 Task: Create a new GitHub repository, clone it locally, and add a 'Hello, world!' program.
Action: Mouse moved to (224, 0)
Screenshot: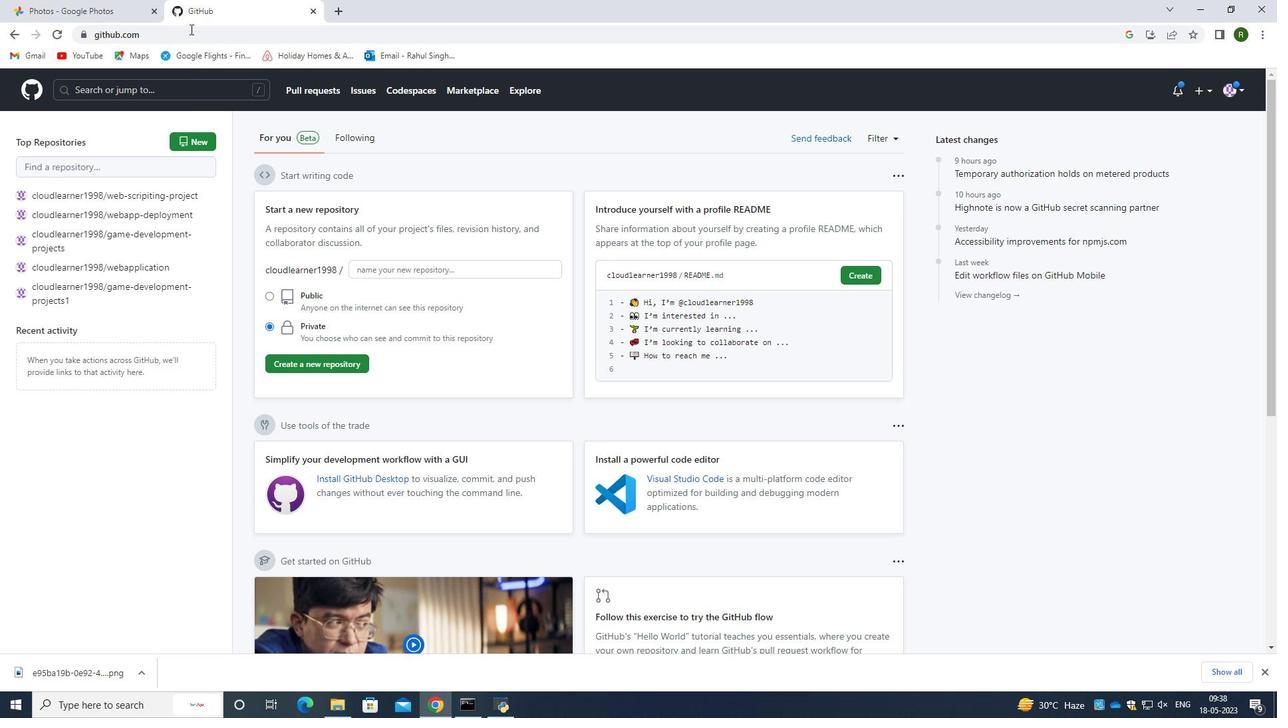 
Action: Mouse pressed left at (224, 0)
Screenshot: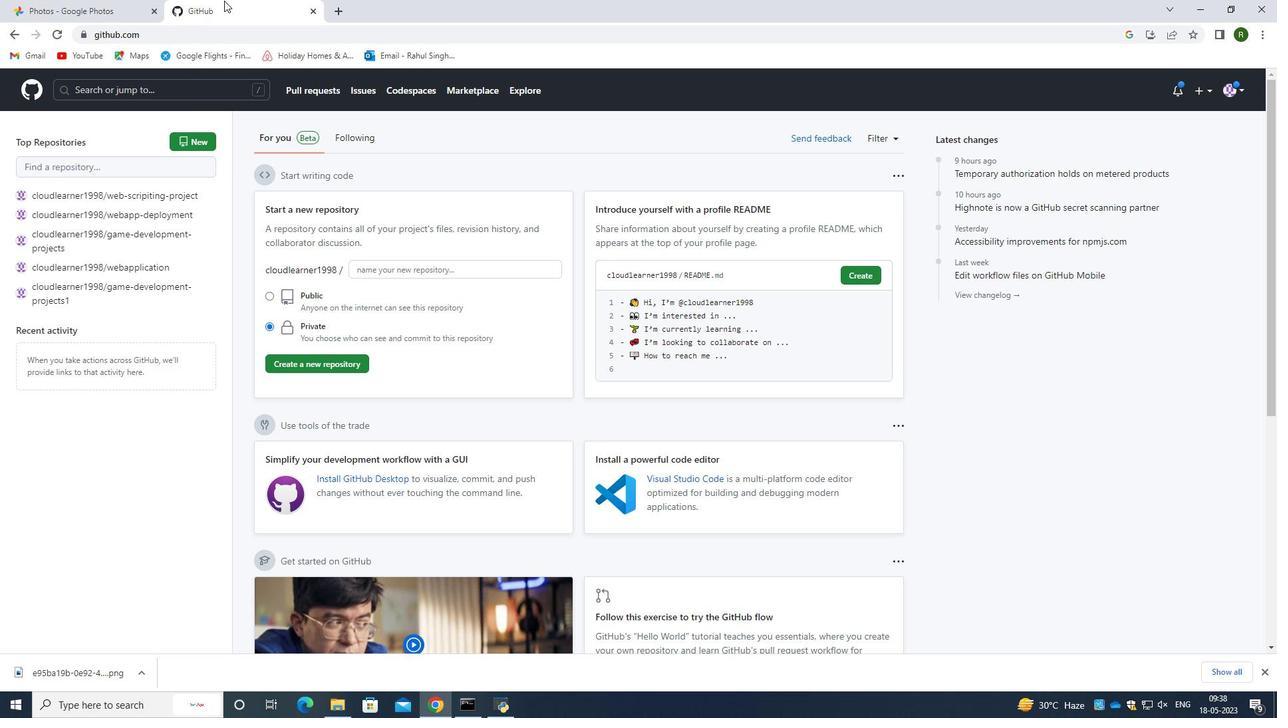 
Action: Mouse moved to (190, 135)
Screenshot: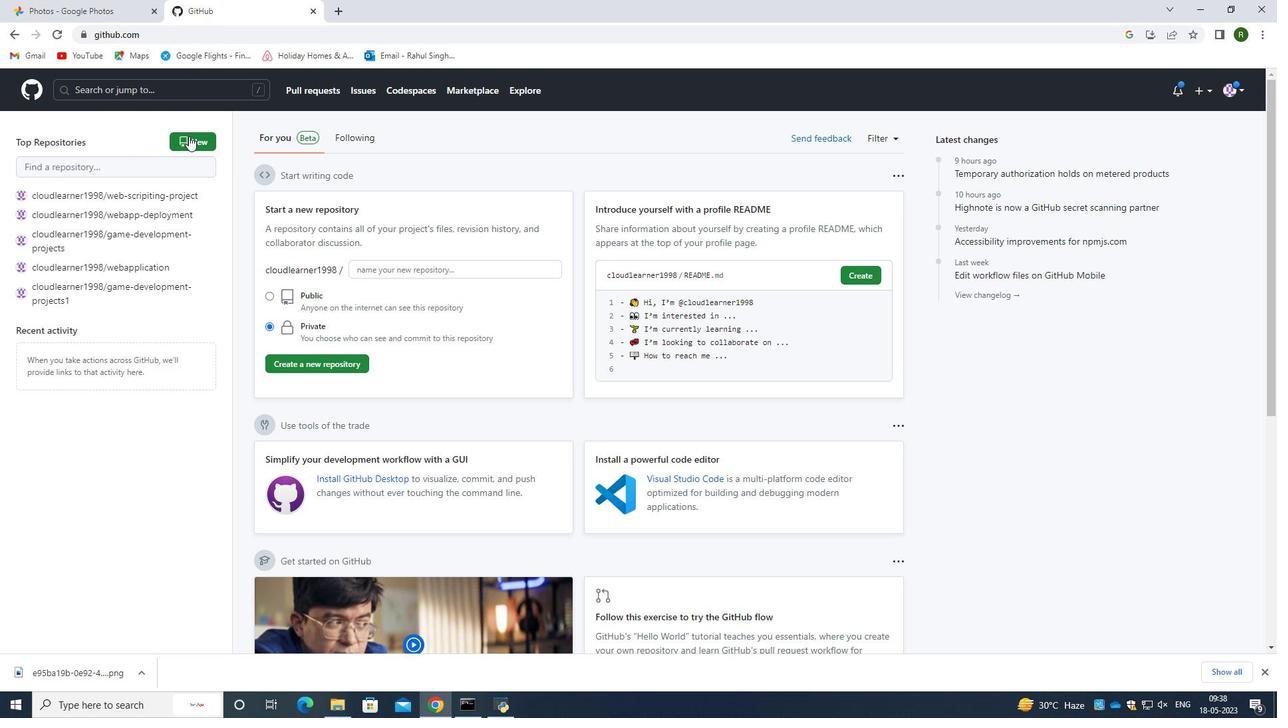 
Action: Mouse pressed left at (190, 135)
Screenshot: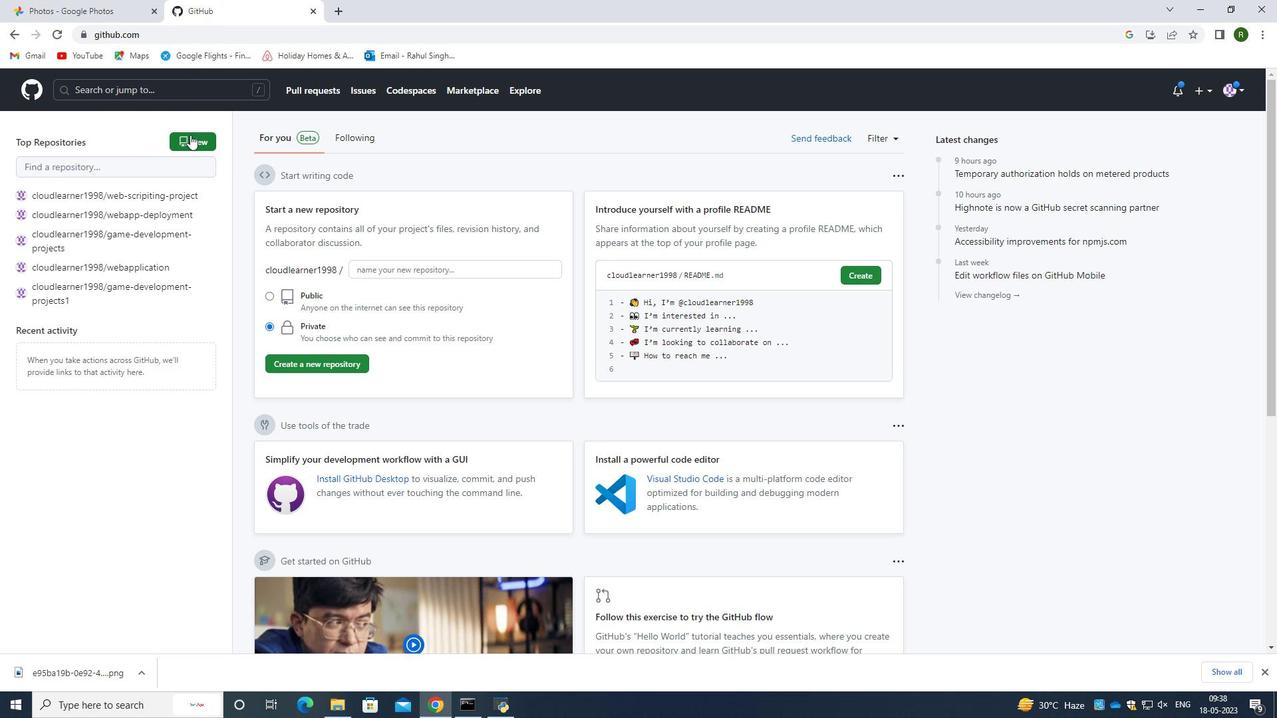 
Action: Mouse moved to (579, 236)
Screenshot: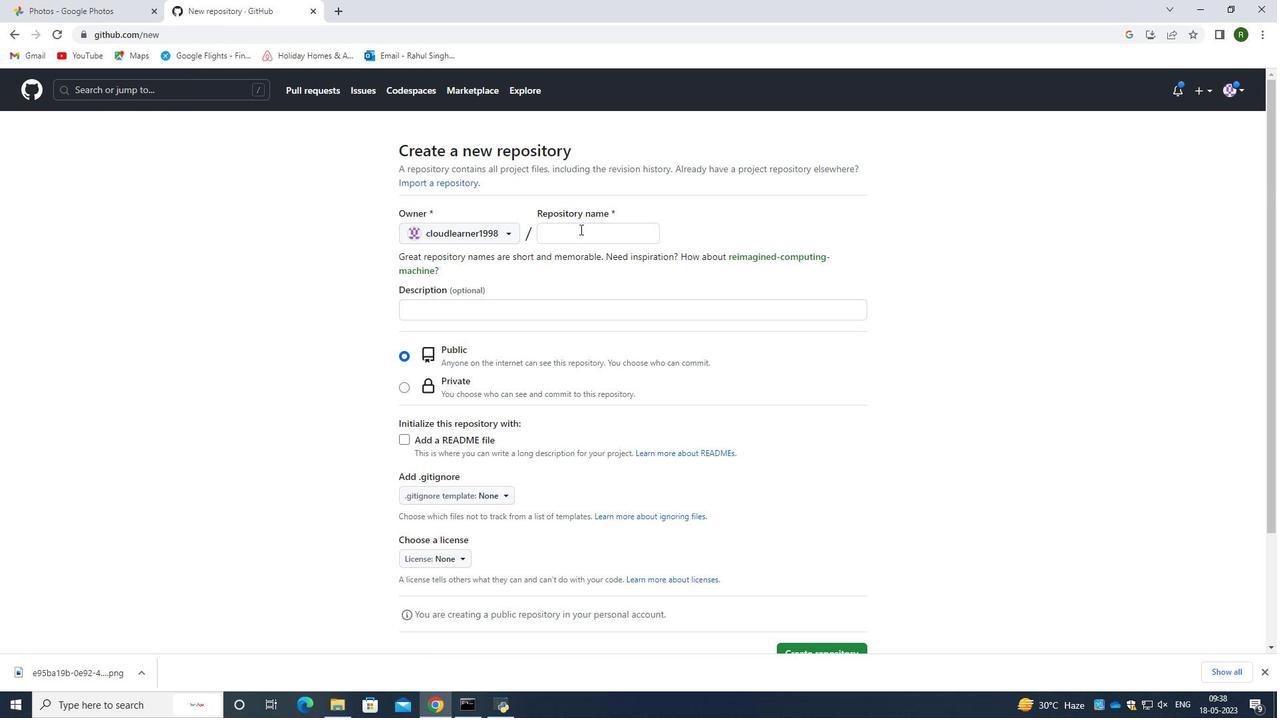 
Action: Mouse pressed left at (579, 236)
Screenshot: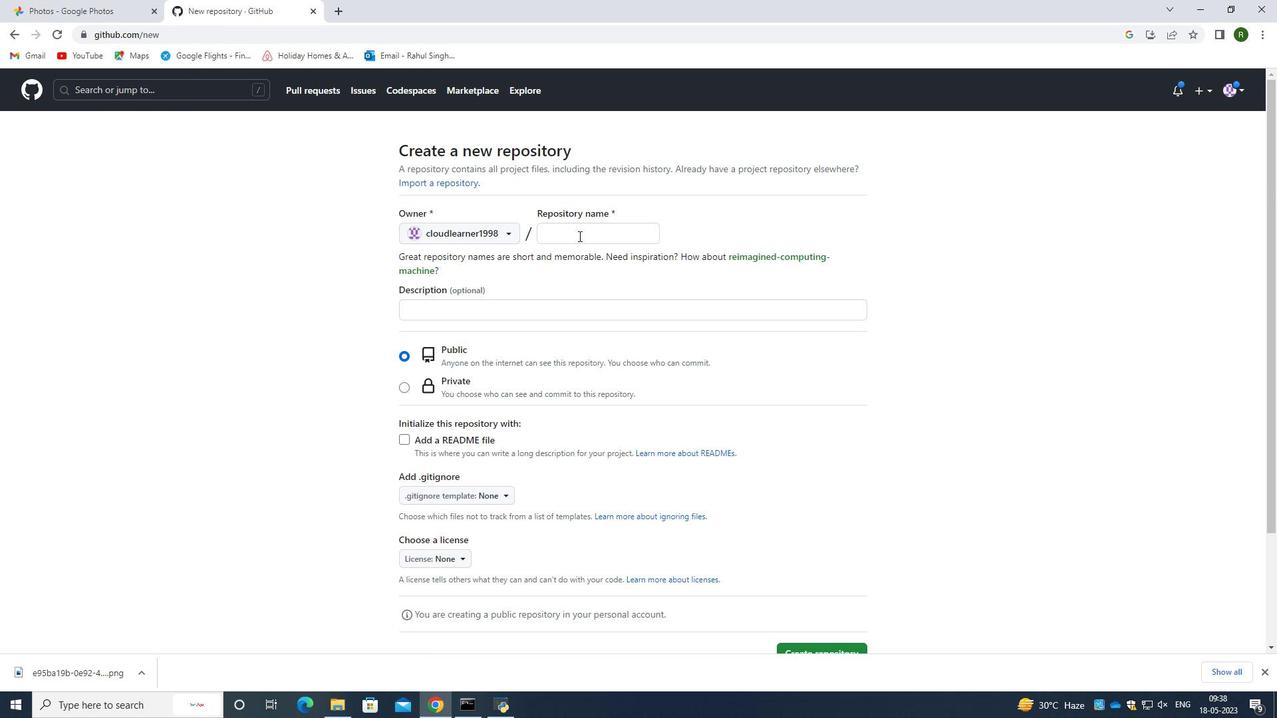 
Action: Mouse moved to (579, 236)
Screenshot: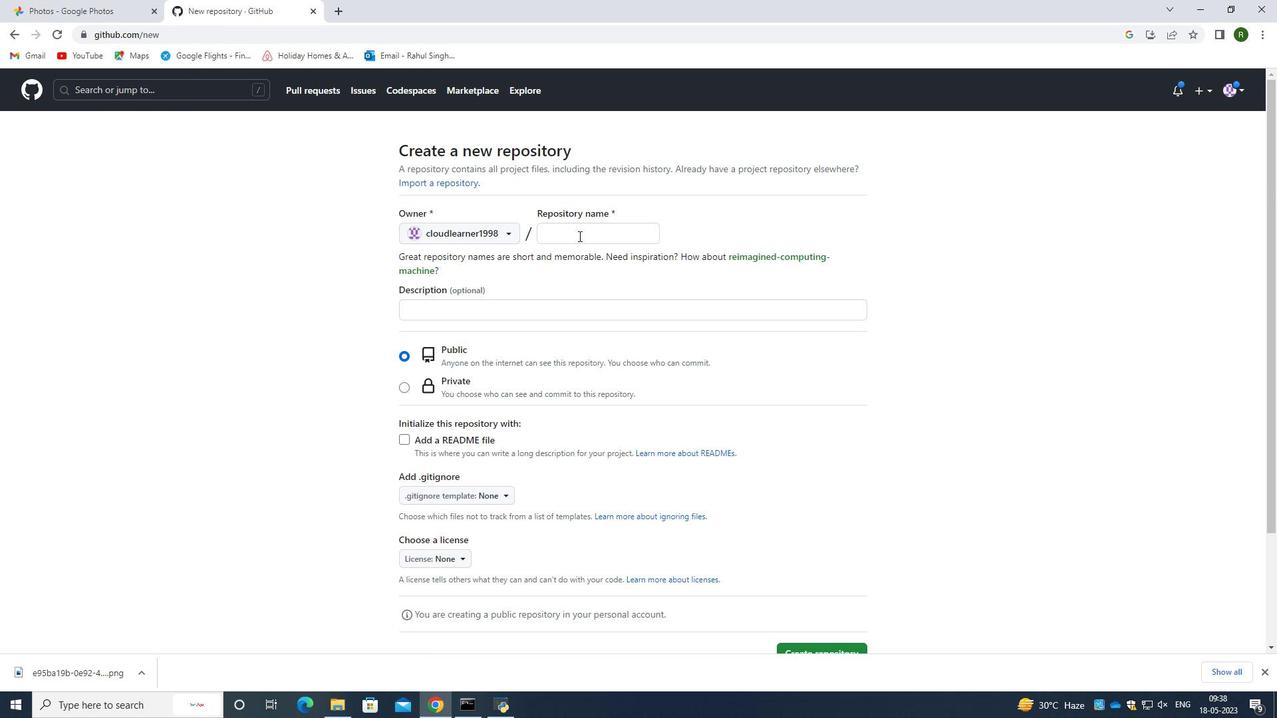 
Action: Key pressed <Key.caps_lock>M<Key.caps_lock>y<Key.space>demo<Key.space><Key.caps_lock>R<Key.caps_lock>epo<Key.space>
Screenshot: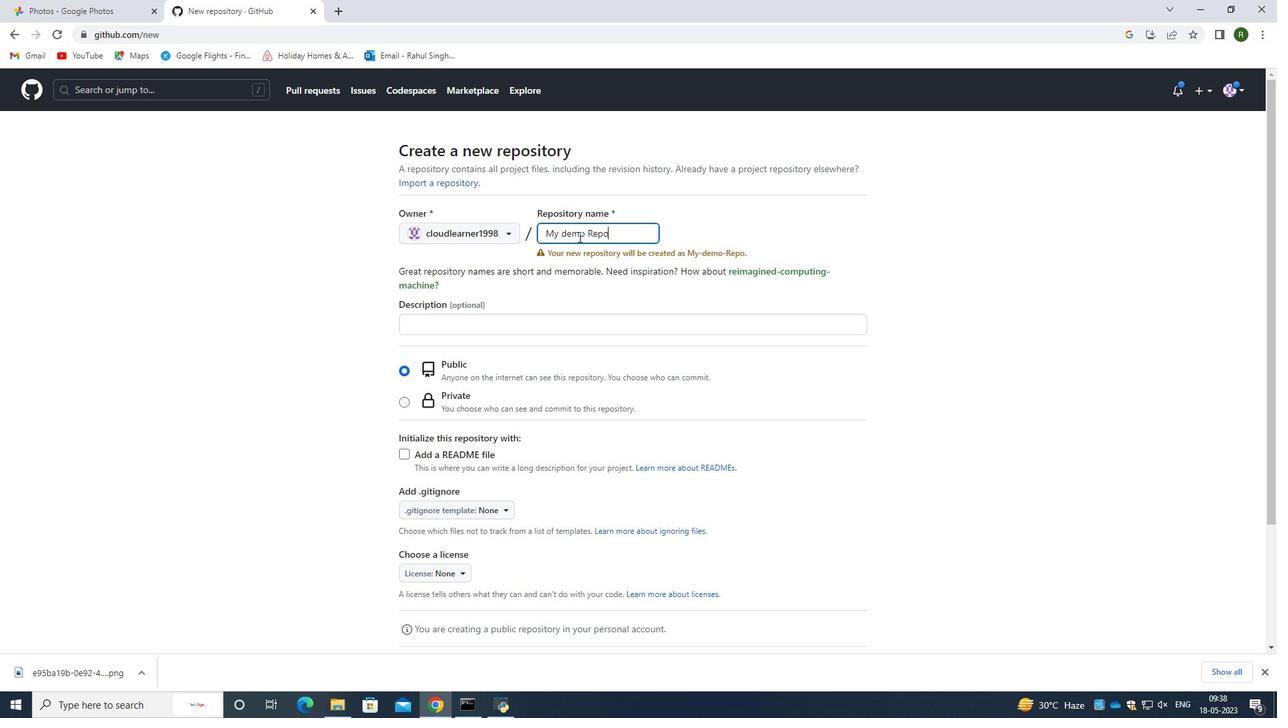 
Action: Mouse moved to (473, 324)
Screenshot: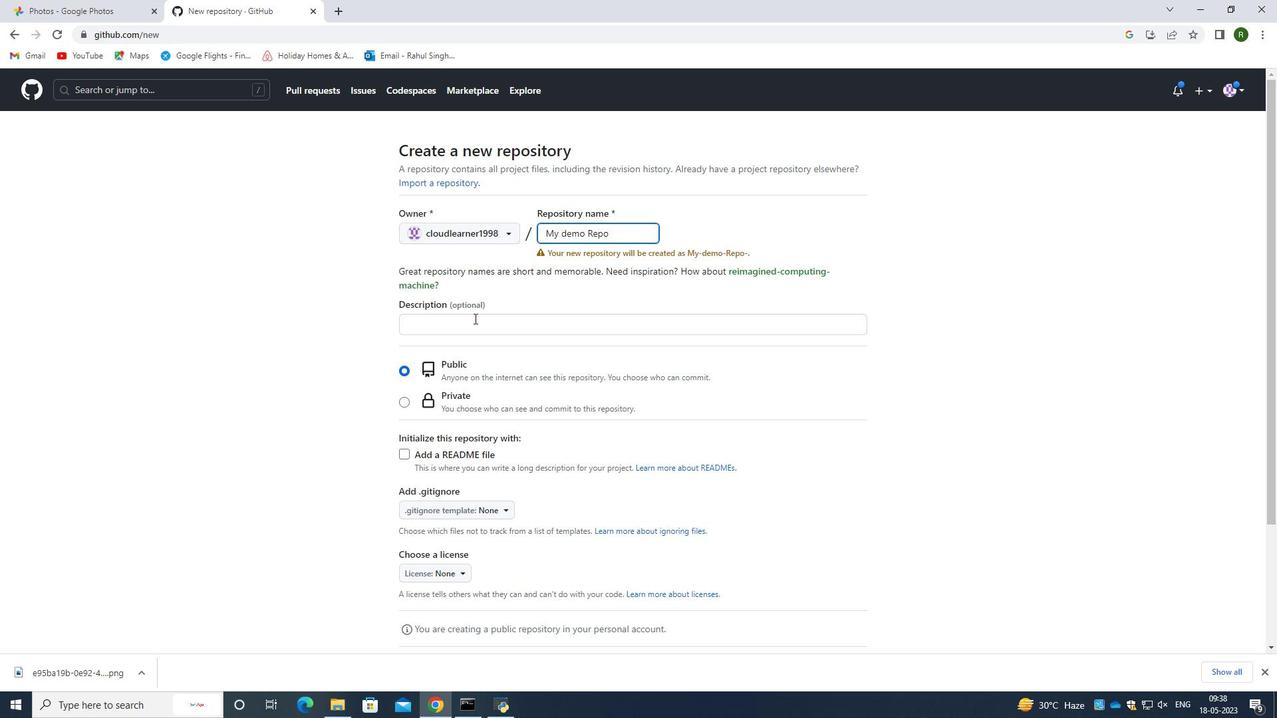 
Action: Mouse pressed left at (473, 324)
Screenshot: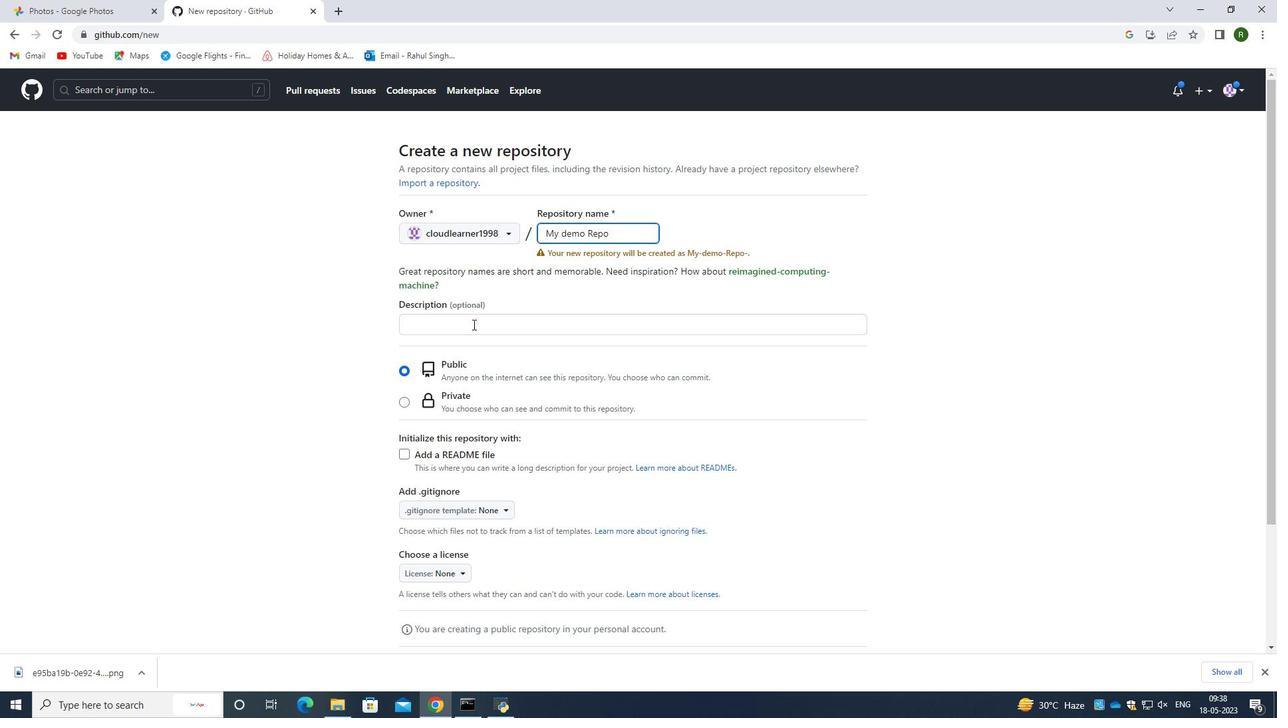 
Action: Key pressed dm<Key.backspace><Key.backspace>
Screenshot: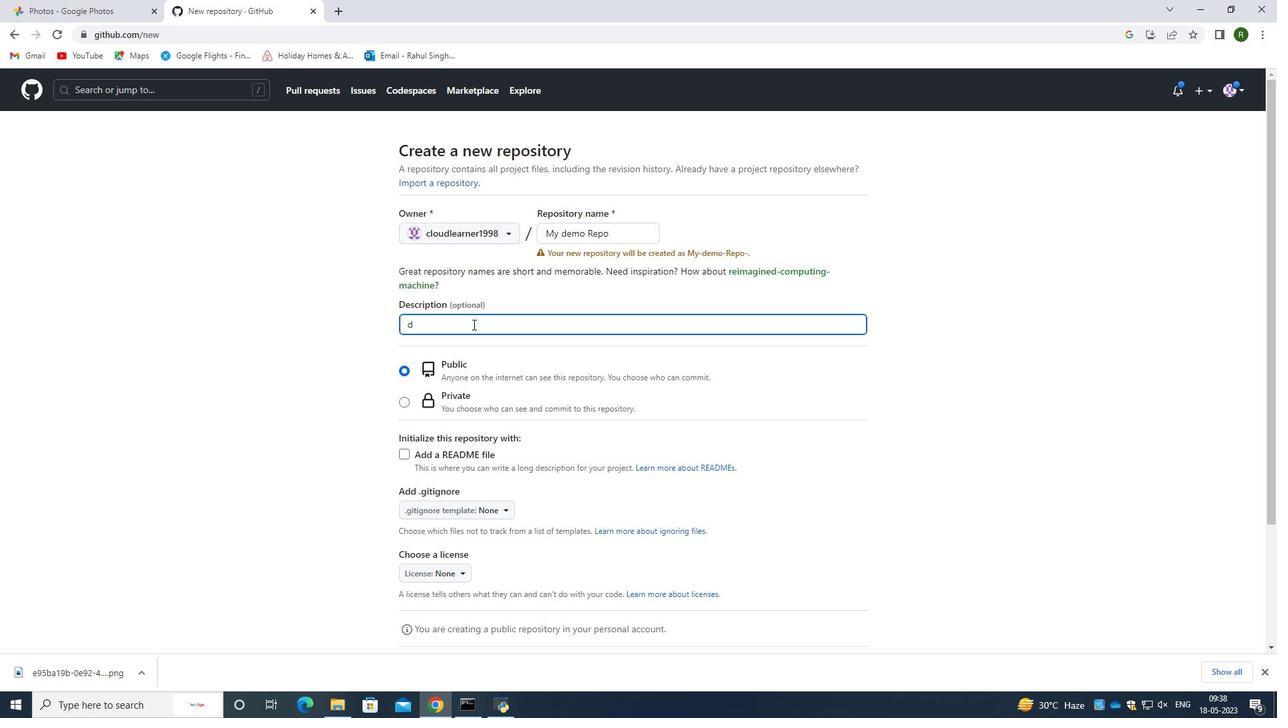 
Action: Mouse moved to (612, 233)
Screenshot: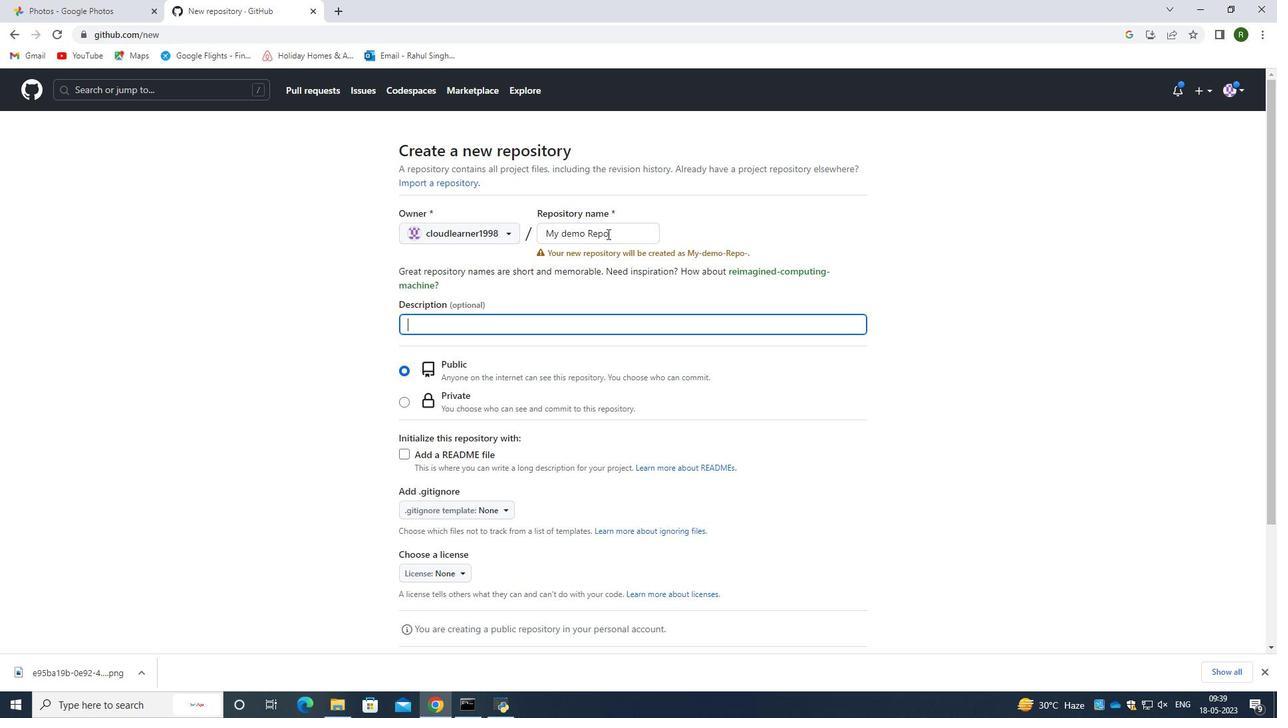 
Action: Mouse pressed left at (612, 233)
Screenshot: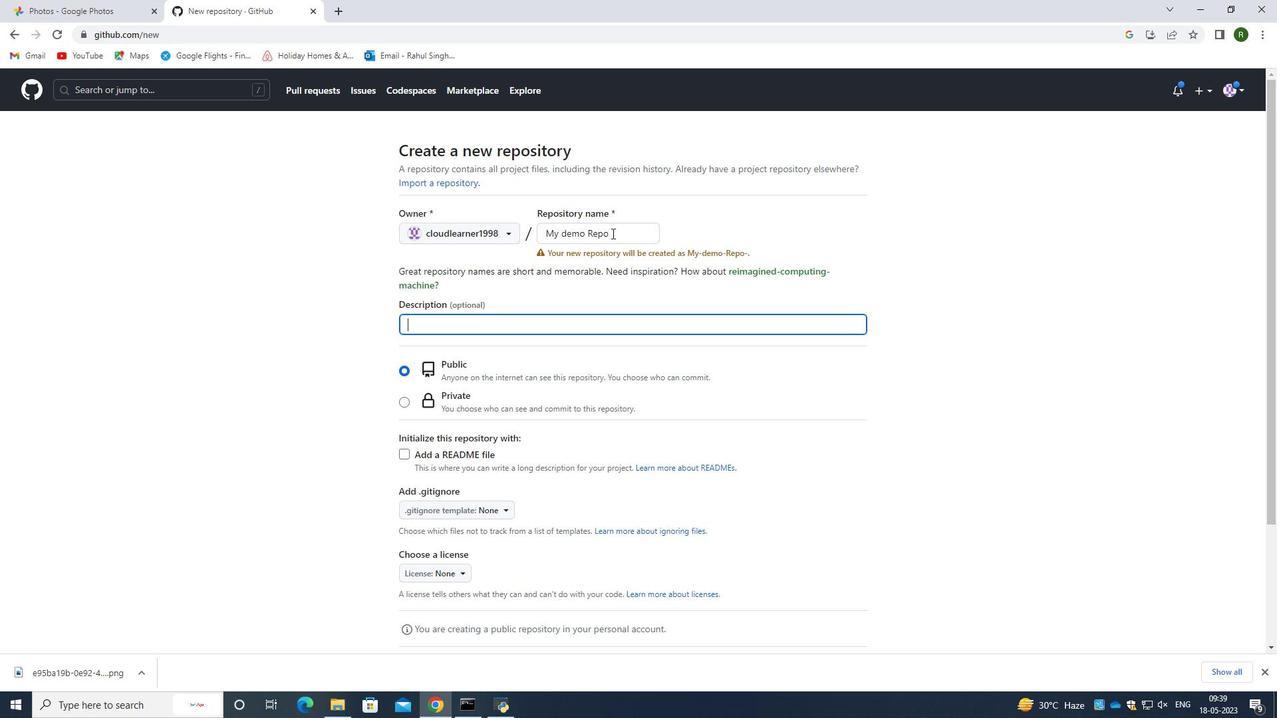 
Action: Mouse moved to (539, 233)
Screenshot: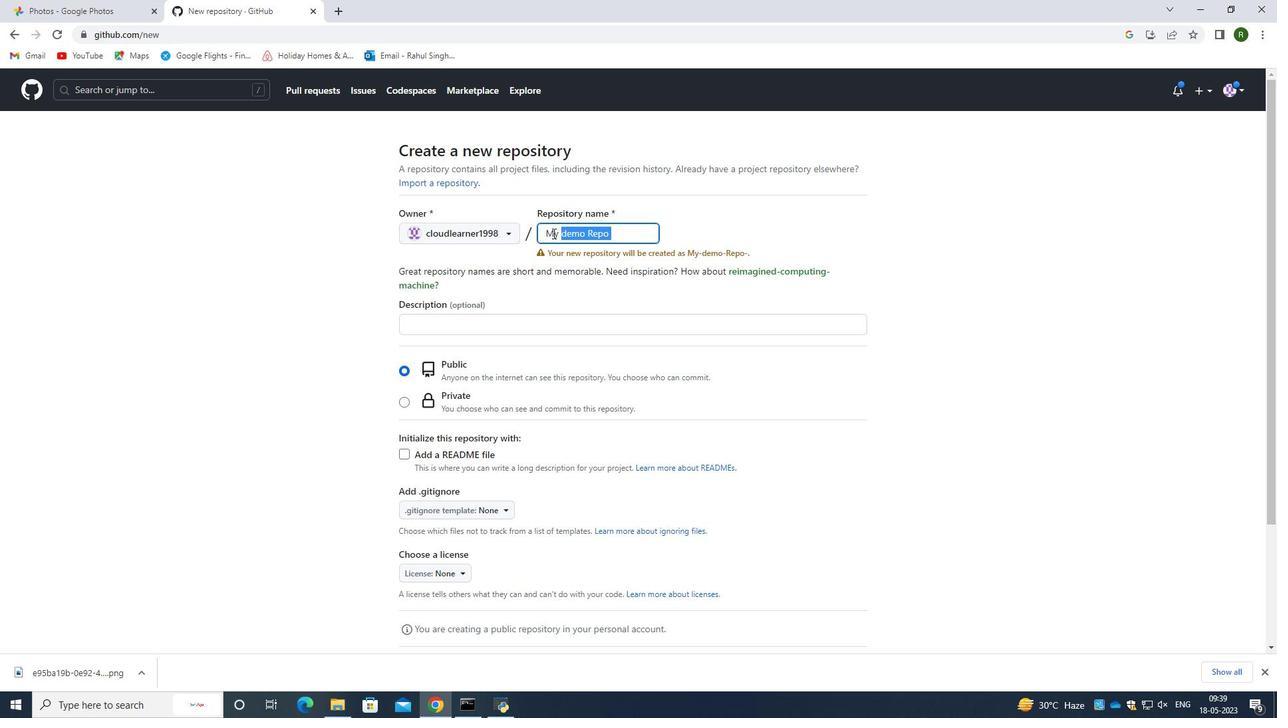 
Action: Key pressed <Key.backspace>mydemorepo<Key.space>for<Key.backspace><Key.backspace><Key.backspace><Key.backspace>001
Screenshot: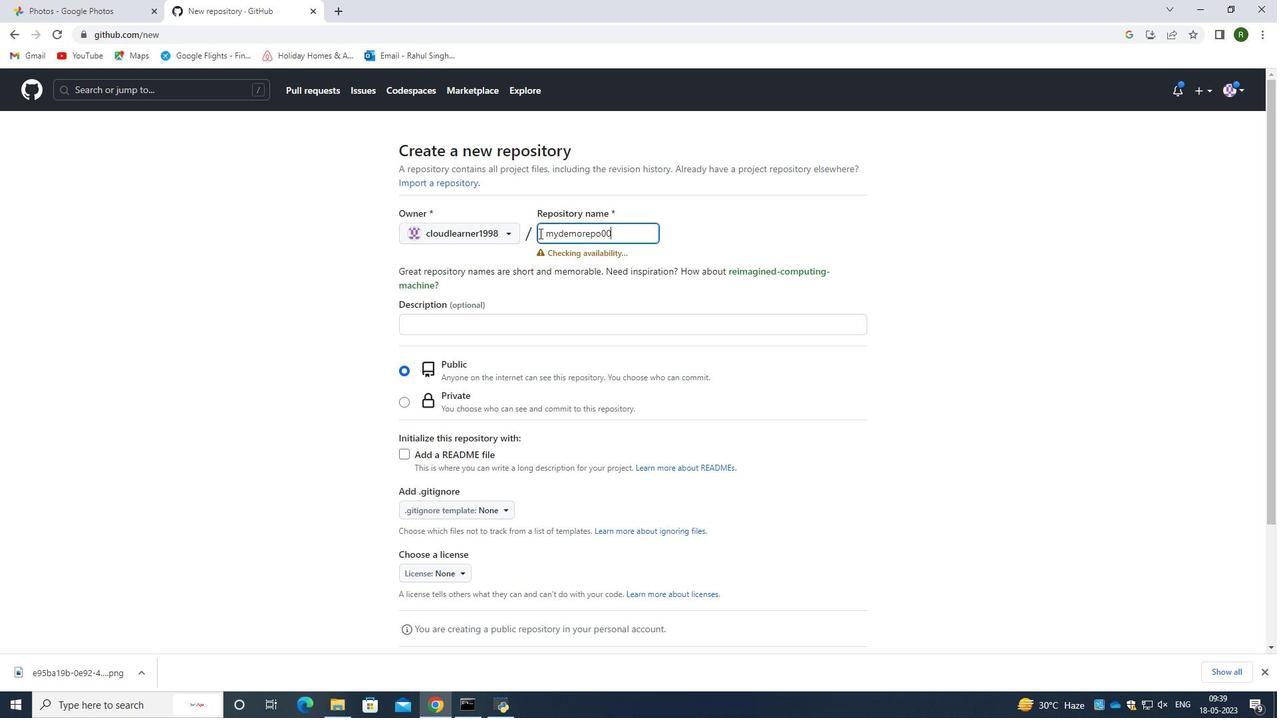 
Action: Mouse moved to (471, 327)
Screenshot: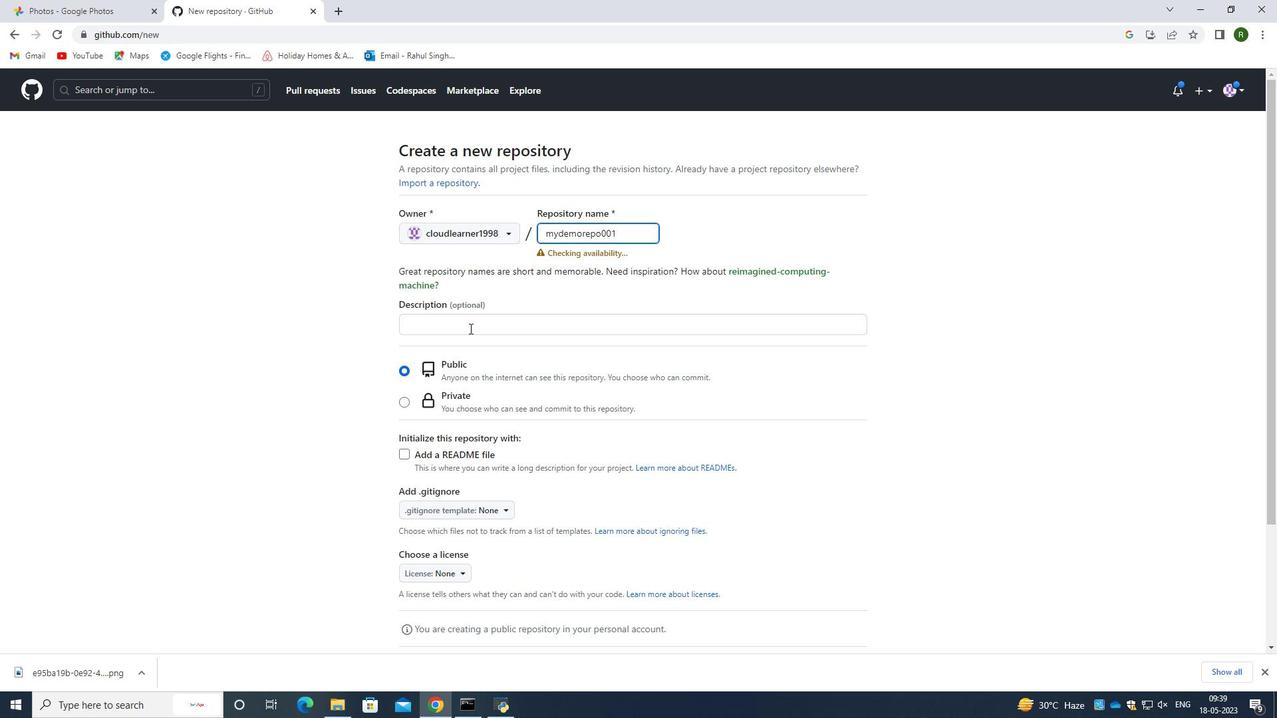 
Action: Mouse pressed left at (471, 327)
Screenshot: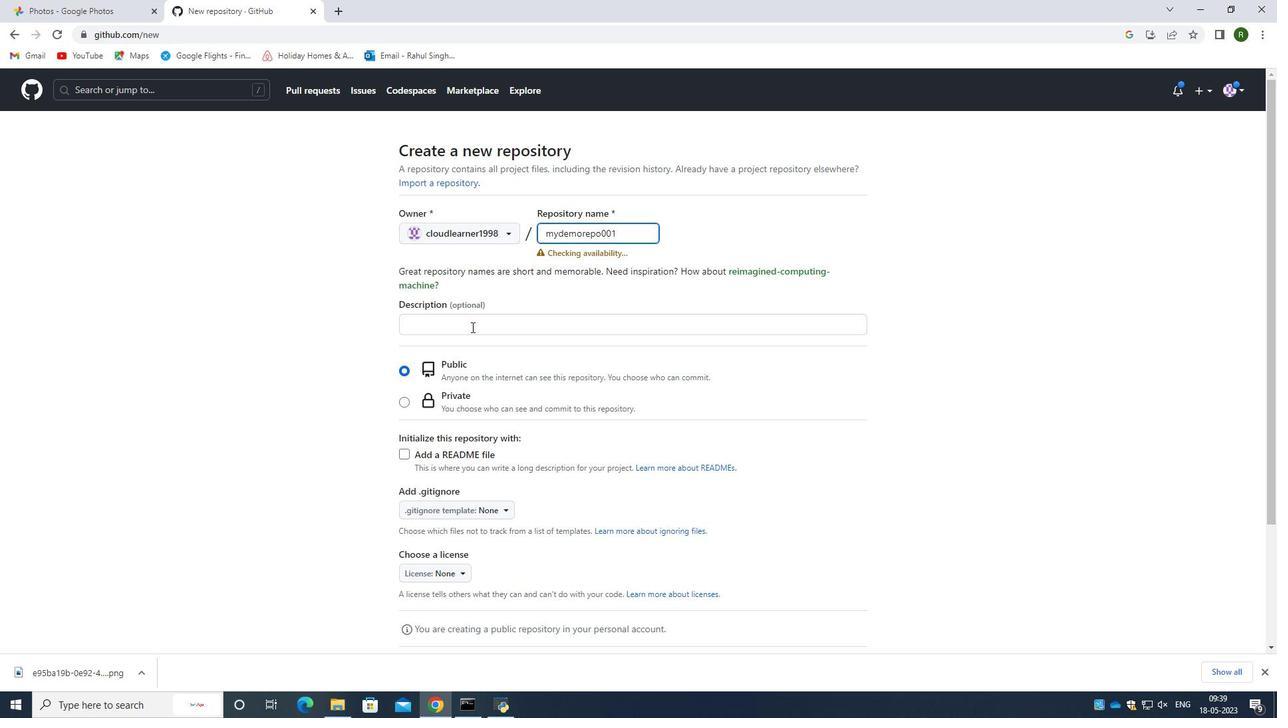 
Action: Key pressed this<Key.space>repo<Key.space>for<Key.space>a<Key.space>testing<Key.space>purop<Key.backspace><Key.backspace>pose<Key.space>
Screenshot: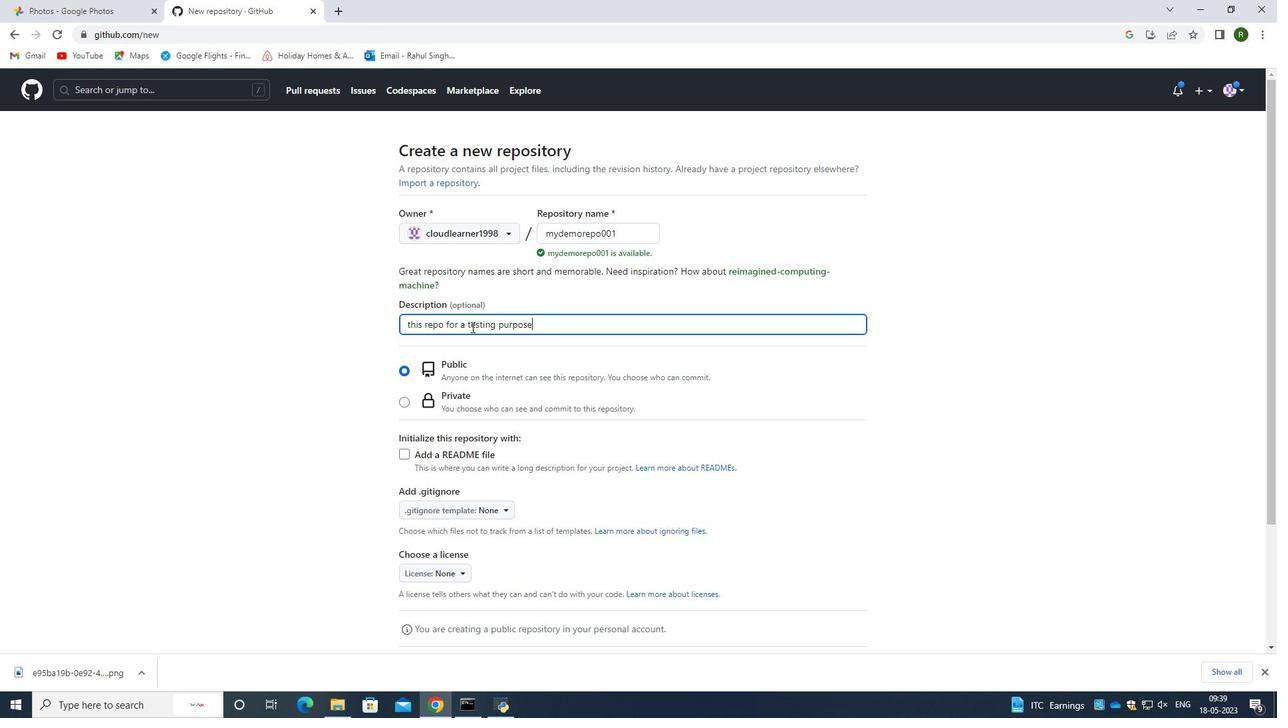 
Action: Mouse moved to (473, 324)
Screenshot: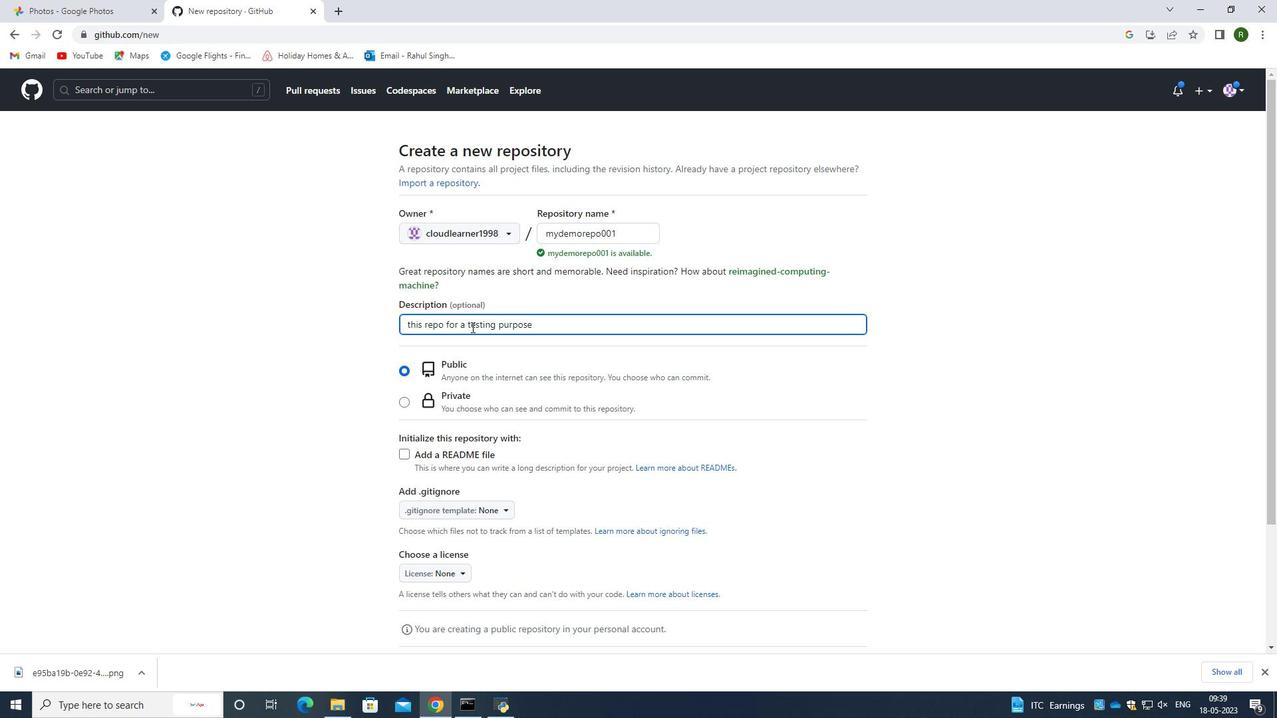 
Action: Mouse scrolled (473, 325) with delta (0, 0)
Screenshot: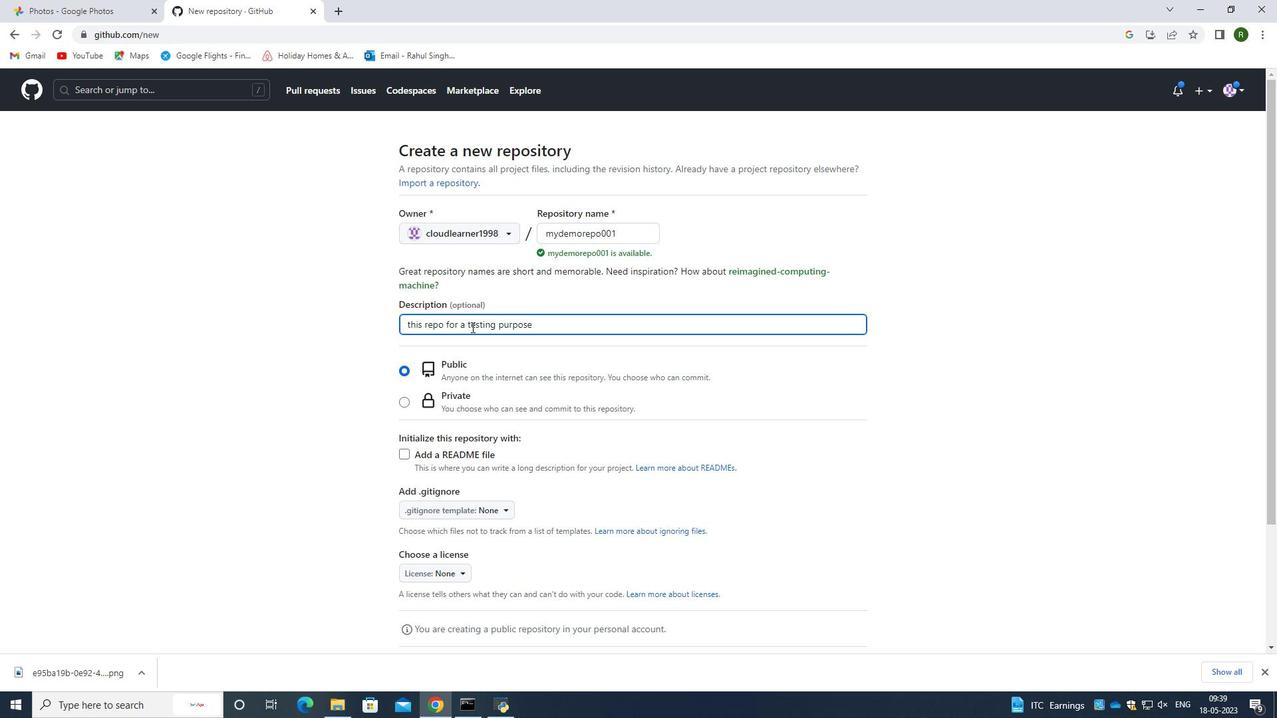 
Action: Mouse moved to (452, 425)
Screenshot: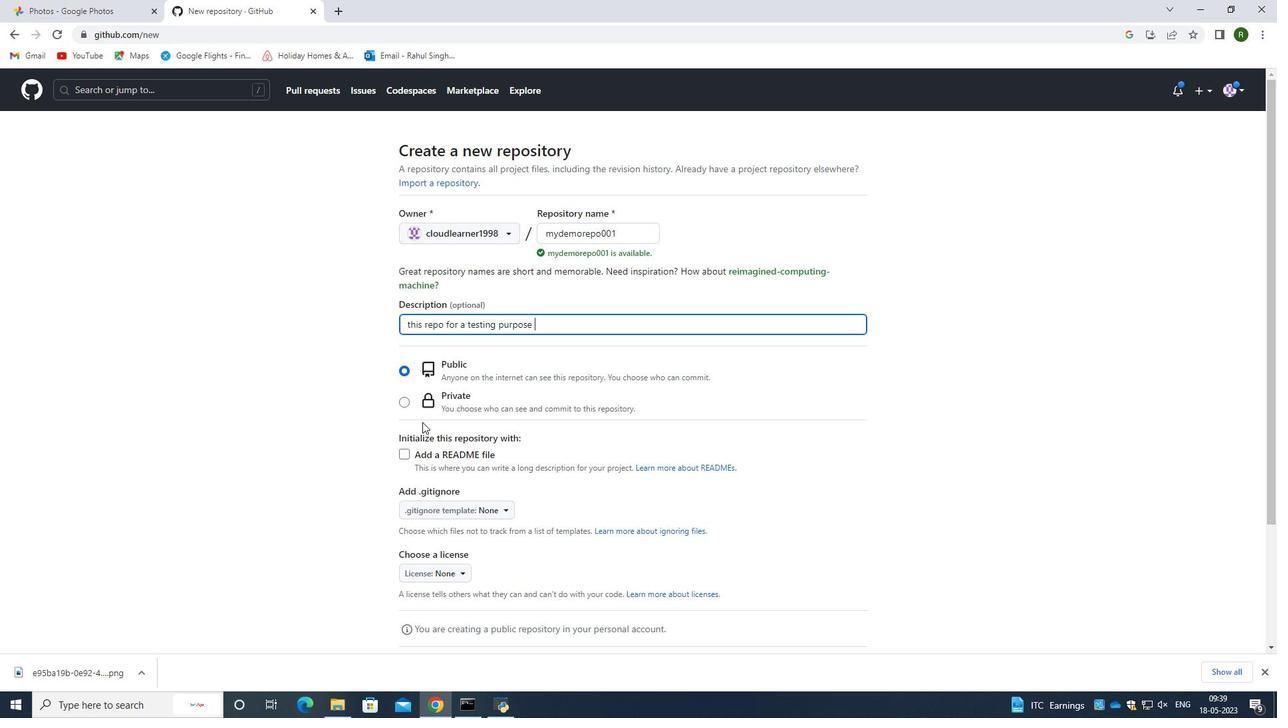 
Action: Mouse scrolled (452, 424) with delta (0, 0)
Screenshot: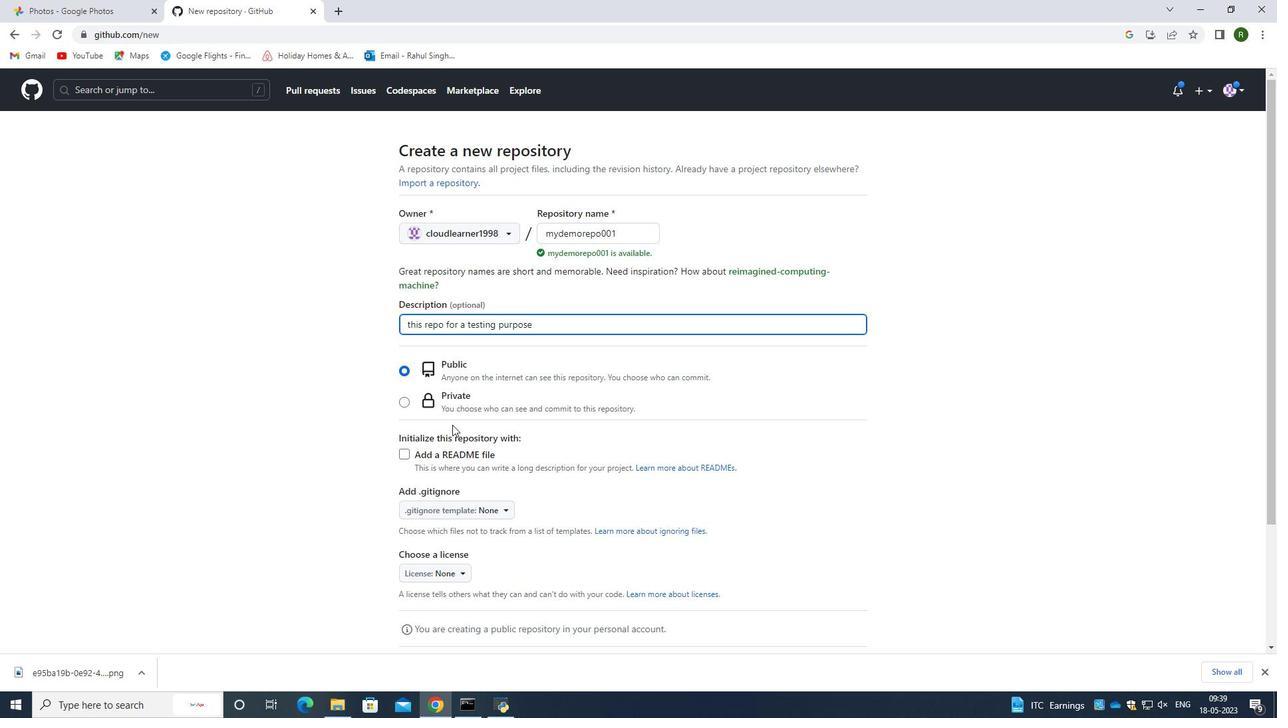 
Action: Mouse scrolled (452, 424) with delta (0, 0)
Screenshot: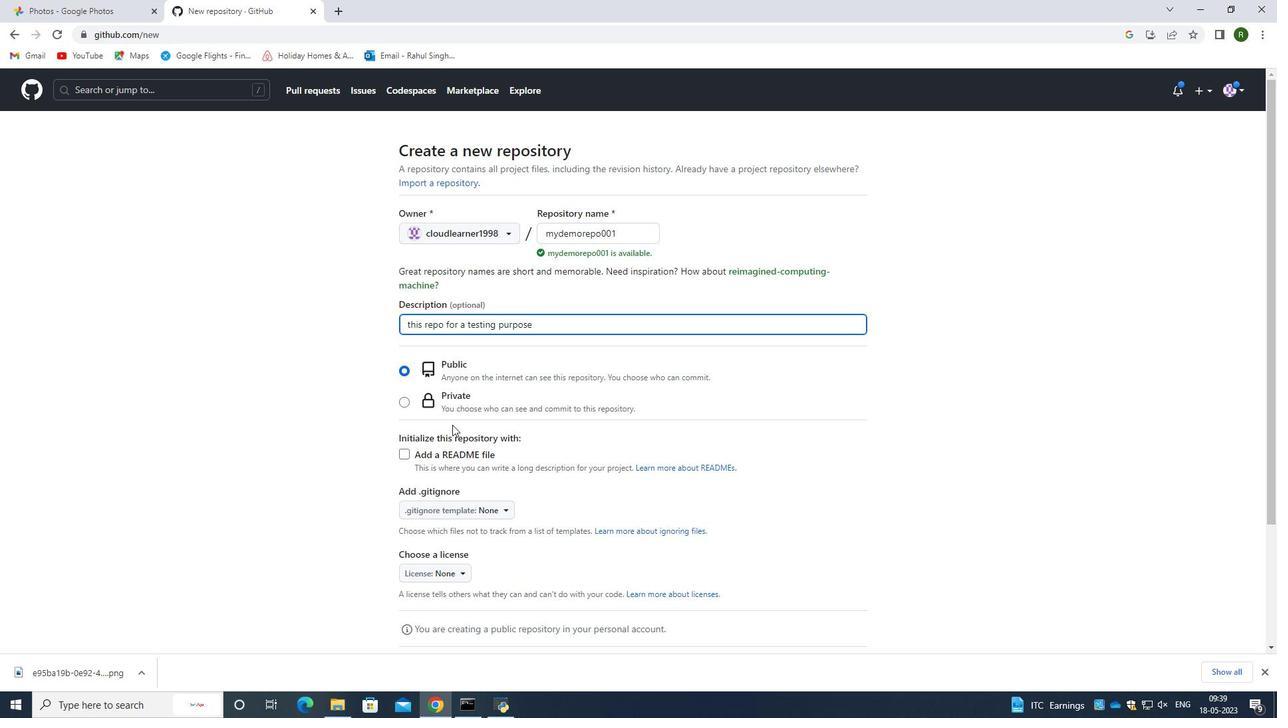 
Action: Mouse moved to (406, 320)
Screenshot: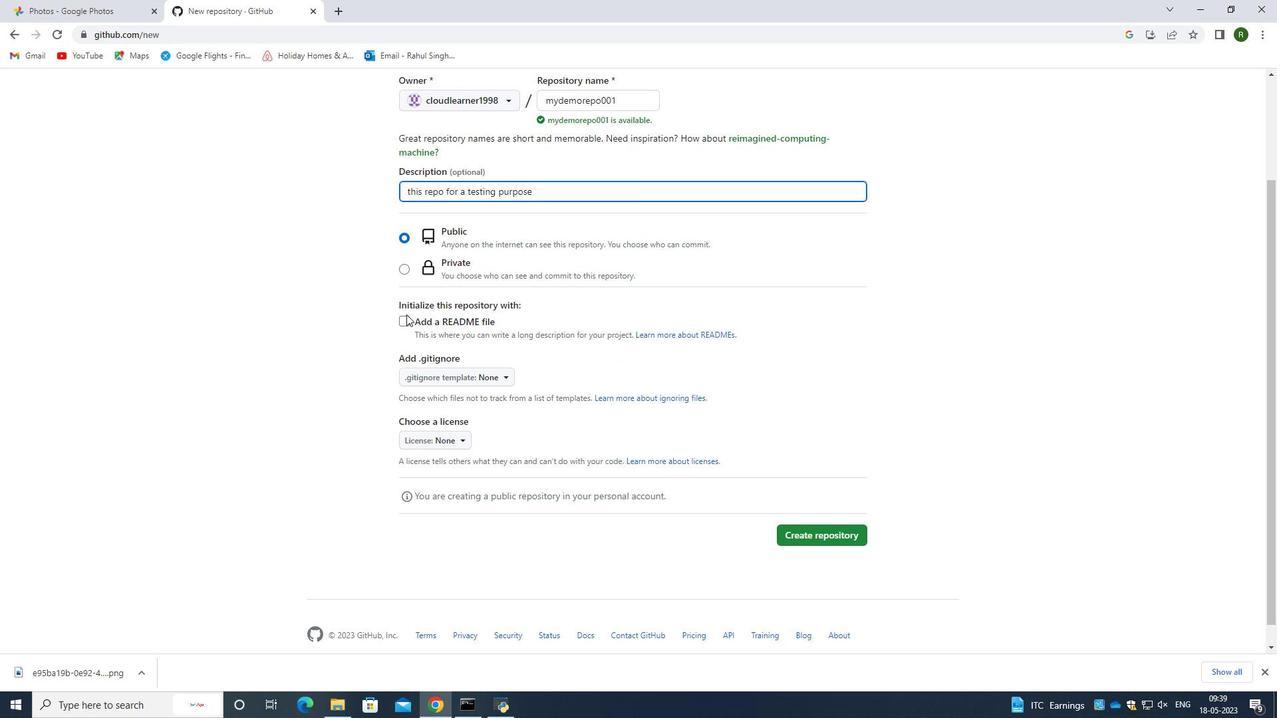 
Action: Mouse pressed left at (406, 320)
Screenshot: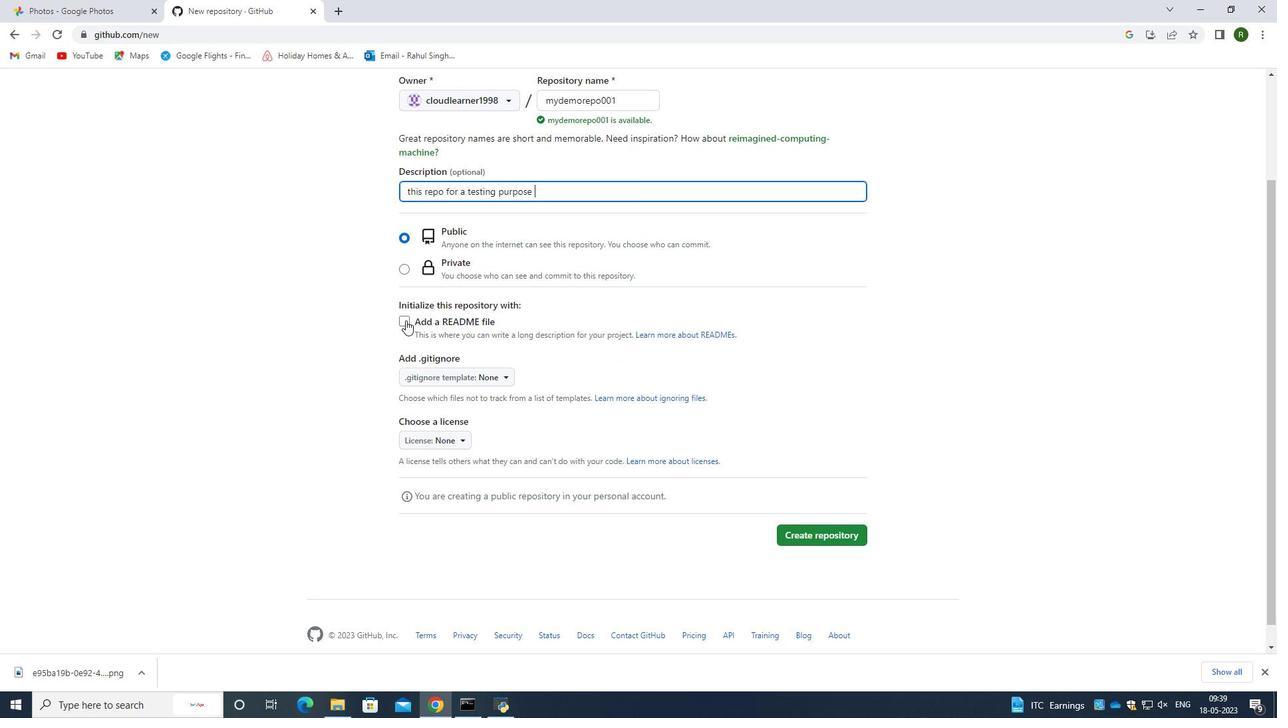 
Action: Mouse moved to (821, 551)
Screenshot: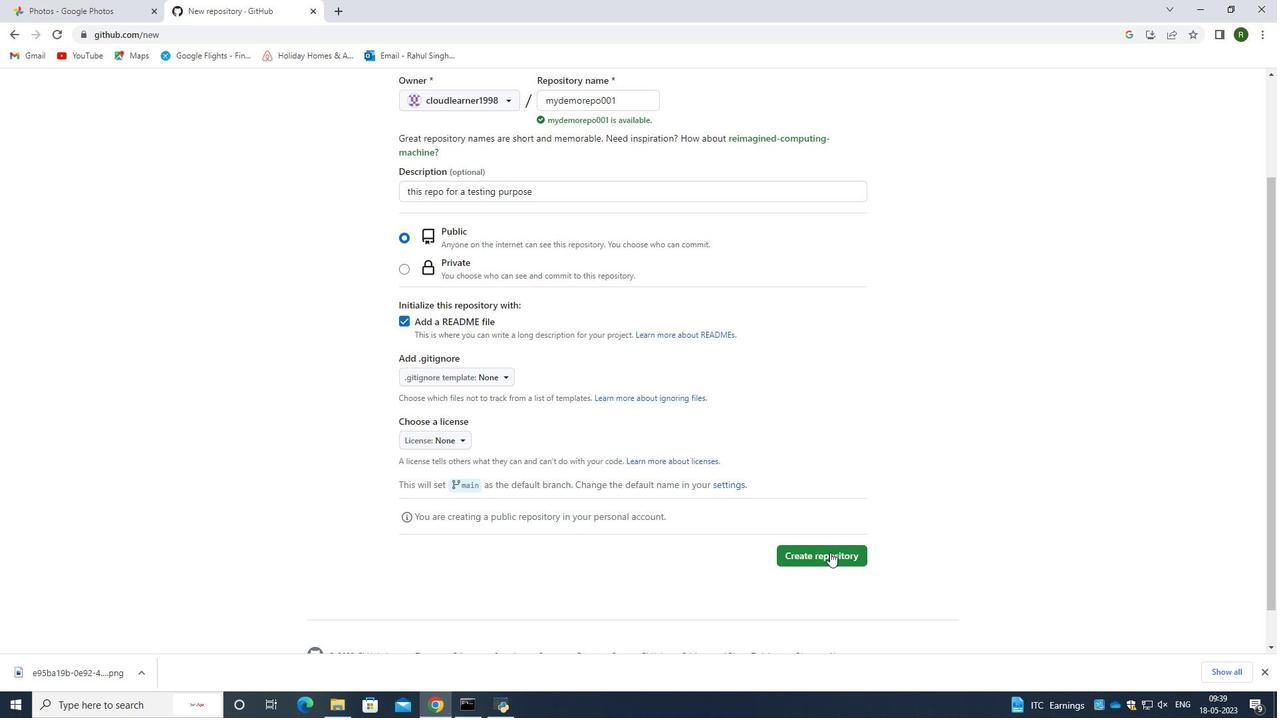 
Action: Mouse pressed left at (821, 551)
Screenshot: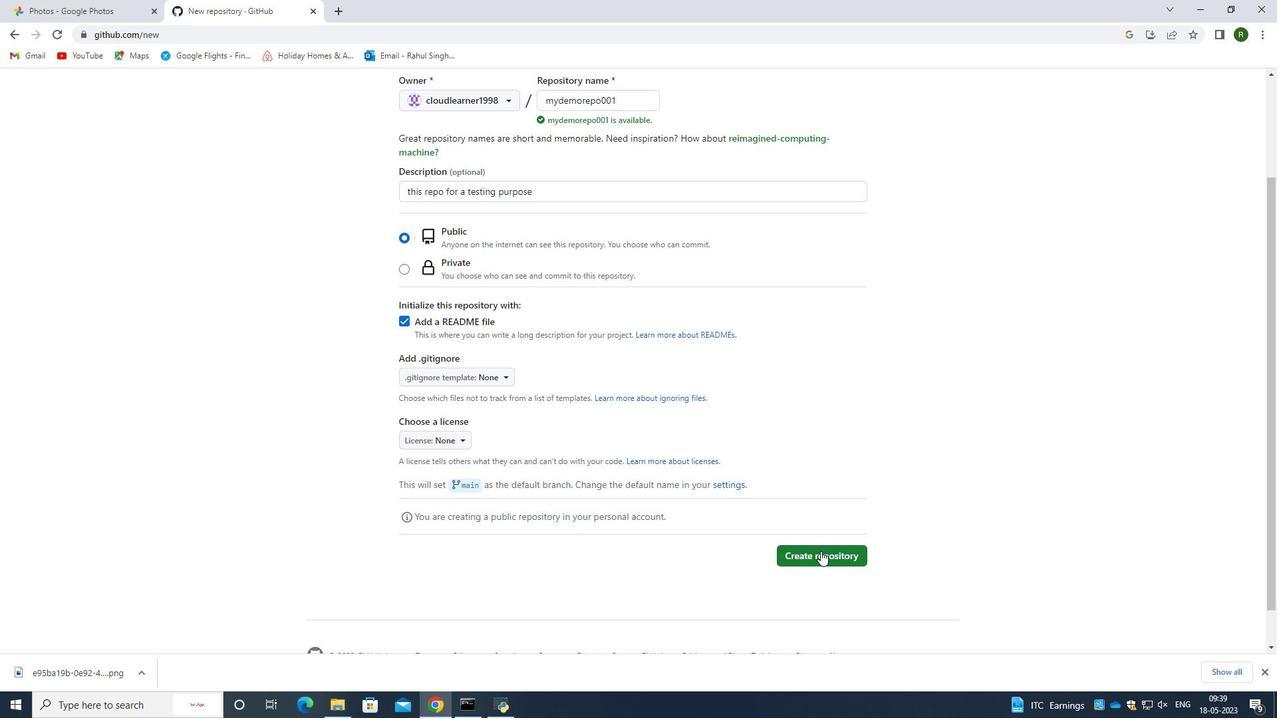 
Action: Mouse moved to (533, 361)
Screenshot: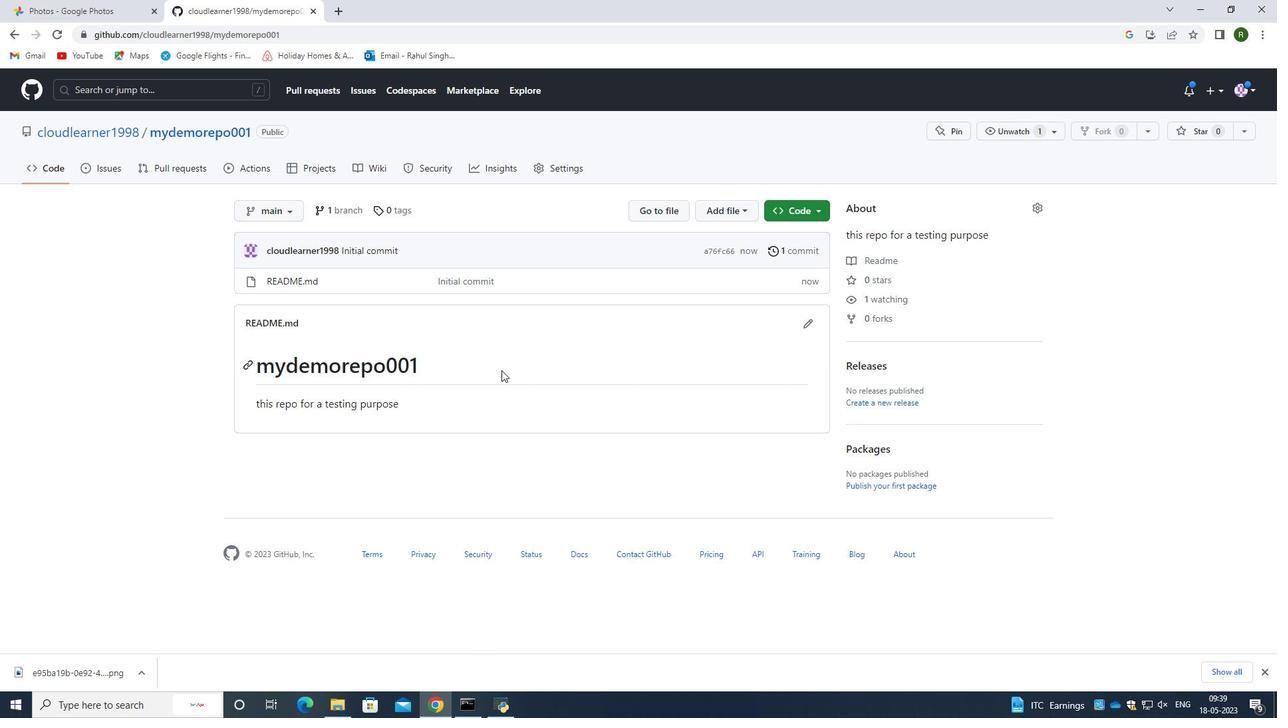 
Action: Mouse scrolled (533, 362) with delta (0, 0)
Screenshot: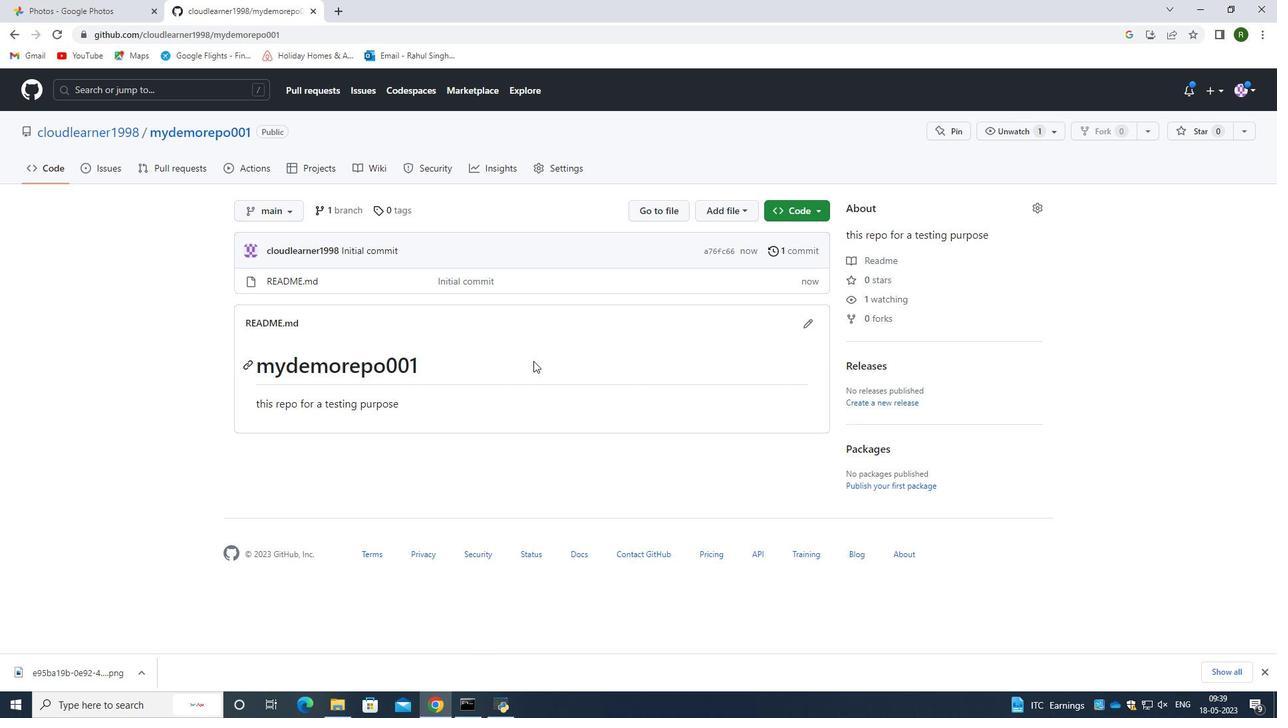 
Action: Mouse scrolled (533, 362) with delta (0, 0)
Screenshot: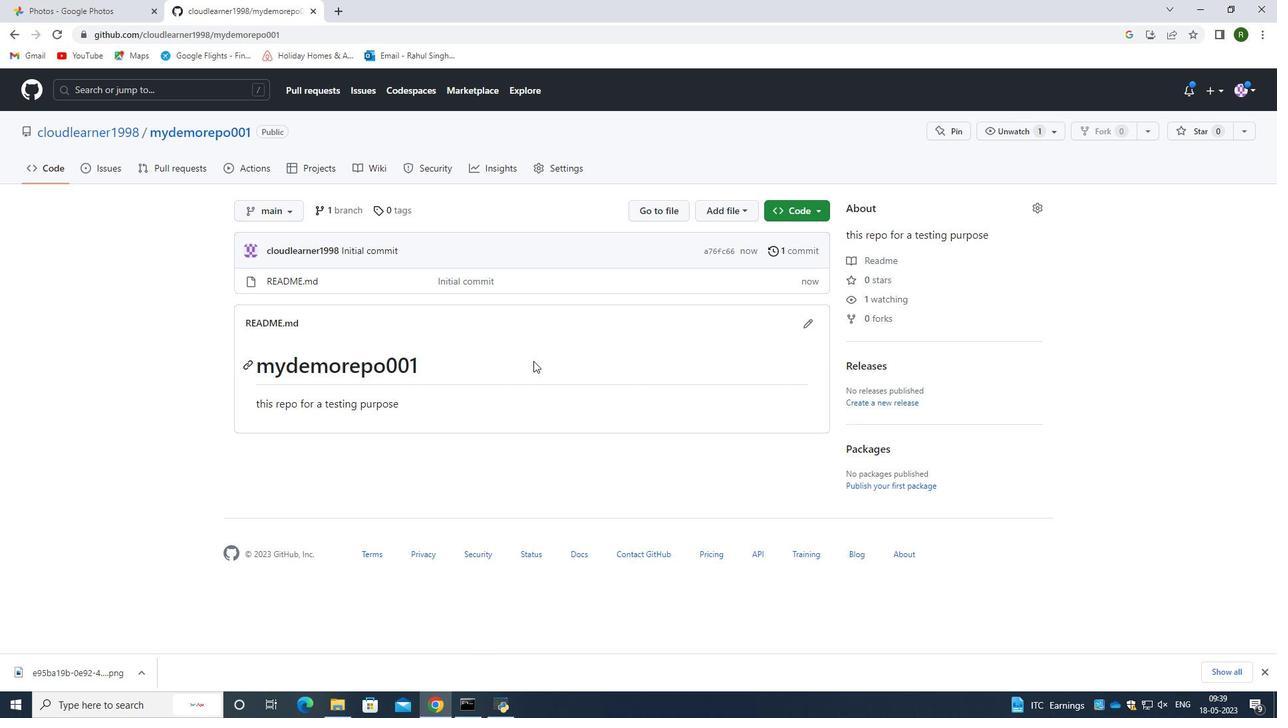 
Action: Mouse moved to (694, 119)
Screenshot: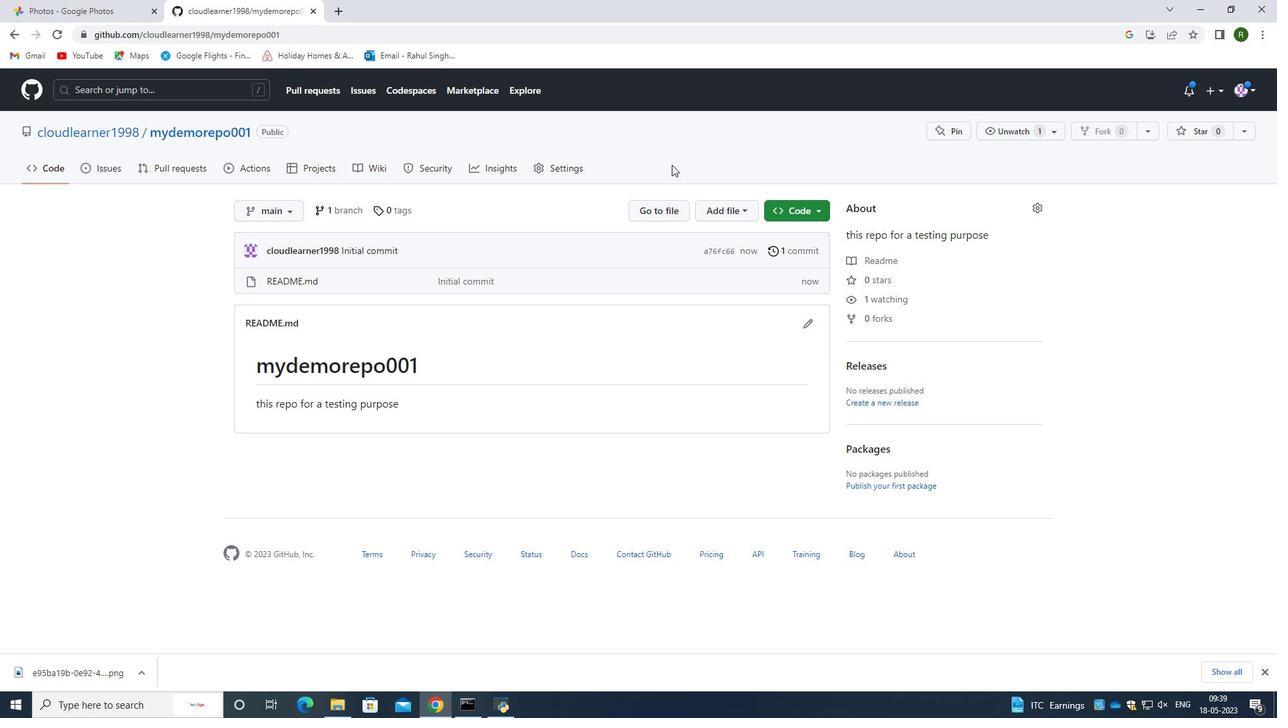 
Action: Key pressed <Key.cmd>r
Screenshot: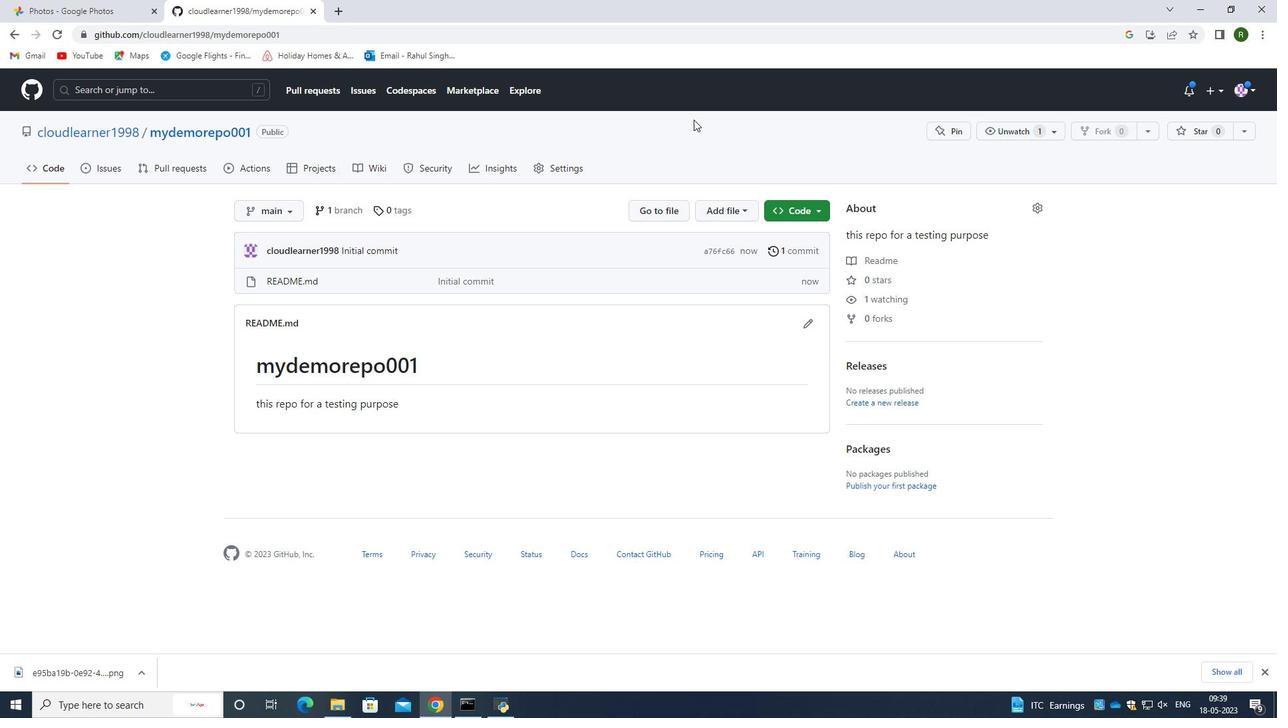 
Action: Mouse moved to (525, 376)
Screenshot: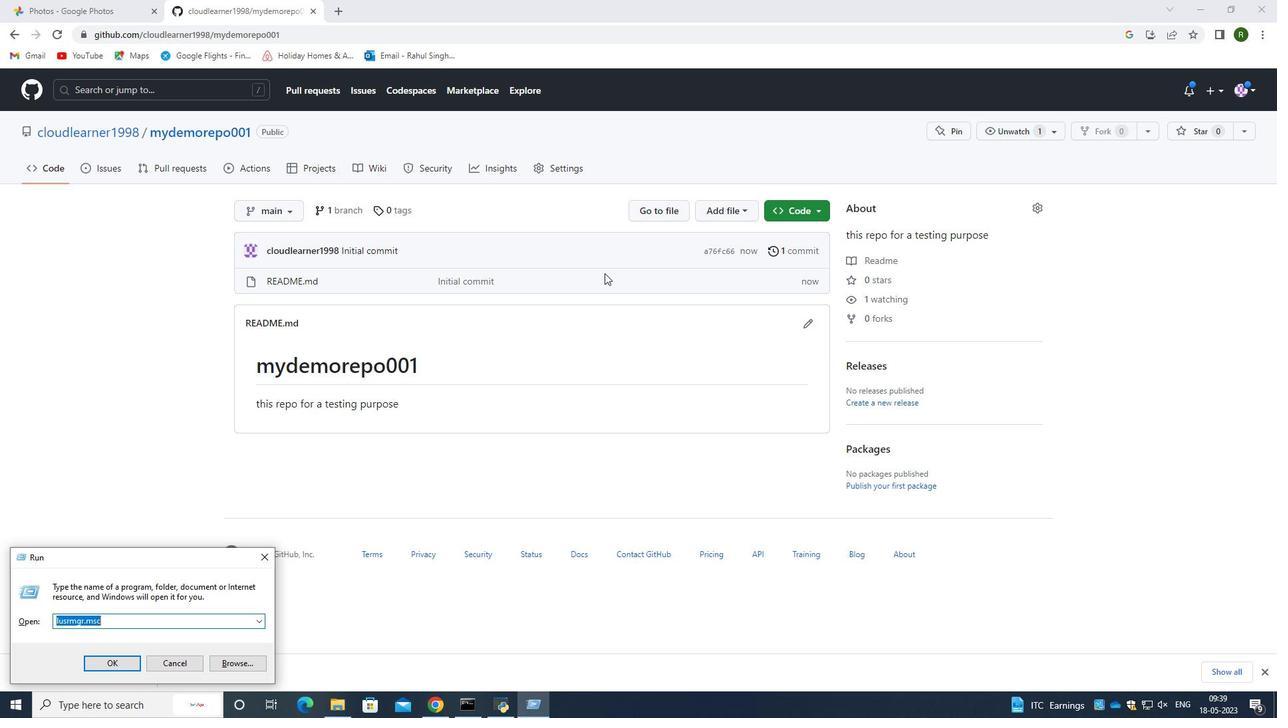 
Action: Key pressed cmd<Key.enter>git<Key.space><Key.backspace><Key.backspace><Key.backspace><Key.backspace><Key.backspace>
Screenshot: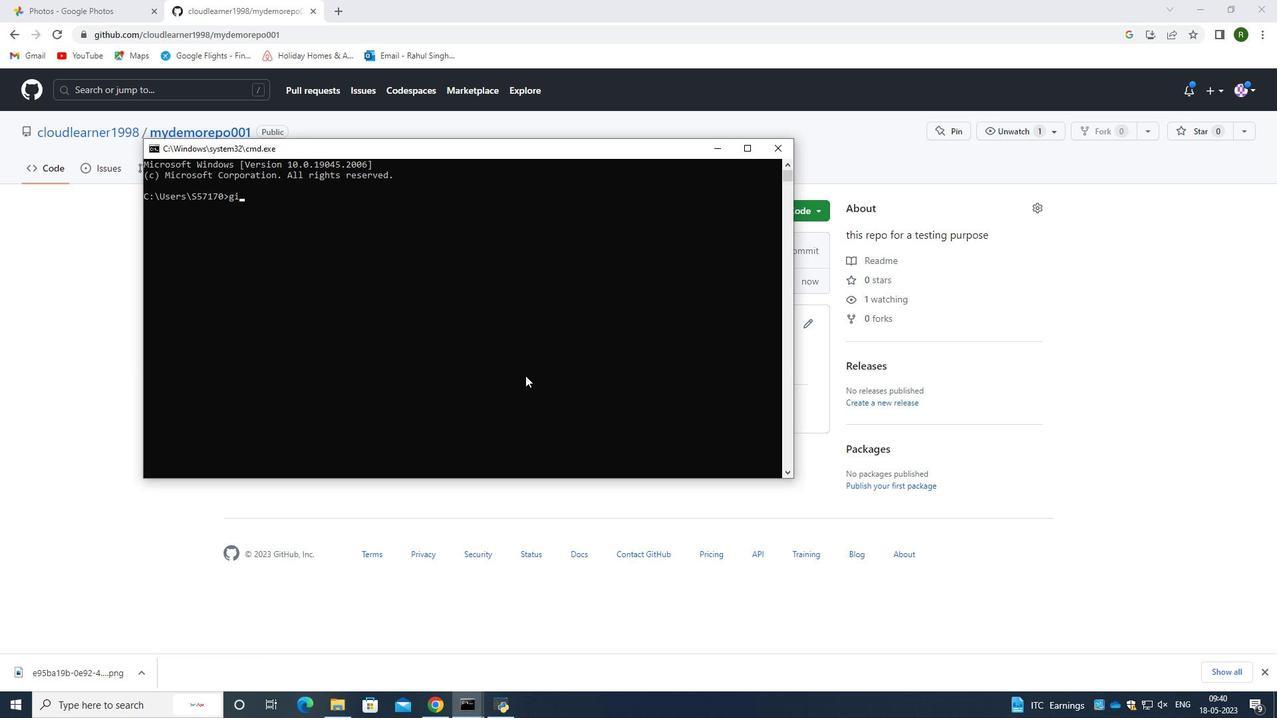
Action: Mouse moved to (338, 707)
Screenshot: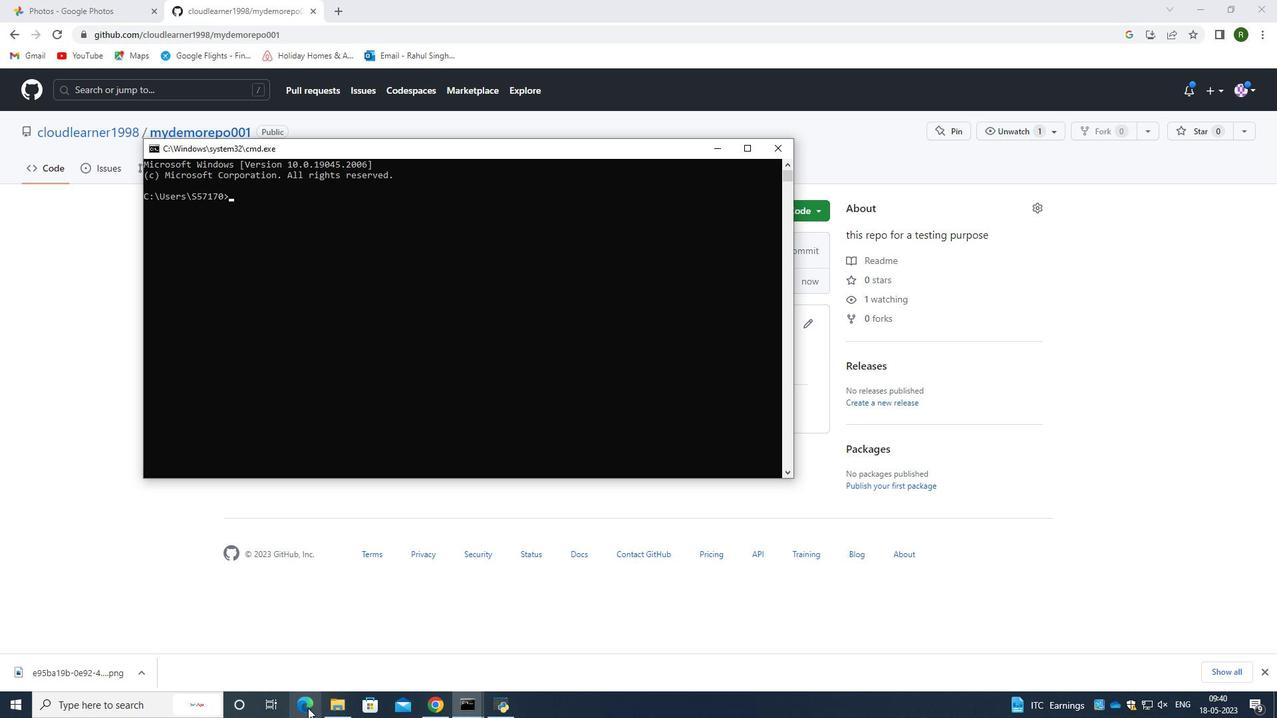 
Action: Mouse pressed left at (338, 707)
Screenshot: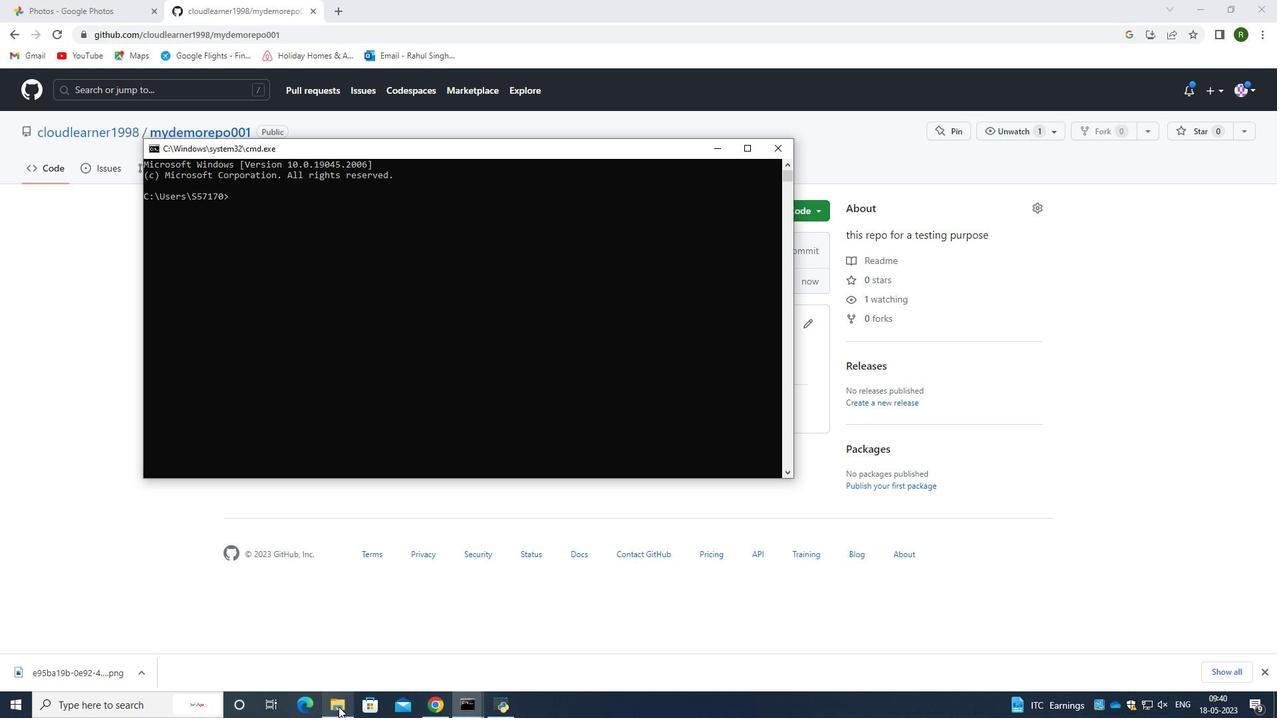 
Action: Mouse moved to (59, 458)
Screenshot: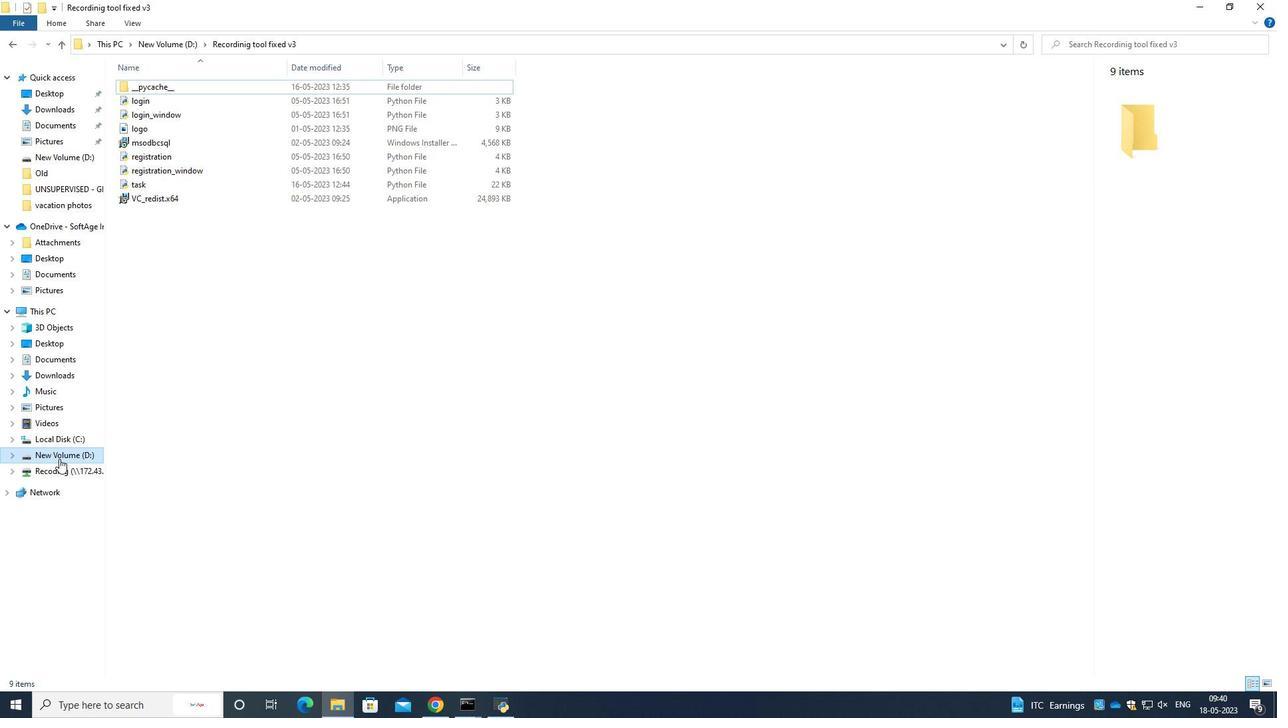 
Action: Mouse pressed left at (59, 458)
Screenshot: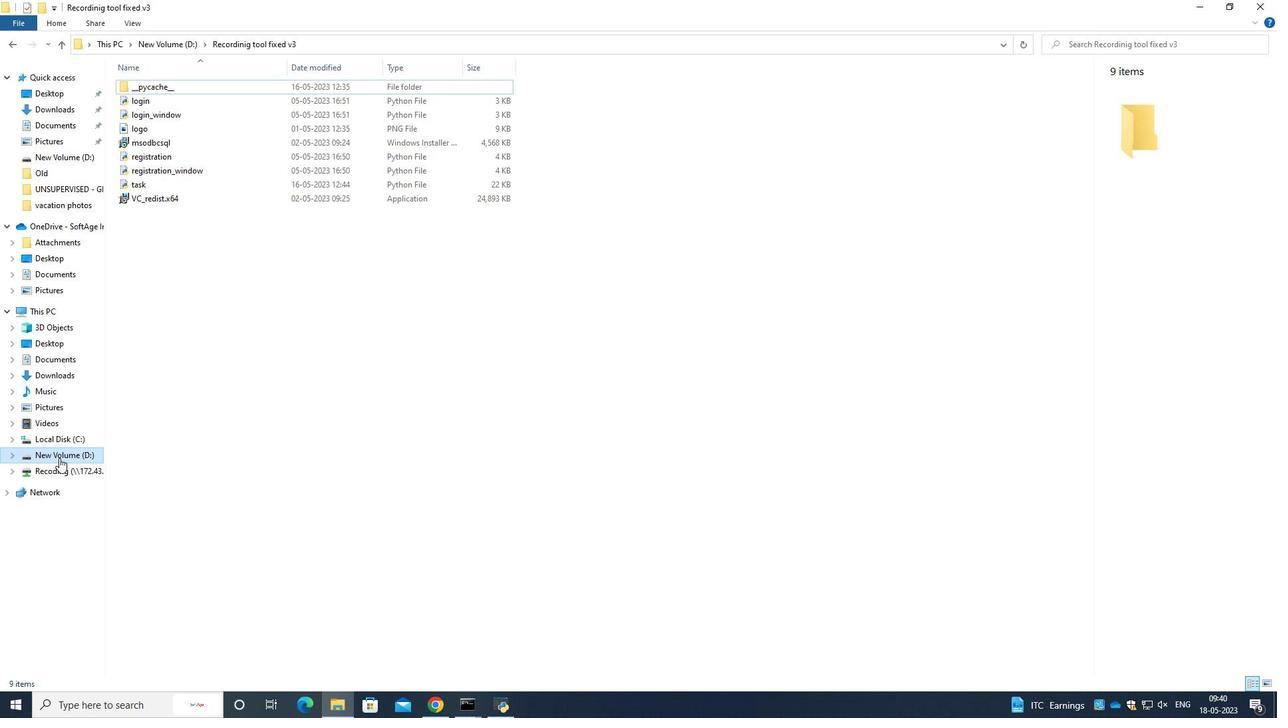 
Action: Mouse moved to (195, 238)
Screenshot: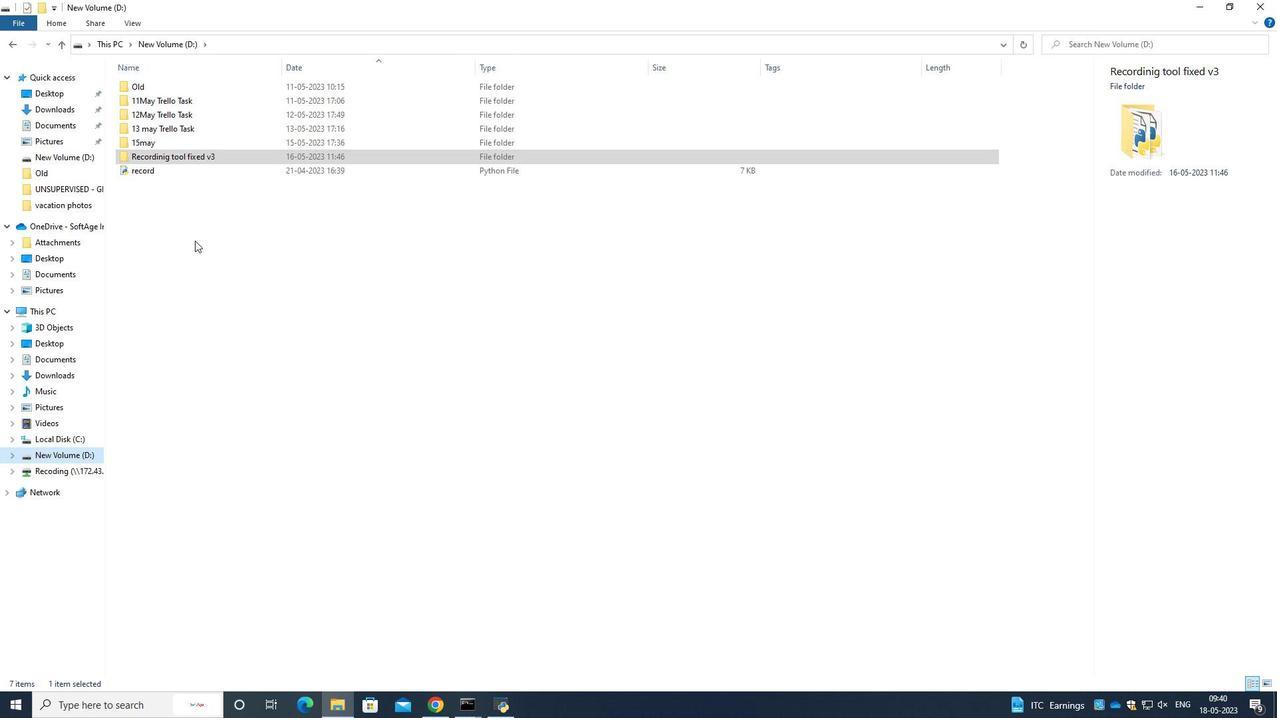 
Action: Mouse pressed right at (195, 238)
Screenshot: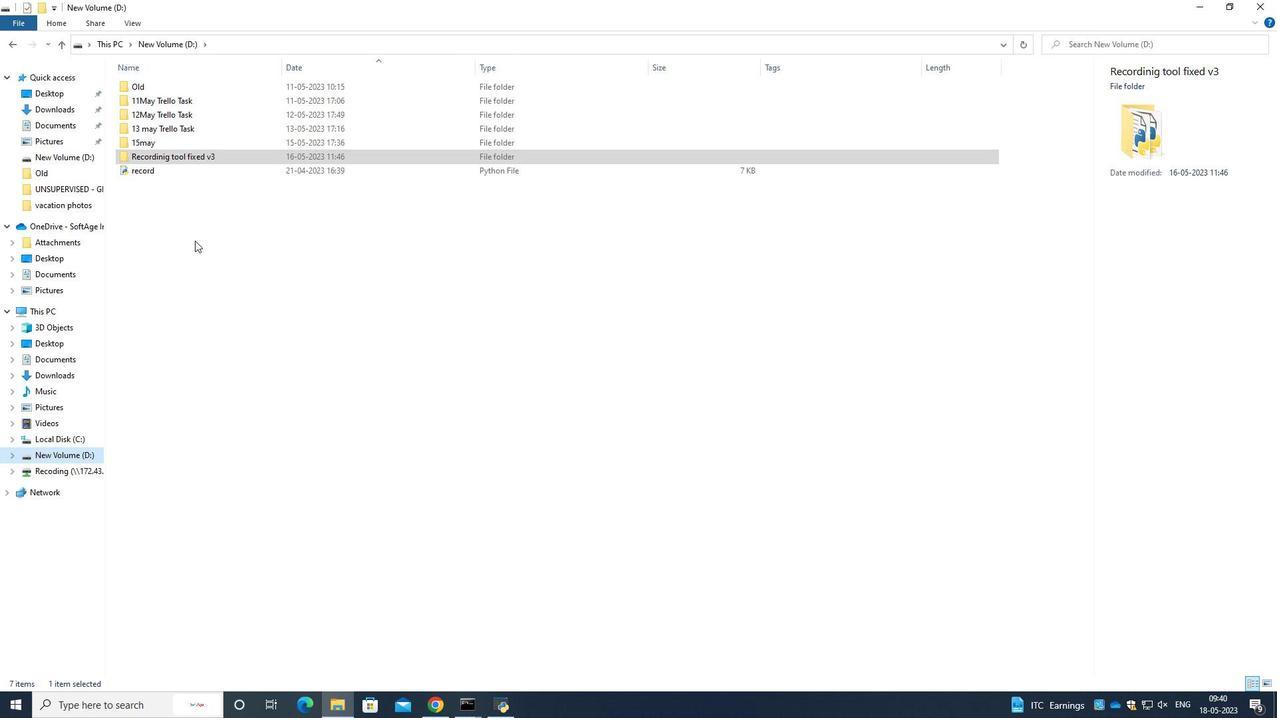 
Action: Mouse moved to (244, 401)
Screenshot: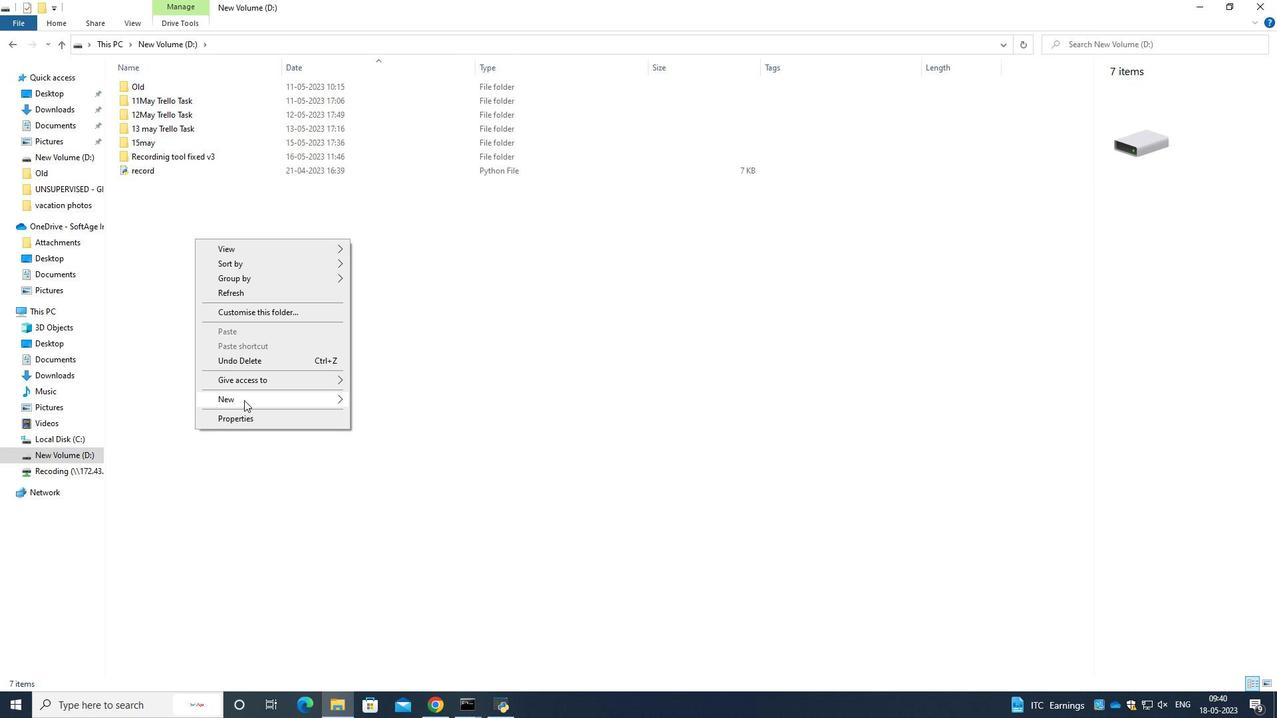 
Action: Mouse pressed left at (244, 401)
Screenshot: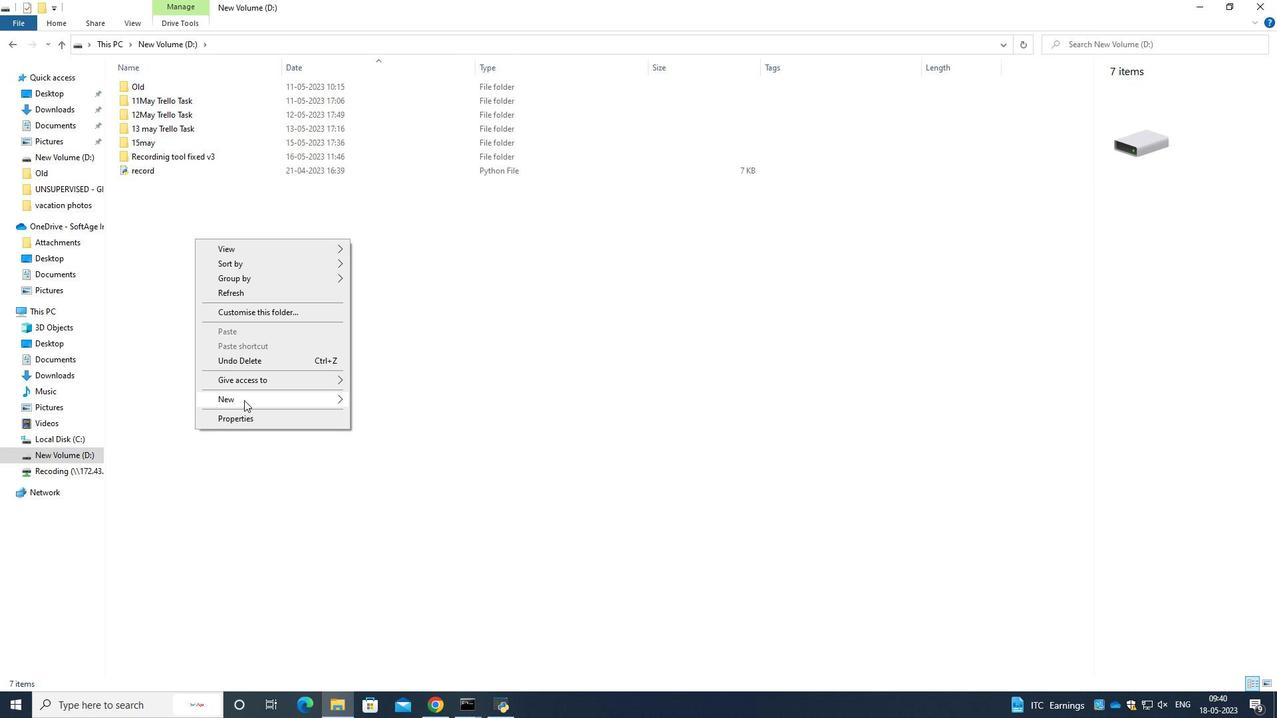 
Action: Mouse moved to (392, 402)
Screenshot: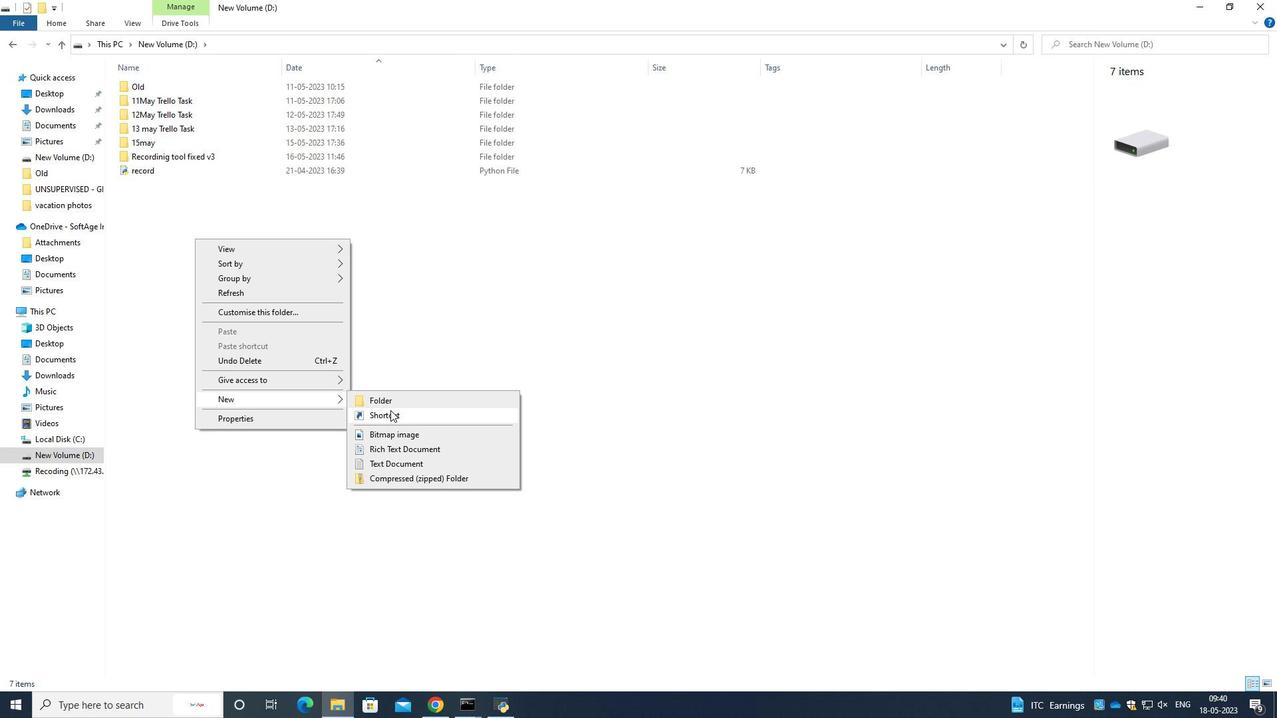 
Action: Mouse pressed left at (392, 402)
Screenshot: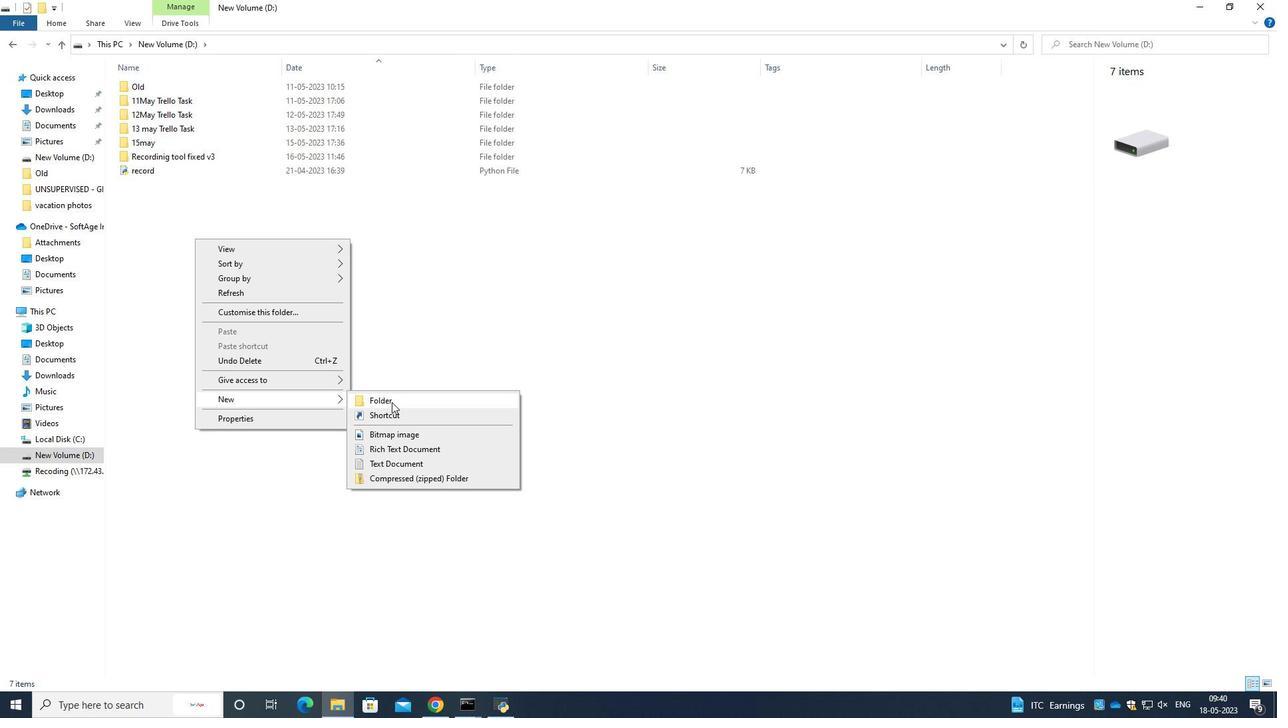 
Action: Mouse moved to (392, 402)
Screenshot: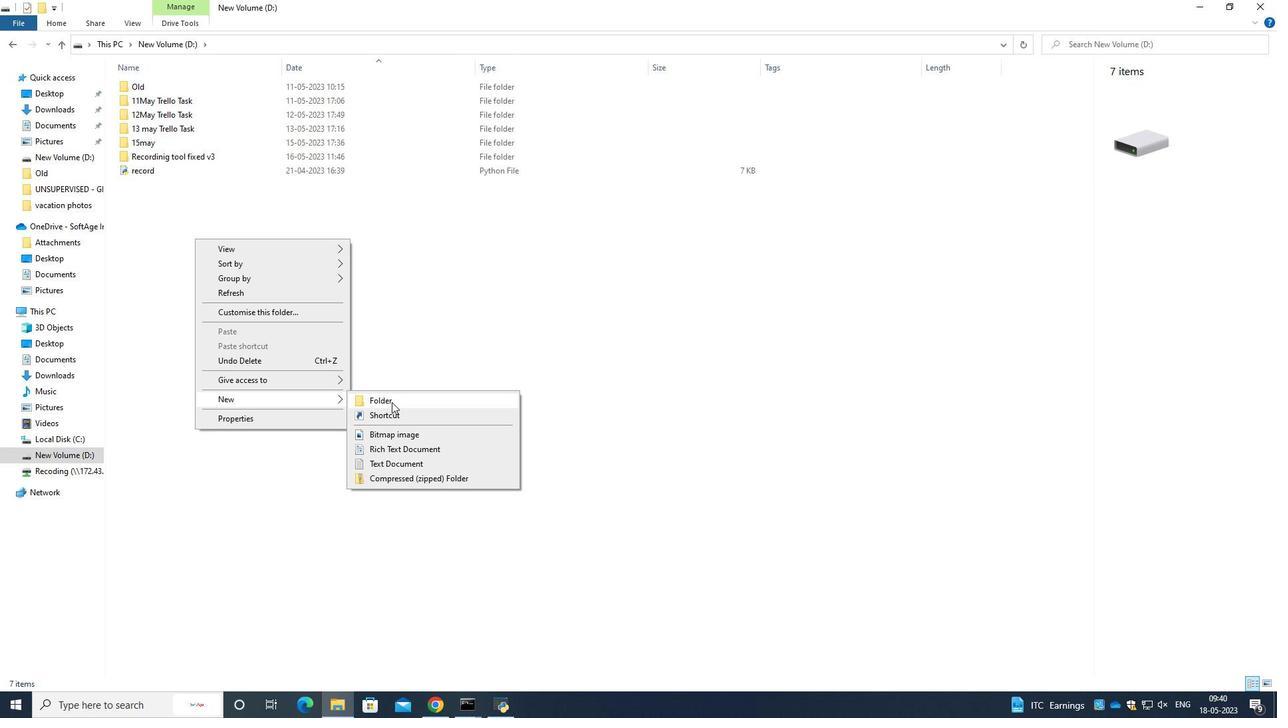 
Action: Key pressed myrepo<Key.enter>
Screenshot: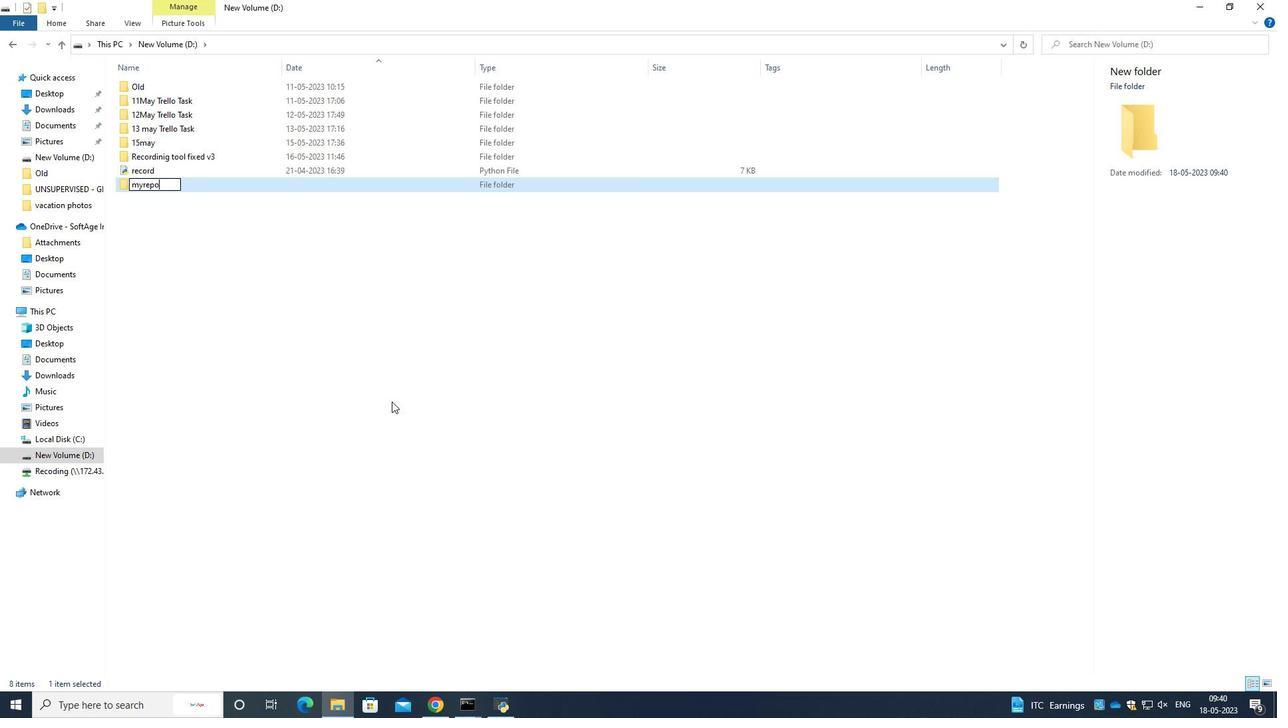 
Action: Mouse moved to (323, 186)
Screenshot: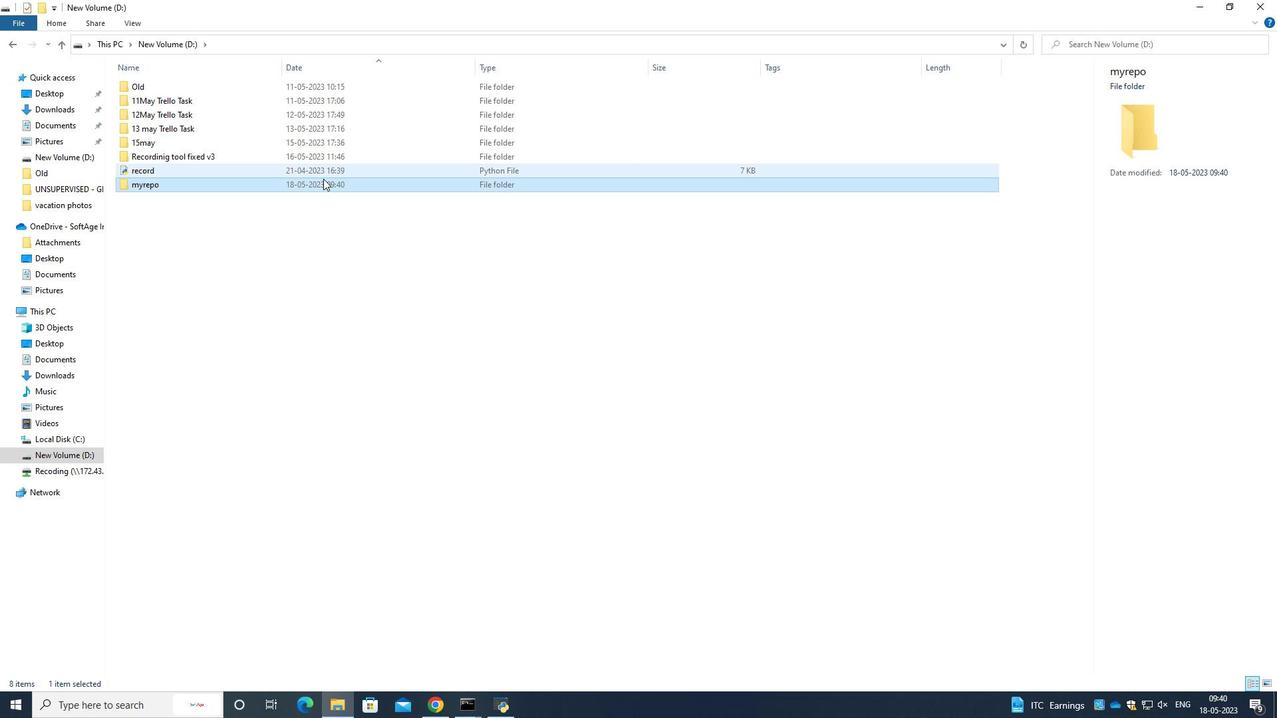 
Action: Mouse pressed left at (323, 186)
Screenshot: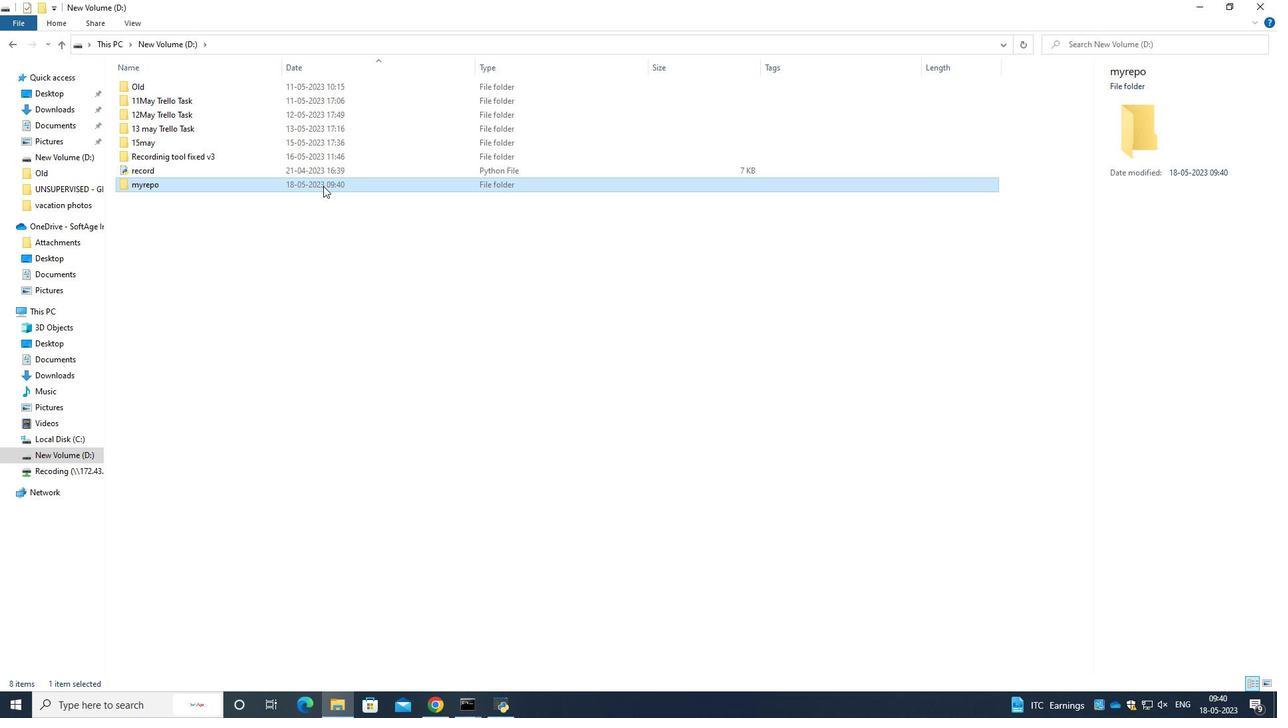 
Action: Mouse pressed left at (323, 186)
Screenshot: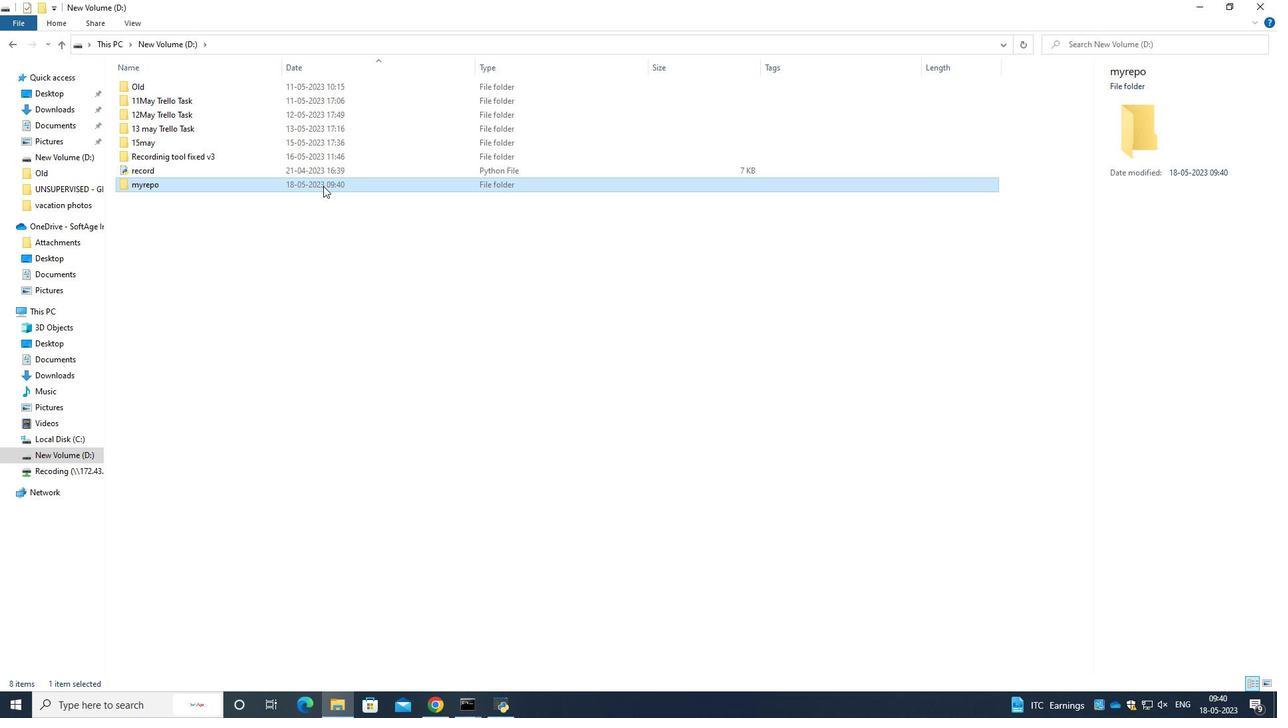 
Action: Mouse moved to (274, 47)
Screenshot: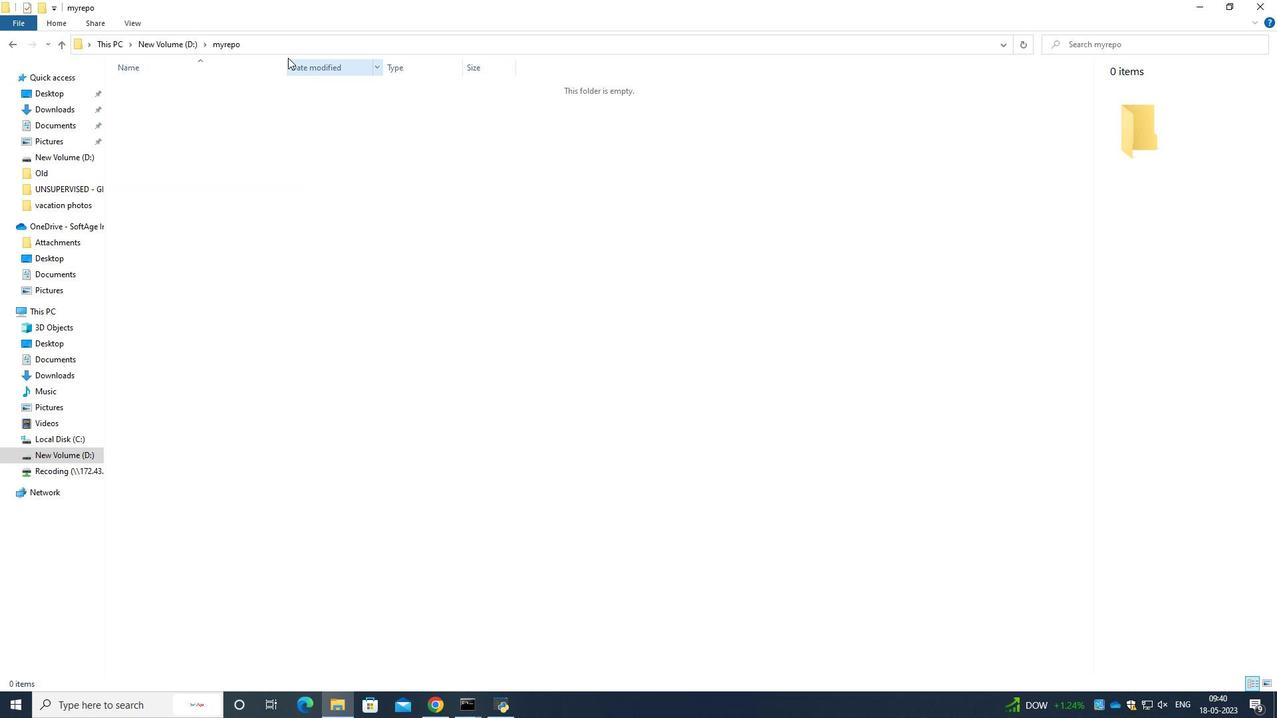 
Action: Mouse pressed left at (274, 47)
Screenshot: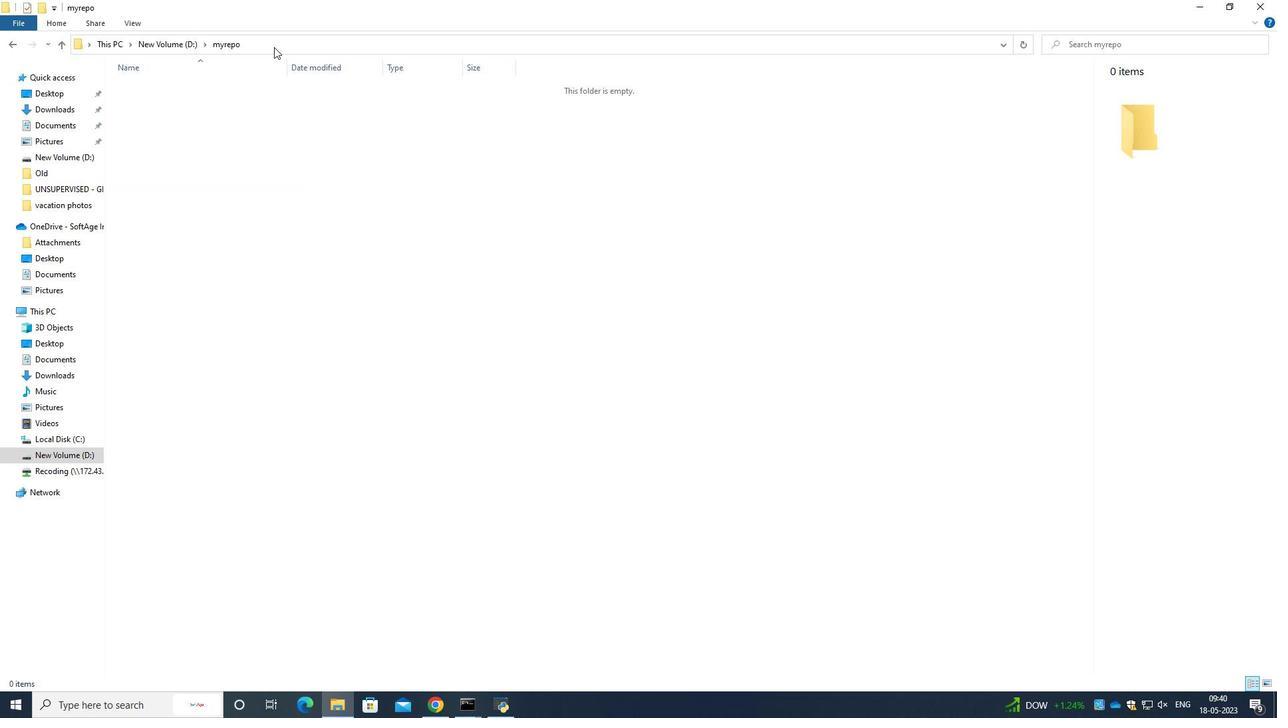 
Action: Key pressed cmd<Key.enter>git<Key.space>init<Key.enter>
Screenshot: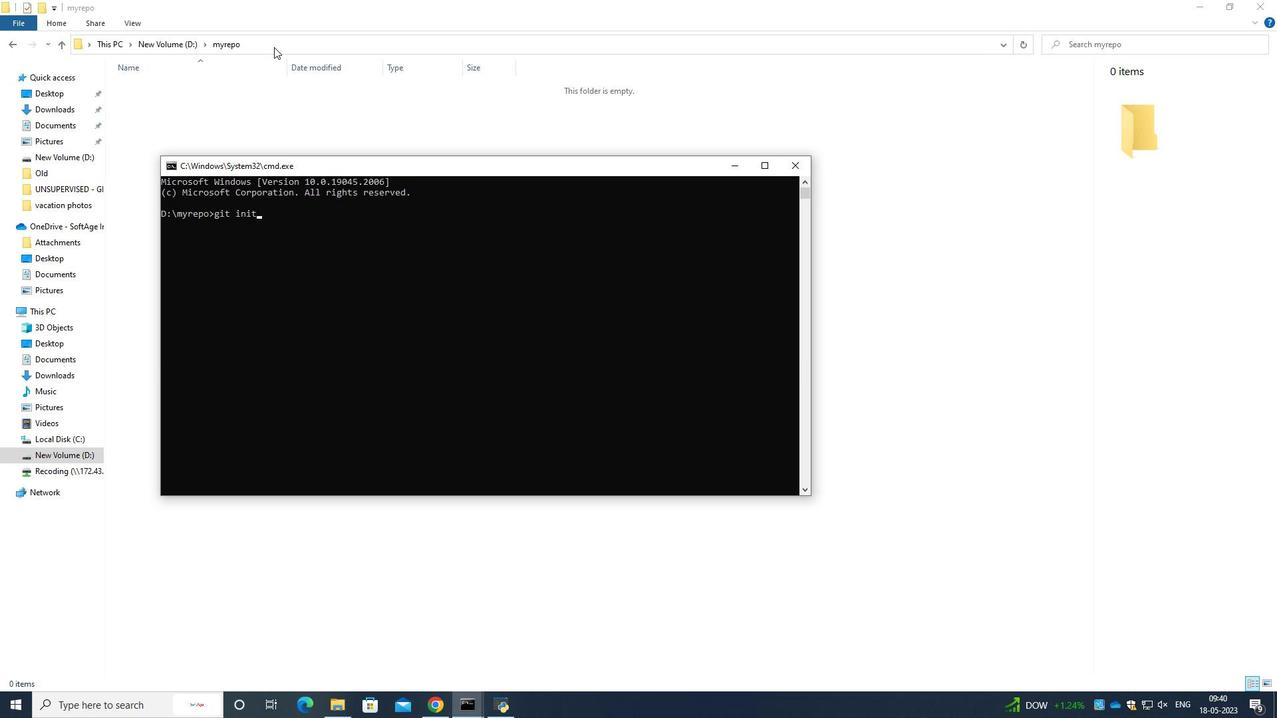 
Action: Mouse moved to (788, 159)
Screenshot: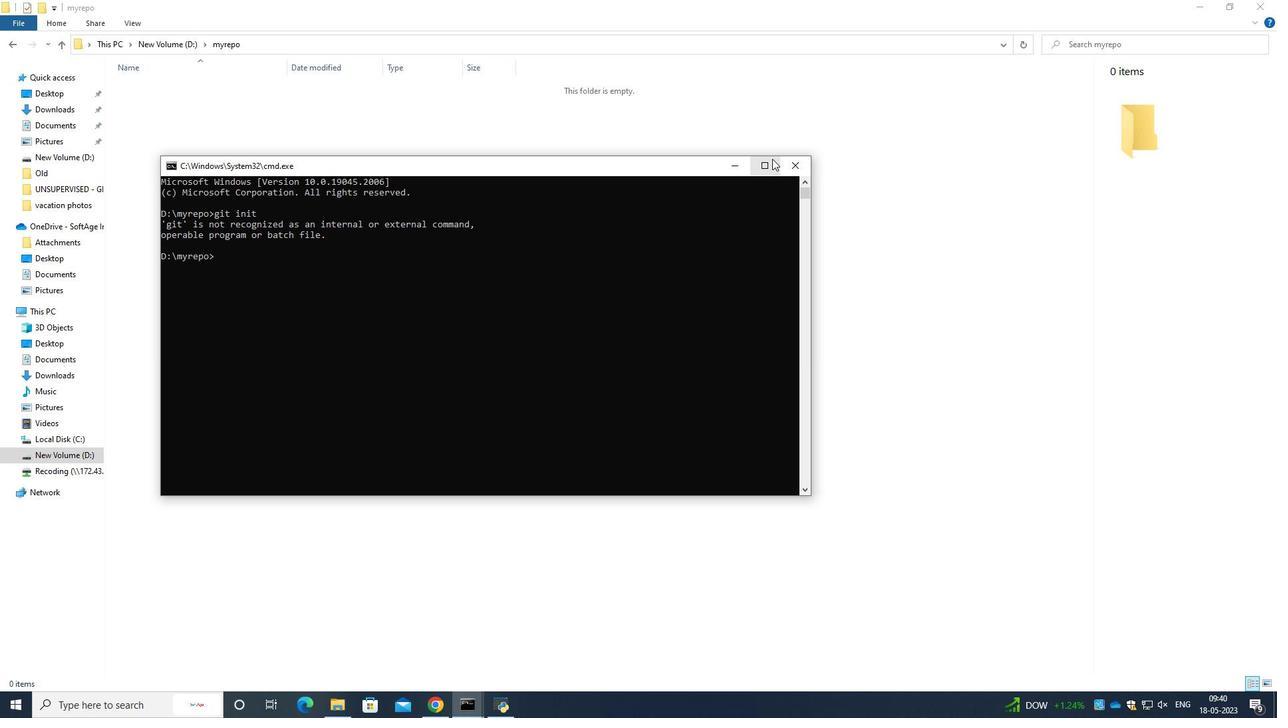 
Action: Mouse pressed left at (788, 159)
Screenshot: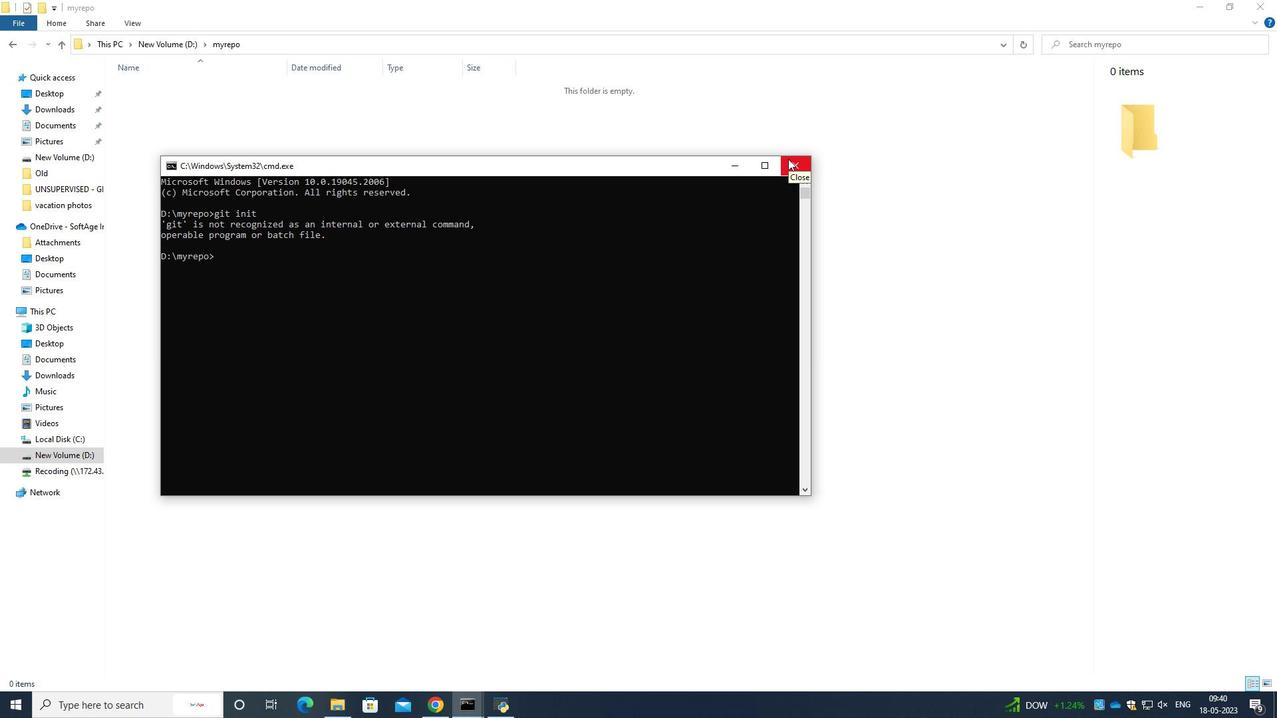 
Action: Mouse moved to (1258, 7)
Screenshot: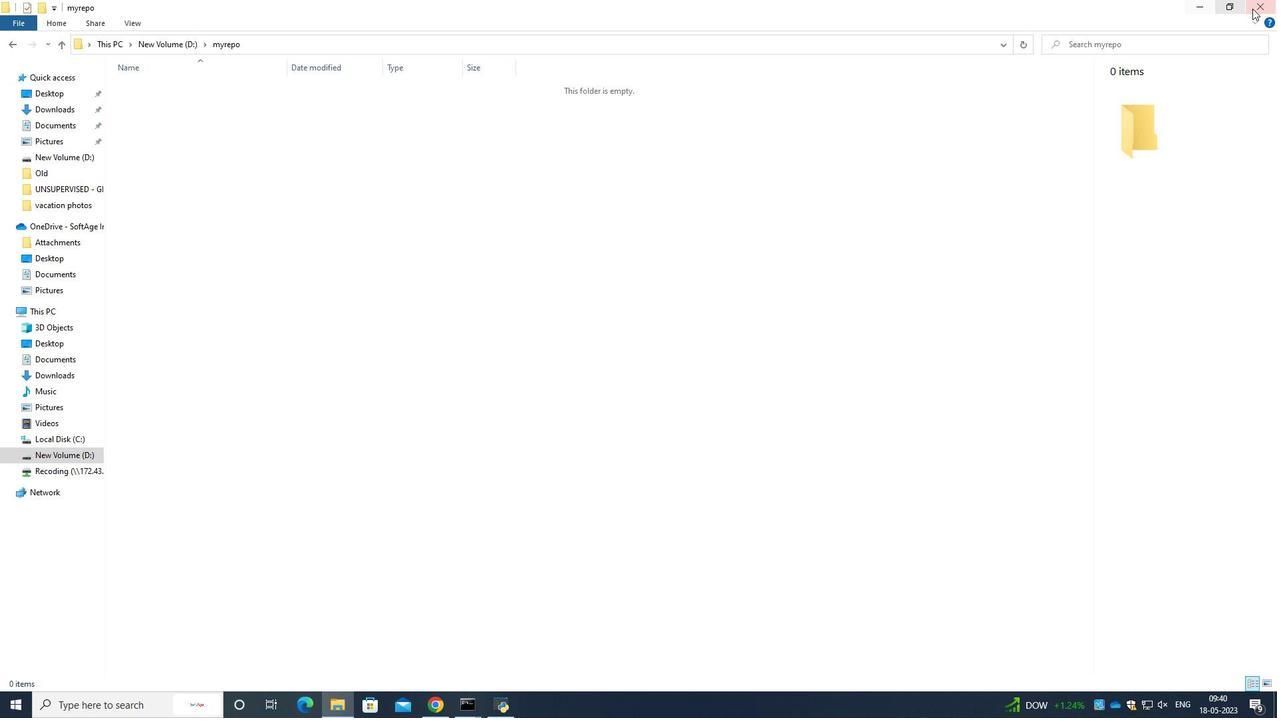 
Action: Mouse pressed left at (1258, 7)
Screenshot: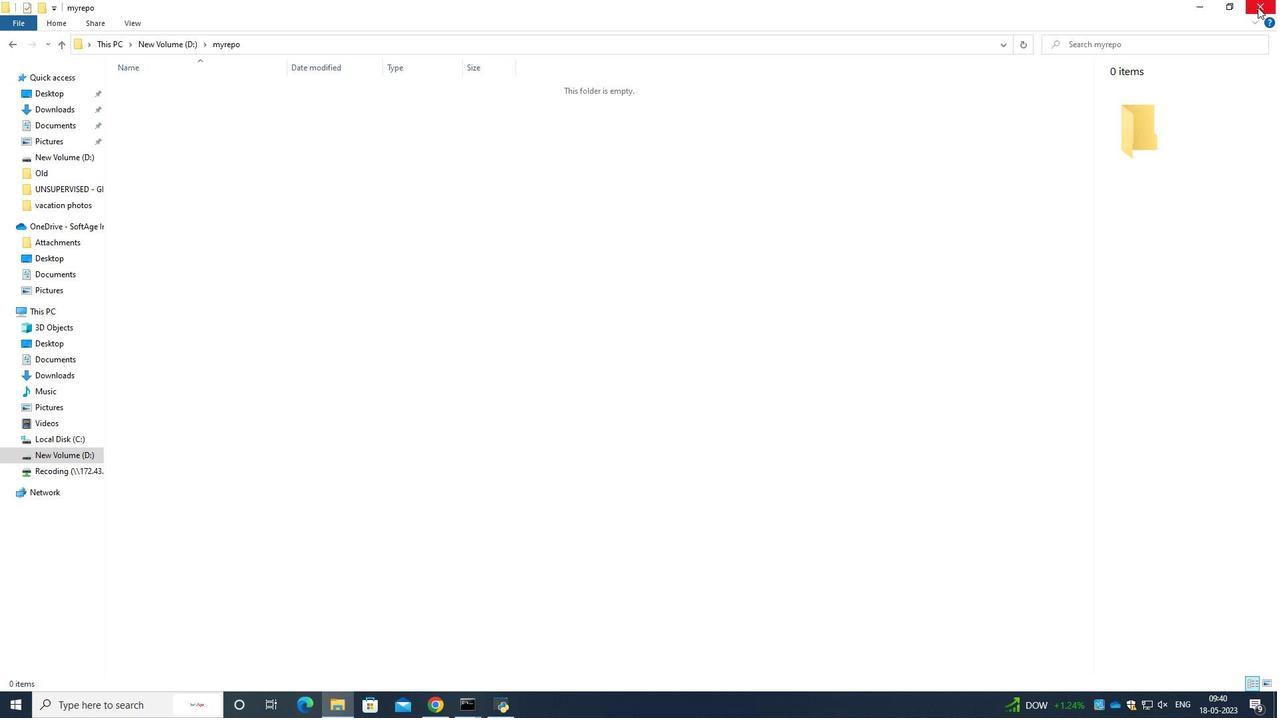 
Action: Mouse moved to (431, 706)
Screenshot: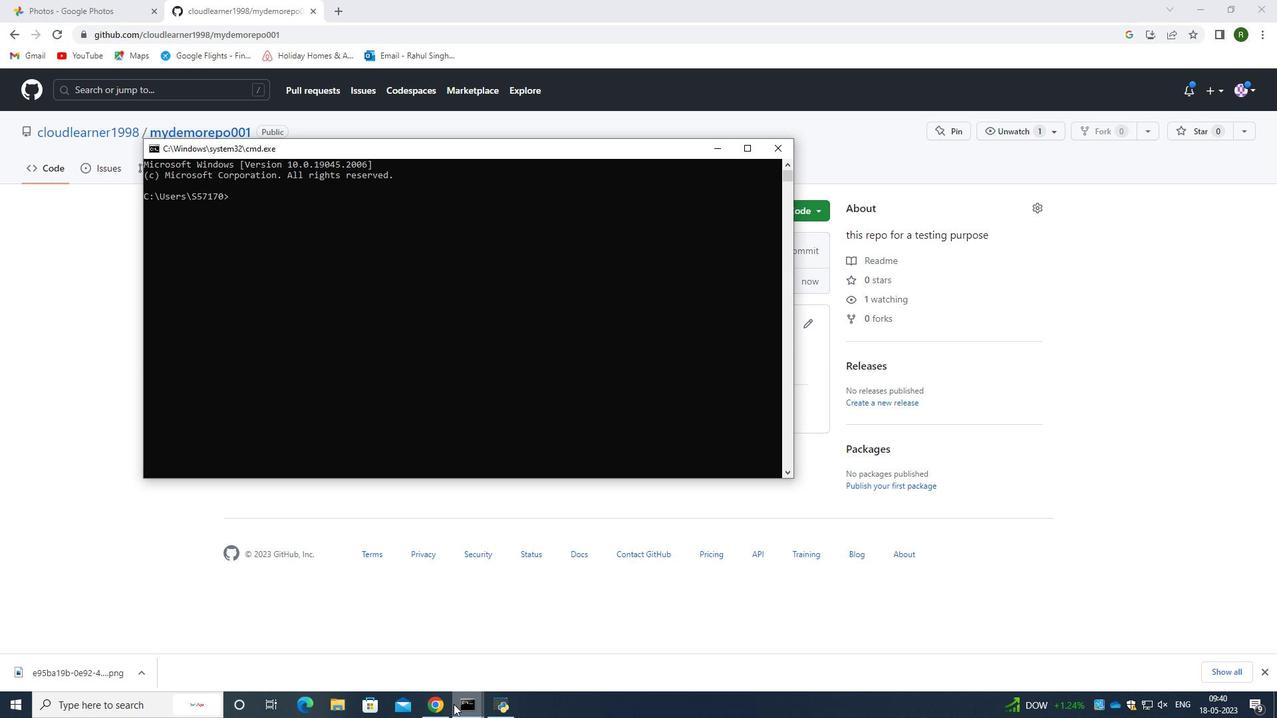 
Action: Mouse pressed left at (431, 706)
Screenshot: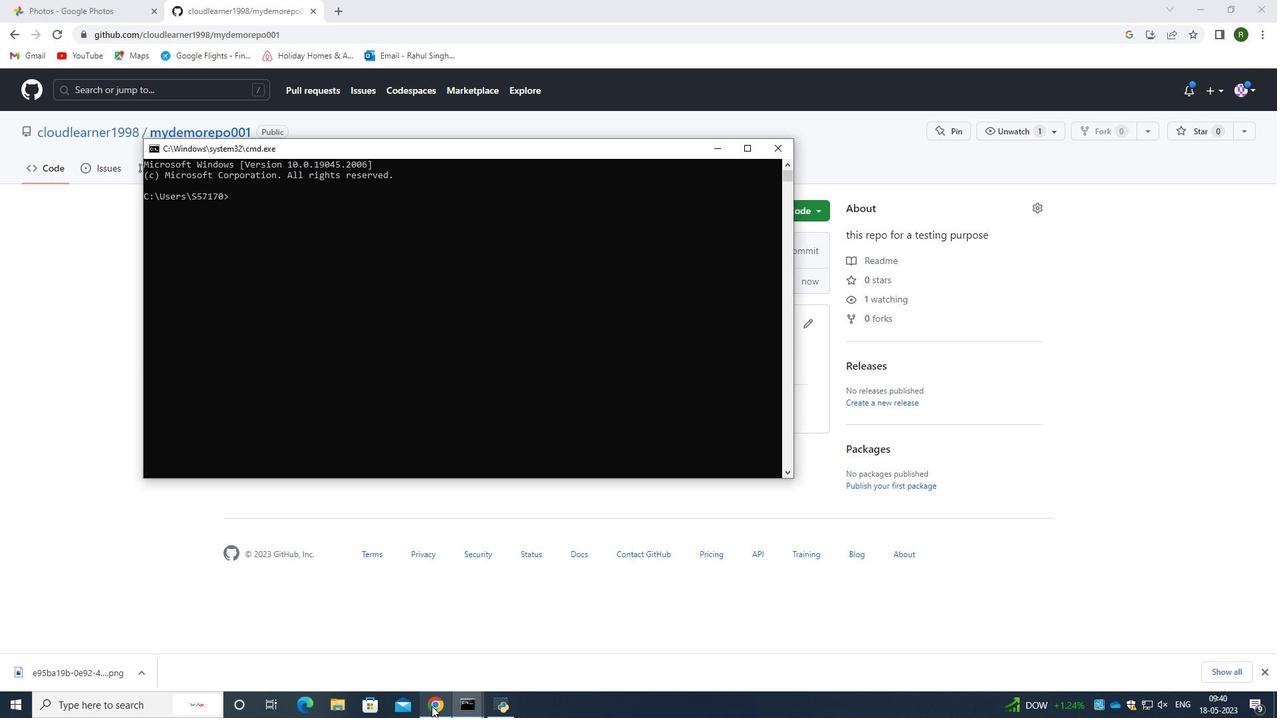 
Action: Mouse moved to (332, 1)
Screenshot: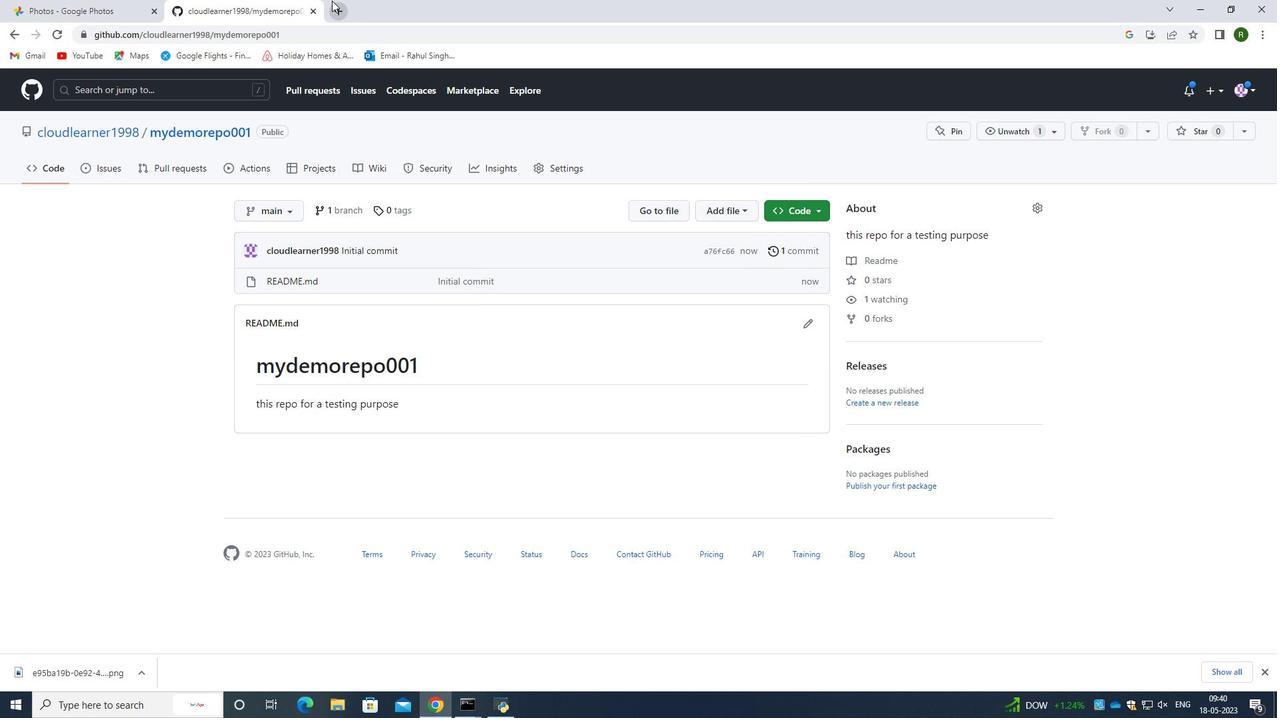 
Action: Mouse pressed left at (332, 1)
Screenshot: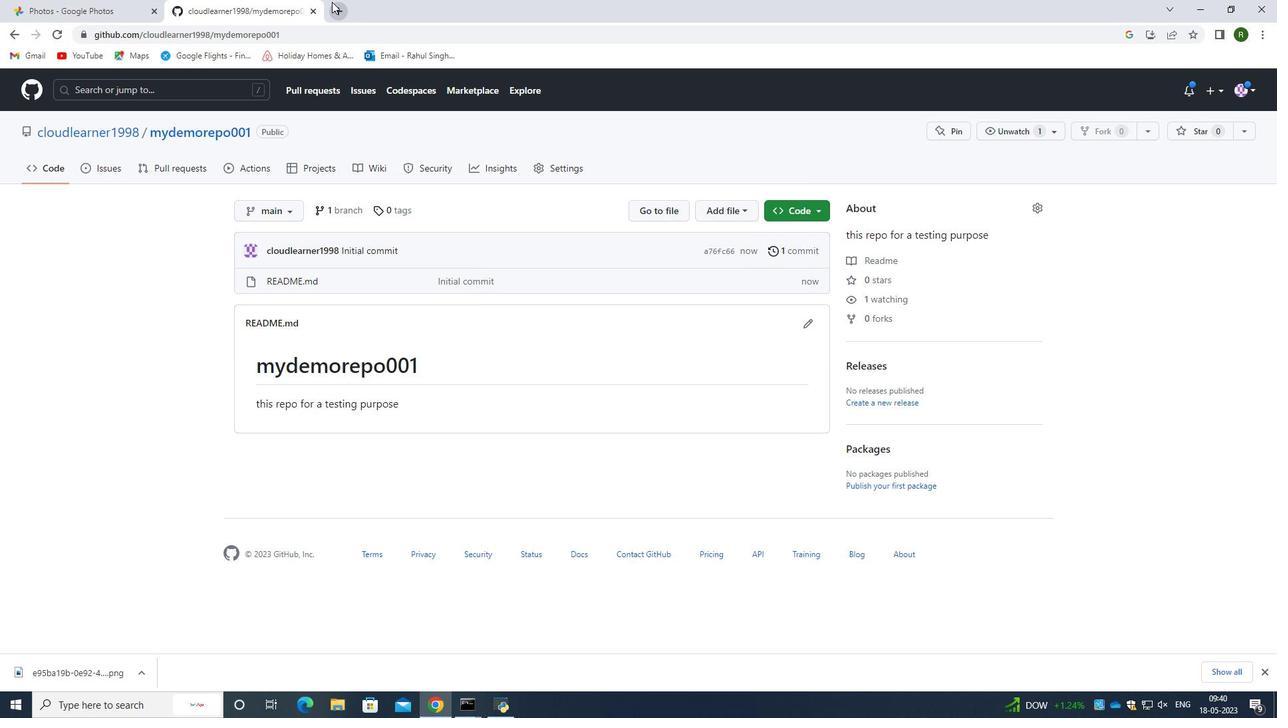 
Action: Mouse moved to (284, 38)
Screenshot: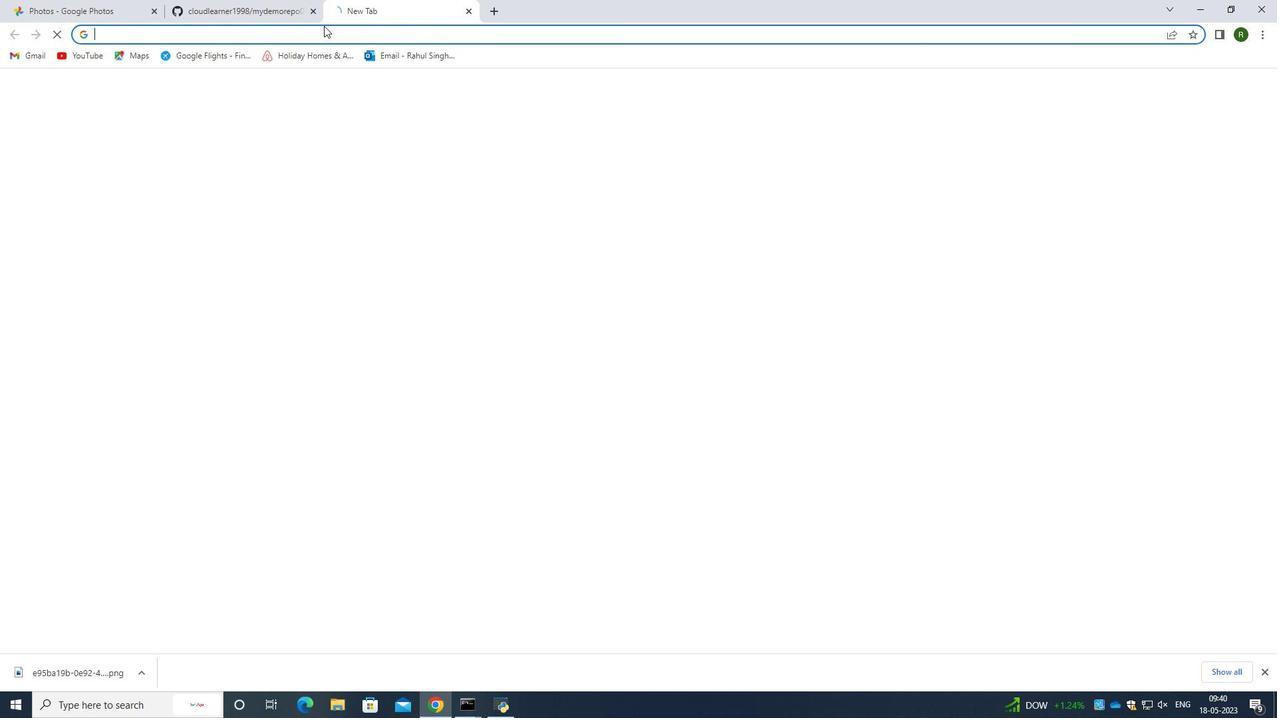 
Action: Key pressed git<Key.space>downnloa<Key.down><Key.enter>
Screenshot: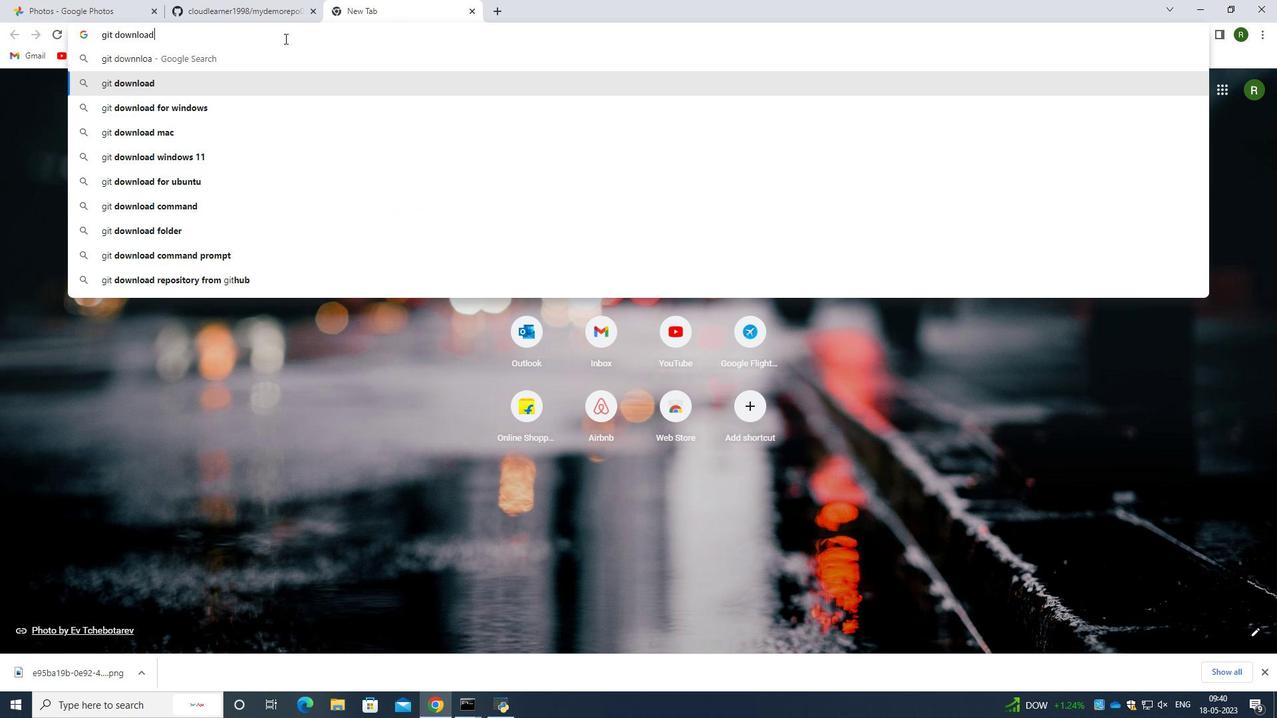 
Action: Mouse moved to (165, 233)
Screenshot: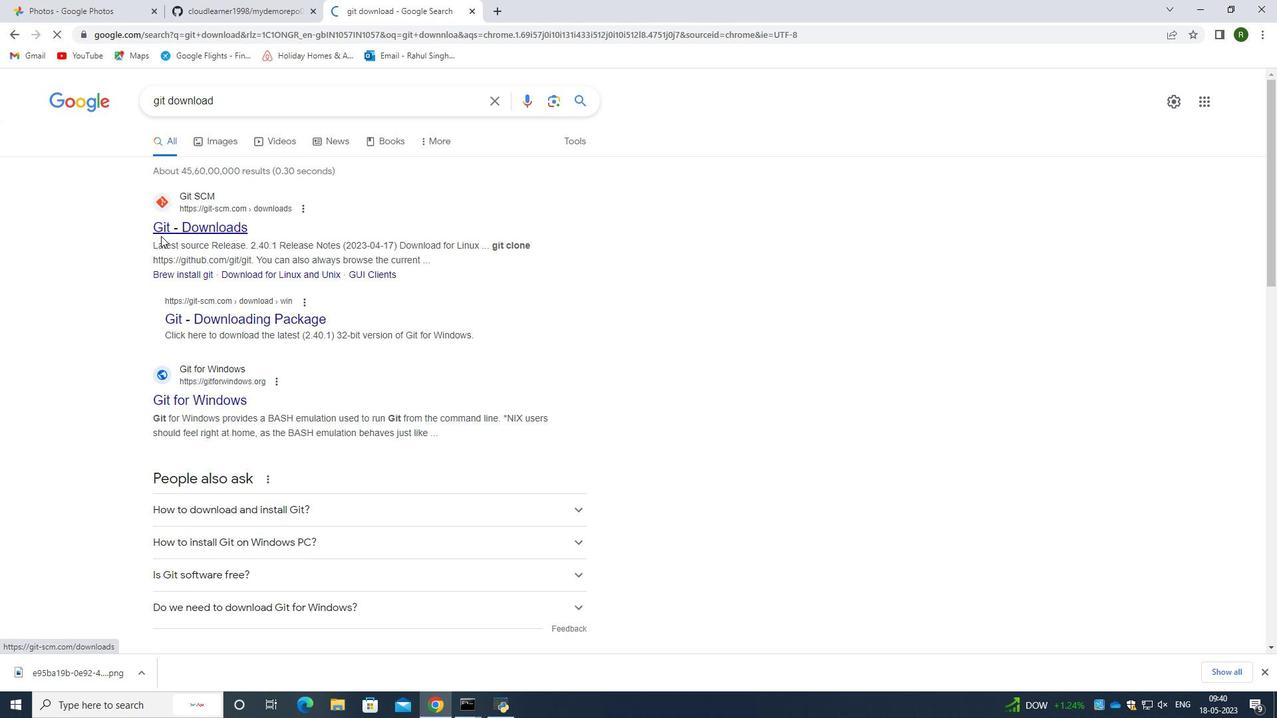 
Action: Mouse pressed left at (165, 233)
Screenshot: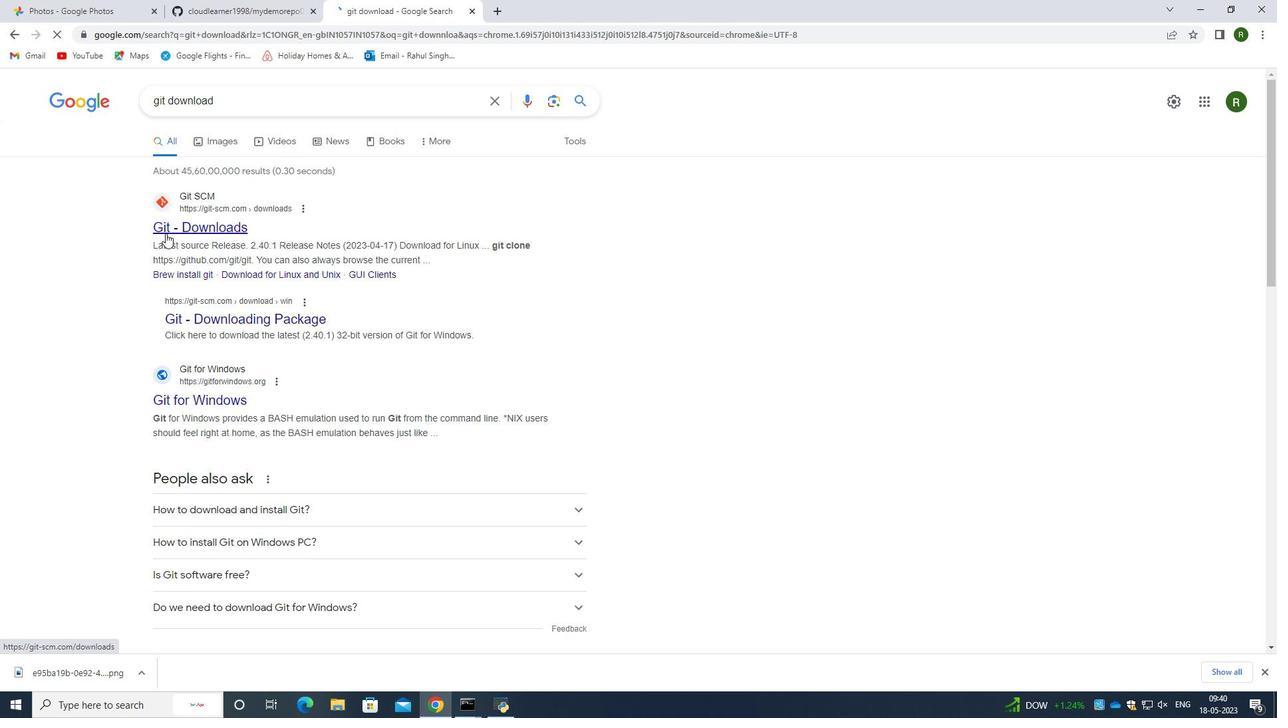 
Action: Mouse moved to (652, 205)
Screenshot: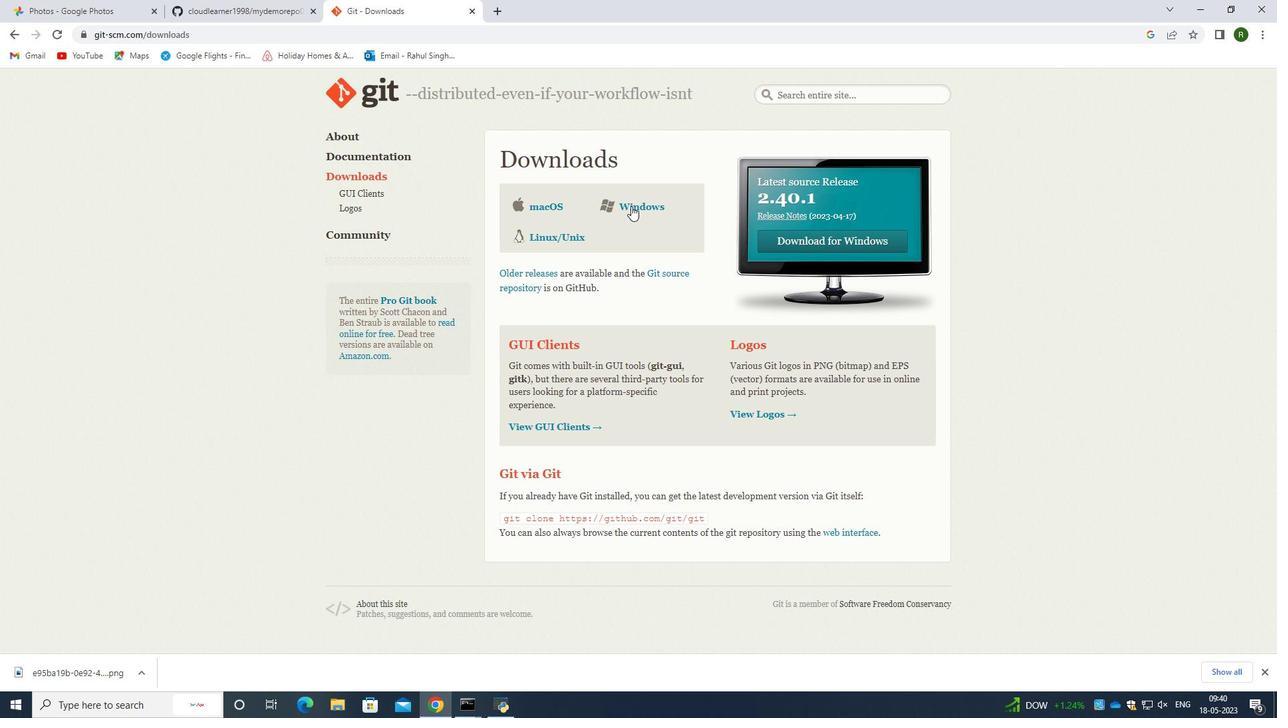 
Action: Mouse pressed left at (652, 205)
Screenshot: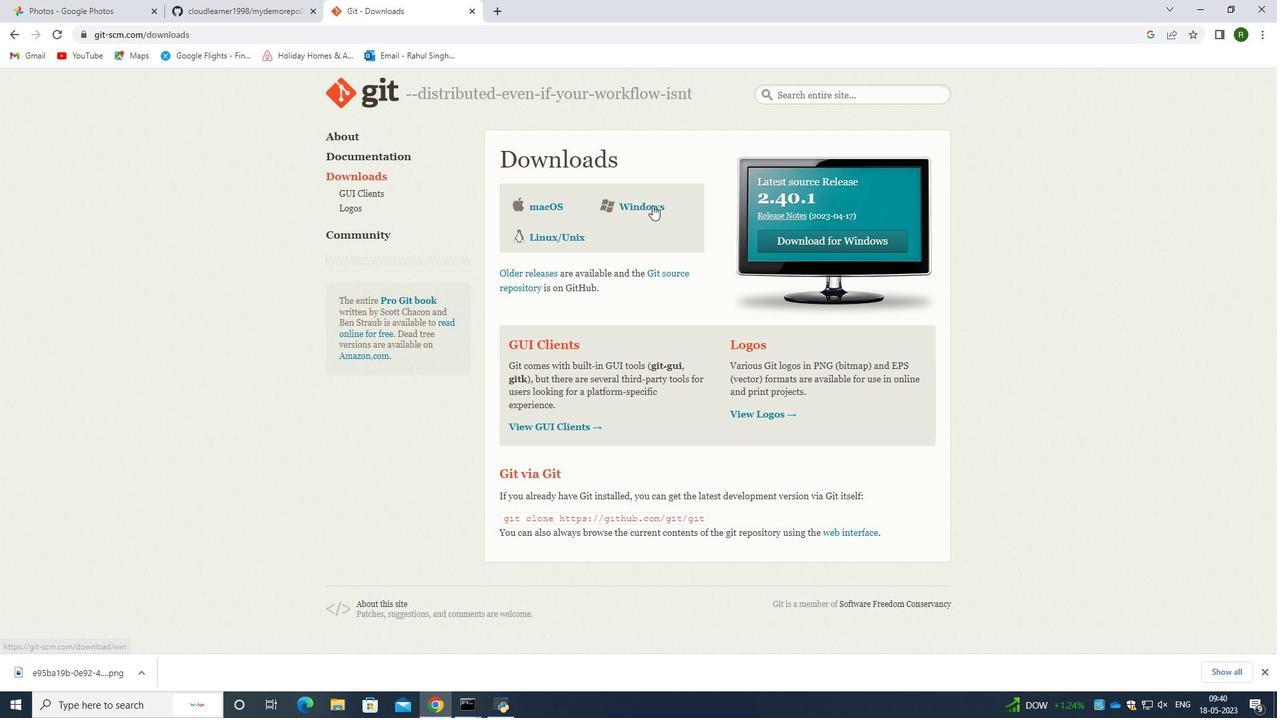 
Action: Mouse moved to (7, 38)
Screenshot: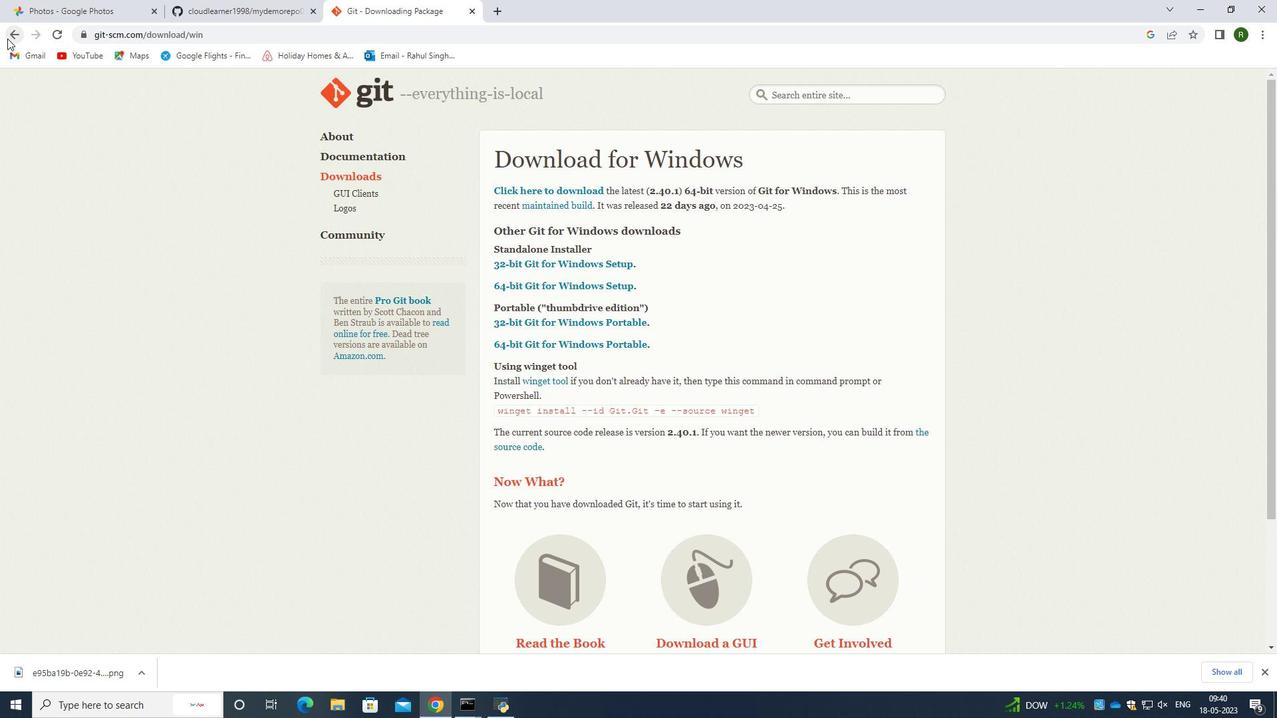 
Action: Mouse pressed left at (7, 38)
Screenshot: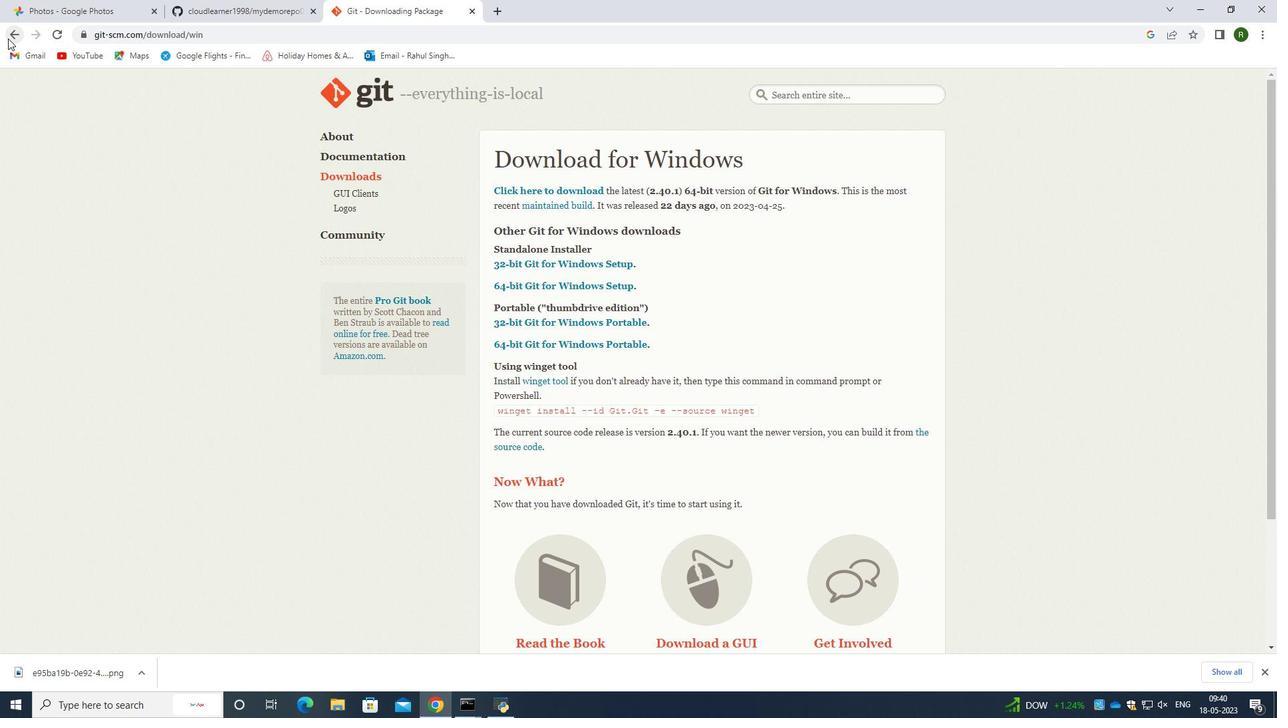 
Action: Mouse moved to (854, 238)
Screenshot: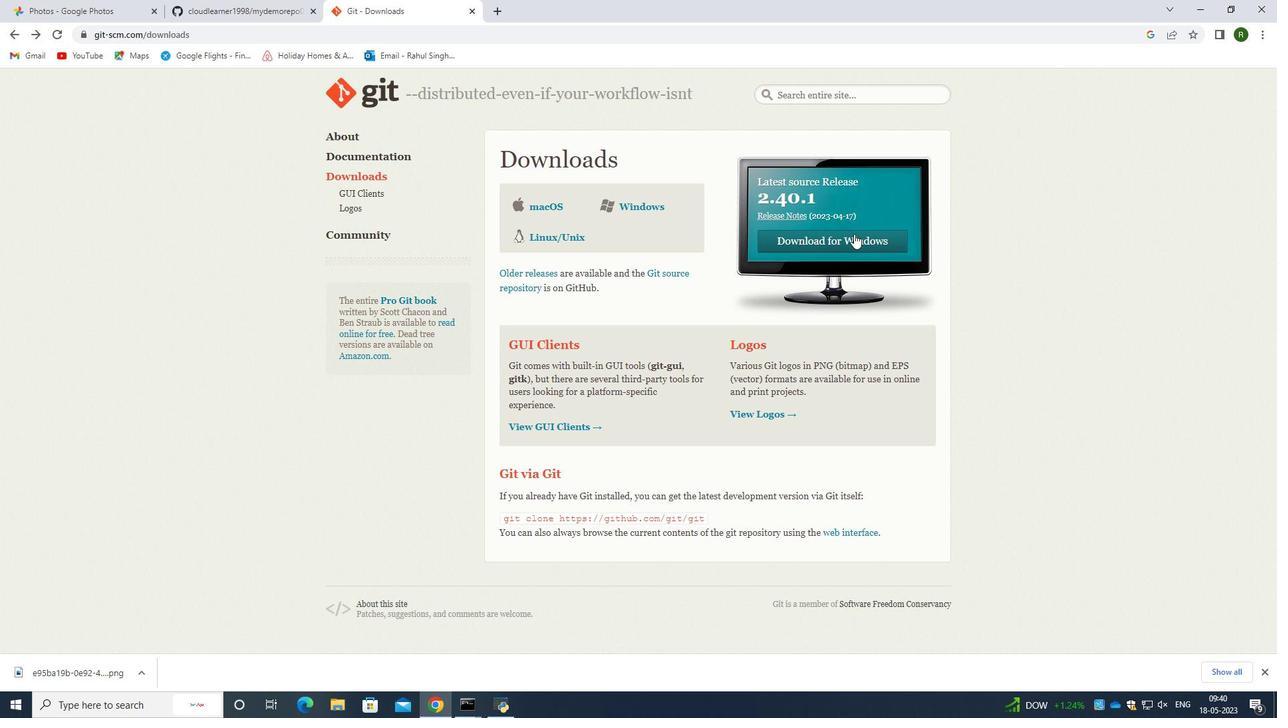 
Action: Mouse pressed left at (854, 238)
Screenshot: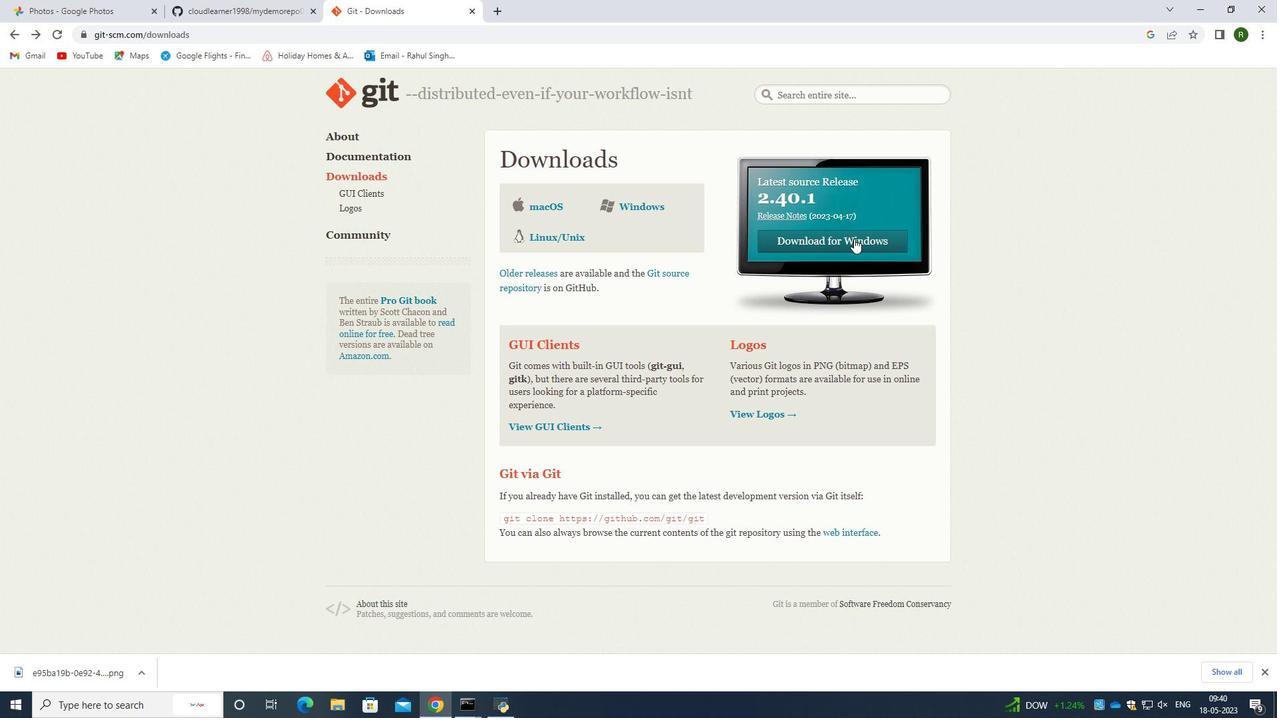 
Action: Mouse moved to (740, 511)
Screenshot: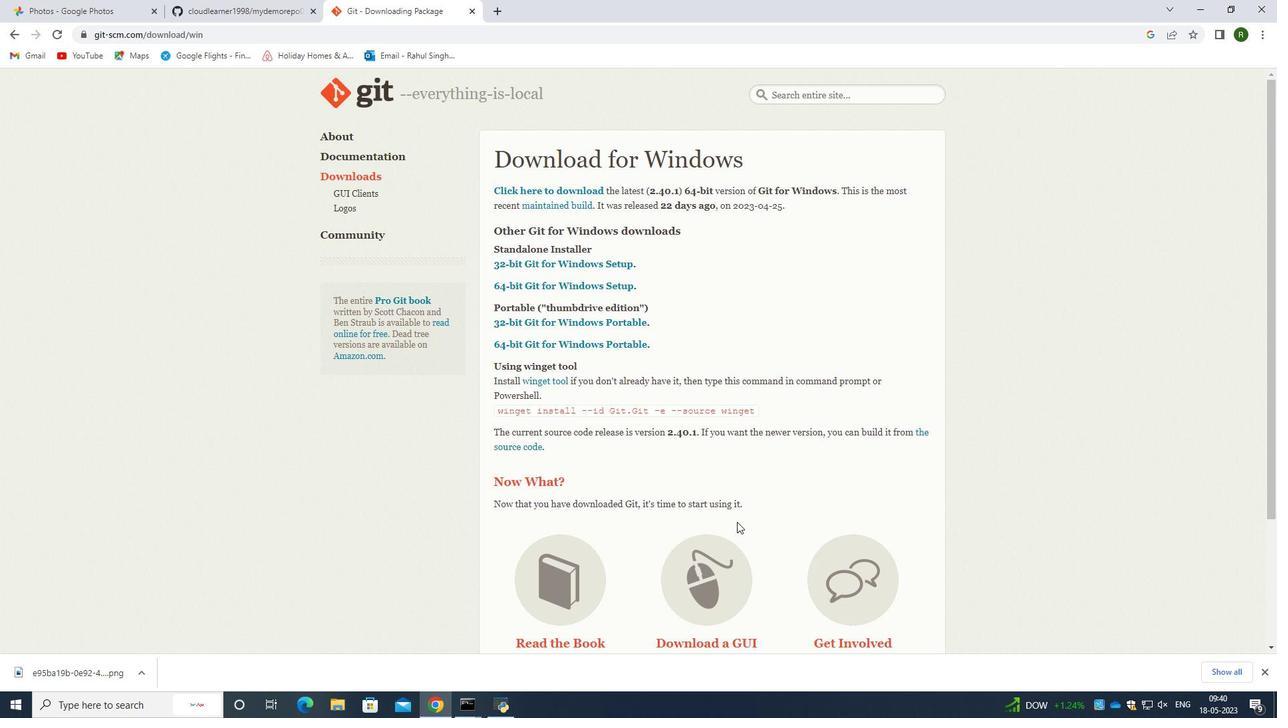 
Action: Mouse scrolled (740, 511) with delta (0, 0)
Screenshot: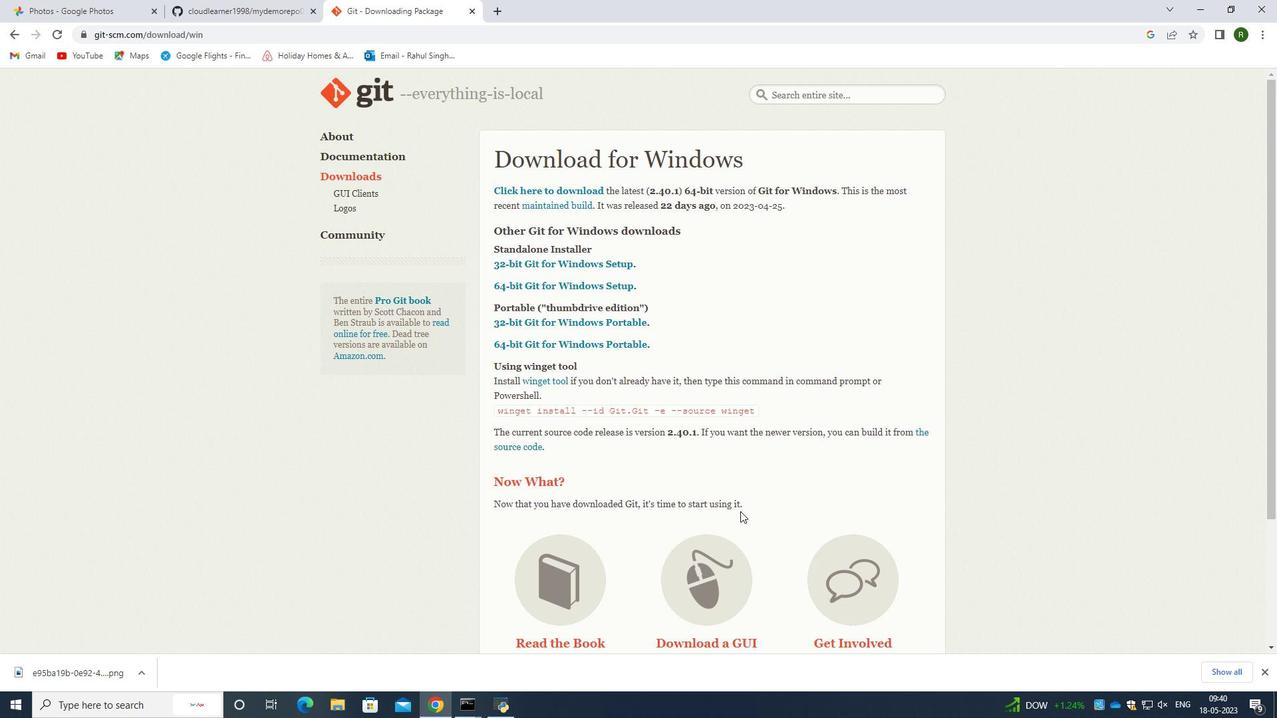 
Action: Mouse moved to (581, 220)
Screenshot: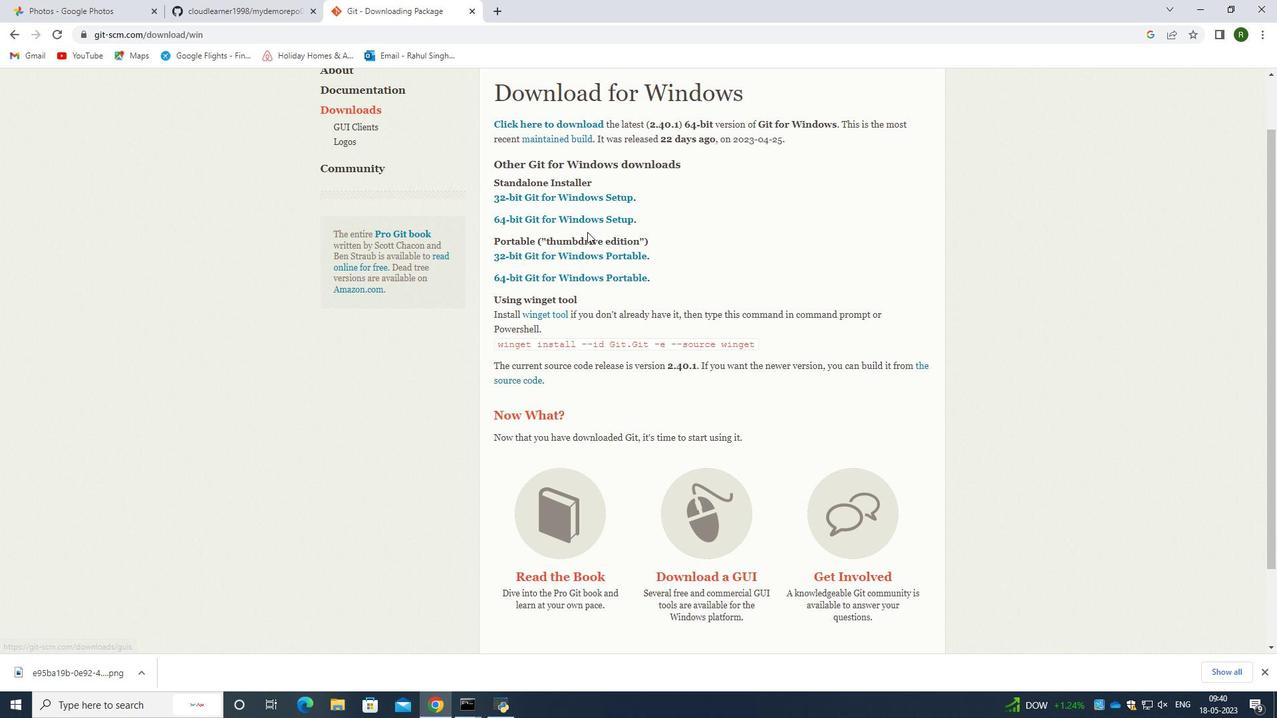 
Action: Mouse pressed left at (581, 220)
Screenshot: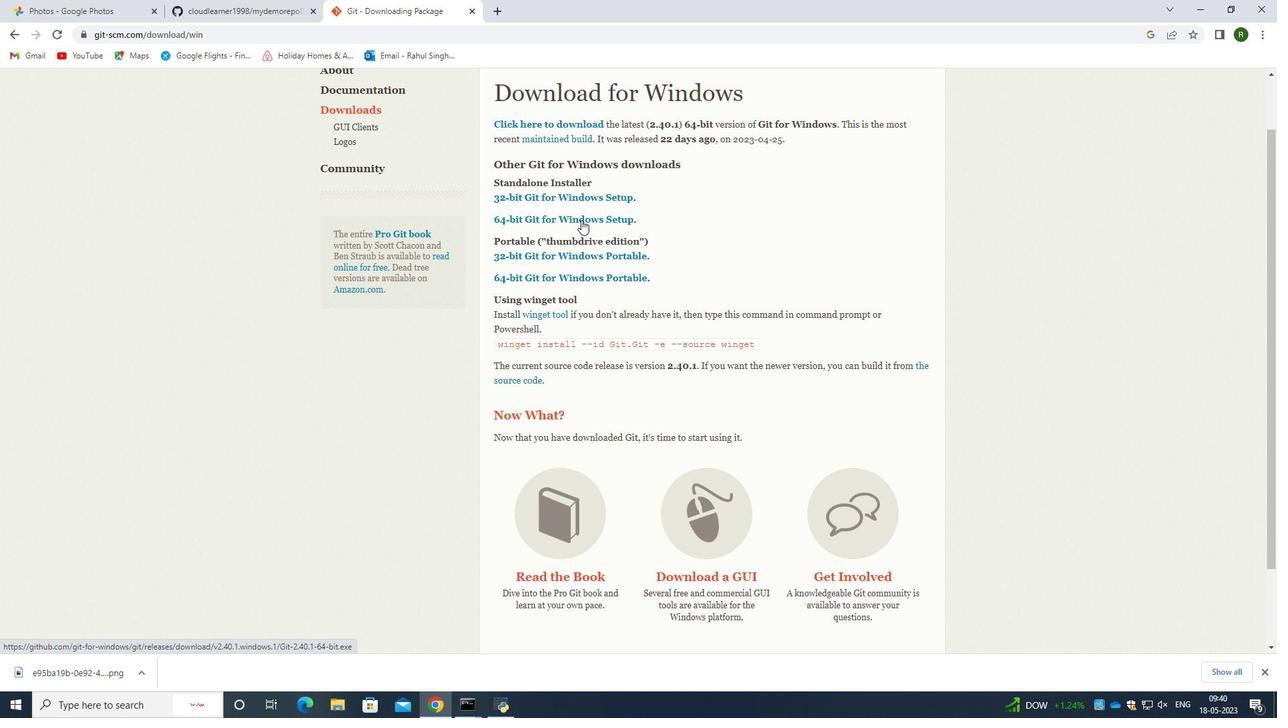 
Action: Mouse moved to (318, 331)
Screenshot: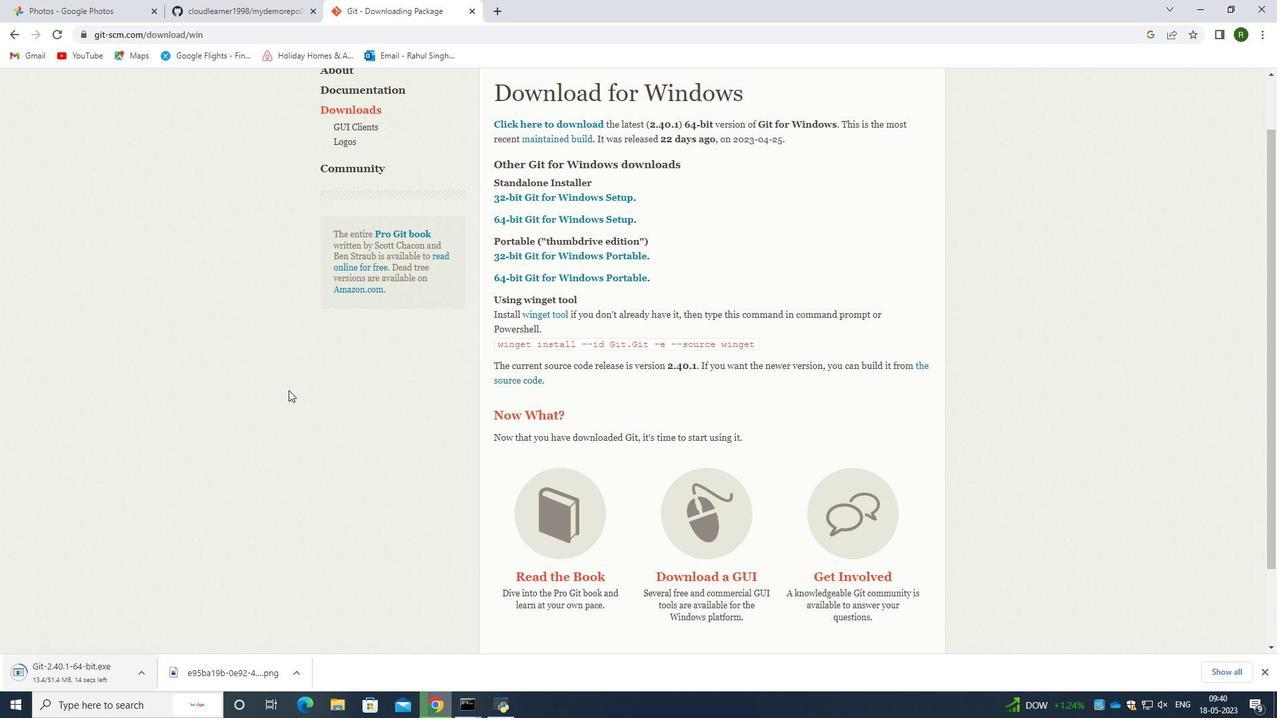
Action: Mouse scrolled (318, 330) with delta (0, 0)
Screenshot: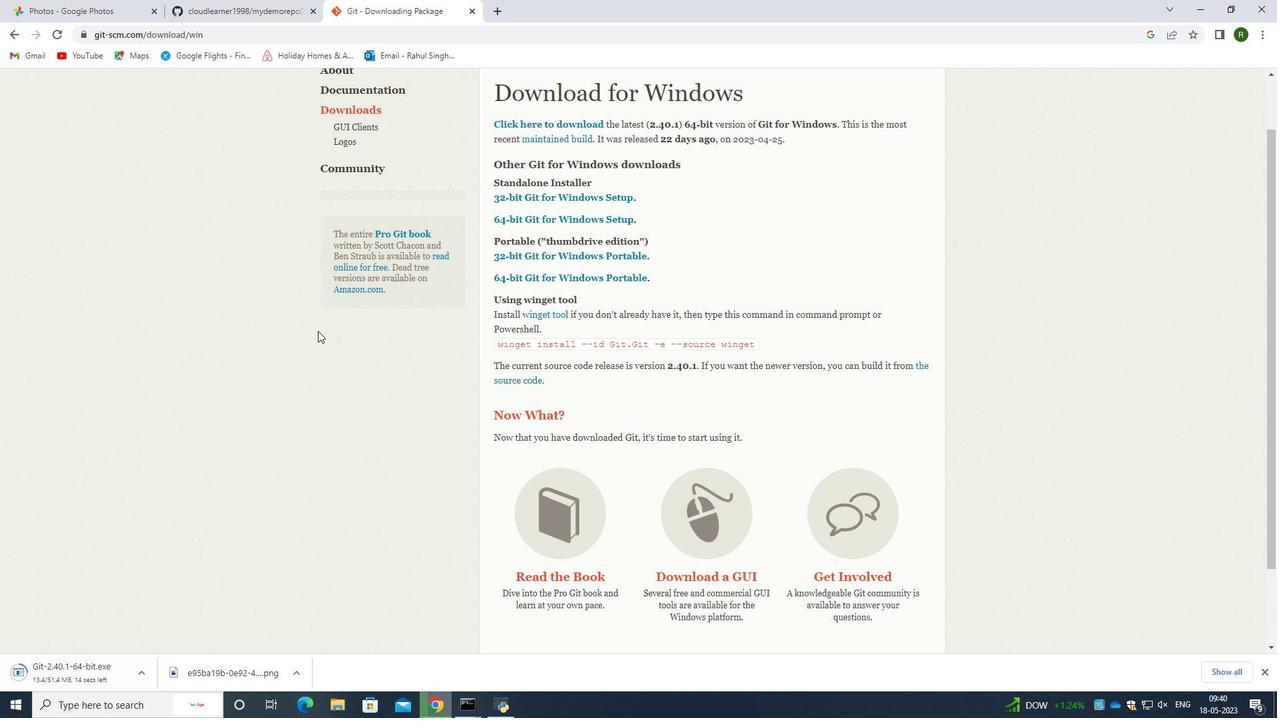 
Action: Mouse scrolled (318, 330) with delta (0, 0)
Screenshot: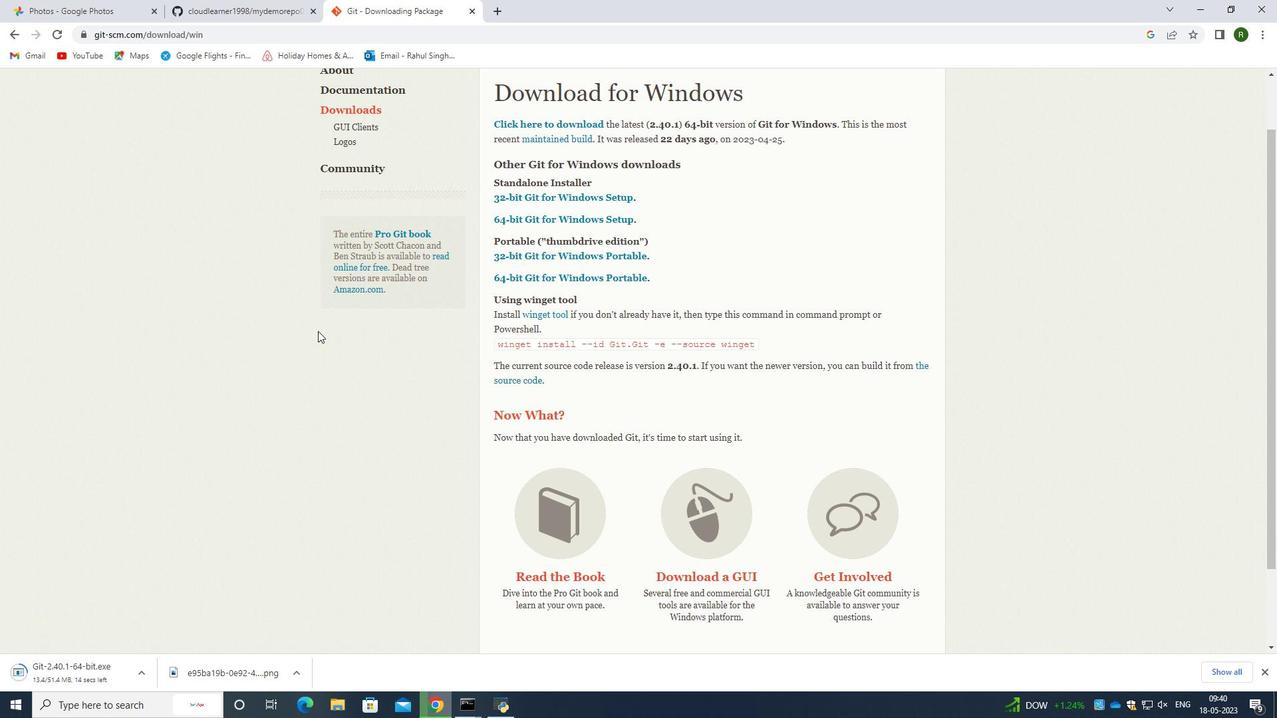 
Action: Mouse scrolled (318, 330) with delta (0, 0)
Screenshot: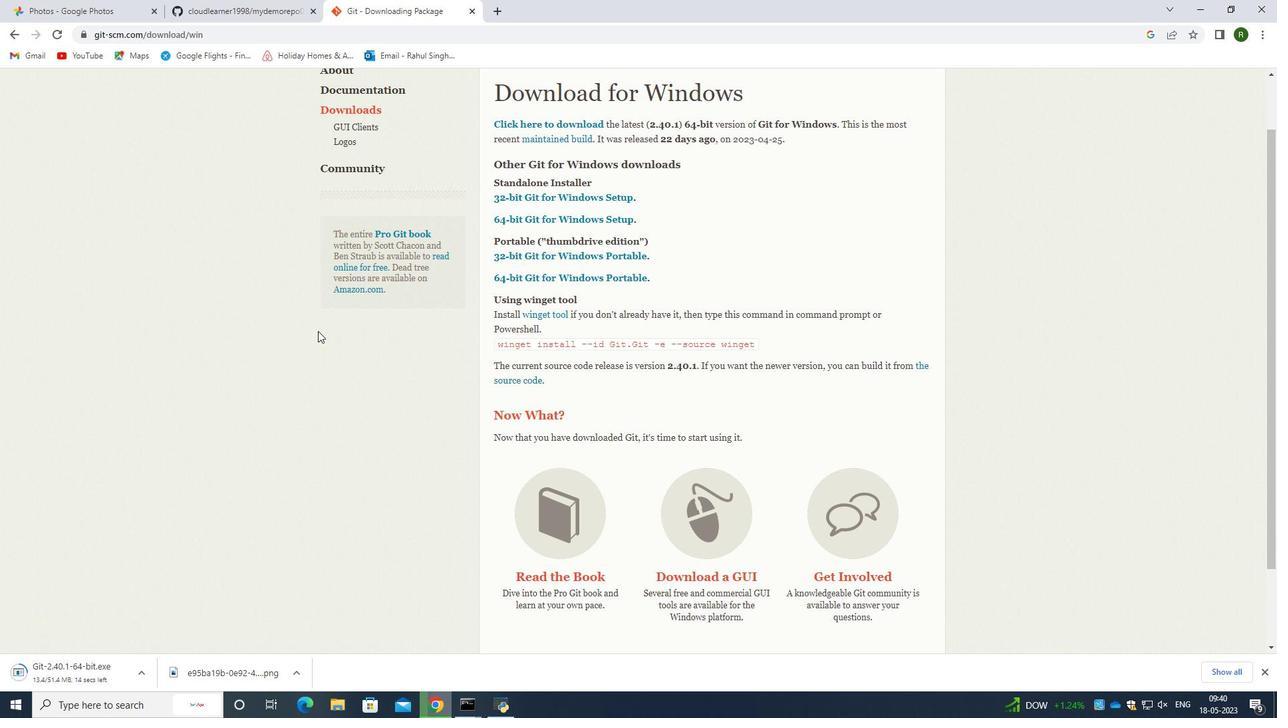 
Action: Mouse scrolled (318, 330) with delta (0, 0)
Screenshot: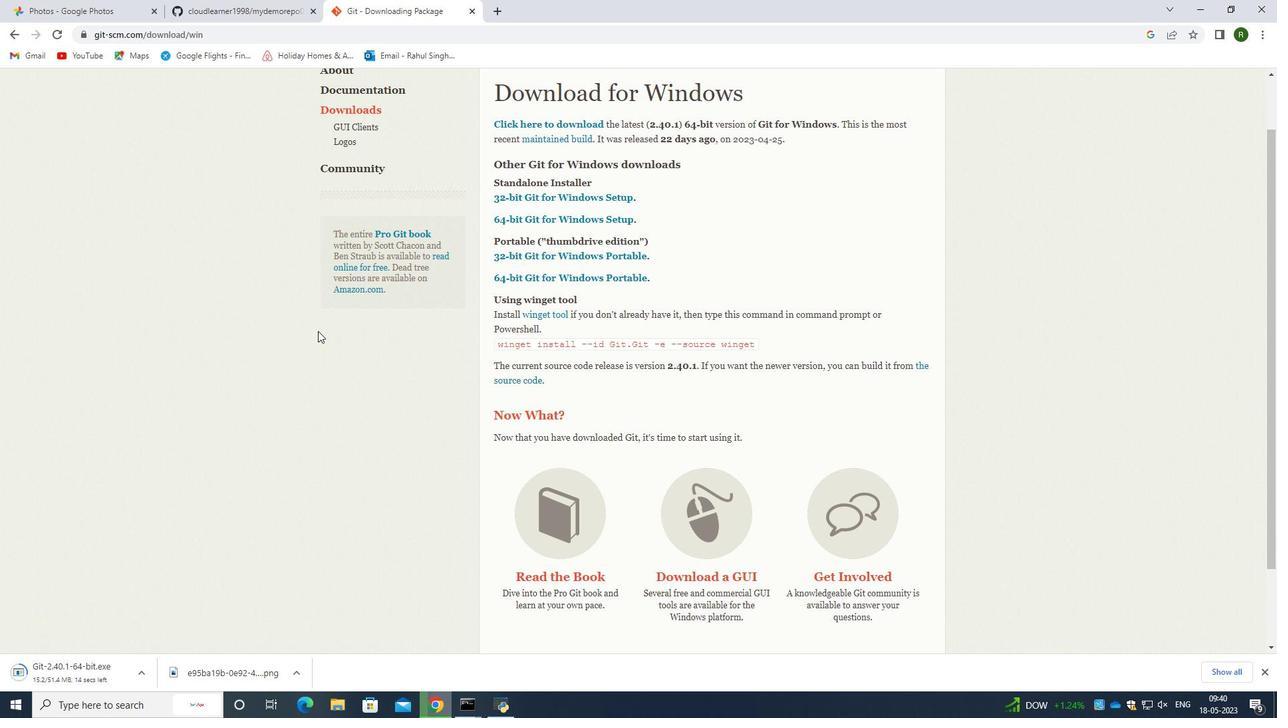 
Action: Mouse moved to (306, 0)
Screenshot: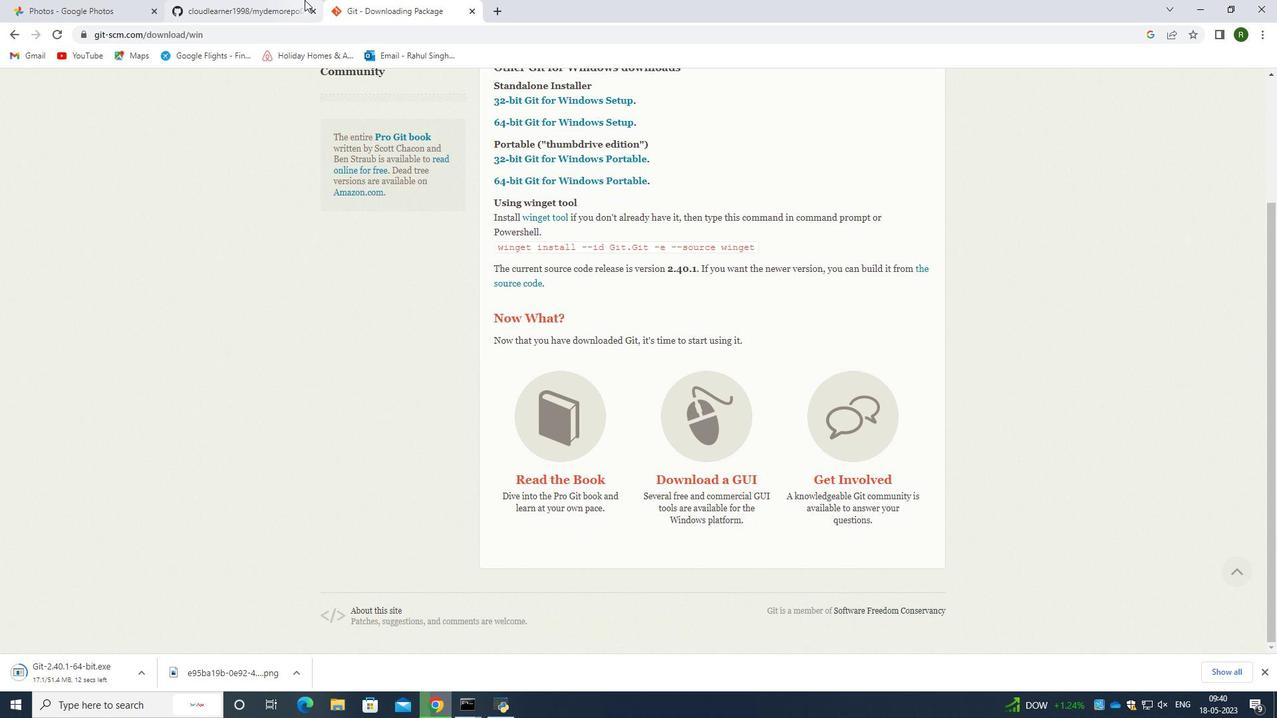 
Action: Mouse pressed left at (306, 0)
Screenshot: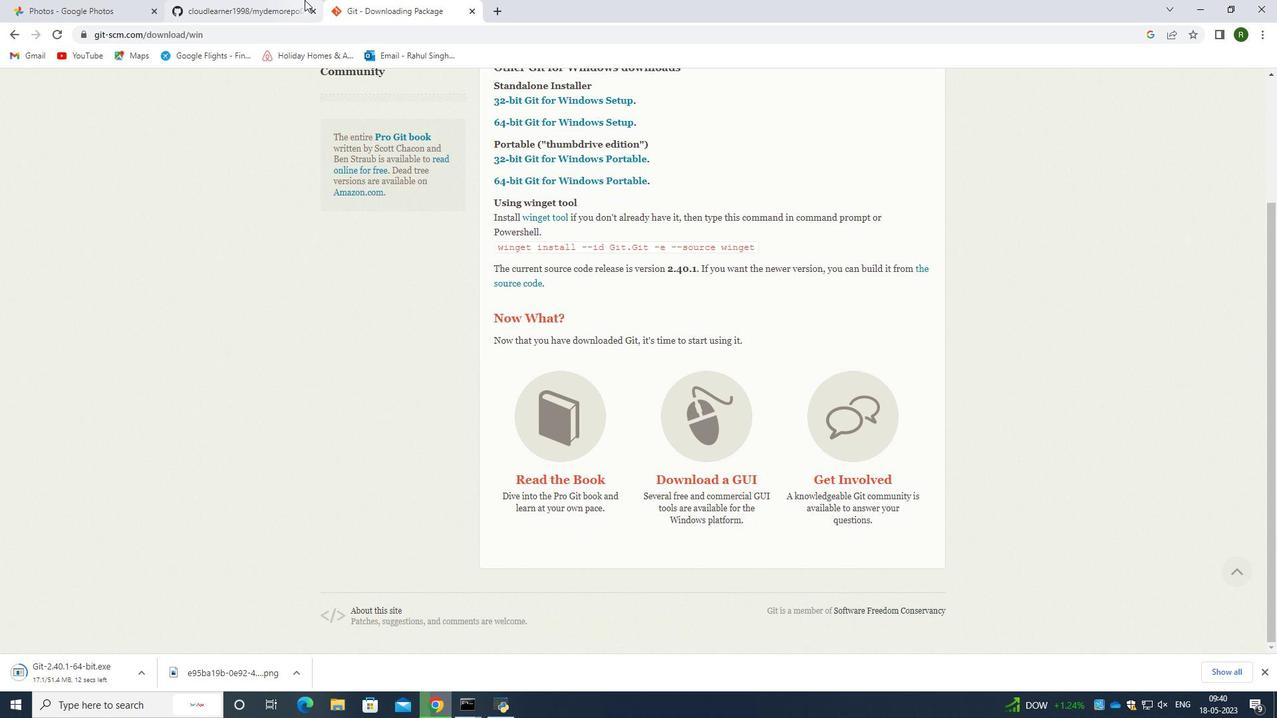 
Action: Mouse moved to (744, 207)
Screenshot: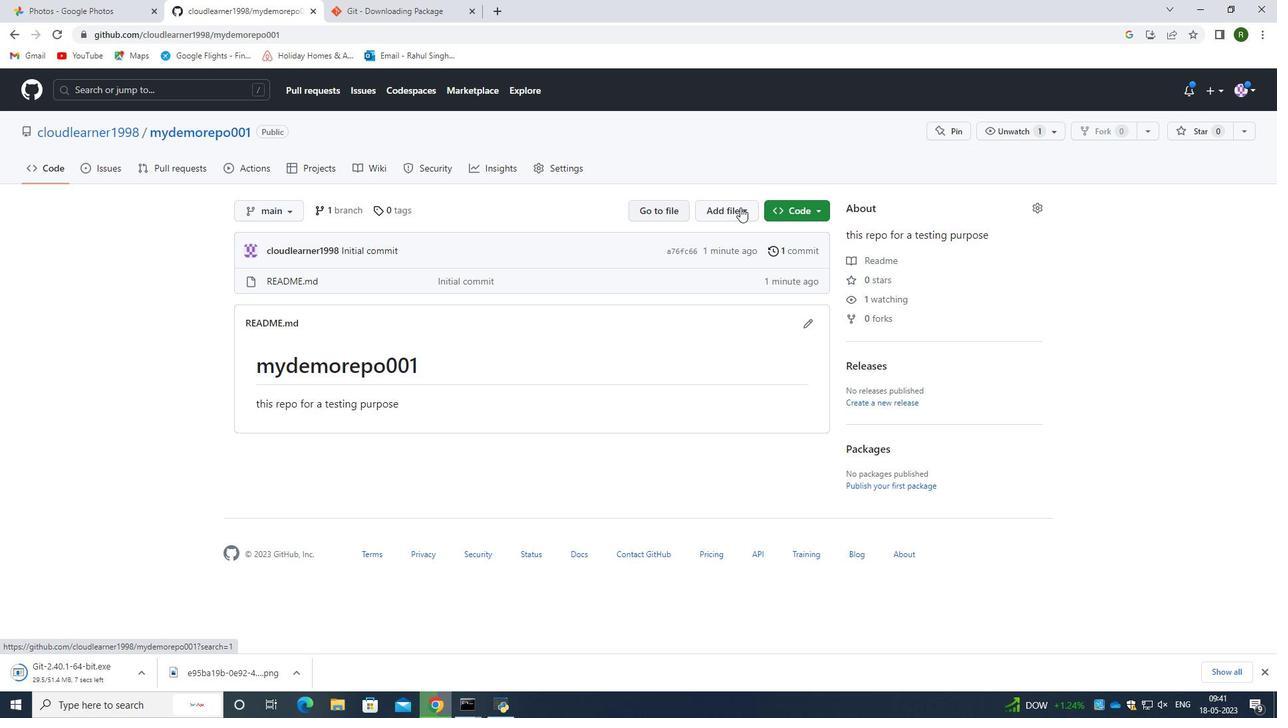 
Action: Mouse pressed left at (744, 207)
Screenshot: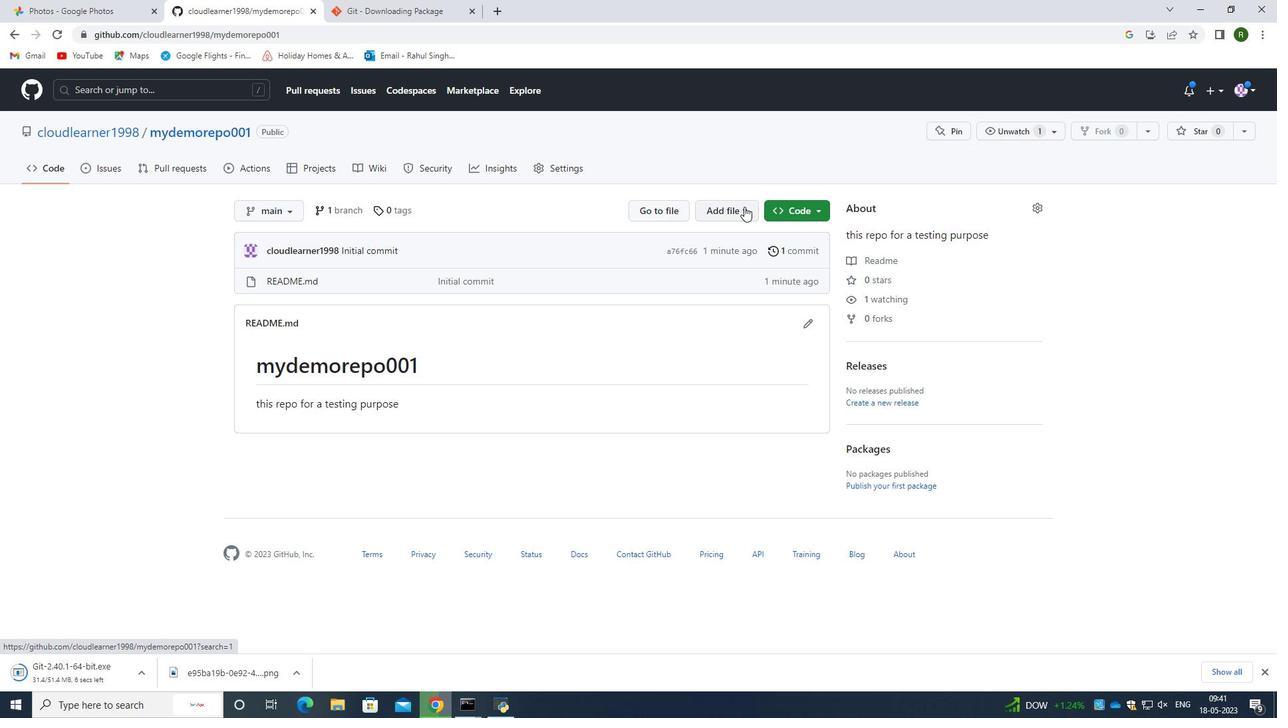 
Action: Mouse moved to (710, 241)
Screenshot: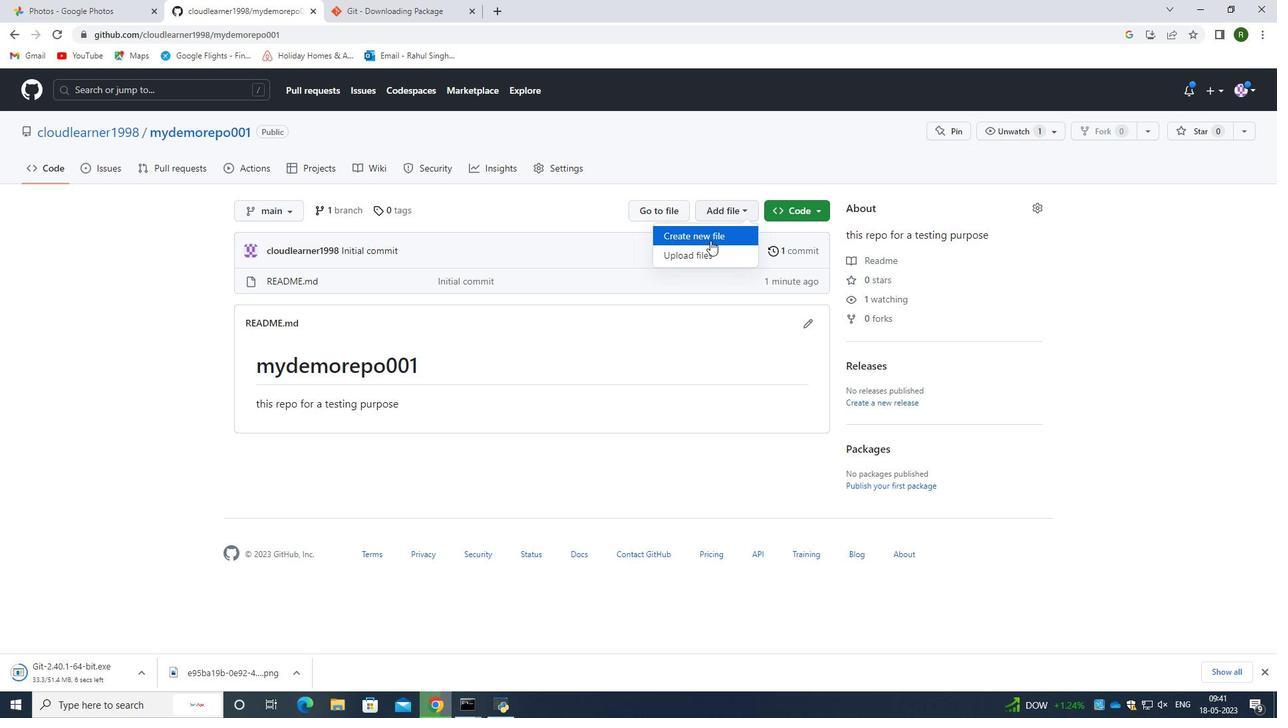 
Action: Mouse pressed left at (710, 241)
Screenshot: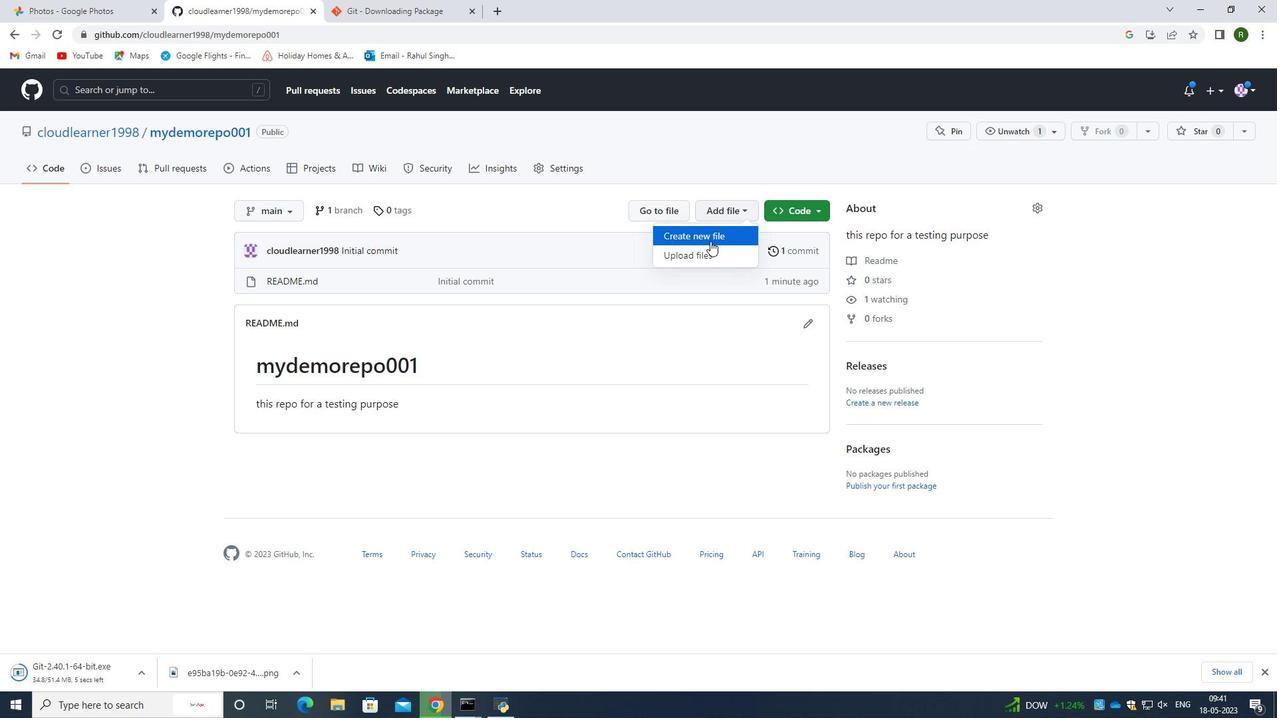 
Action: Mouse moved to (408, 276)
Screenshot: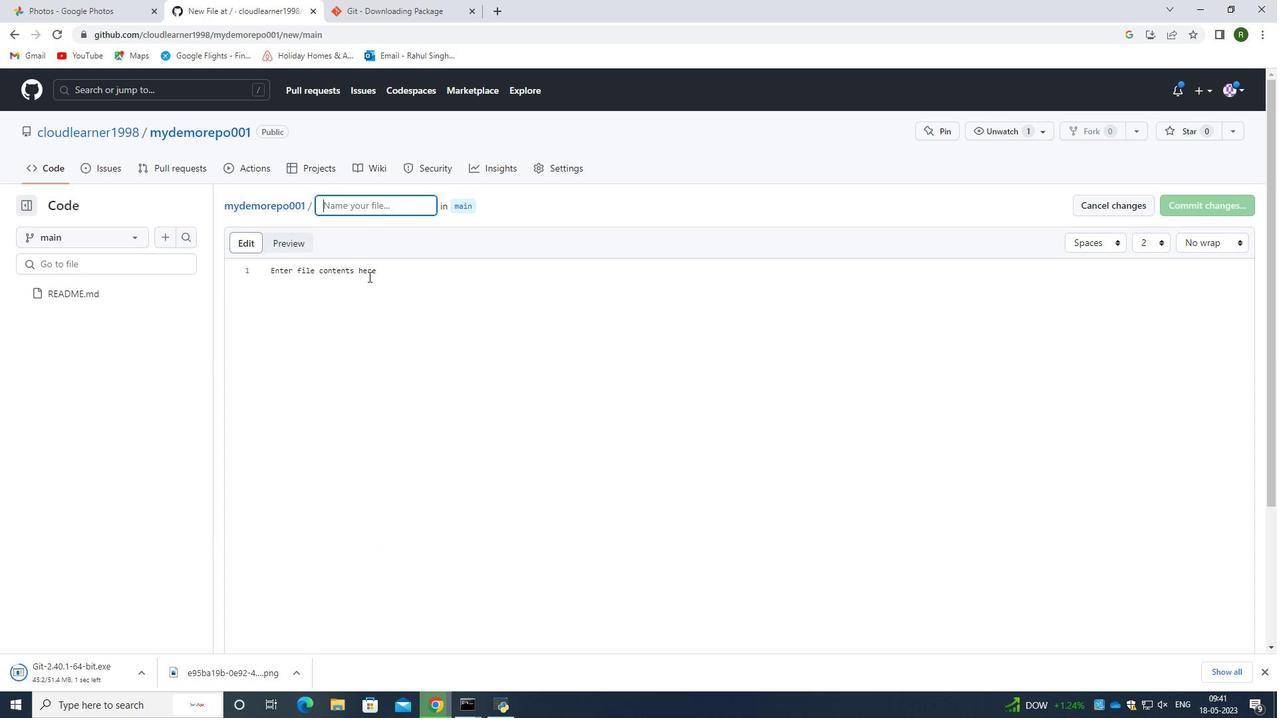 
Action: Mouse pressed left at (408, 276)
Screenshot: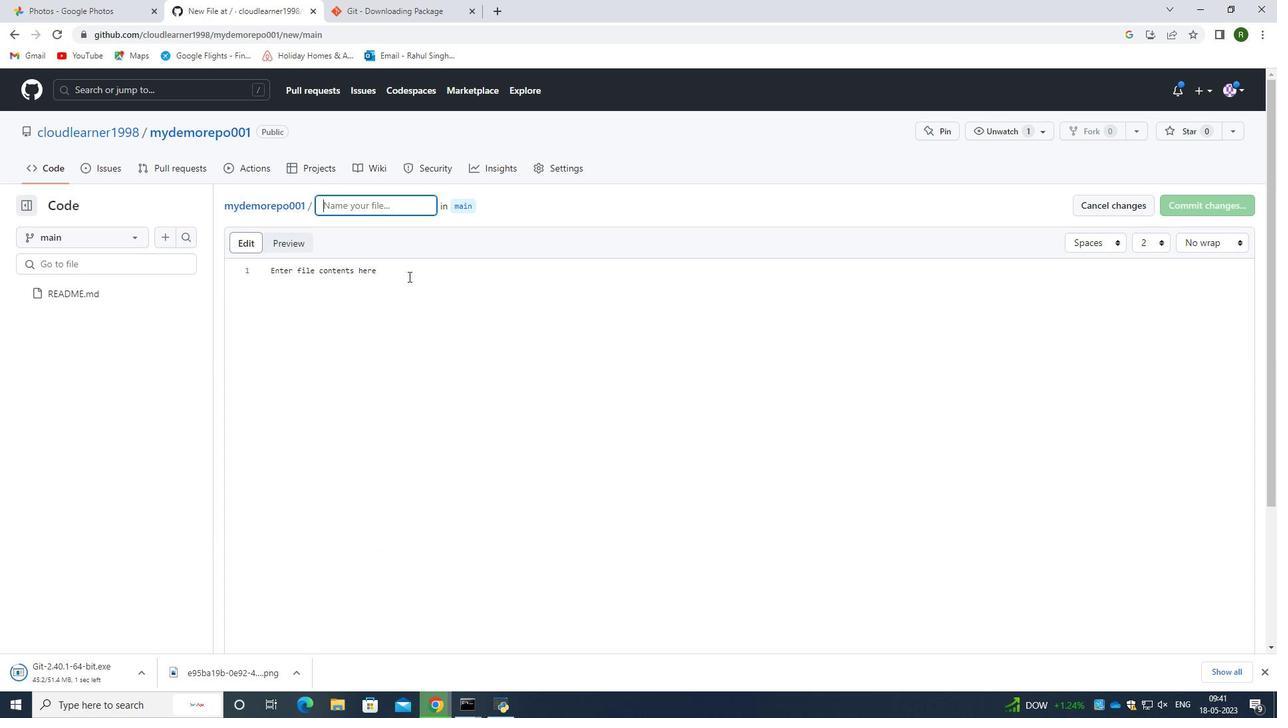 
Action: Mouse moved to (378, 272)
Screenshot: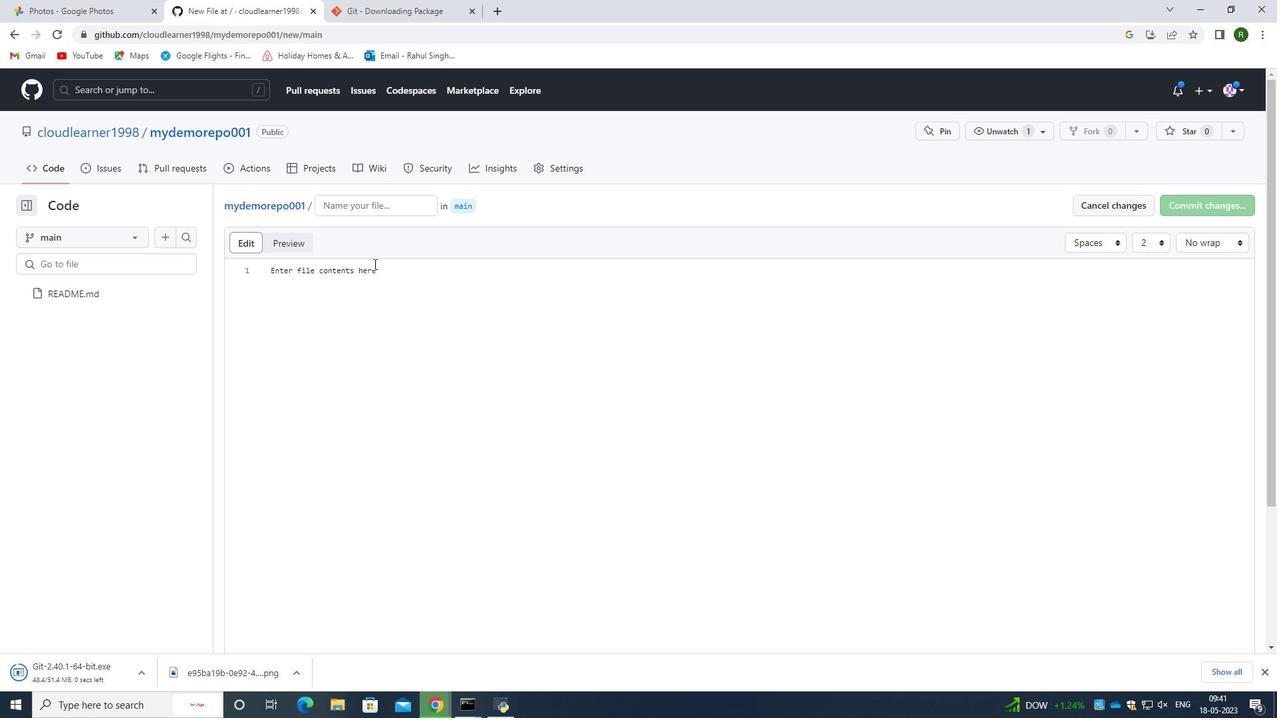 
Action: Mouse pressed left at (378, 272)
Screenshot: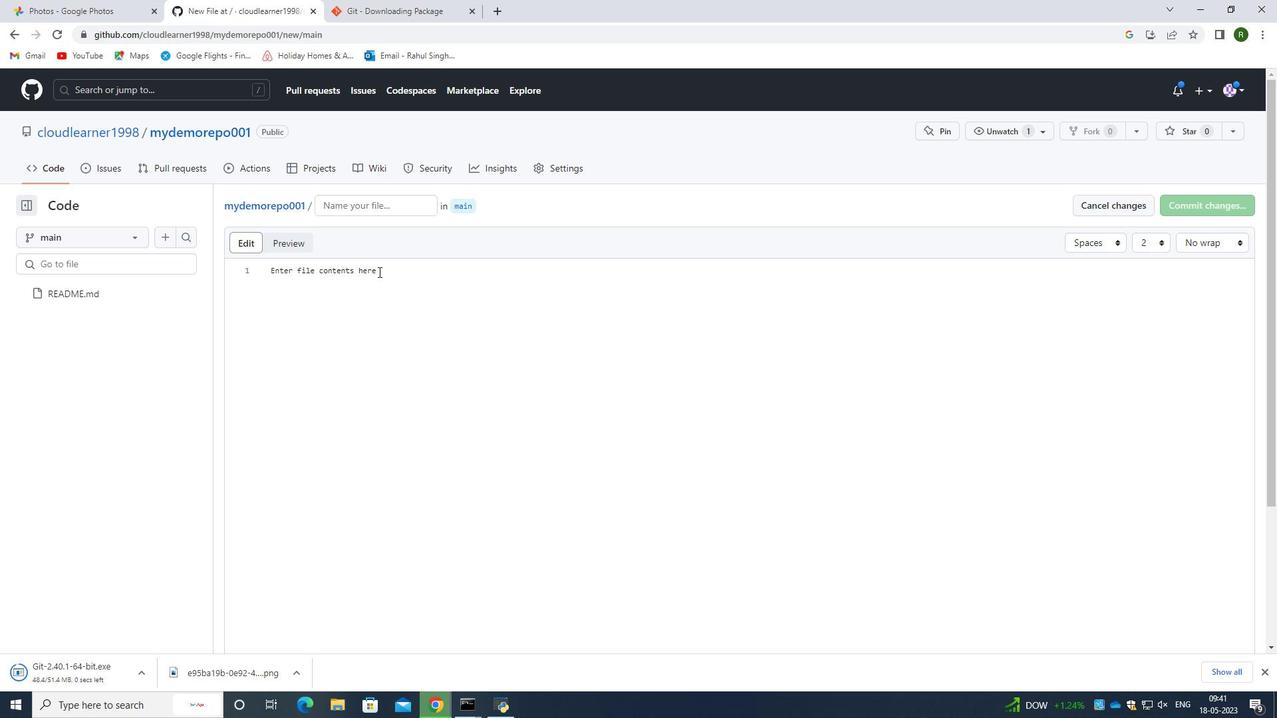 
Action: Mouse moved to (387, 271)
Screenshot: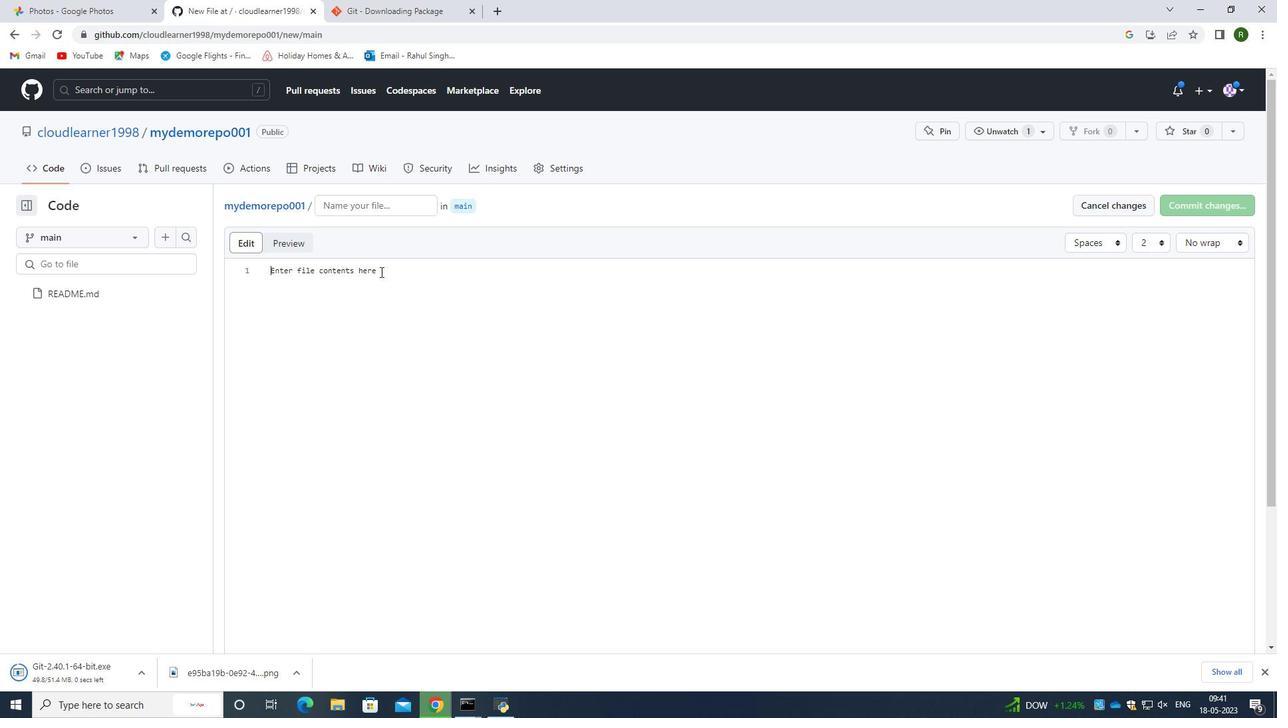 
Action: Mouse pressed left at (387, 271)
Screenshot: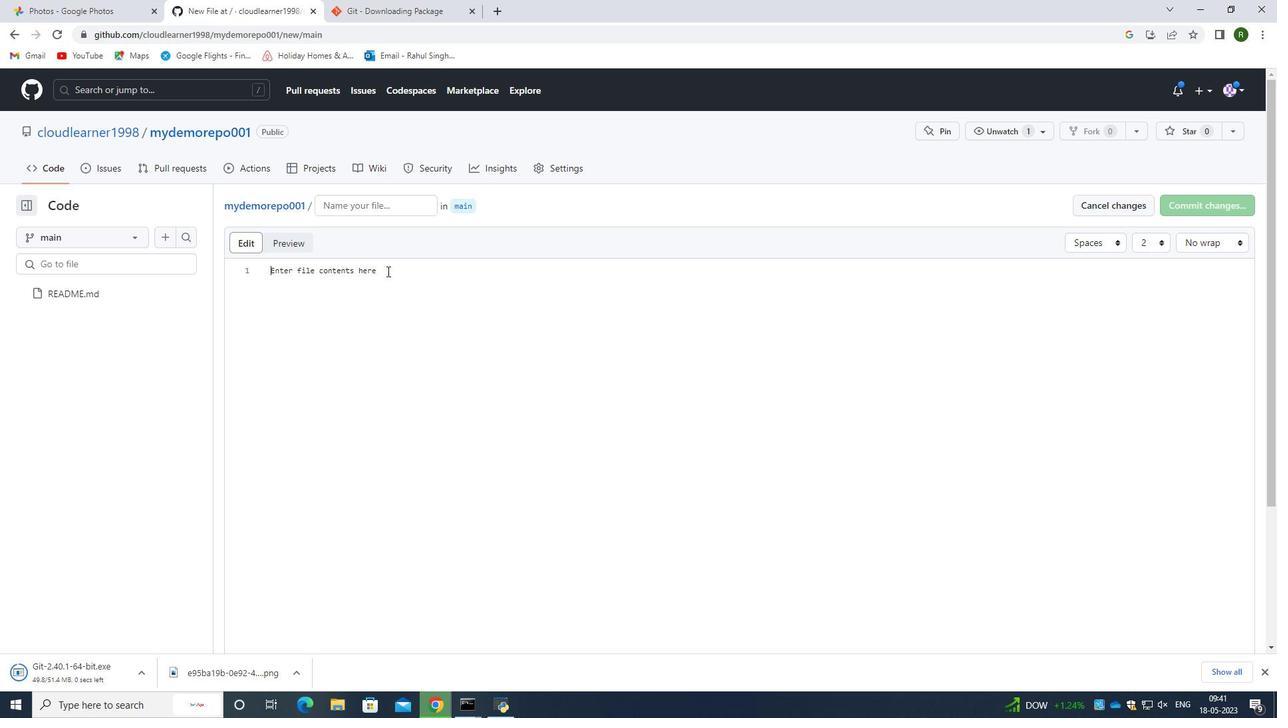 
Action: Key pressed <Key.caps_lock><Key.caps_lock>
Screenshot: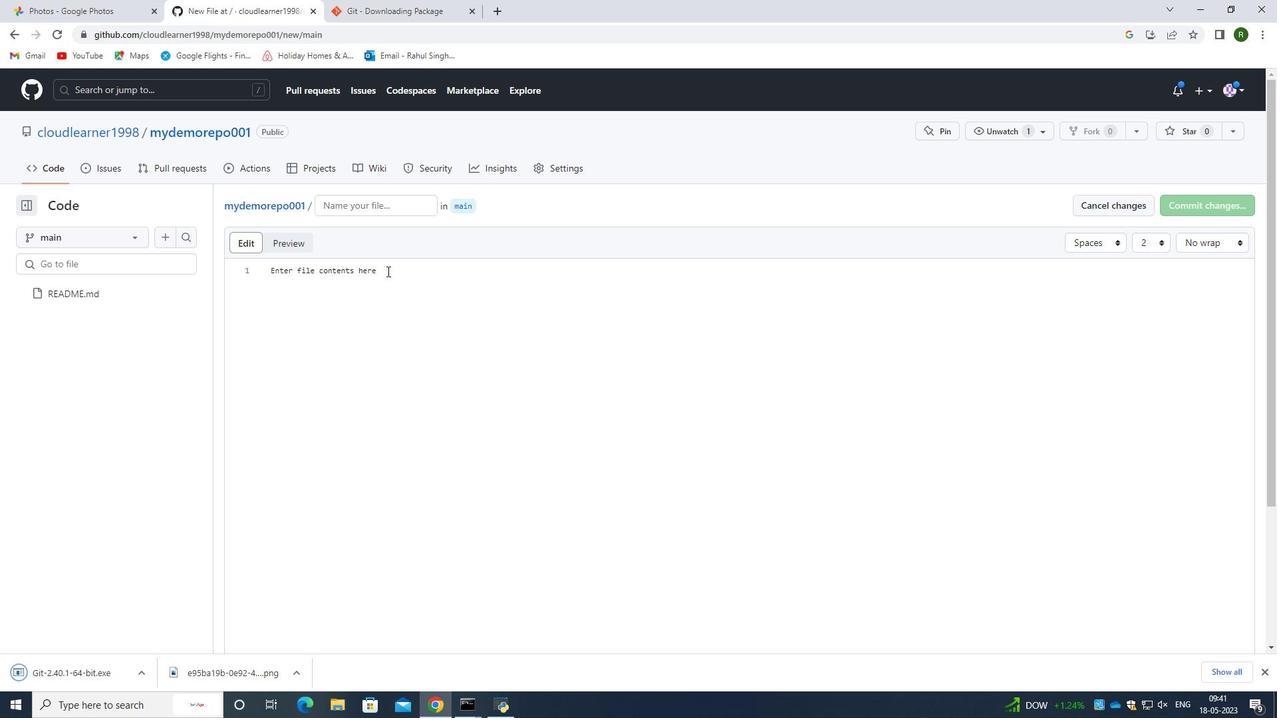 
Action: Mouse moved to (496, 6)
Screenshot: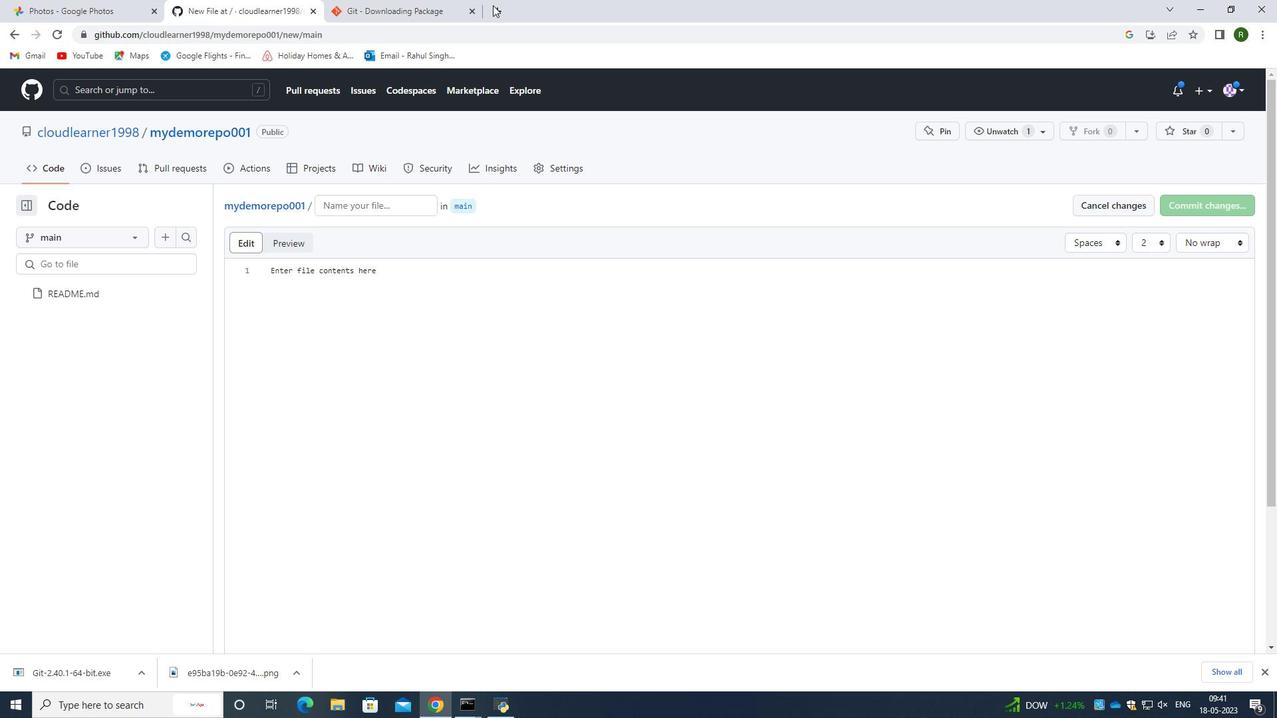 
Action: Mouse pressed left at (496, 6)
Screenshot: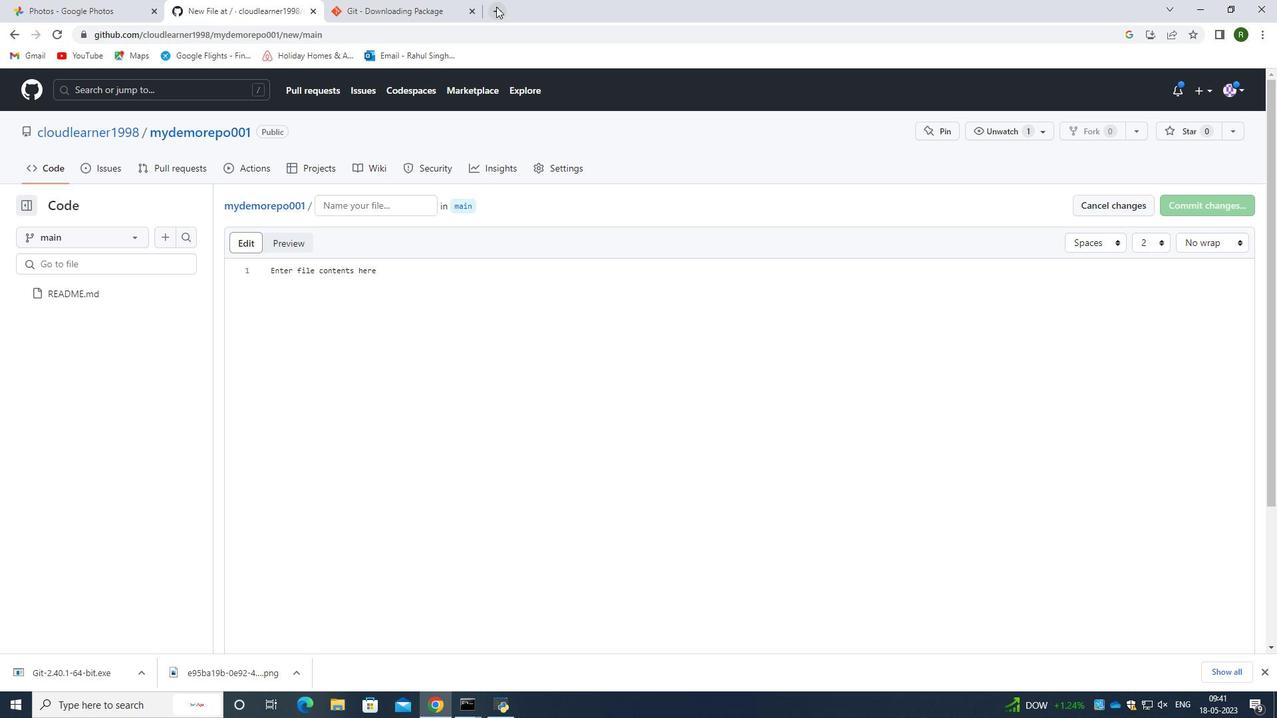 
Action: Mouse moved to (453, 34)
Screenshot: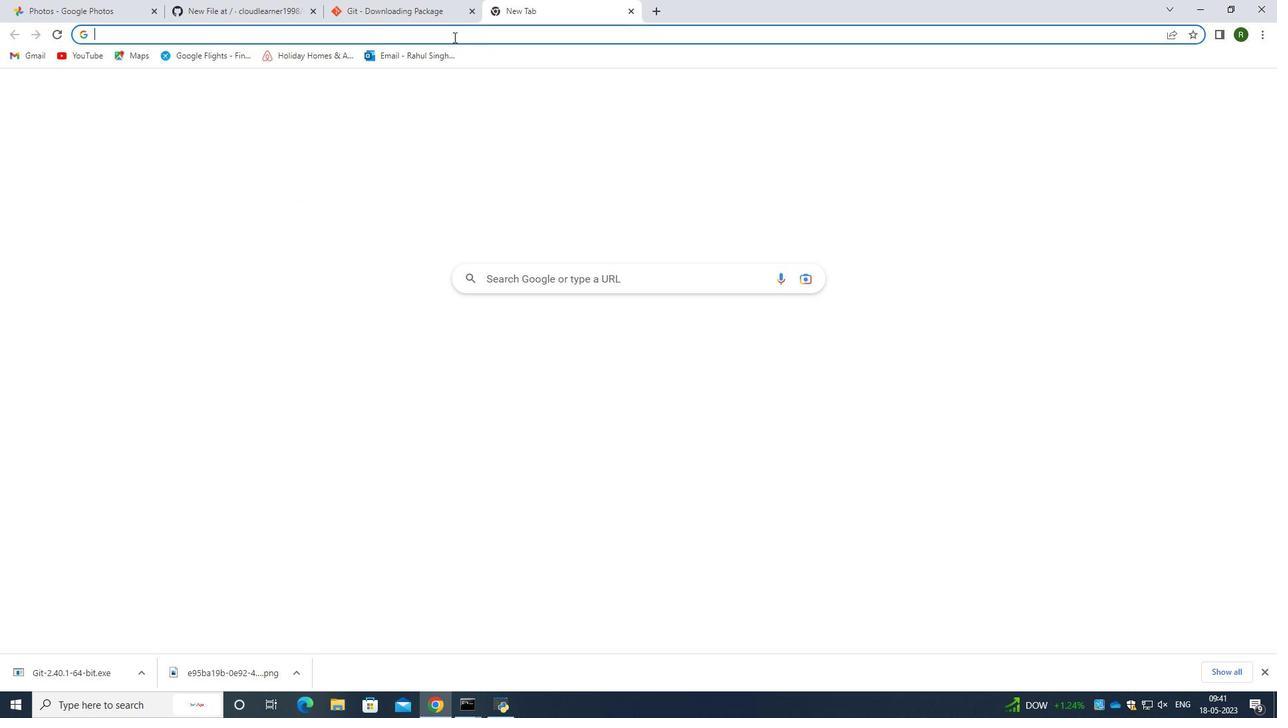 
Action: Key pressed n<Key.backspace><Key.backspace>sa<Key.backspace>imple<Key.space>puyt<Key.backspace><Key.backspace><Key.backspace>ythi<Key.backspace>on<Key.space>code<Key.enter>
Screenshot: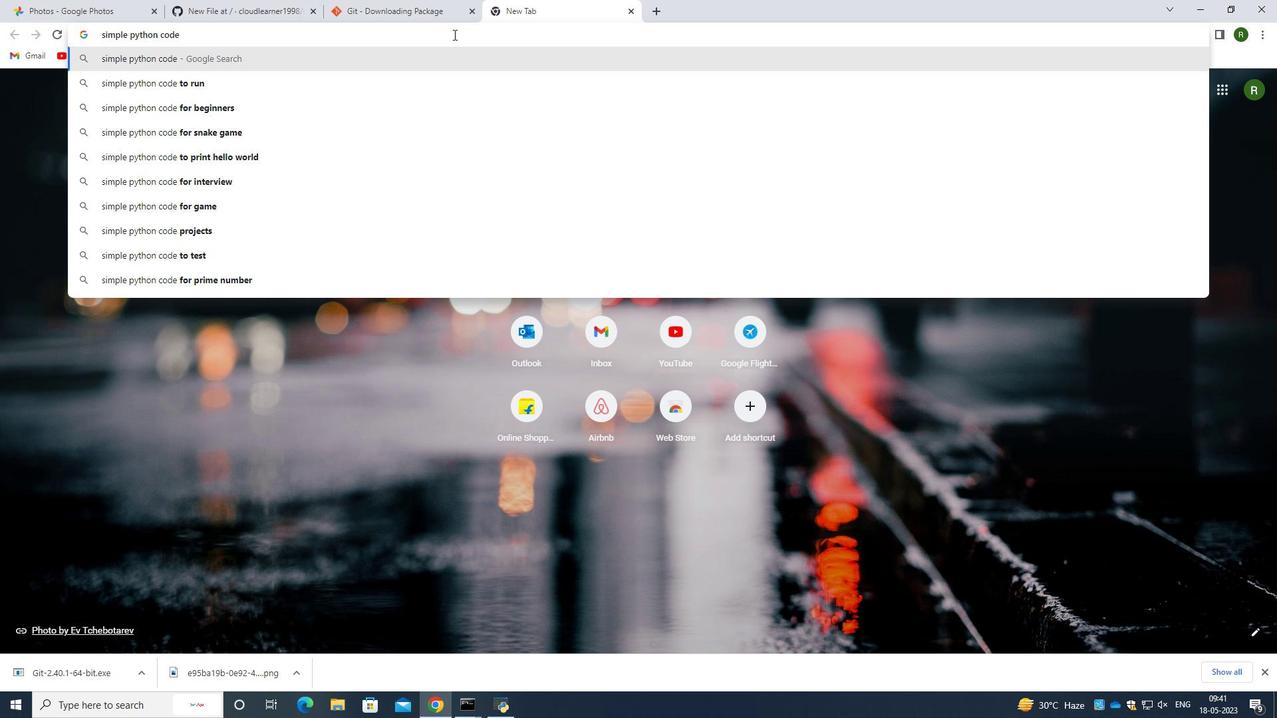 
Action: Mouse moved to (250, 234)
Screenshot: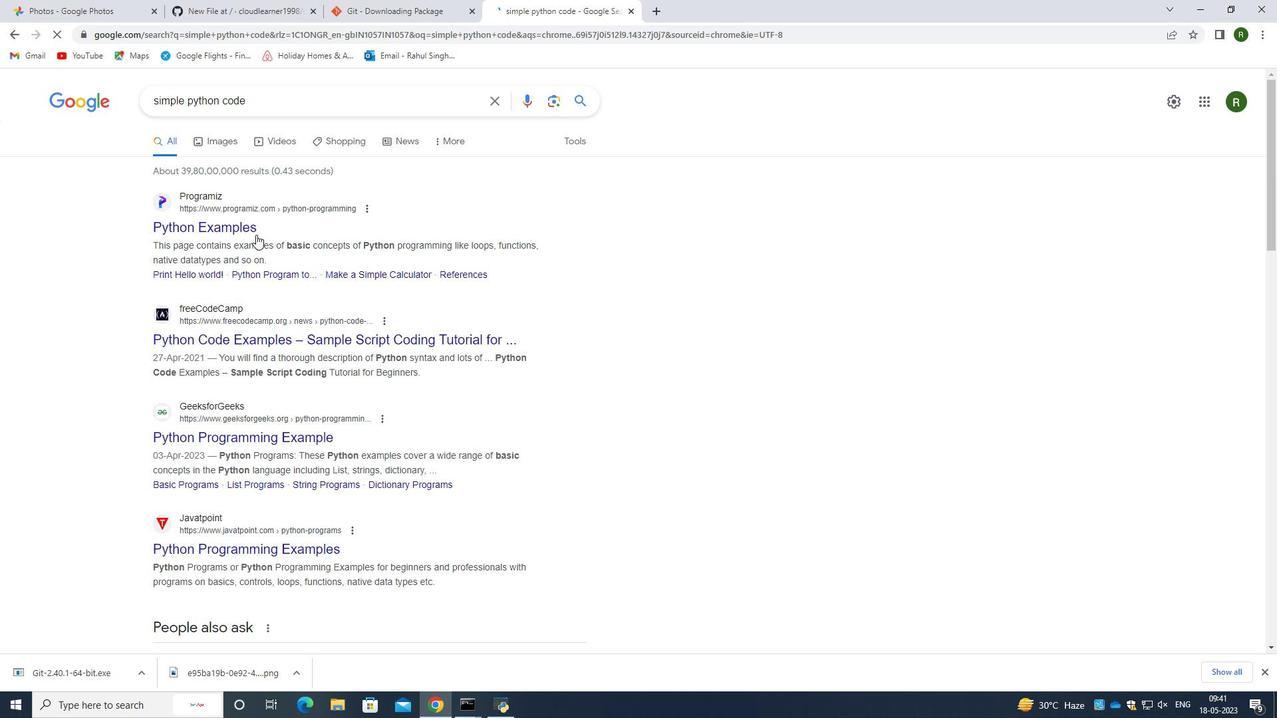 
Action: Mouse pressed left at (250, 234)
Screenshot: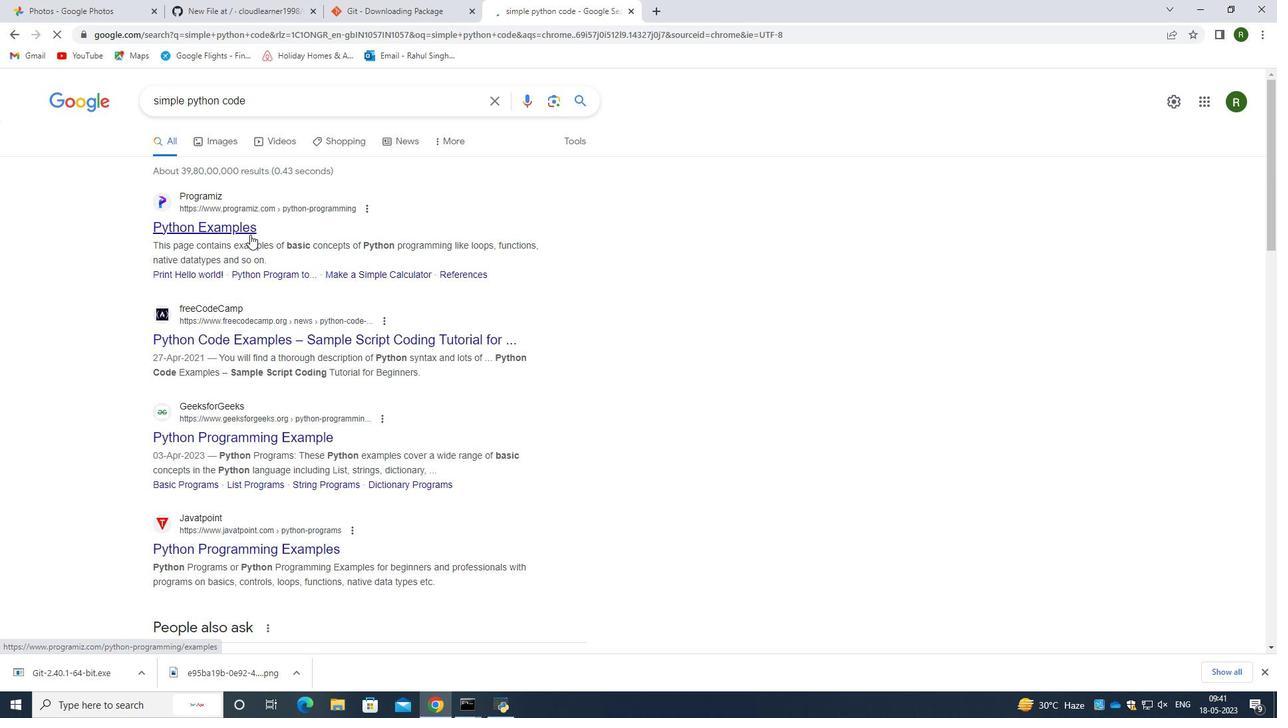 
Action: Mouse moved to (344, 252)
Screenshot: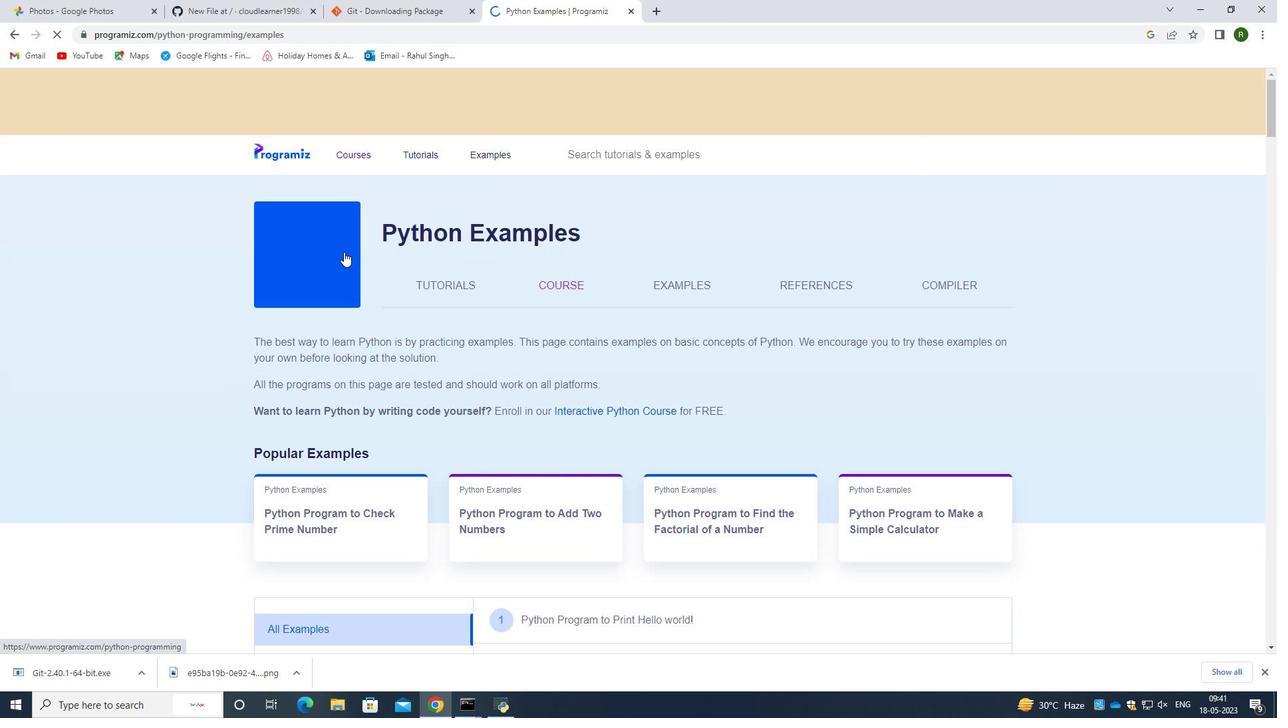 
Action: Mouse scrolled (344, 252) with delta (0, 0)
Screenshot: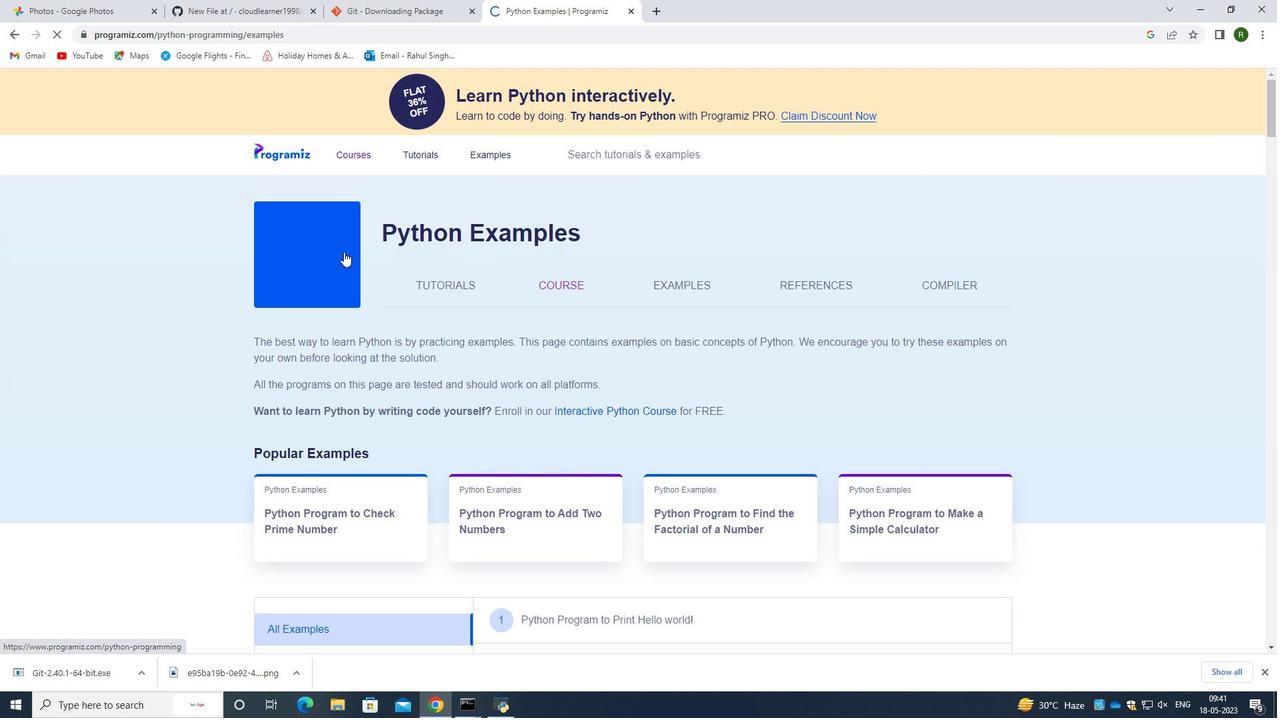 
Action: Mouse moved to (344, 253)
Screenshot: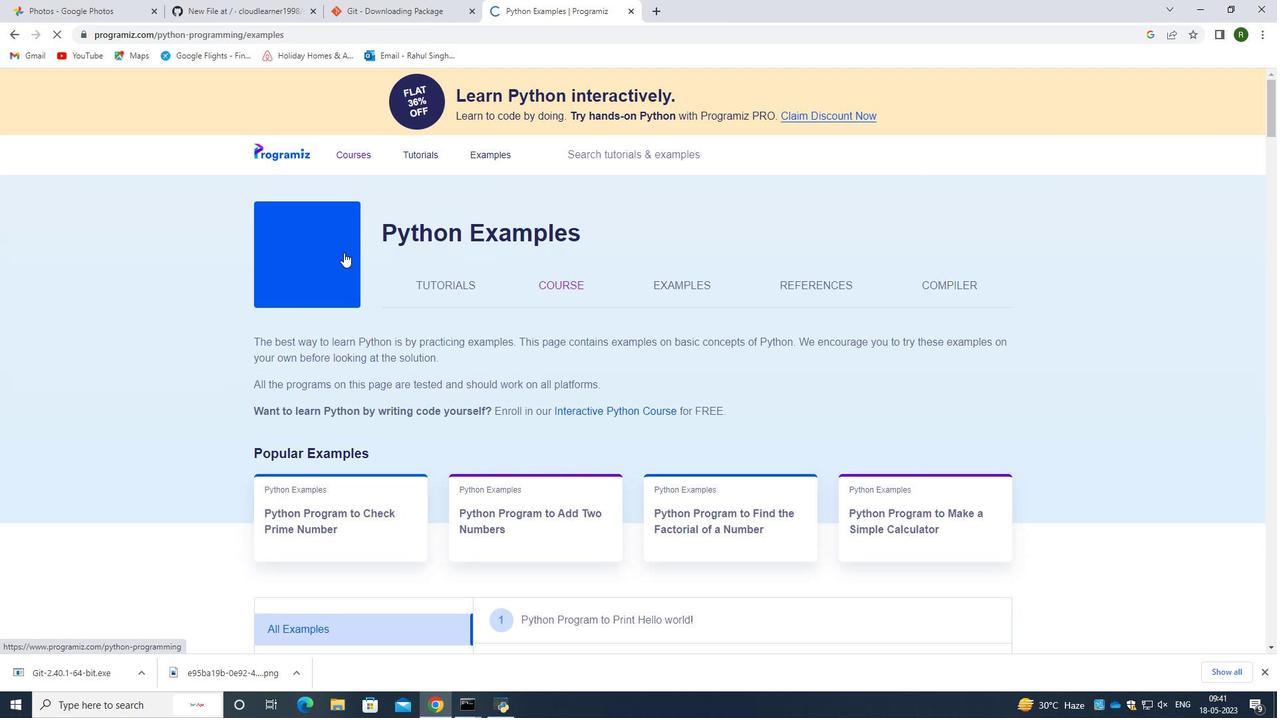 
Action: Mouse scrolled (344, 252) with delta (0, 0)
Screenshot: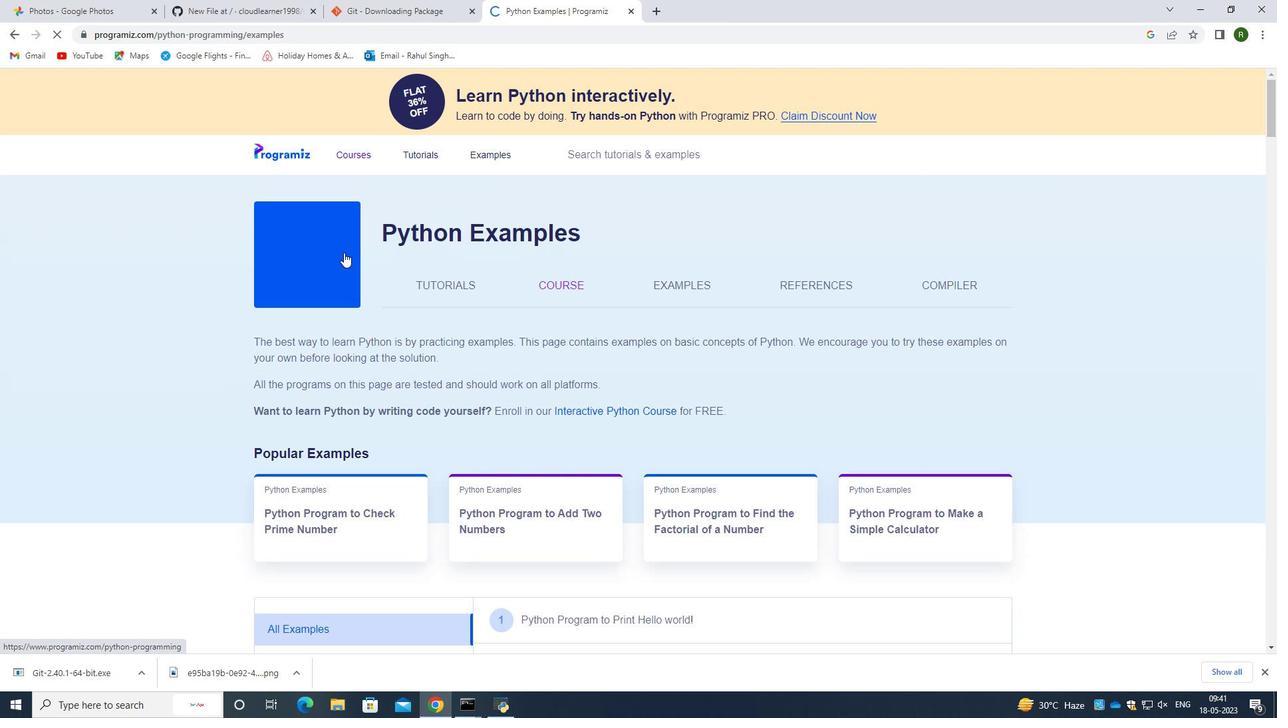 
Action: Mouse moved to (344, 254)
Screenshot: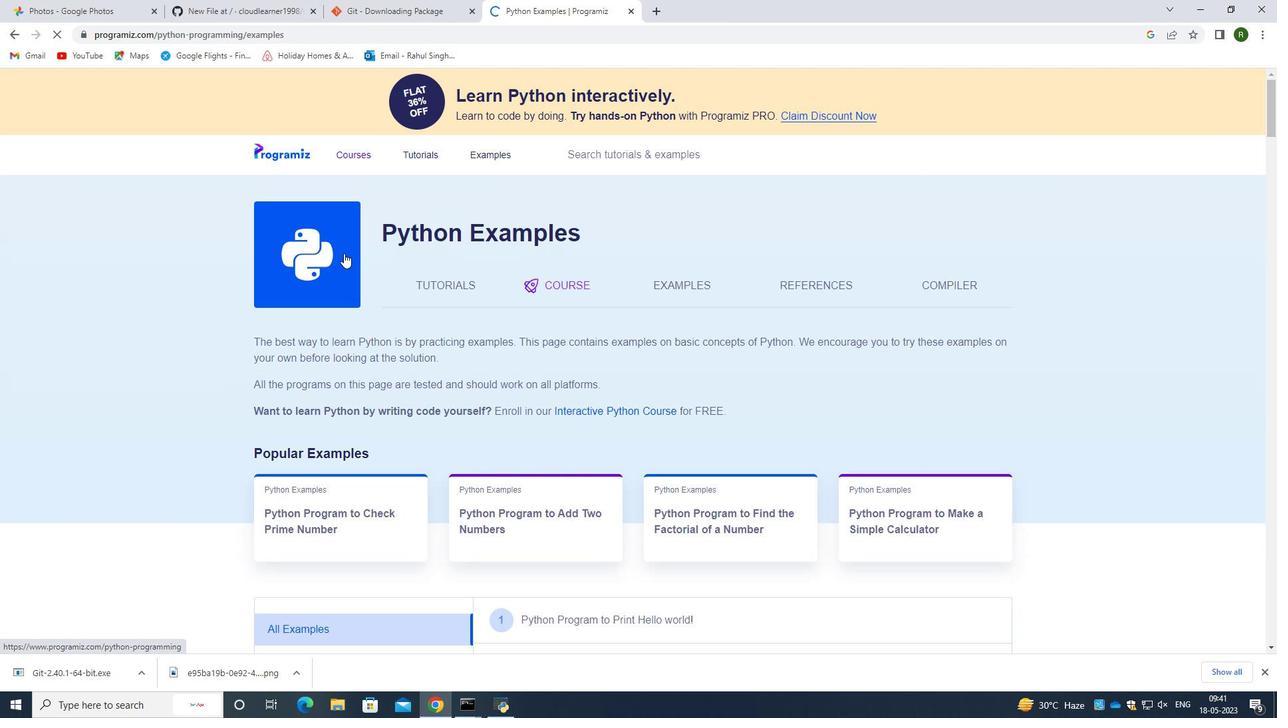 
Action: Mouse scrolled (344, 254) with delta (0, 0)
Screenshot: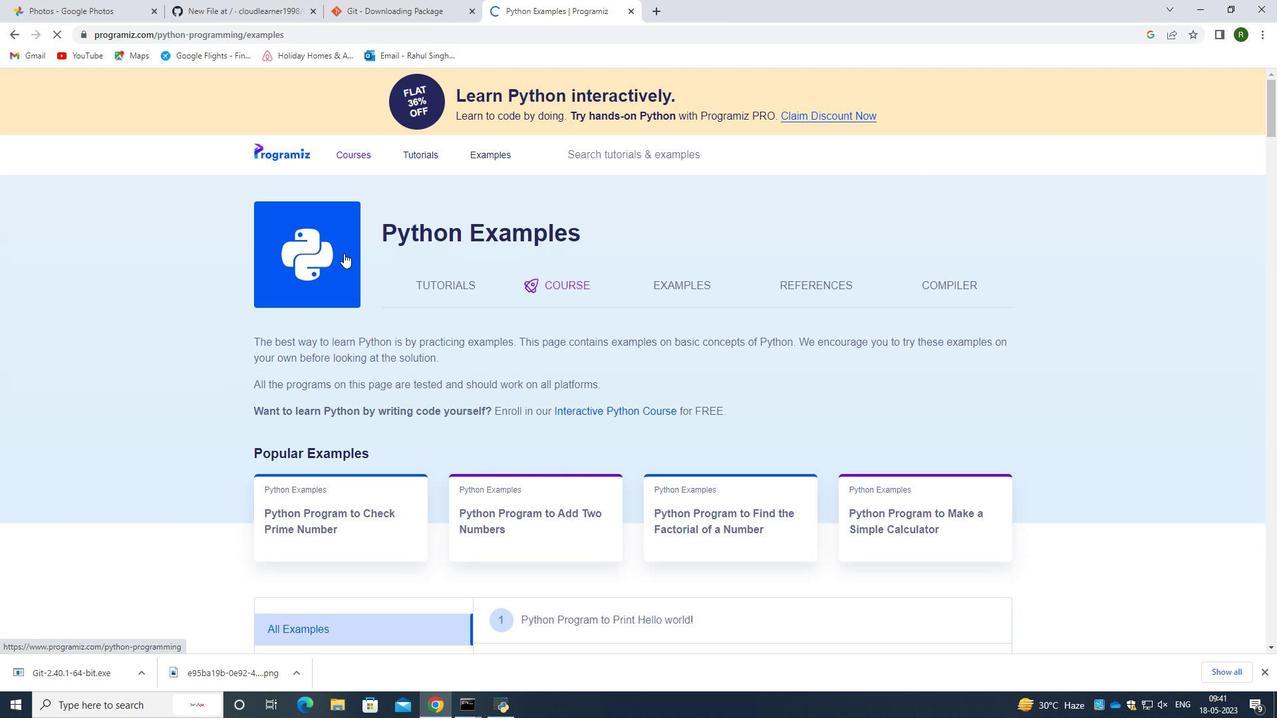 
Action: Mouse moved to (344, 272)
Screenshot: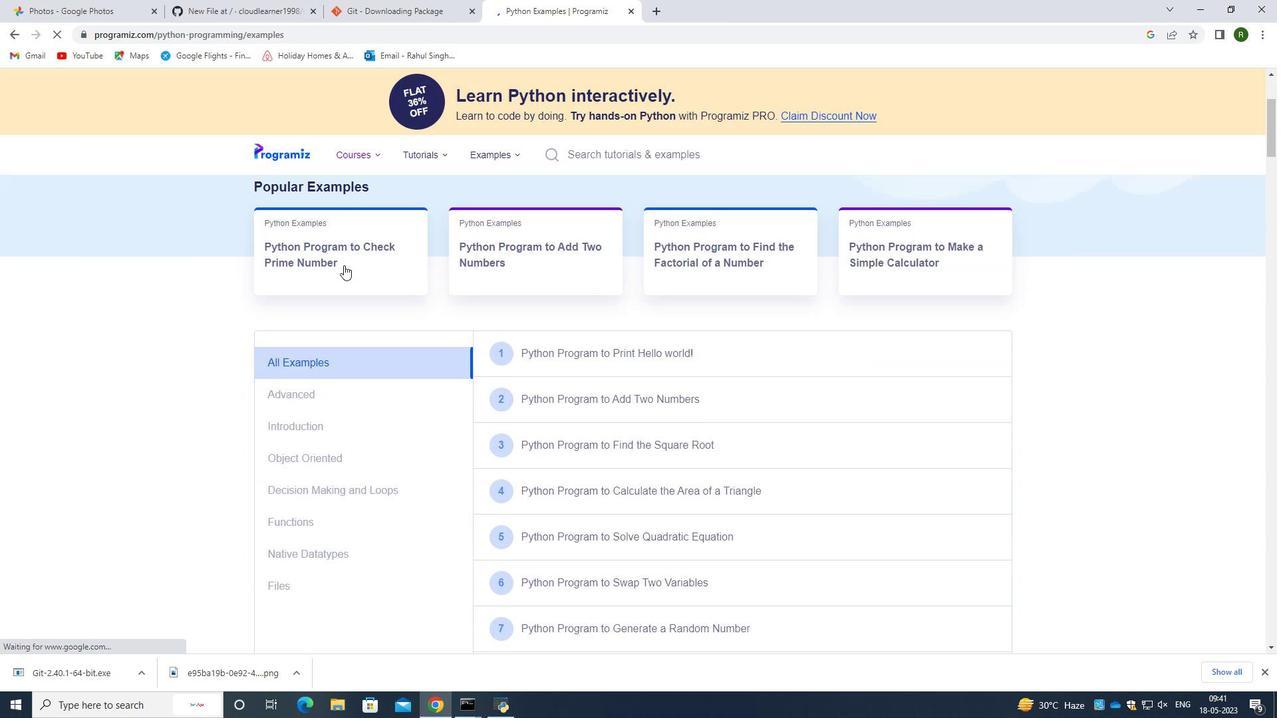 
Action: Mouse scrolled (344, 272) with delta (0, 0)
Screenshot: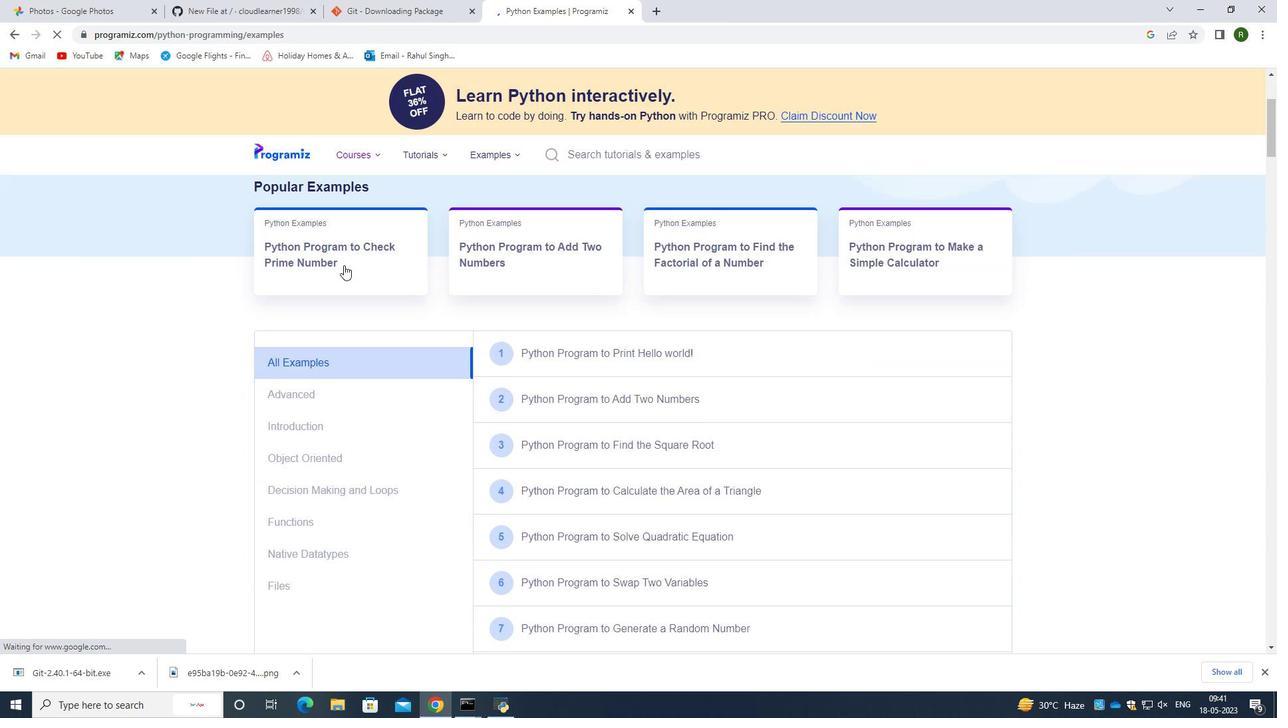 
Action: Mouse moved to (344, 279)
Screenshot: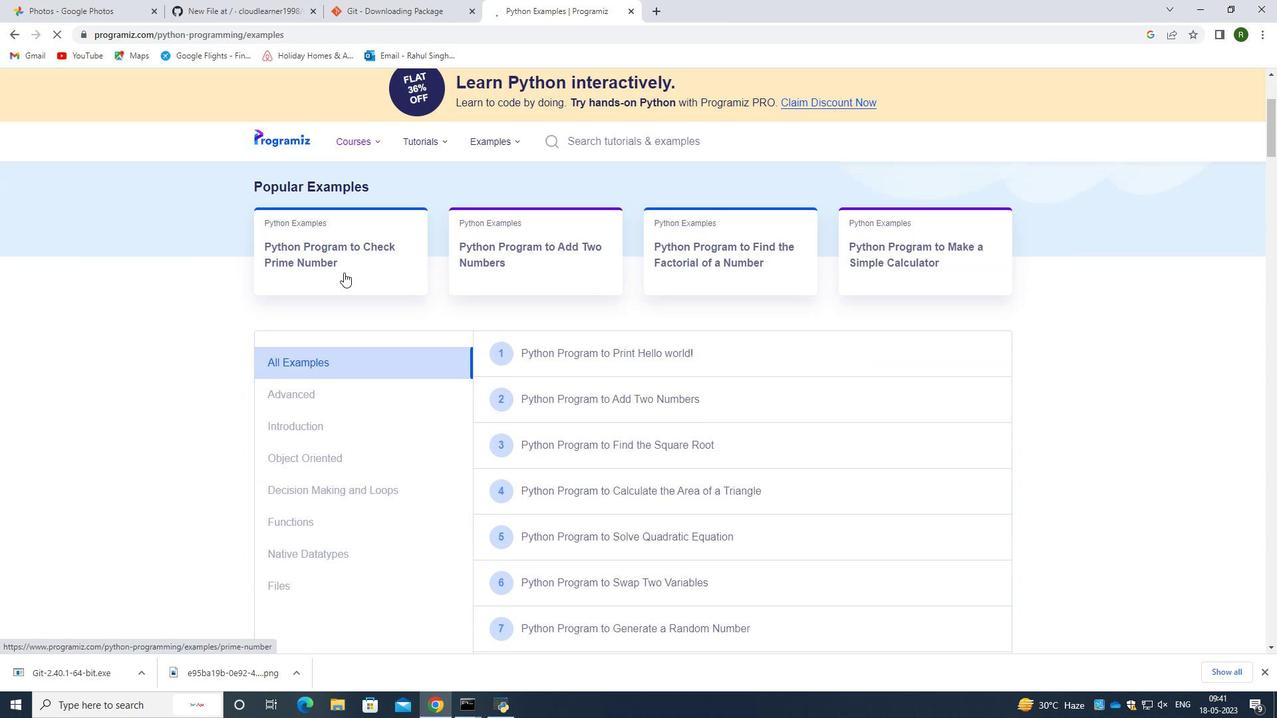 
Action: Mouse scrolled (344, 278) with delta (0, 0)
Screenshot: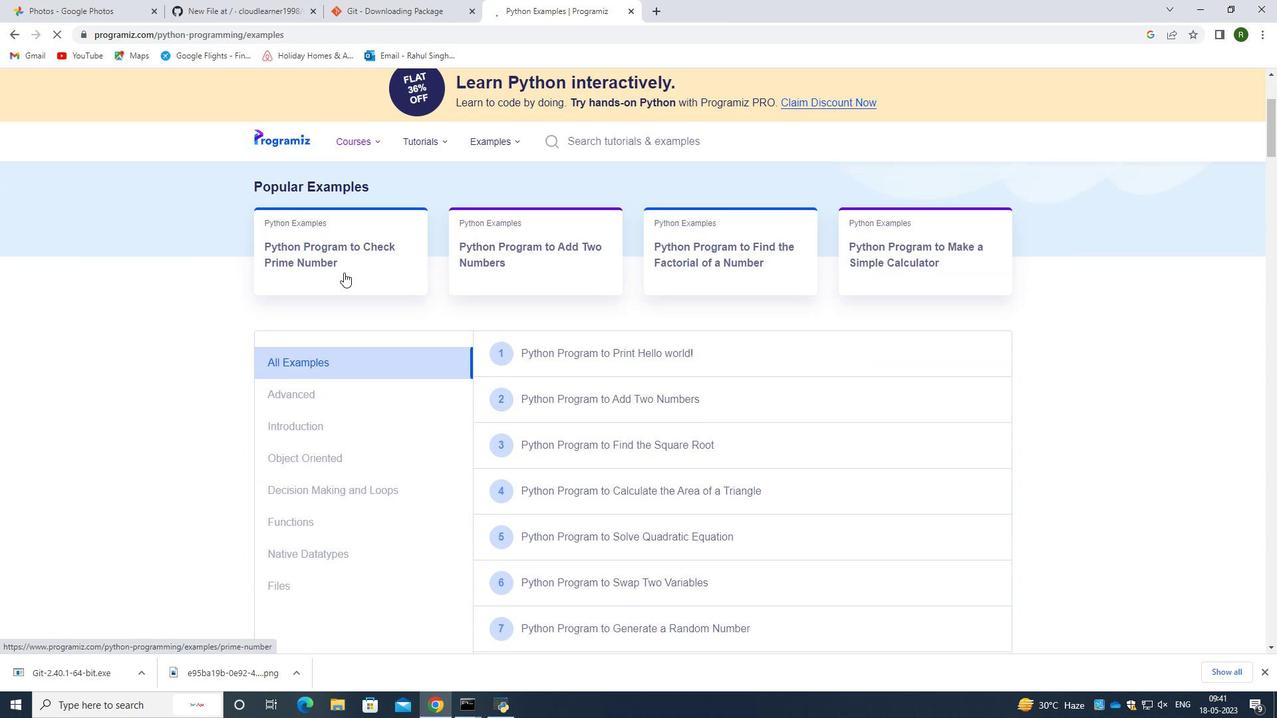 
Action: Mouse moved to (346, 282)
Screenshot: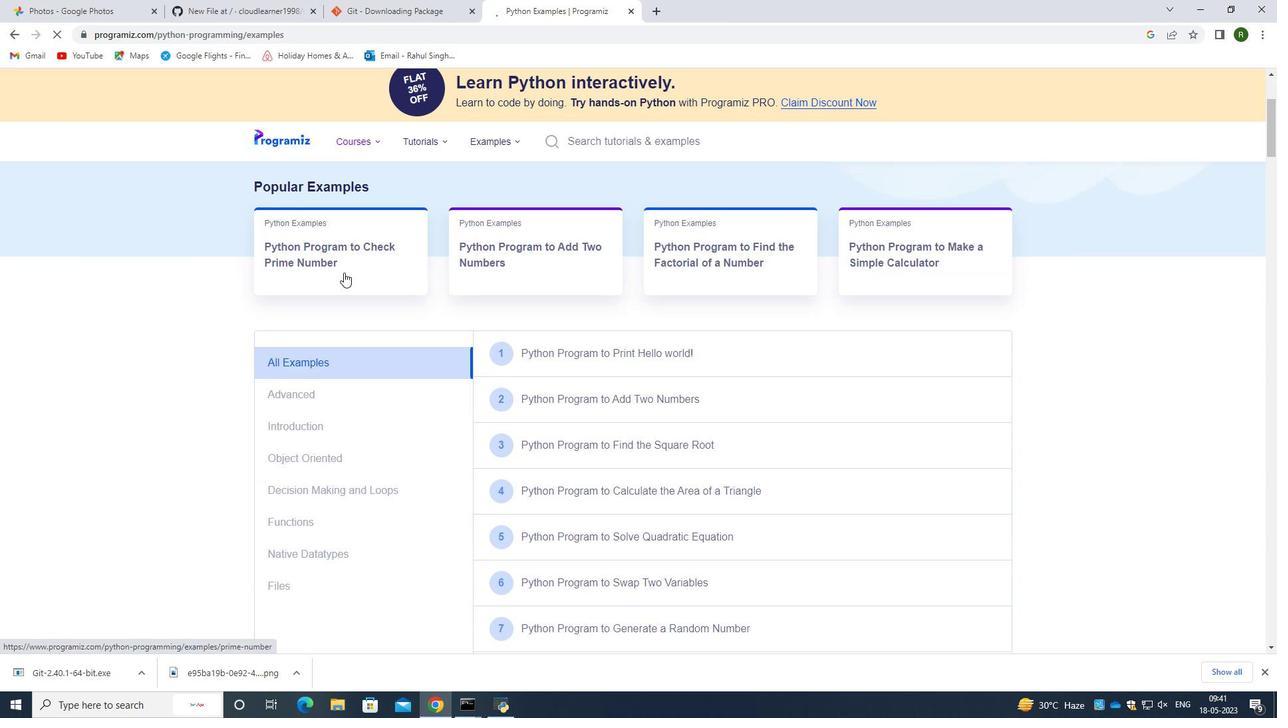 
Action: Mouse scrolled (346, 282) with delta (0, 0)
Screenshot: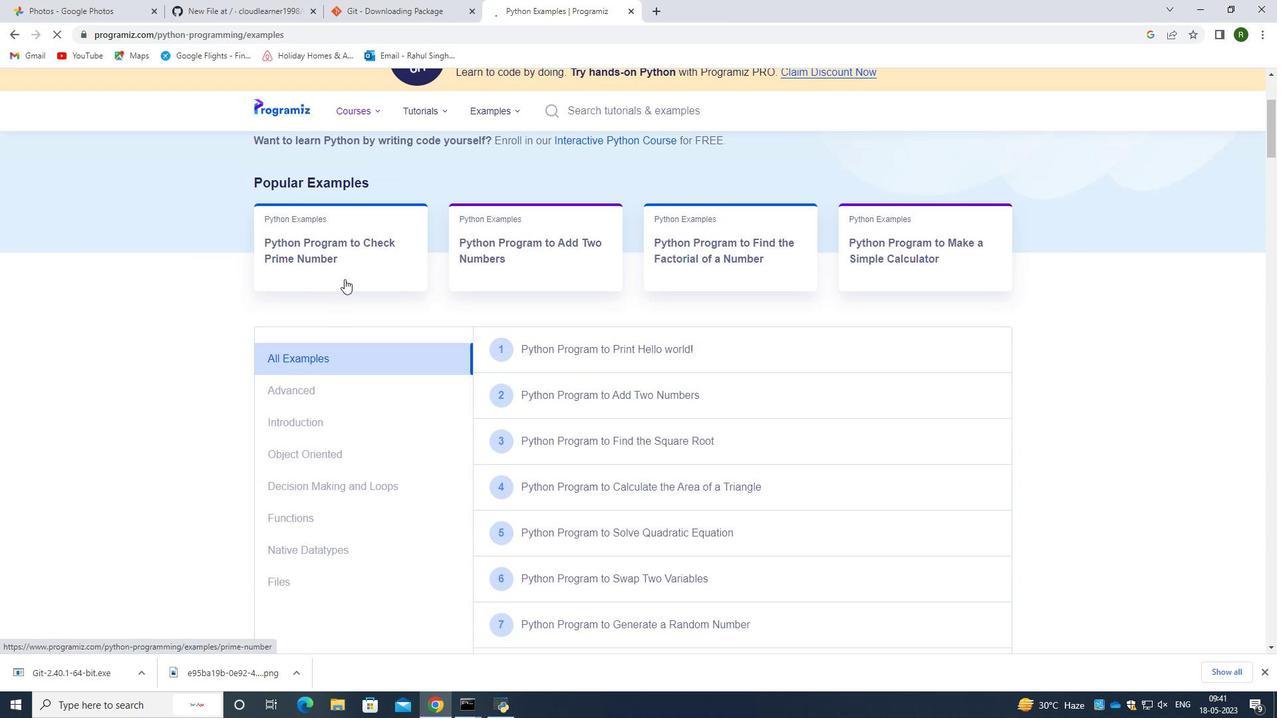 
Action: Mouse moved to (638, 198)
Screenshot: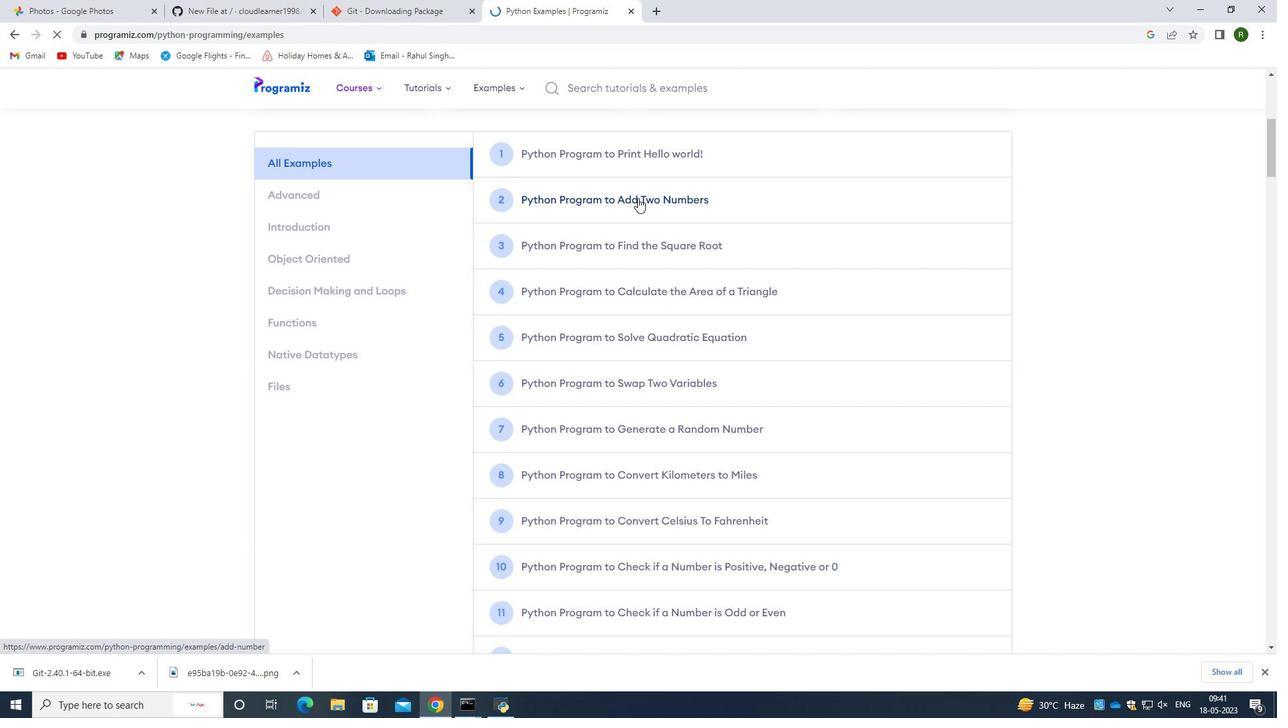 
Action: Mouse scrolled (638, 197) with delta (0, 0)
Screenshot: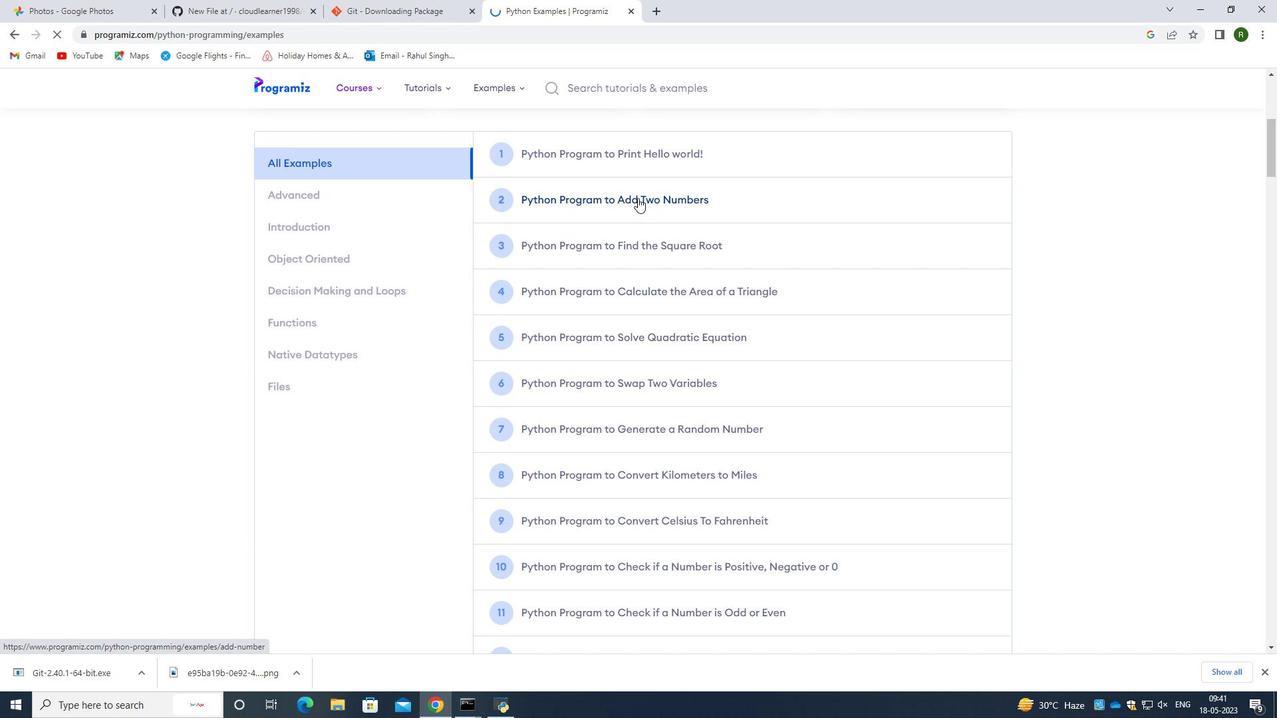 
Action: Mouse moved to (636, 203)
Screenshot: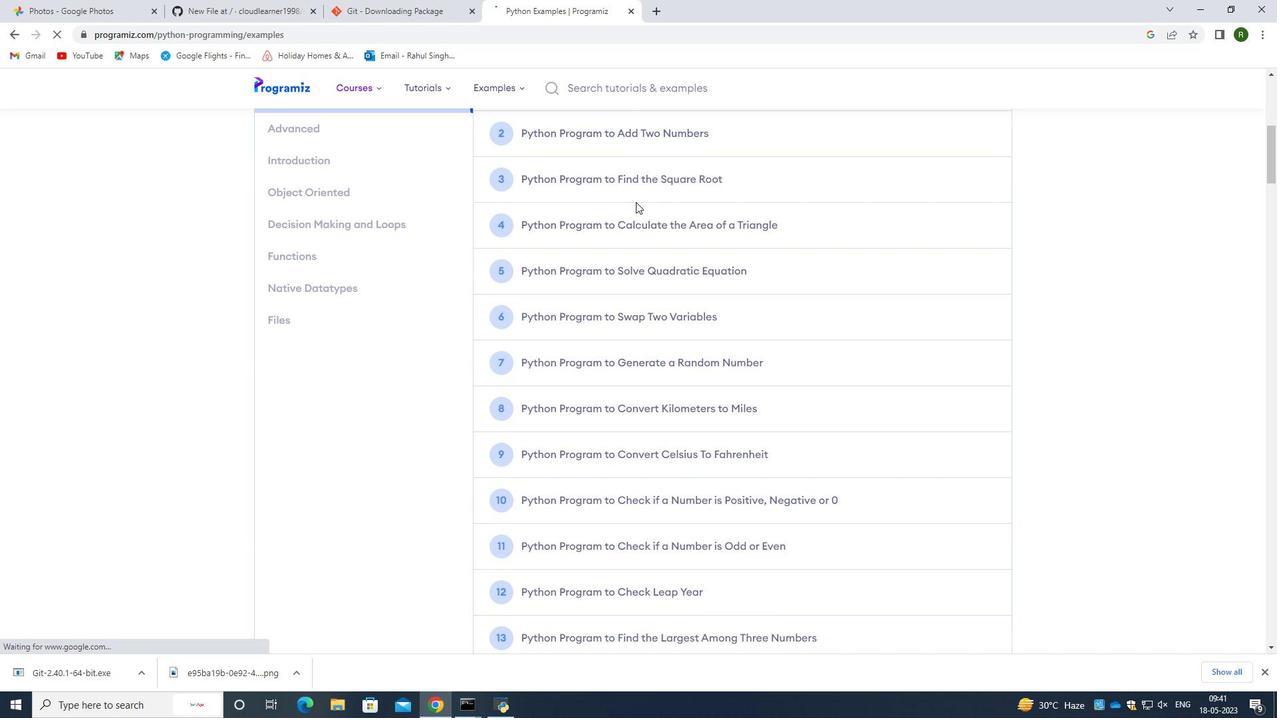 
Action: Mouse scrolled (636, 204) with delta (0, 0)
Screenshot: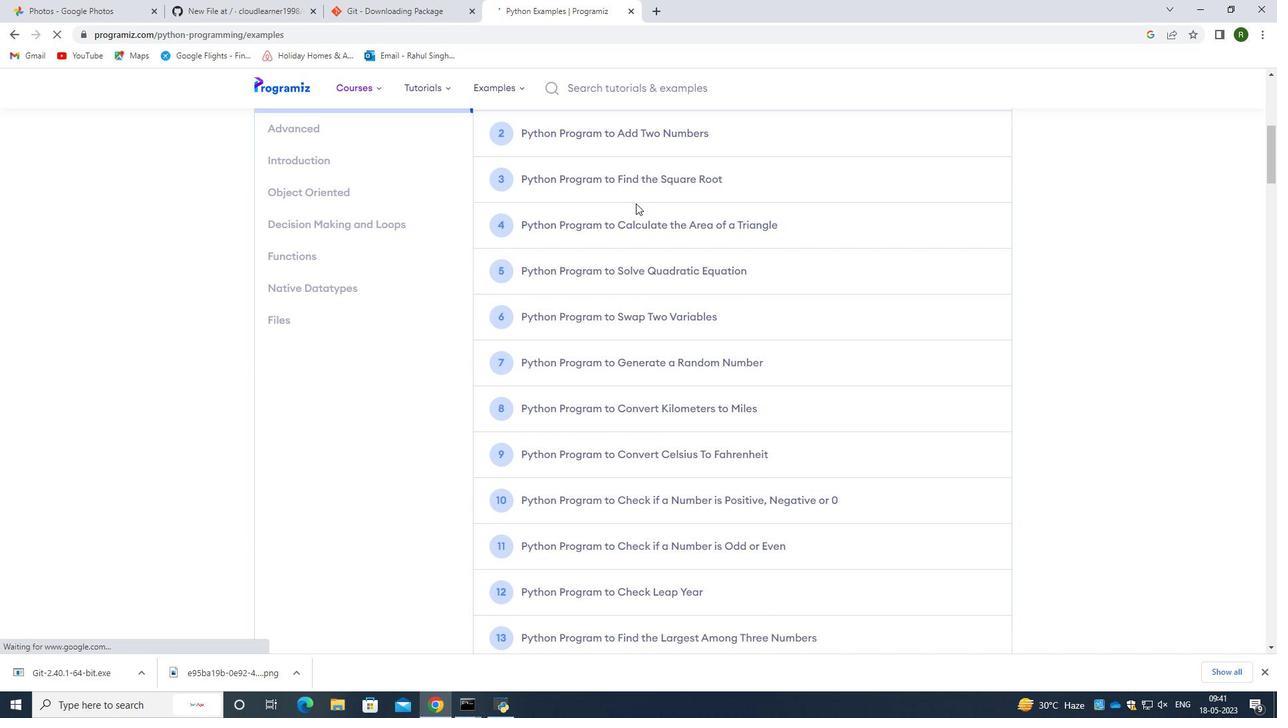 
Action: Mouse scrolled (636, 204) with delta (0, 0)
Screenshot: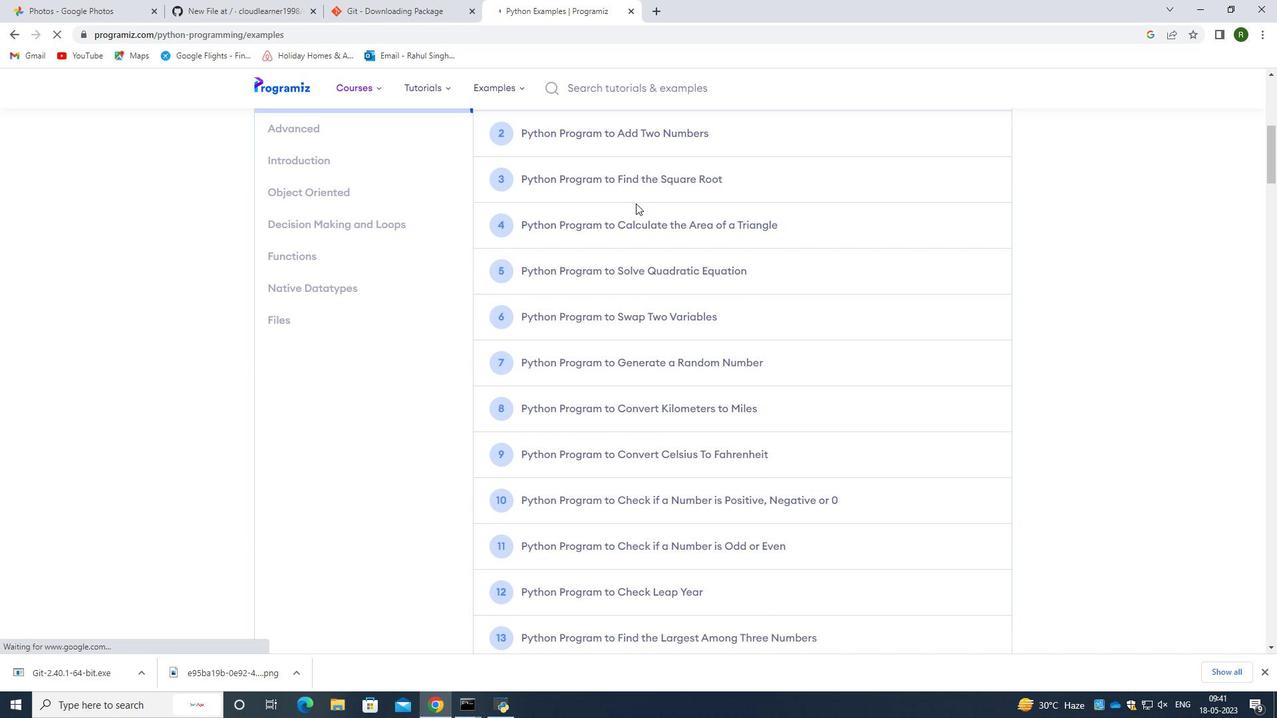 
Action: Mouse moved to (644, 223)
Screenshot: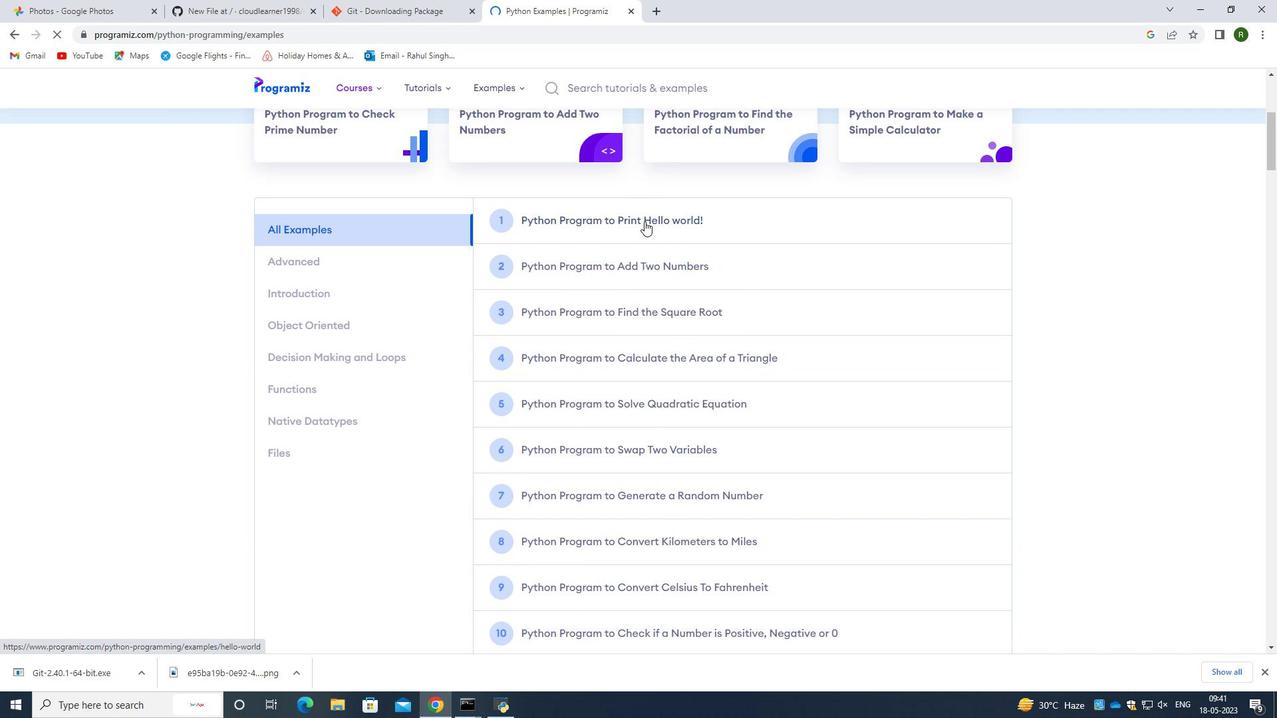 
Action: Mouse pressed left at (644, 223)
Screenshot: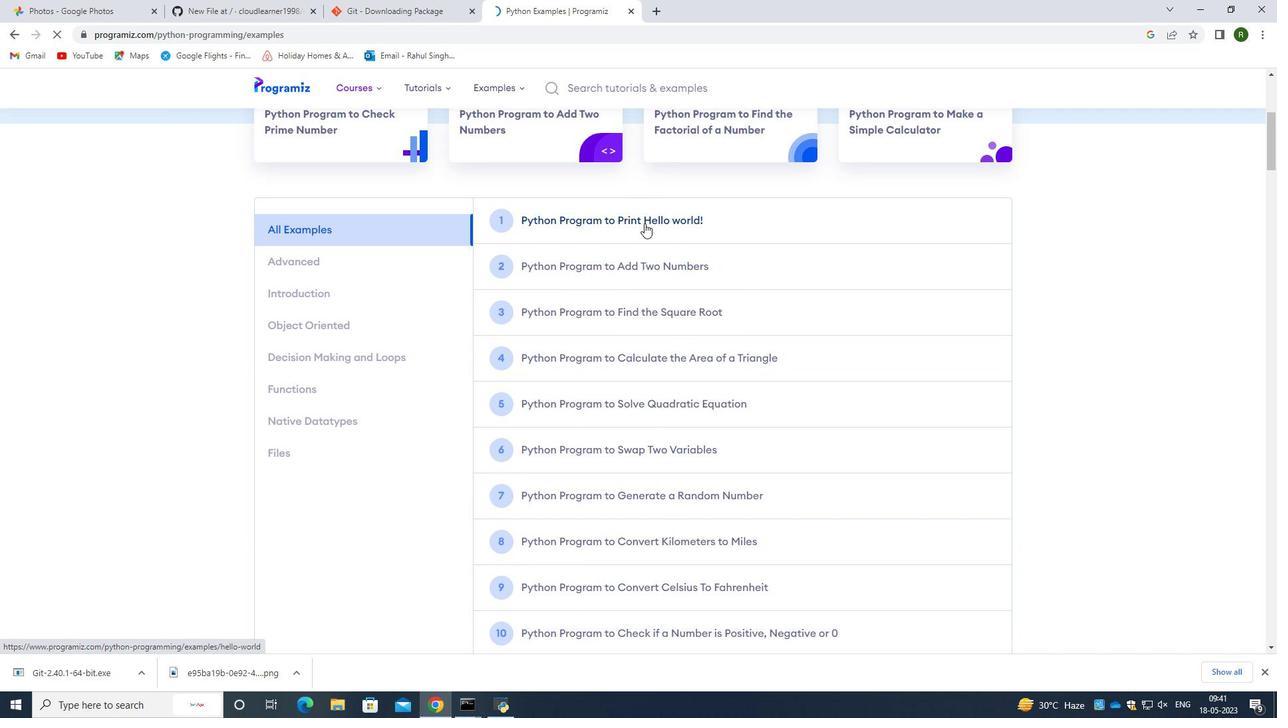 
Action: Mouse moved to (451, 352)
Screenshot: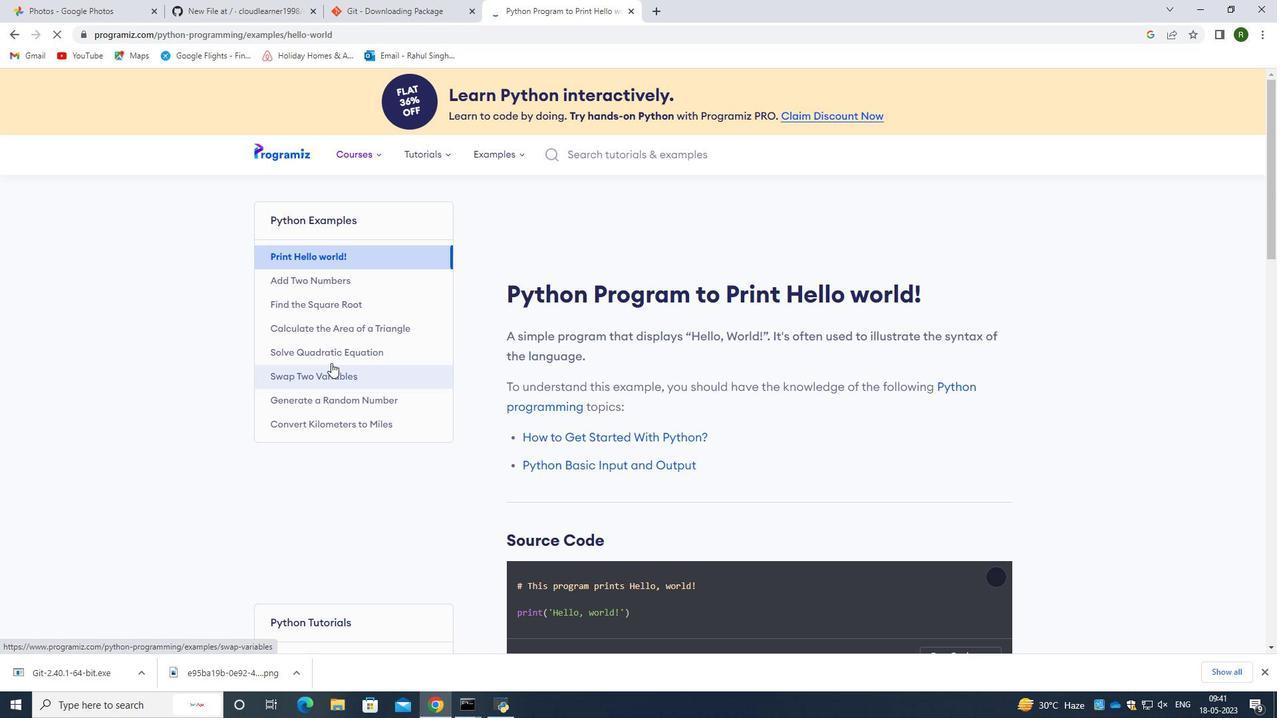 
Action: Mouse scrolled (451, 351) with delta (0, 0)
Screenshot: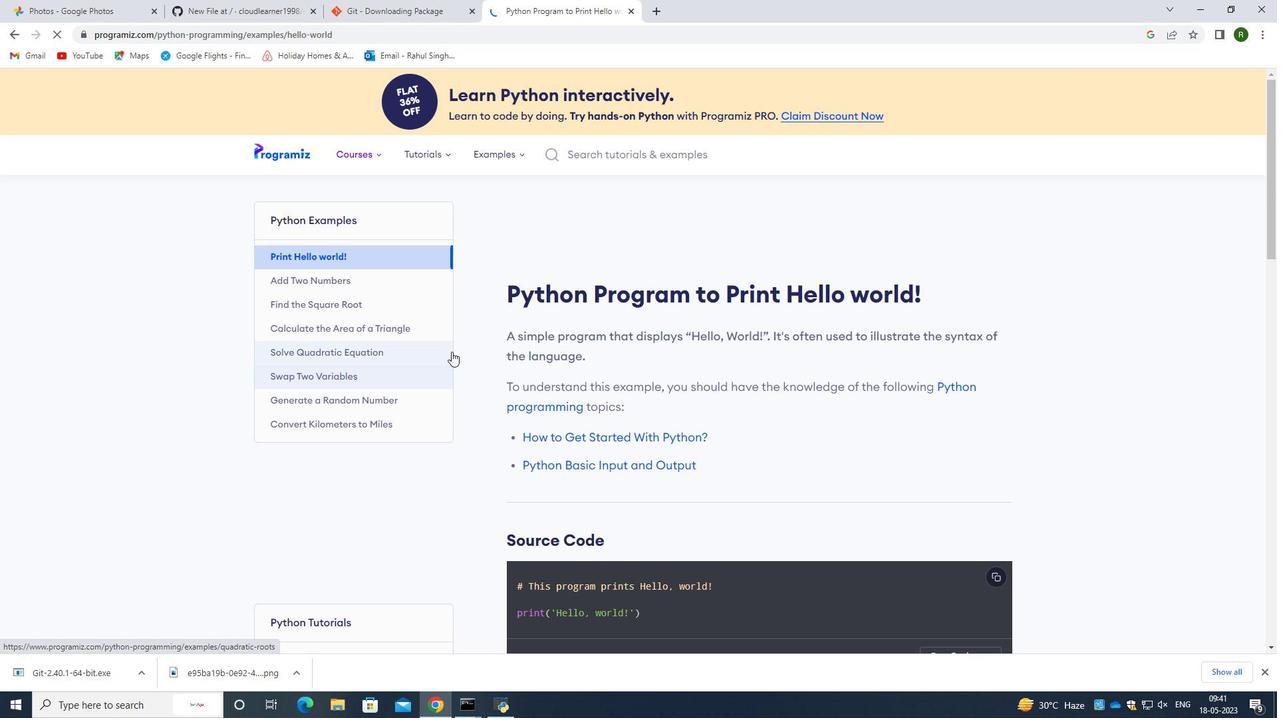
Action: Mouse scrolled (451, 351) with delta (0, 0)
Screenshot: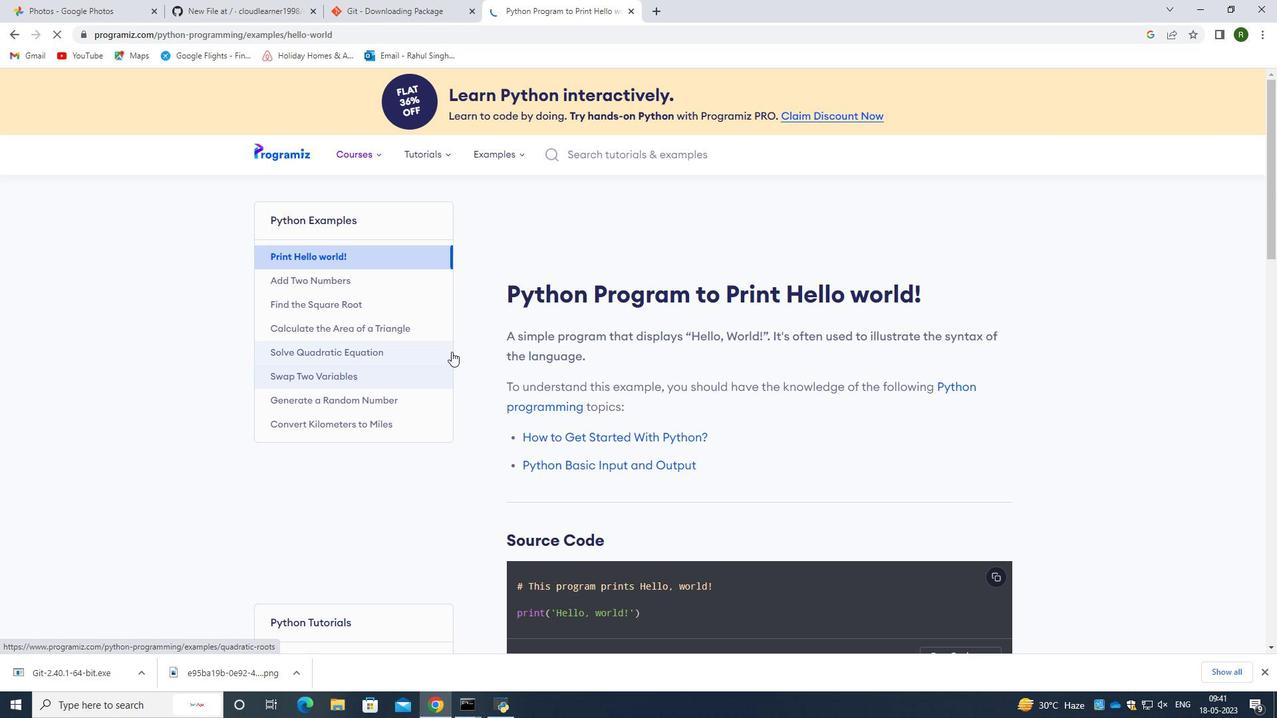 
Action: Mouse scrolled (451, 351) with delta (0, 0)
Screenshot: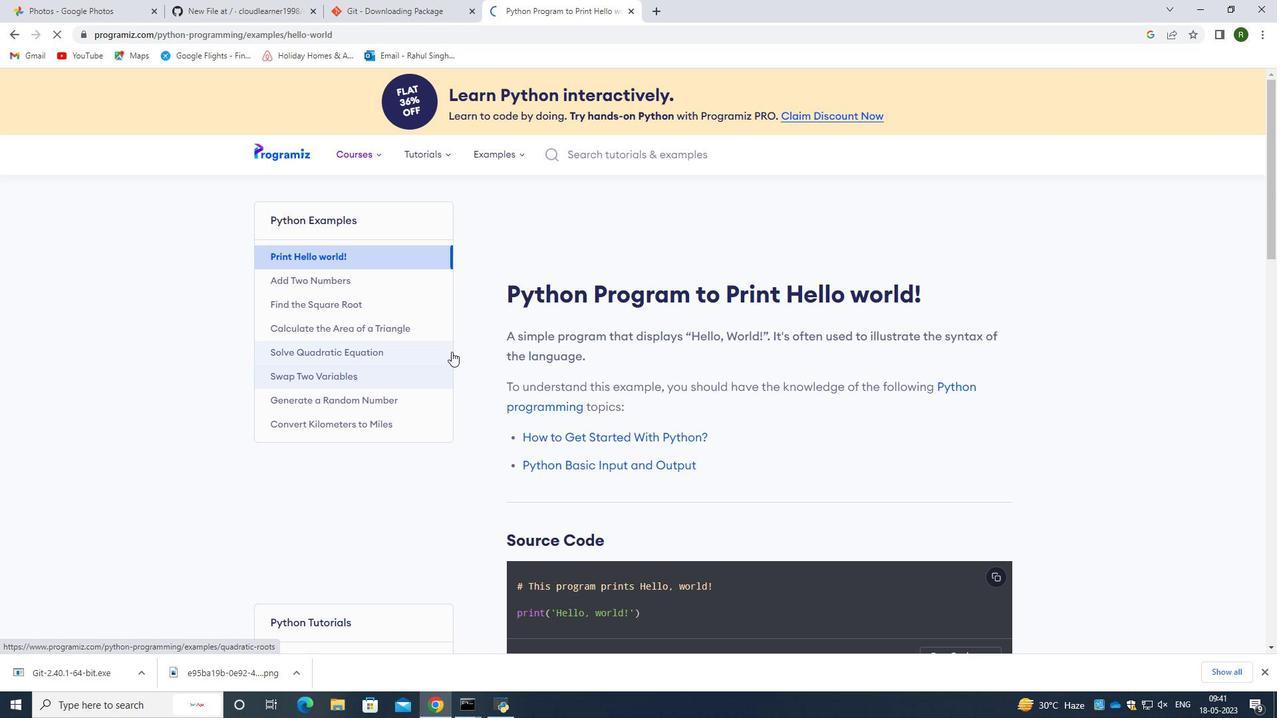 
Action: Mouse moved to (992, 312)
Screenshot: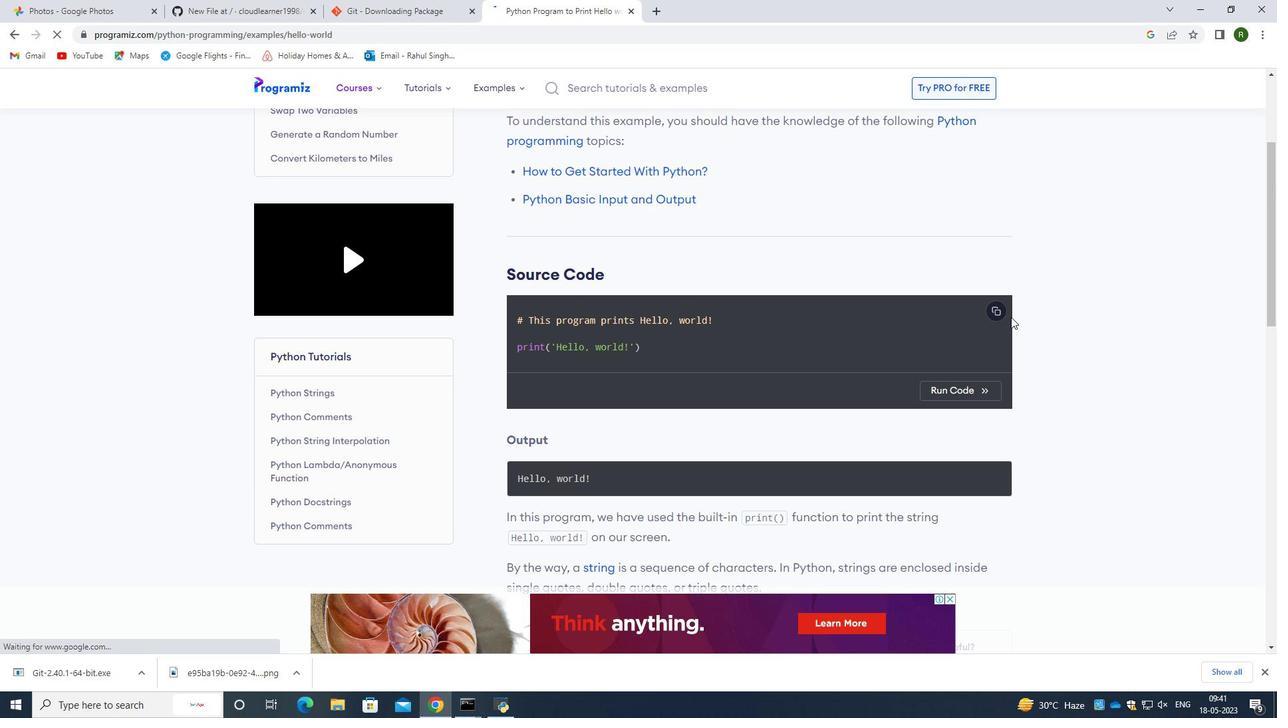
Action: Mouse pressed left at (992, 312)
Screenshot: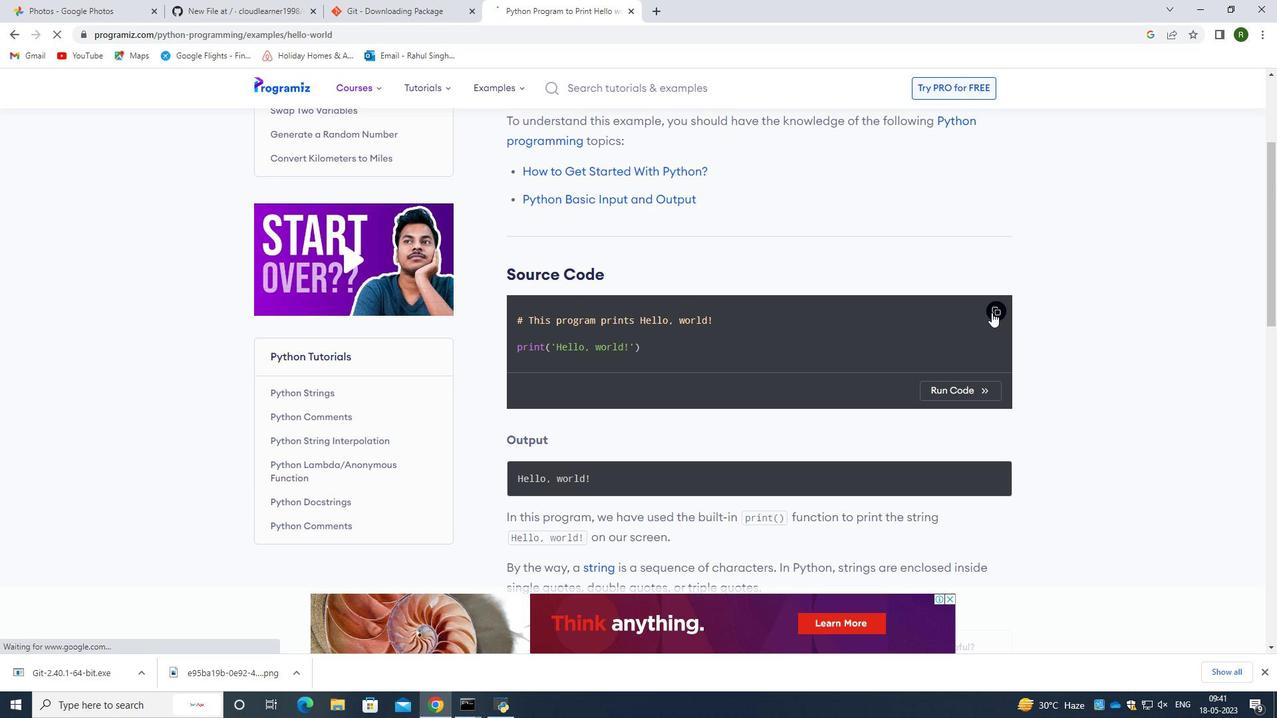 
Action: Mouse moved to (416, 2)
Screenshot: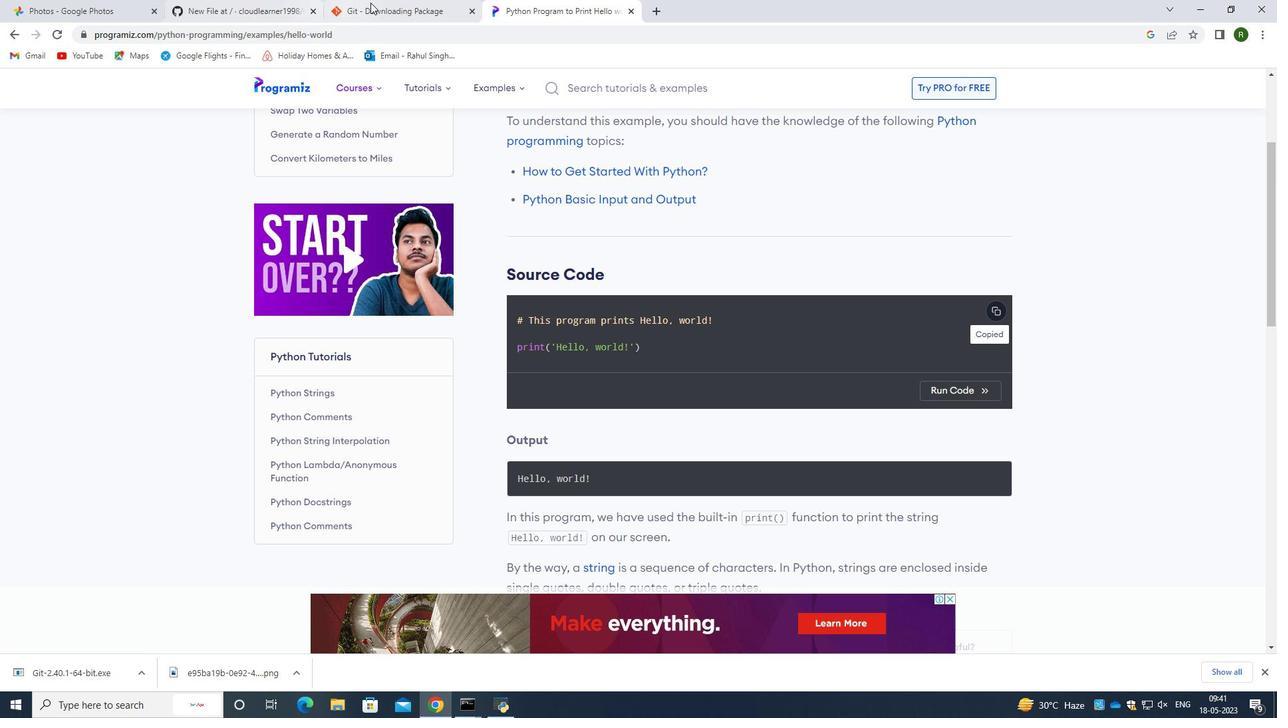 
Action: Mouse pressed left at (416, 2)
Screenshot: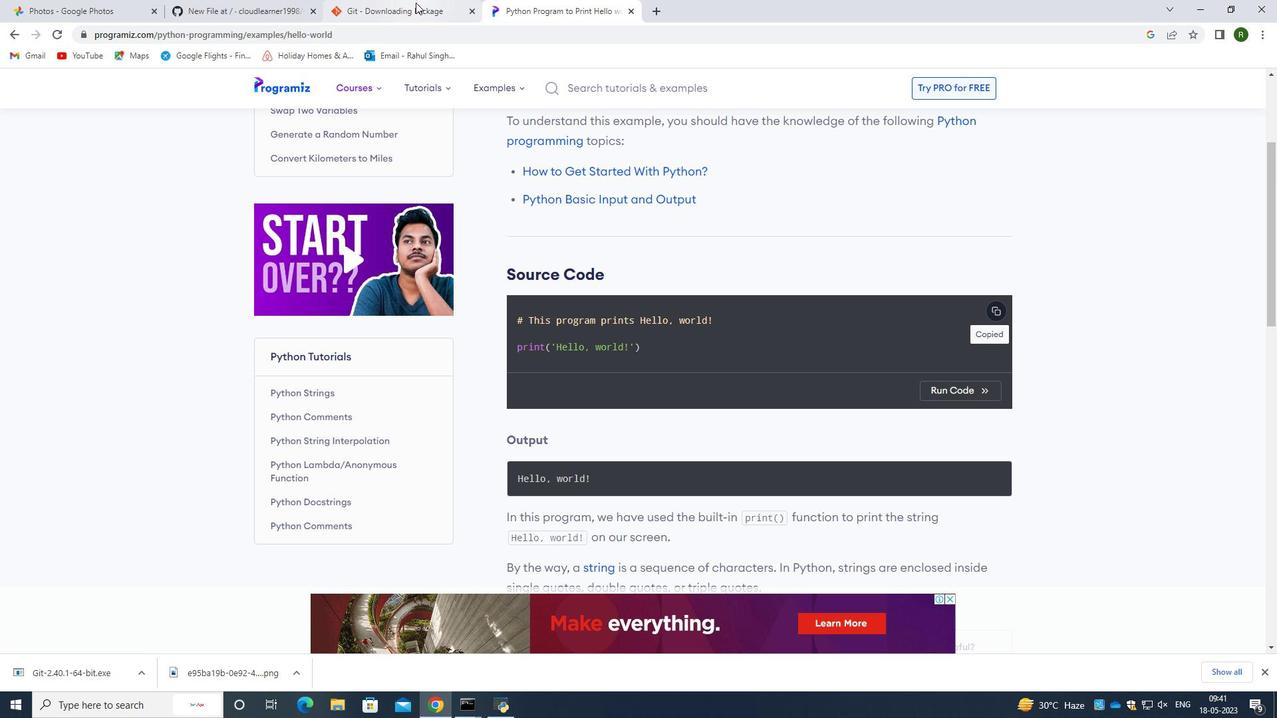 
Action: Mouse moved to (263, 3)
Screenshot: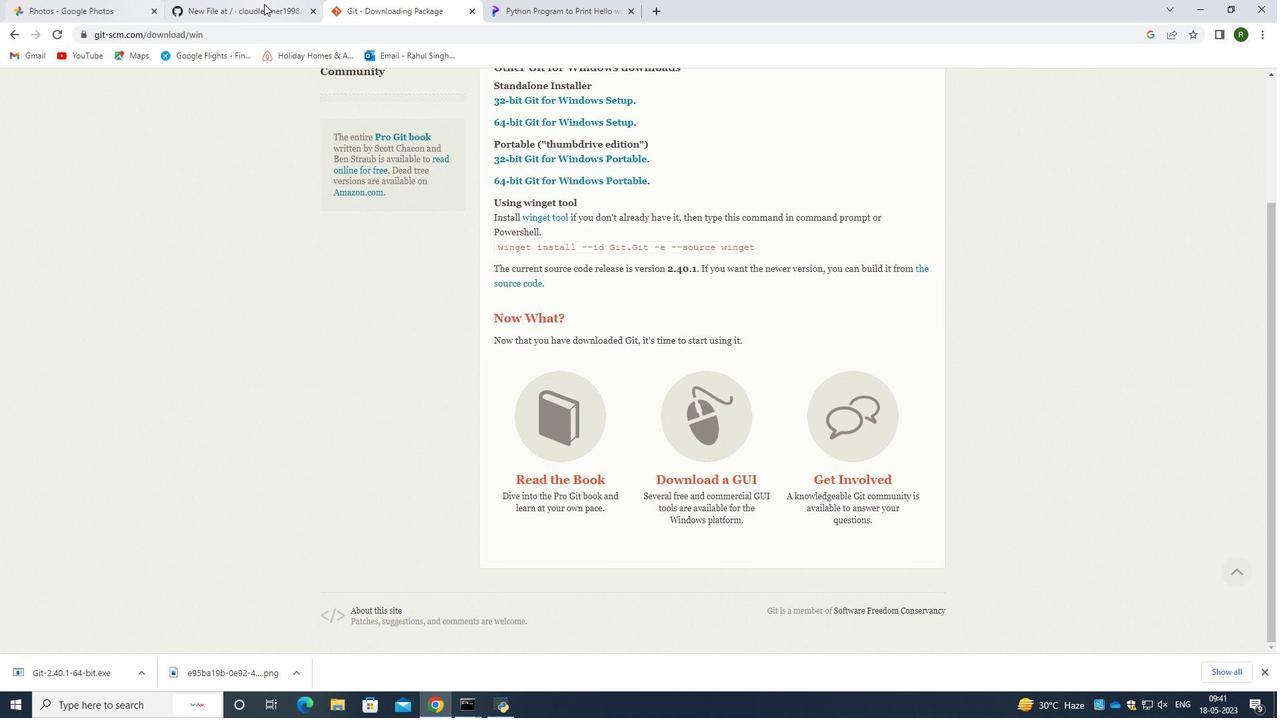 
Action: Mouse pressed left at (263, 3)
Screenshot: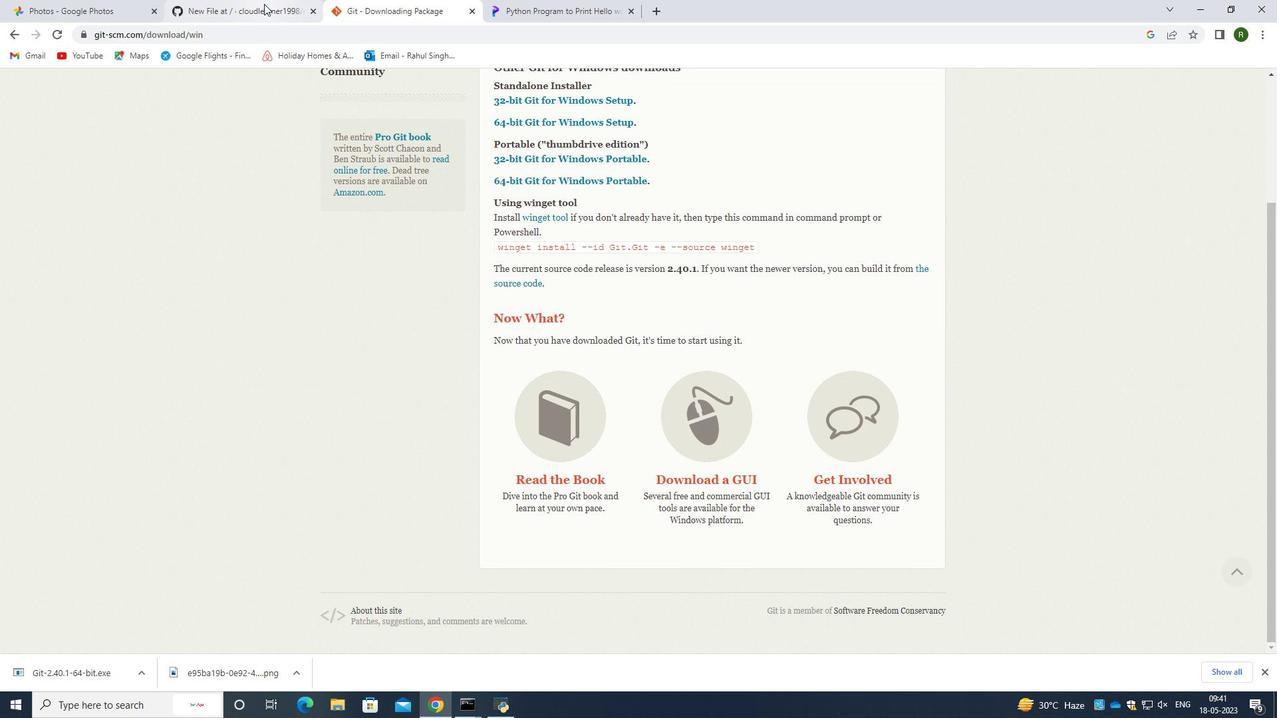 
Action: Mouse moved to (296, 280)
Screenshot: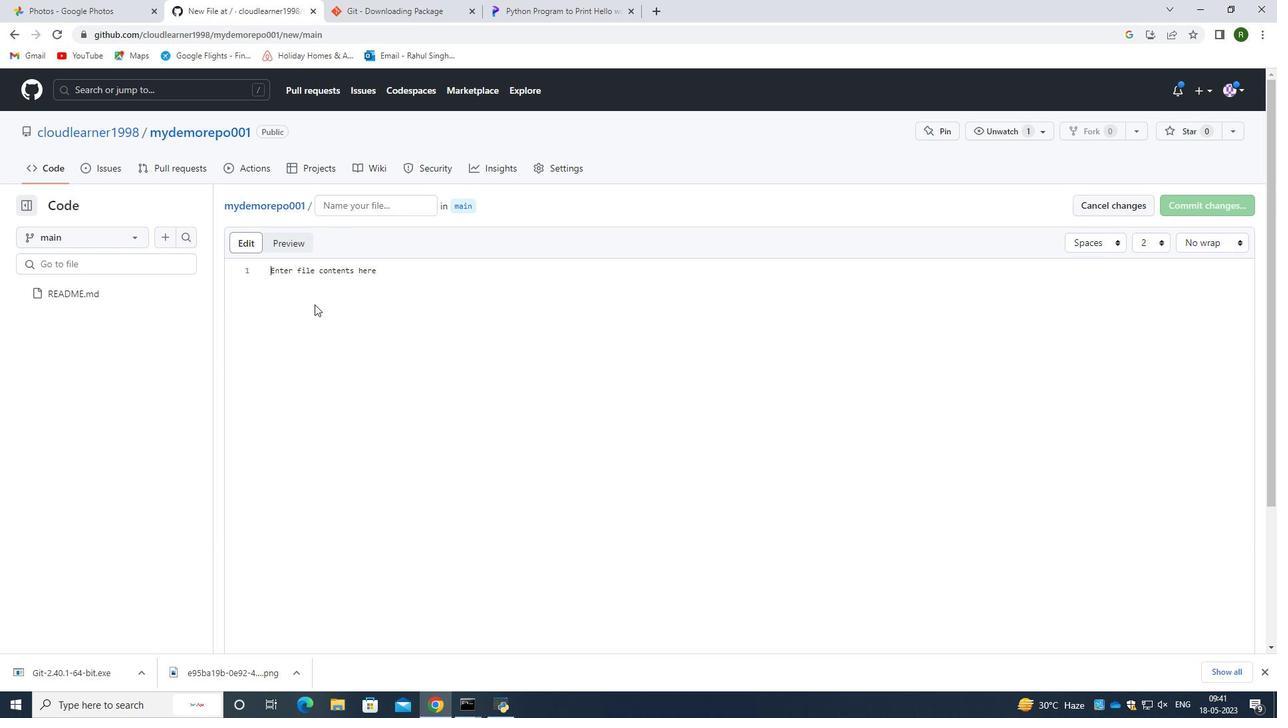 
Action: Mouse pressed right at (296, 280)
Screenshot: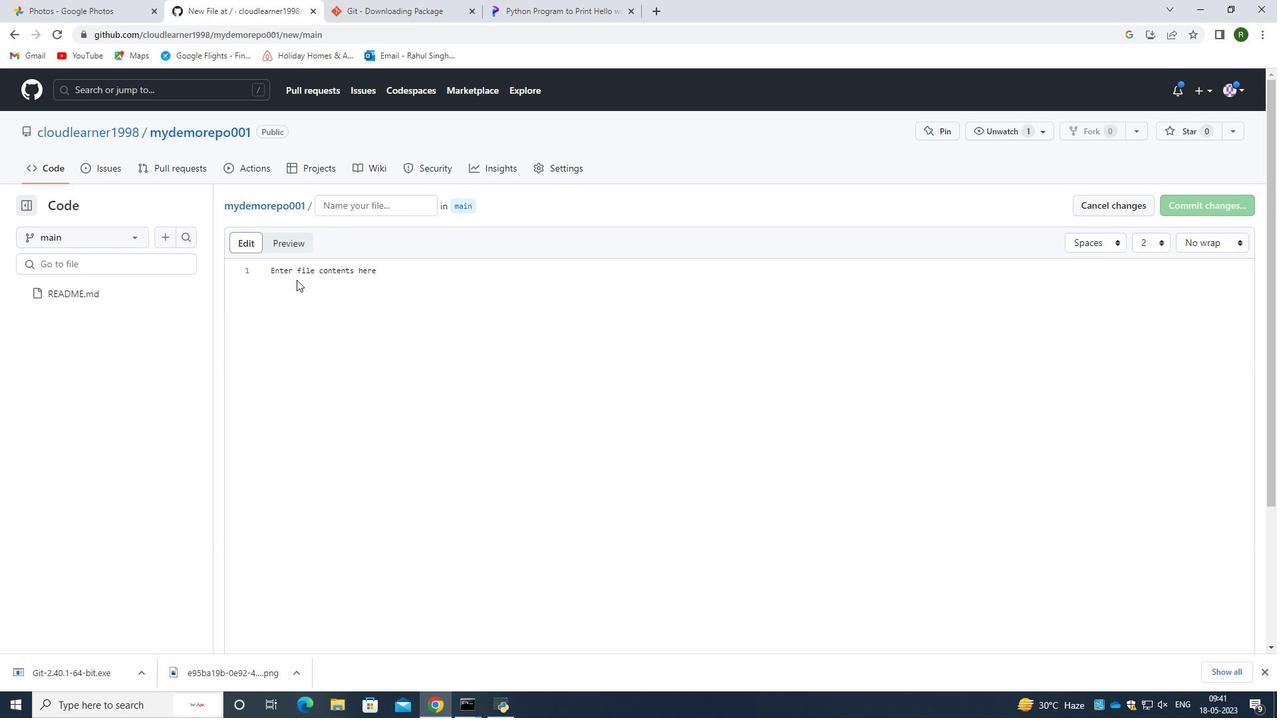 
Action: Mouse moved to (269, 384)
Screenshot: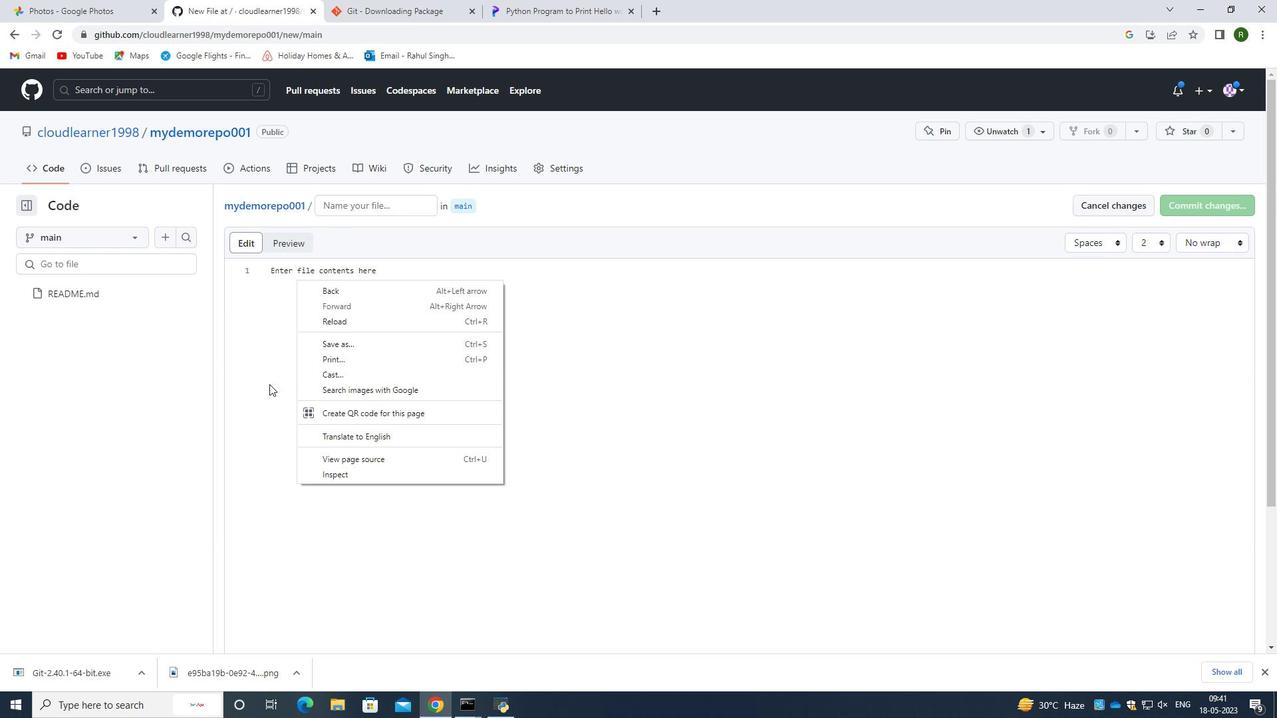 
Action: Mouse pressed left at (269, 384)
Screenshot: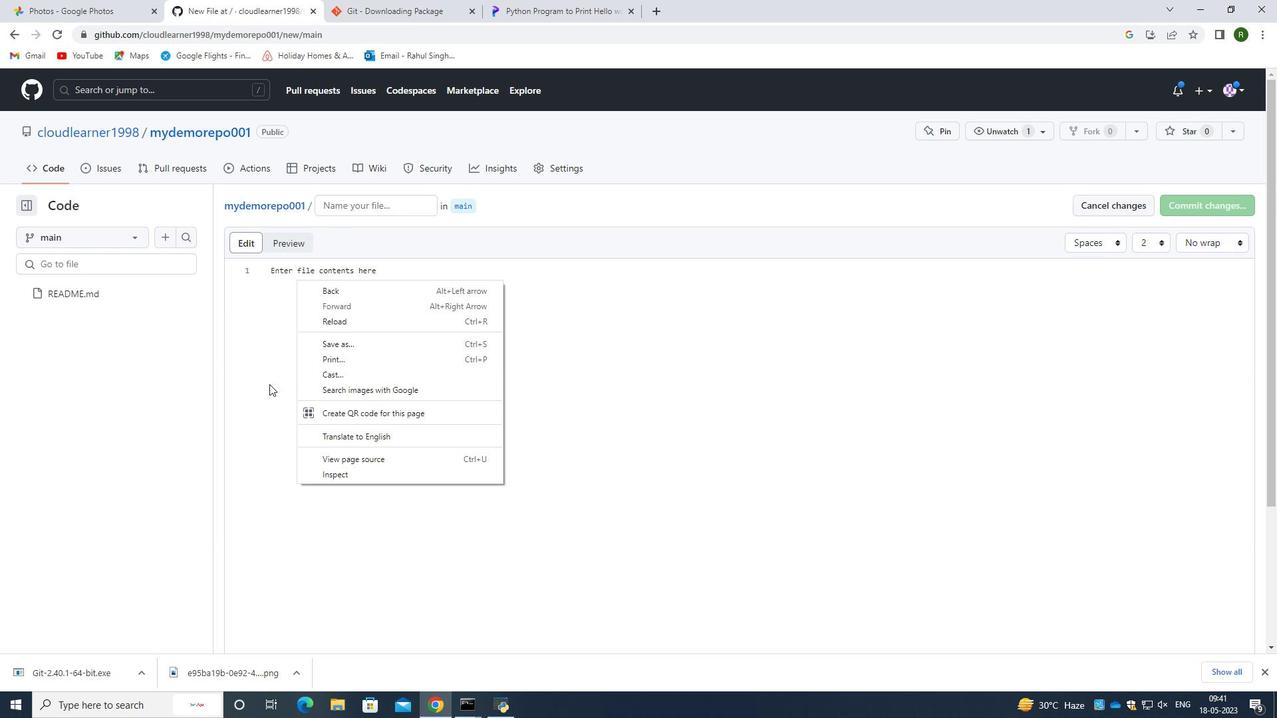 
Action: Mouse moved to (271, 381)
Screenshot: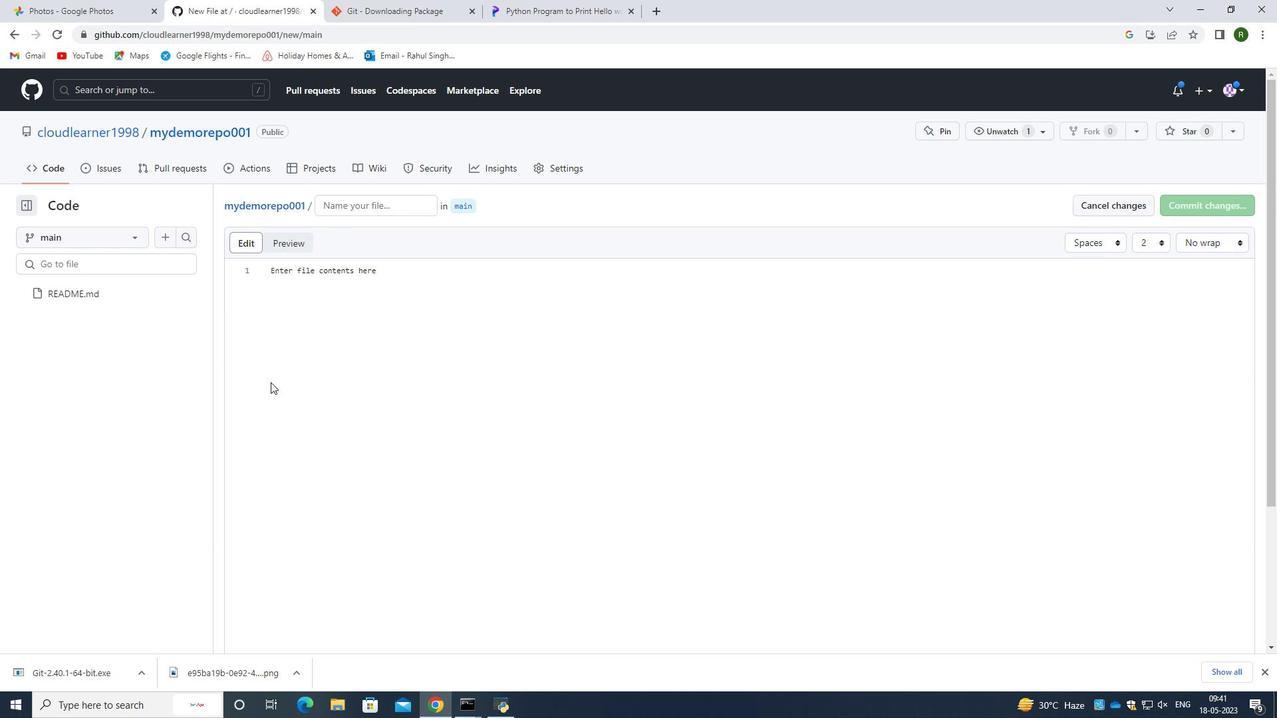 
Action: Key pressed ctrl+V
Screenshot: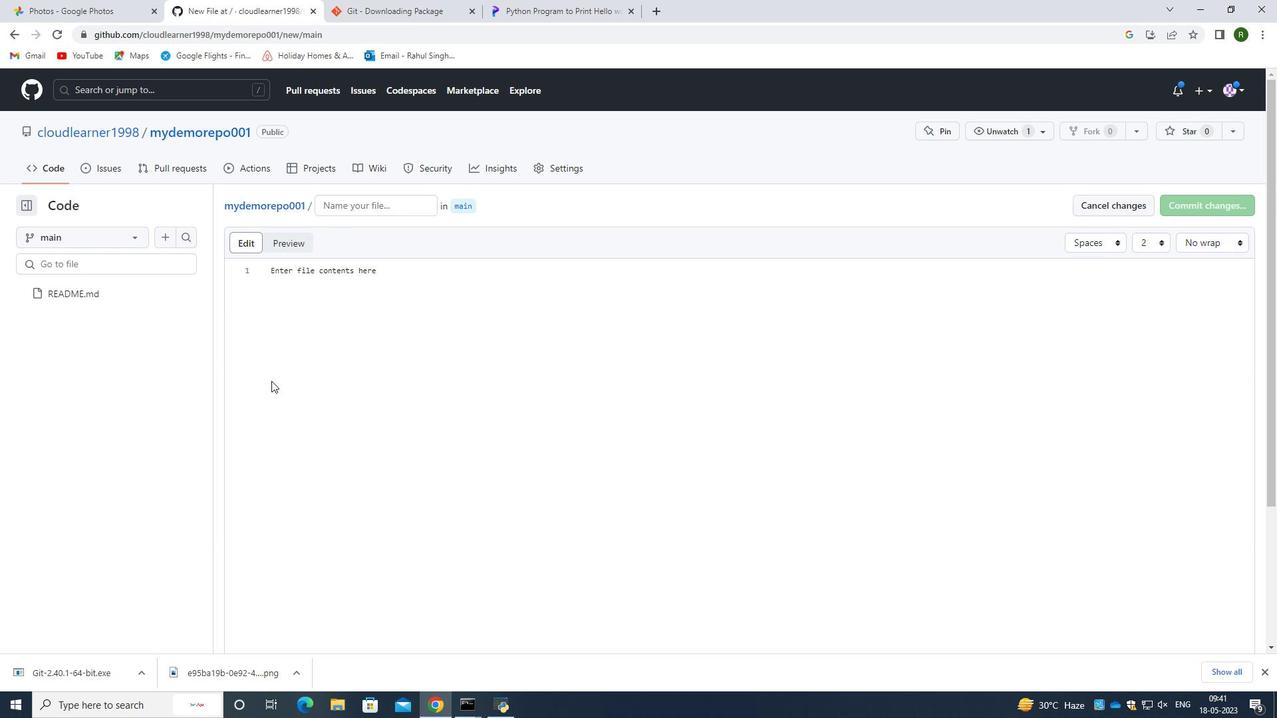 
Action: Mouse moved to (412, 209)
Screenshot: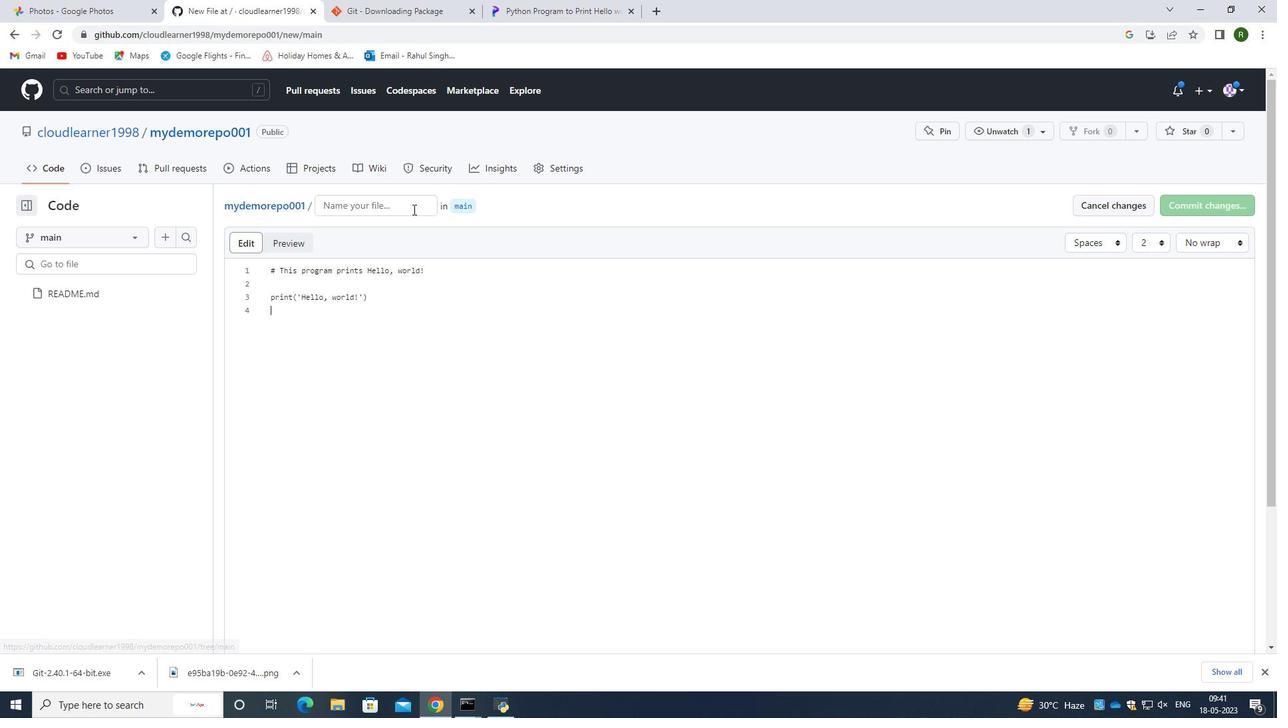 
Action: Mouse pressed left at (412, 209)
Screenshot: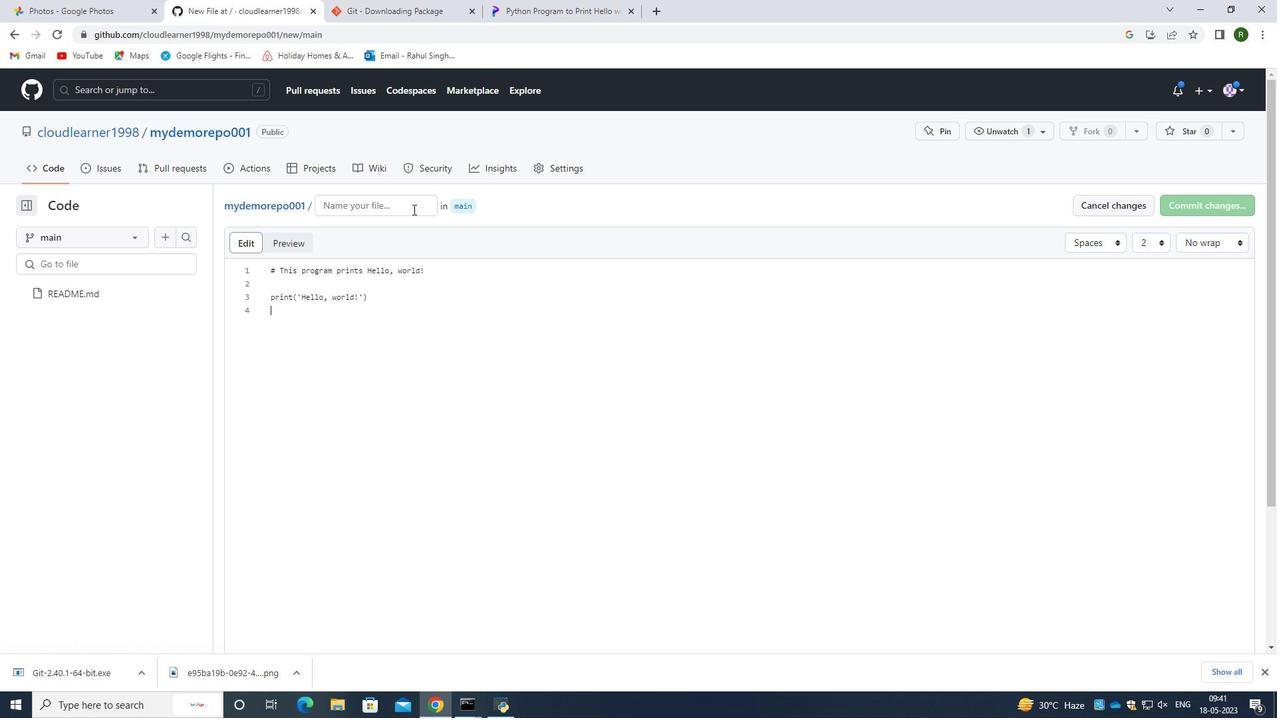 
Action: Key pressed test<Key.space>code
Screenshot: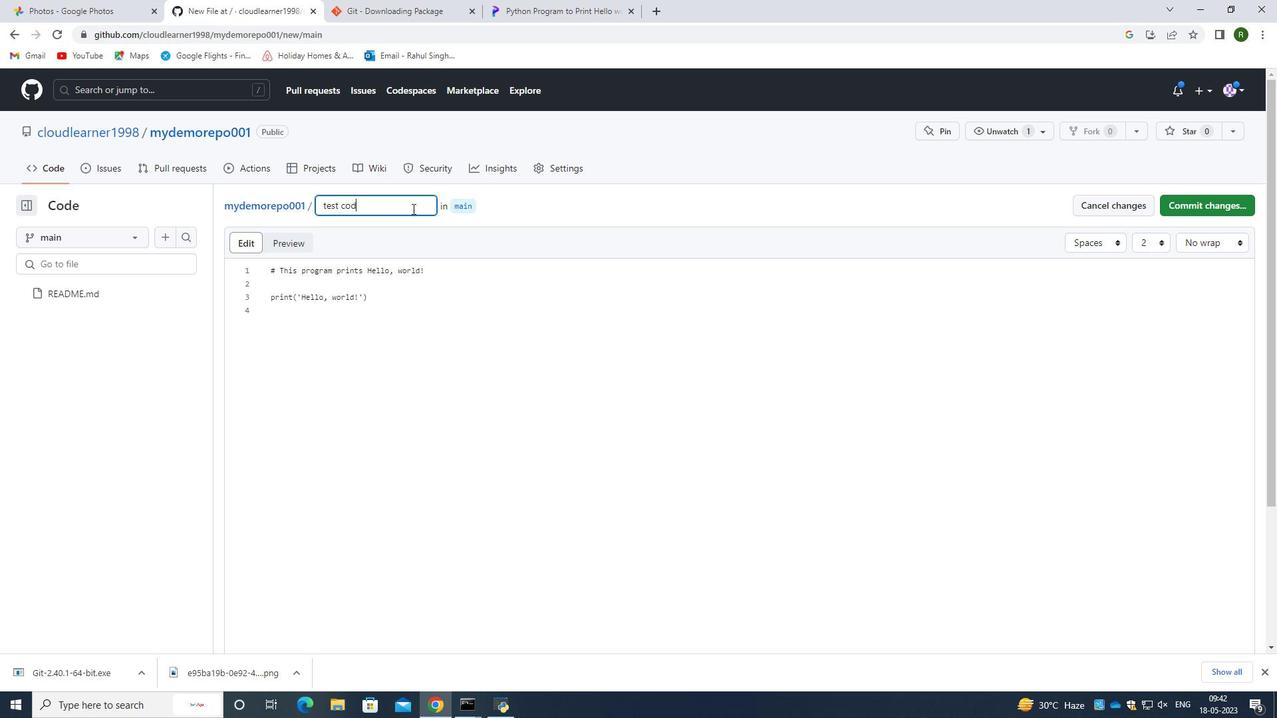 
Action: Mouse moved to (1178, 205)
Screenshot: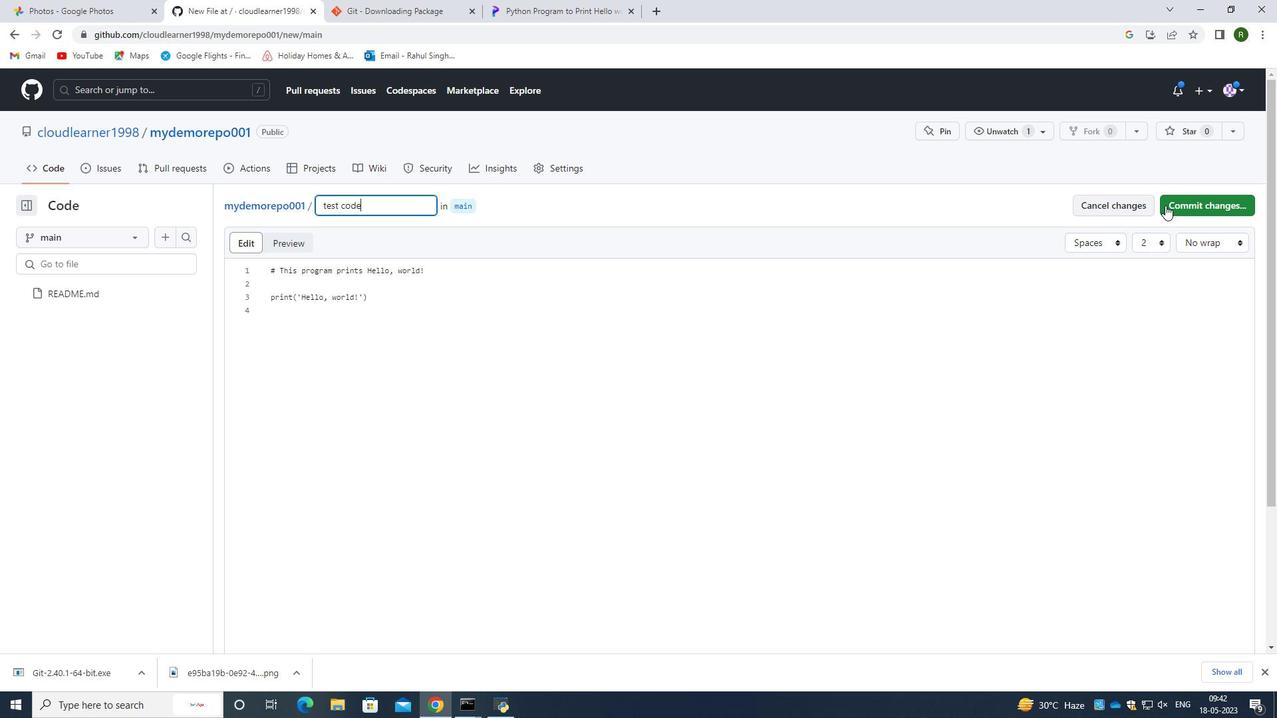 
Action: Mouse pressed left at (1178, 205)
Screenshot: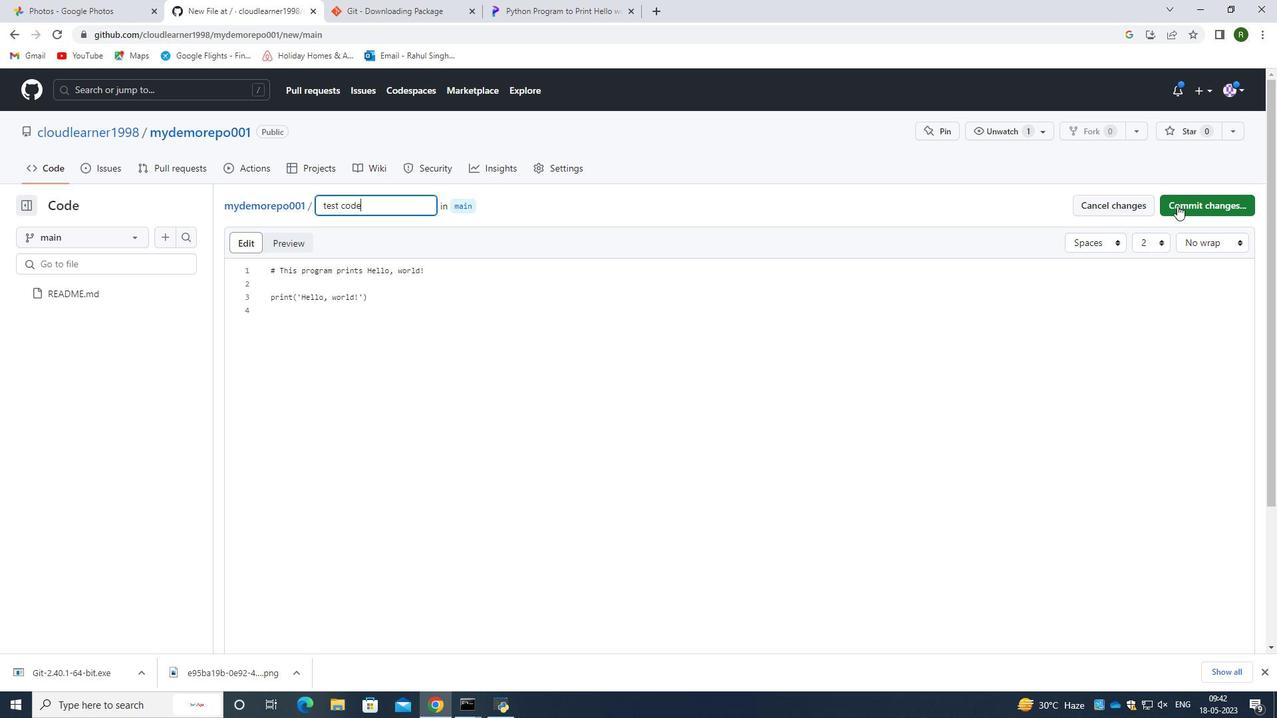 
Action: Mouse moved to (717, 509)
Screenshot: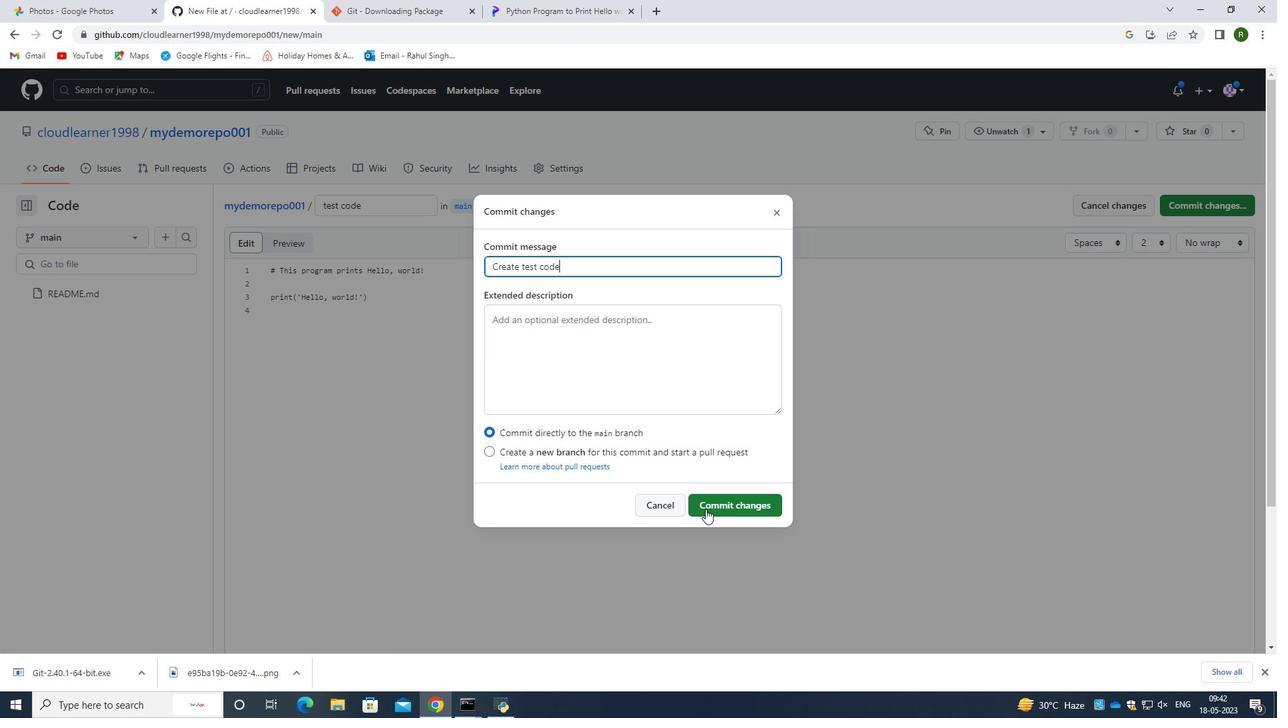 
Action: Mouse pressed left at (717, 509)
Screenshot: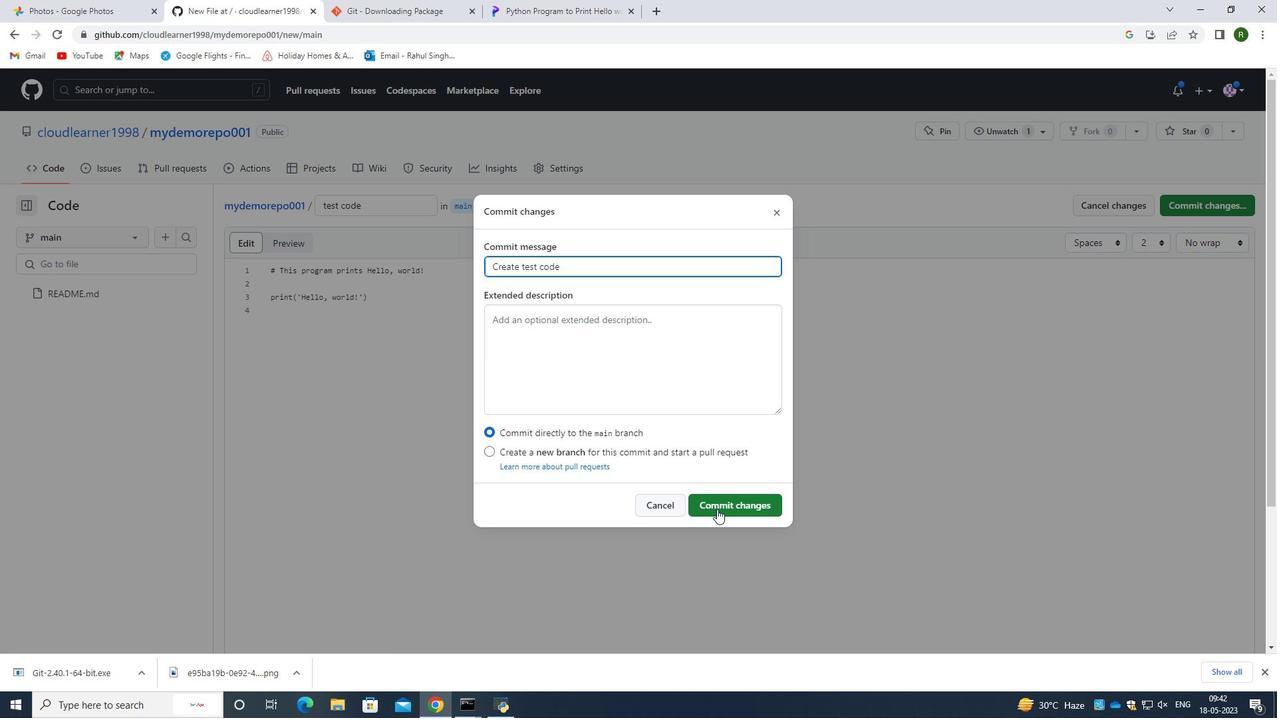 
Action: Mouse moved to (276, 340)
Screenshot: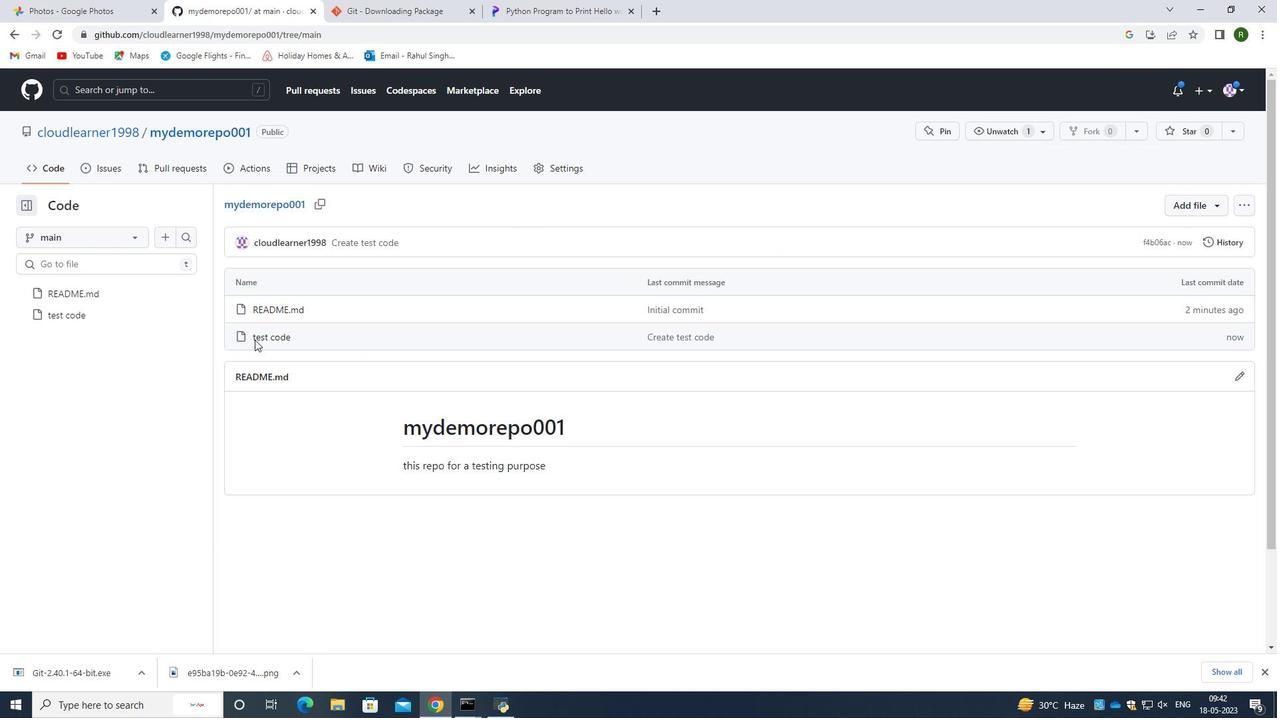 
Action: Mouse pressed left at (276, 340)
Screenshot: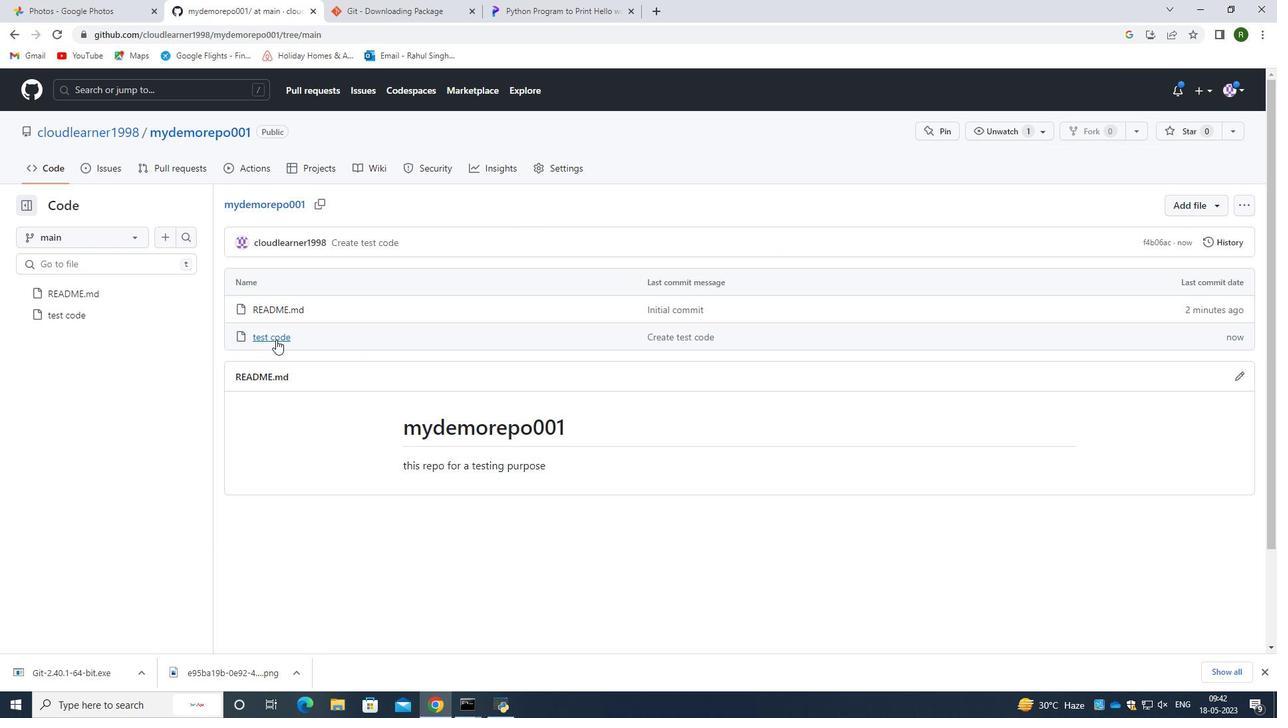 
Action: Mouse moved to (225, 7)
Screenshot: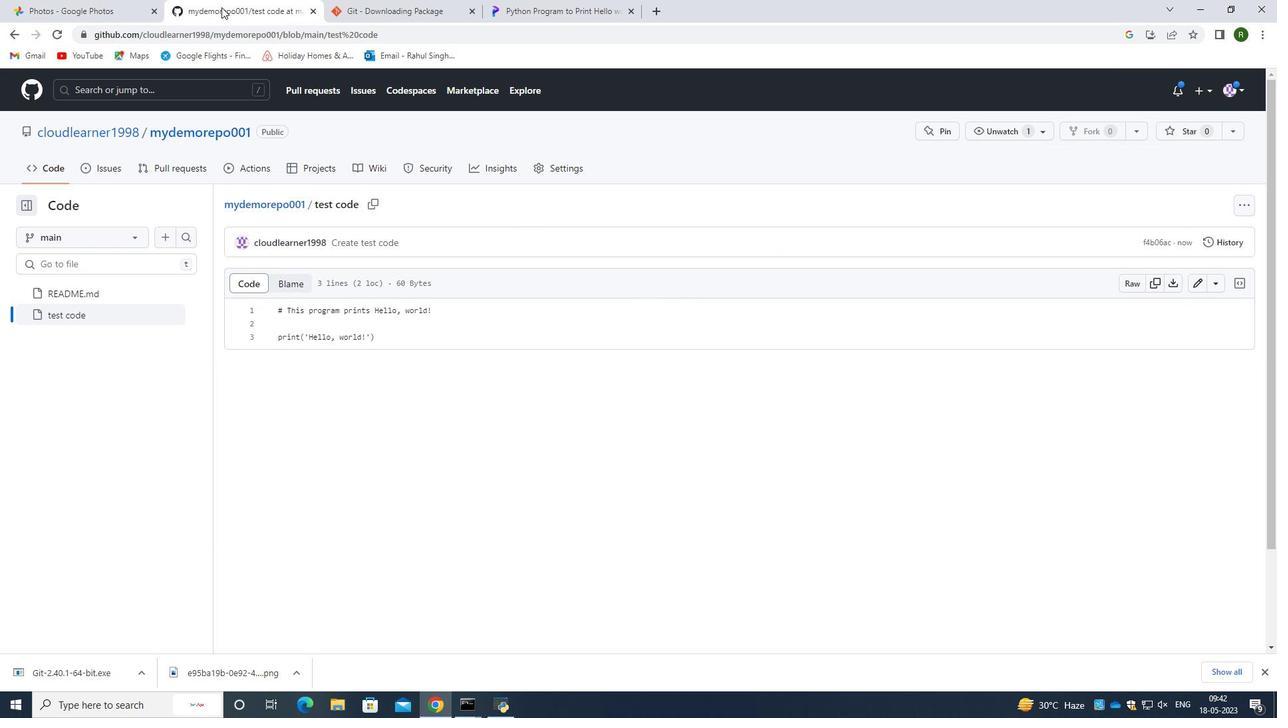 
Action: Mouse pressed left at (225, 7)
Screenshot: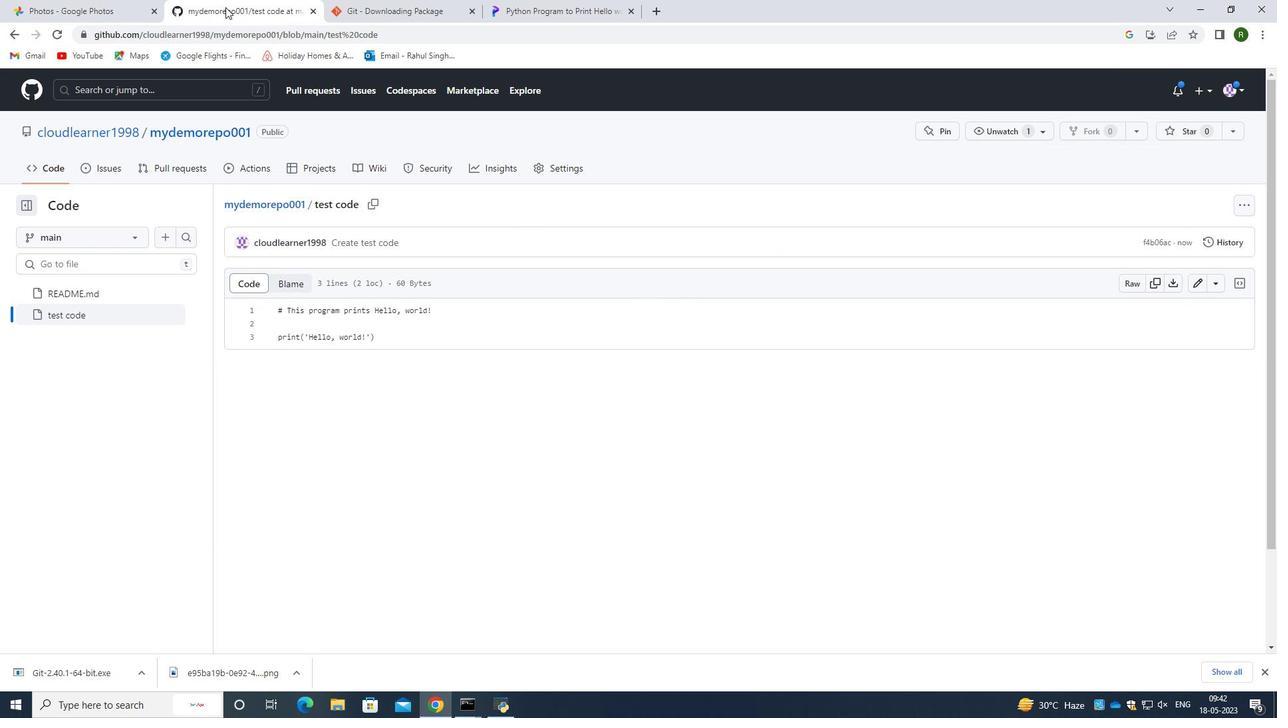 
Action: Mouse moved to (410, 0)
Screenshot: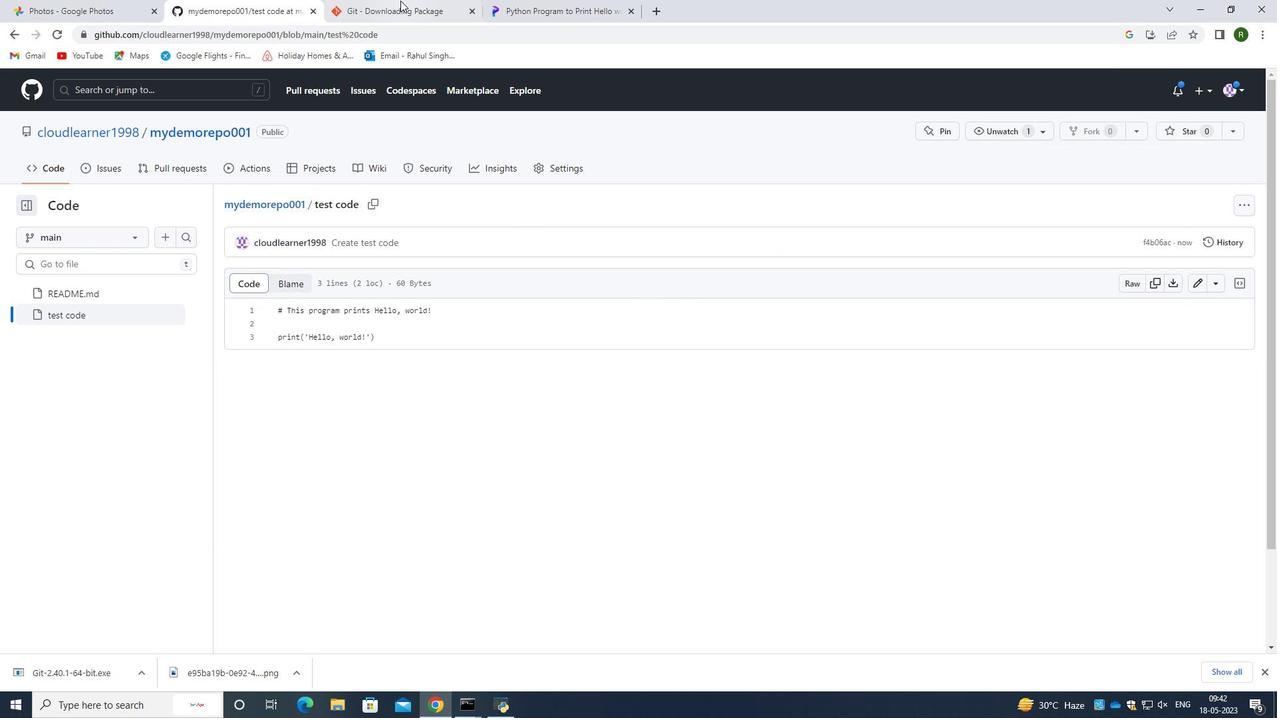 
Action: Mouse pressed left at (410, 0)
Screenshot: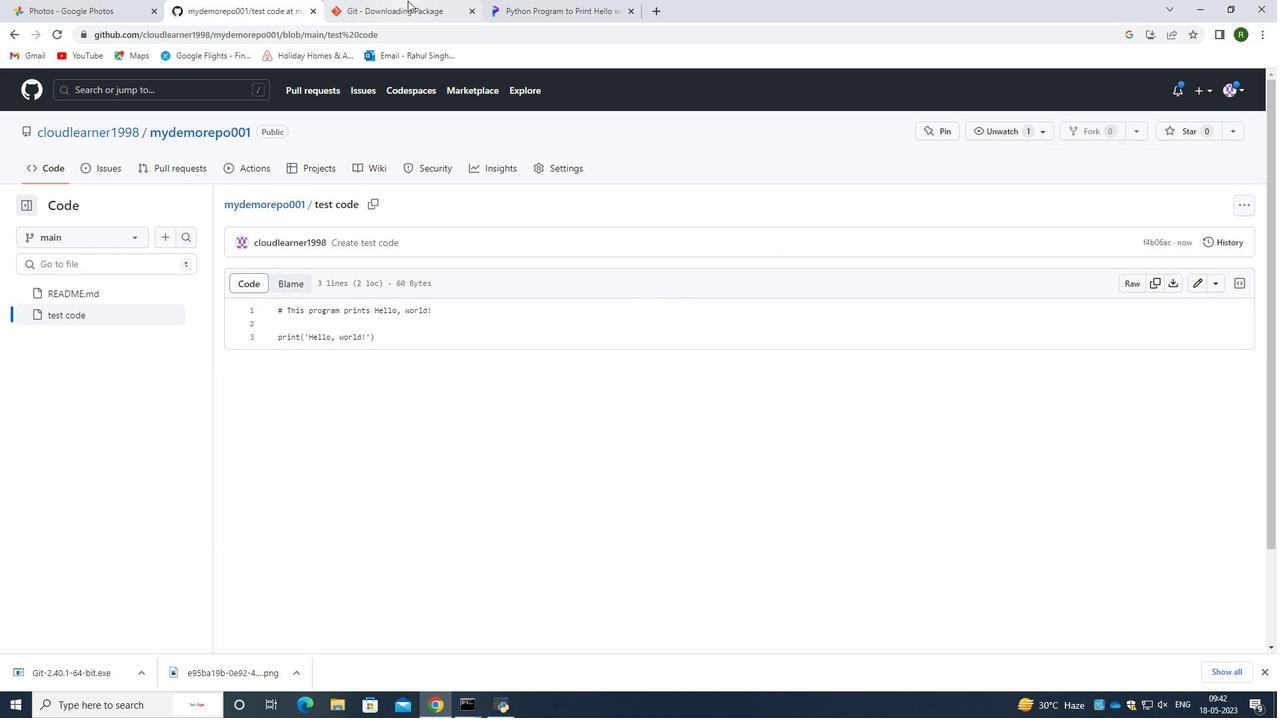 
Action: Mouse moved to (139, 670)
Screenshot: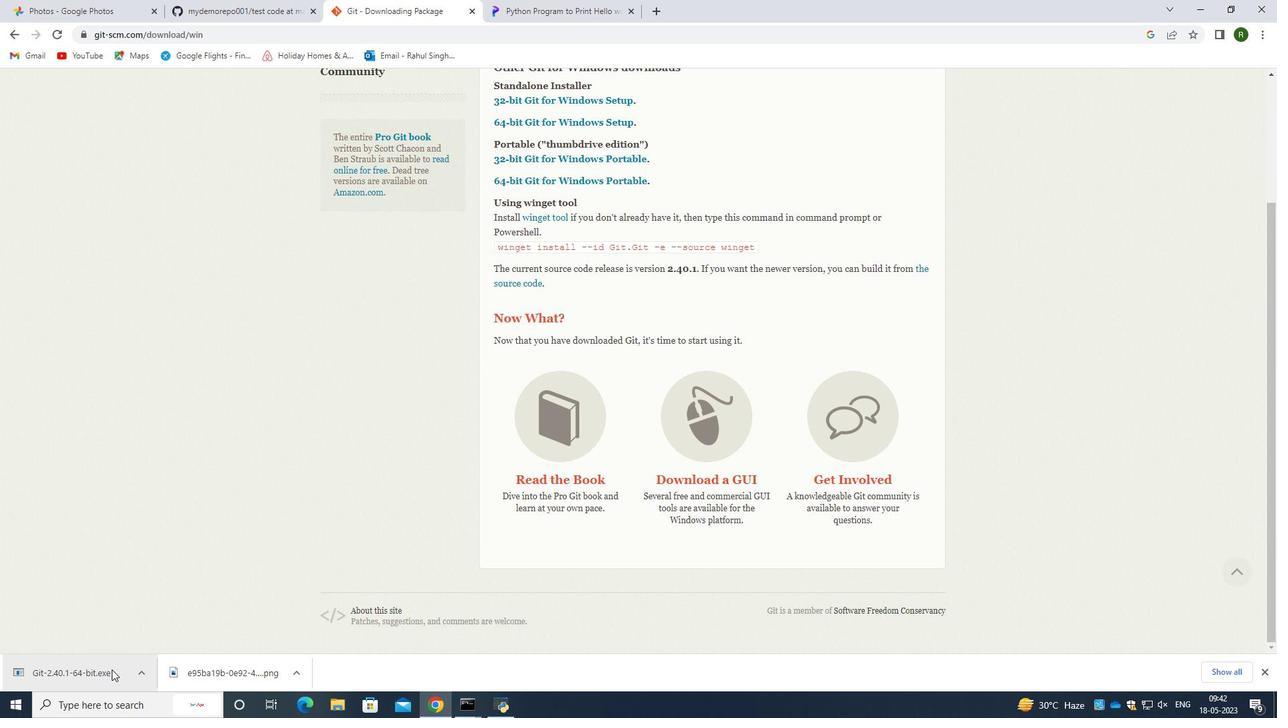 
Action: Mouse pressed left at (139, 670)
Screenshot: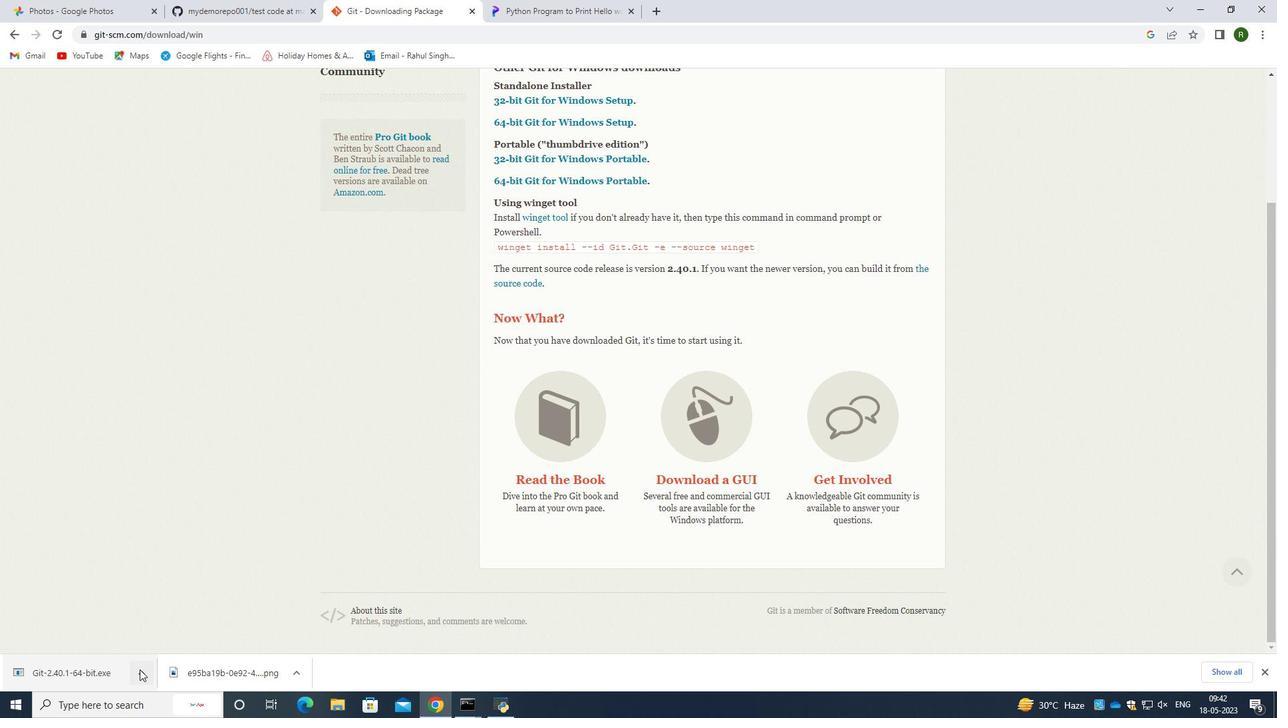 
Action: Mouse moved to (169, 587)
Screenshot: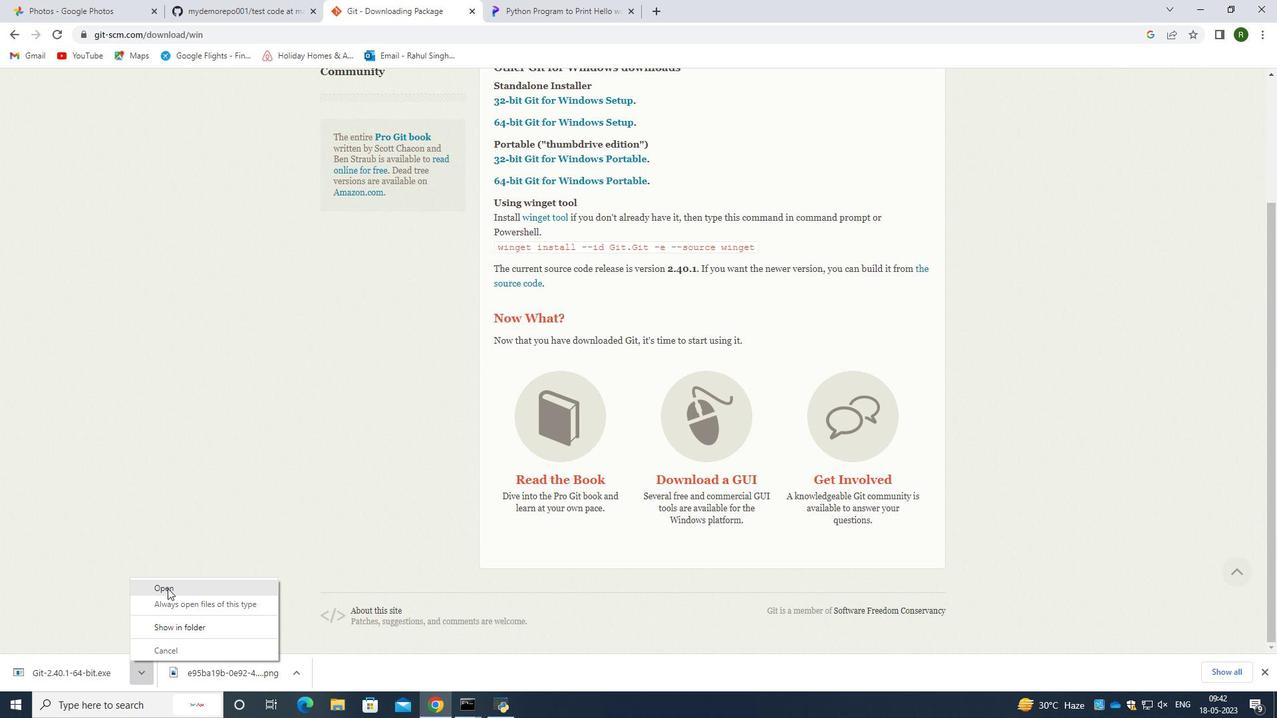 
Action: Mouse pressed left at (169, 587)
Screenshot: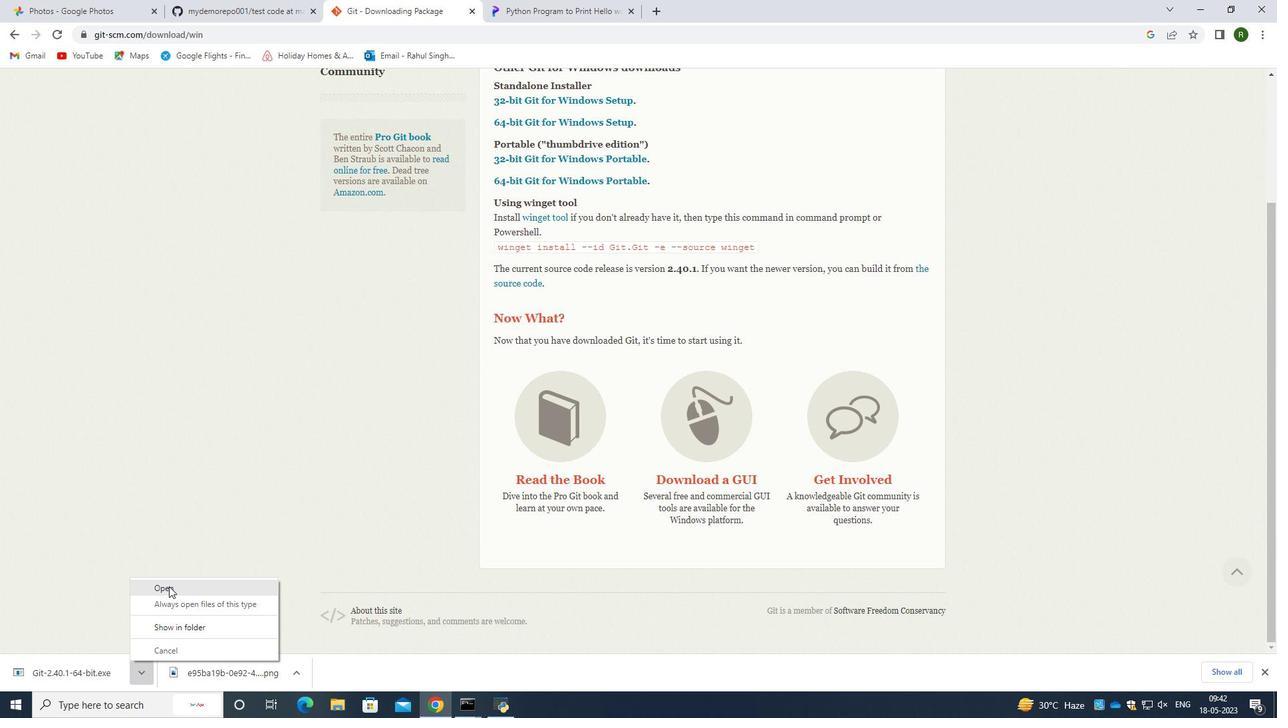 
Action: Mouse moved to (697, 457)
Screenshot: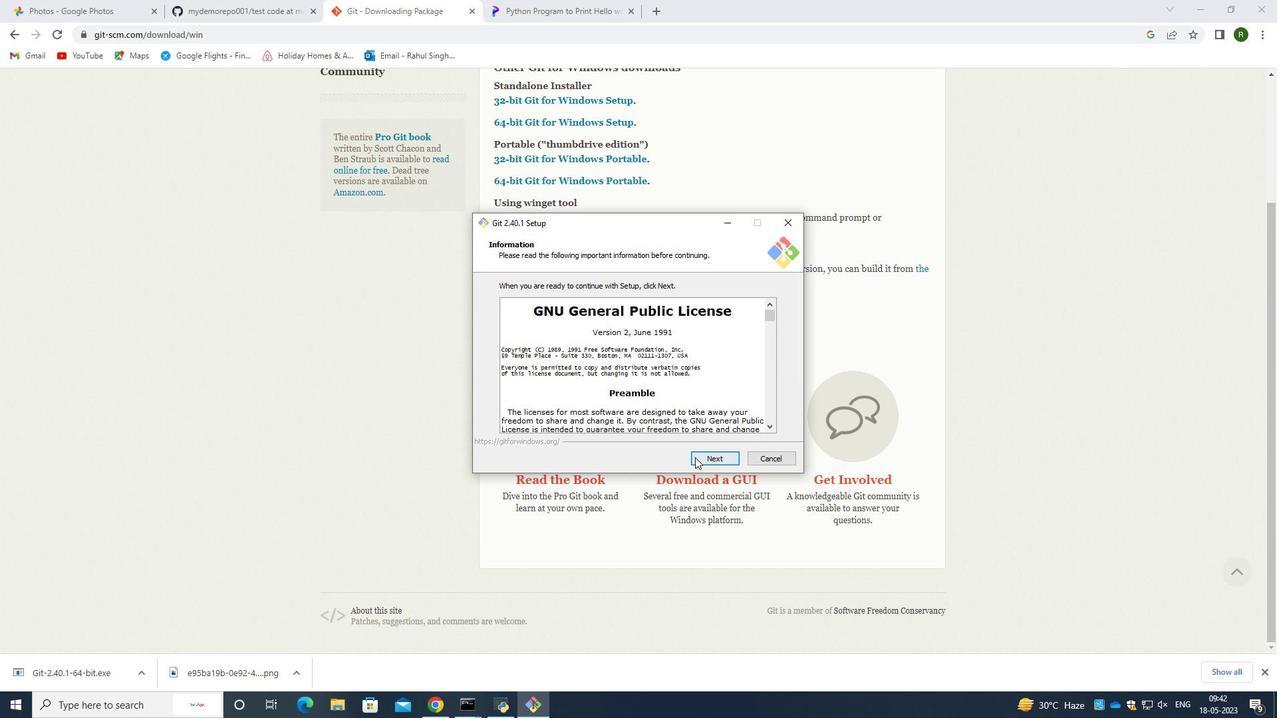 
Action: Mouse pressed left at (697, 457)
Screenshot: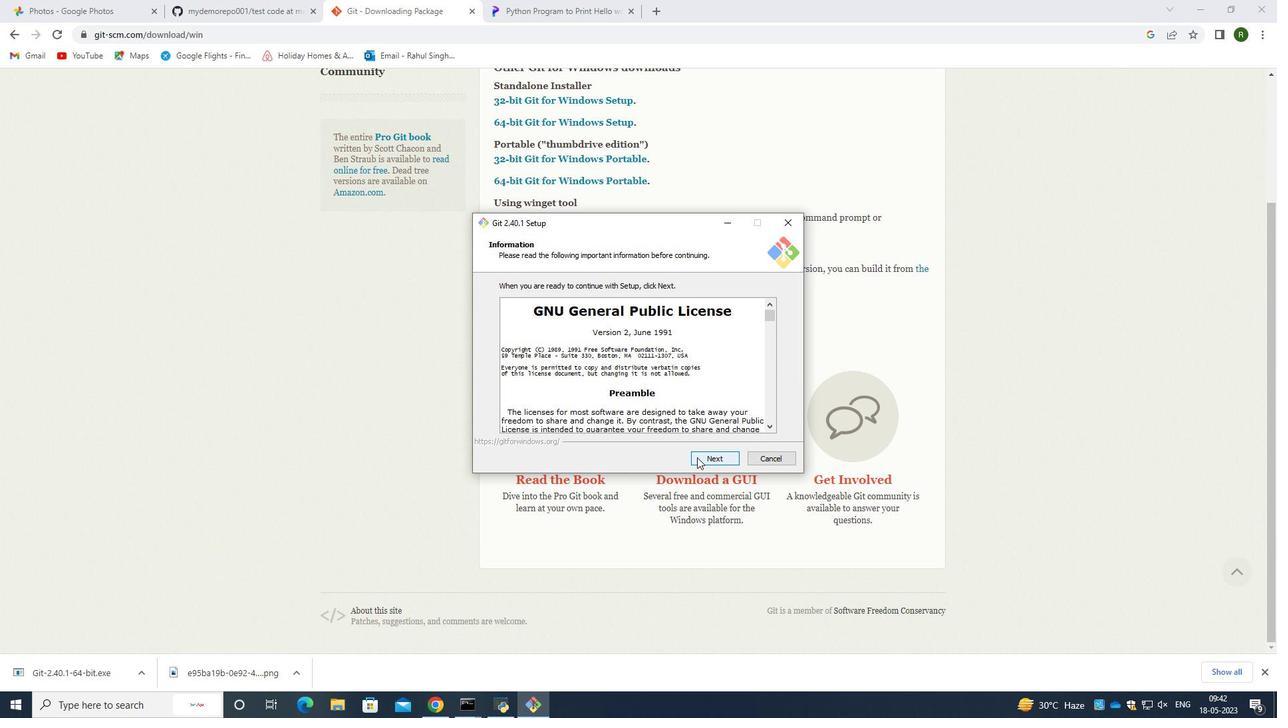 
Action: Mouse moved to (704, 457)
Screenshot: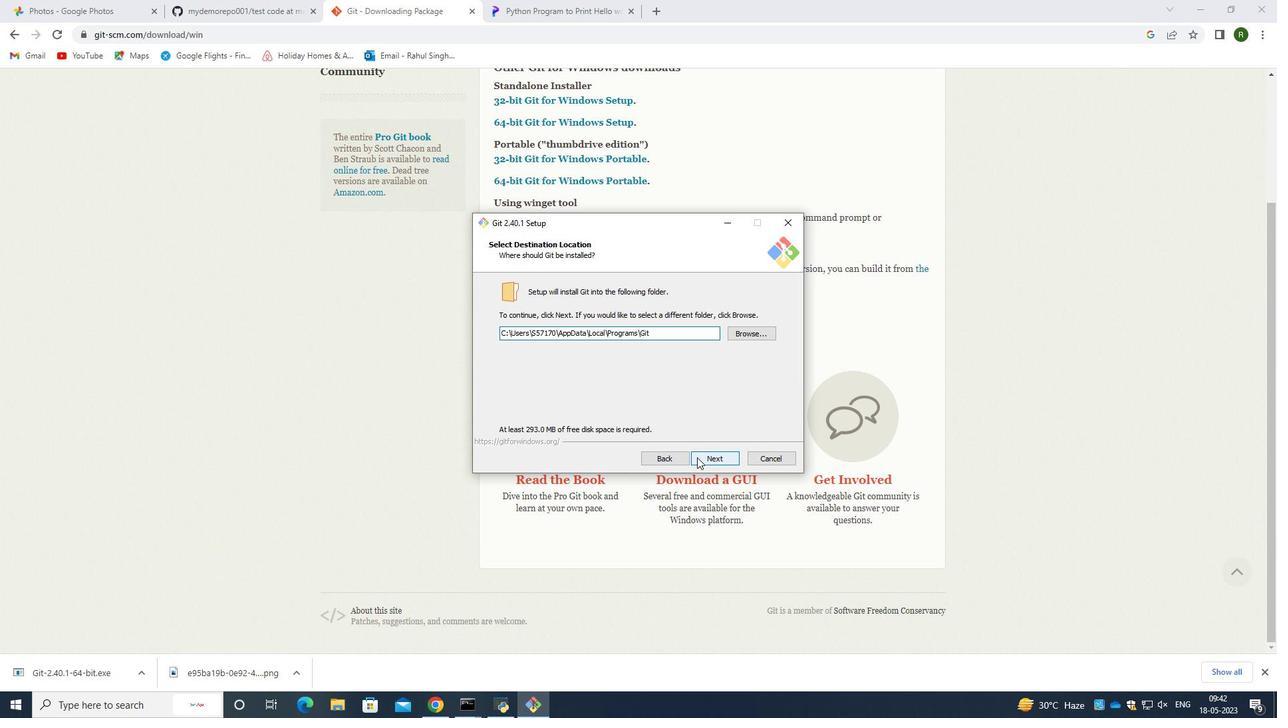 
Action: Mouse pressed left at (704, 457)
Screenshot: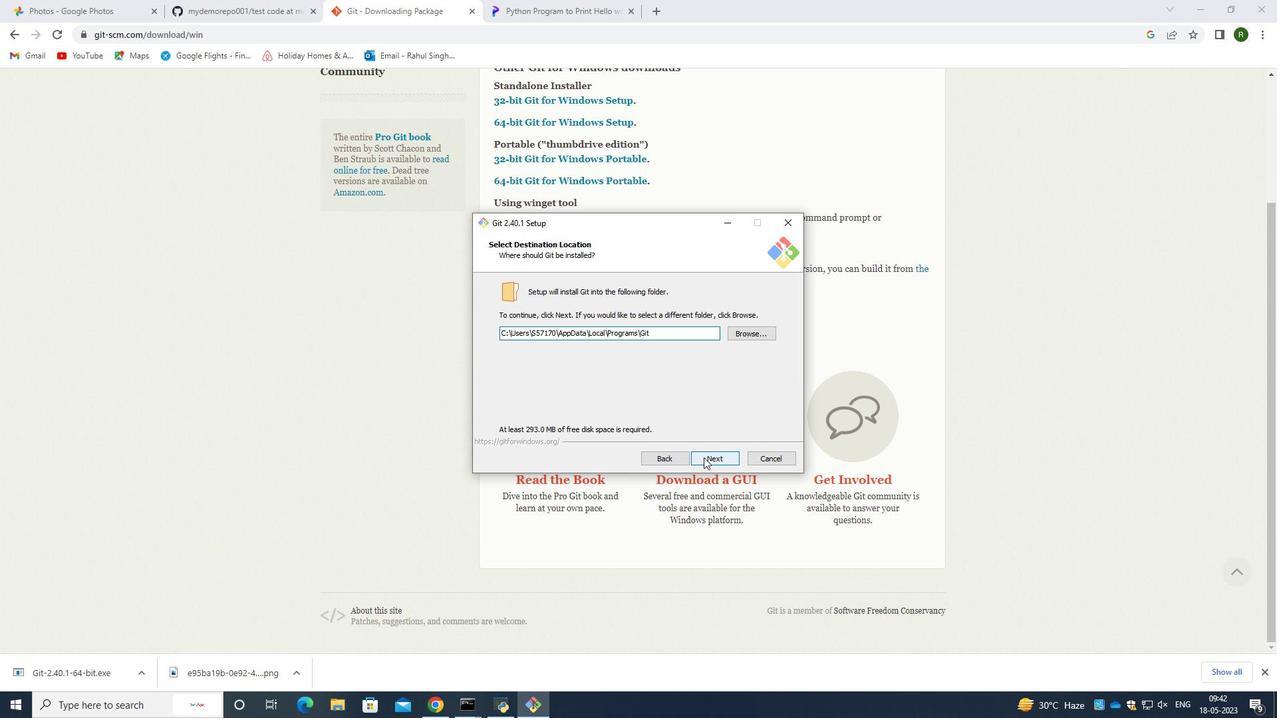 
Action: Mouse pressed left at (704, 457)
Screenshot: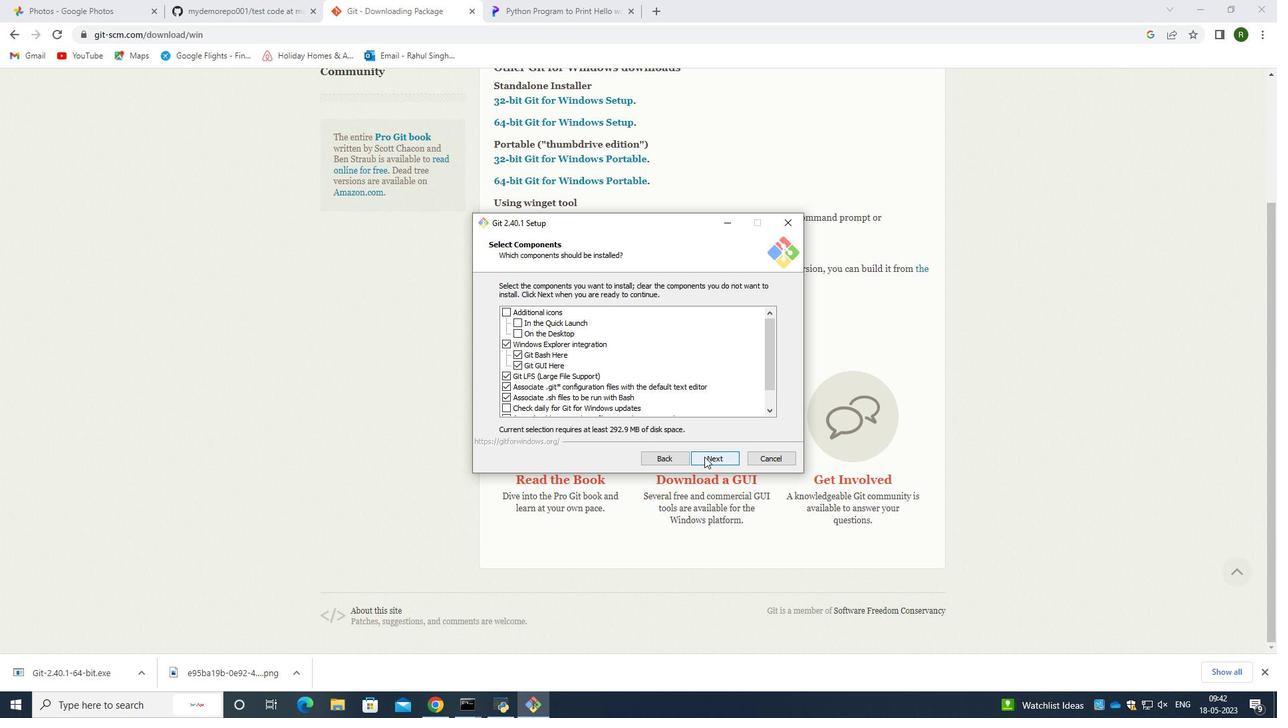 
Action: Mouse pressed left at (704, 457)
Screenshot: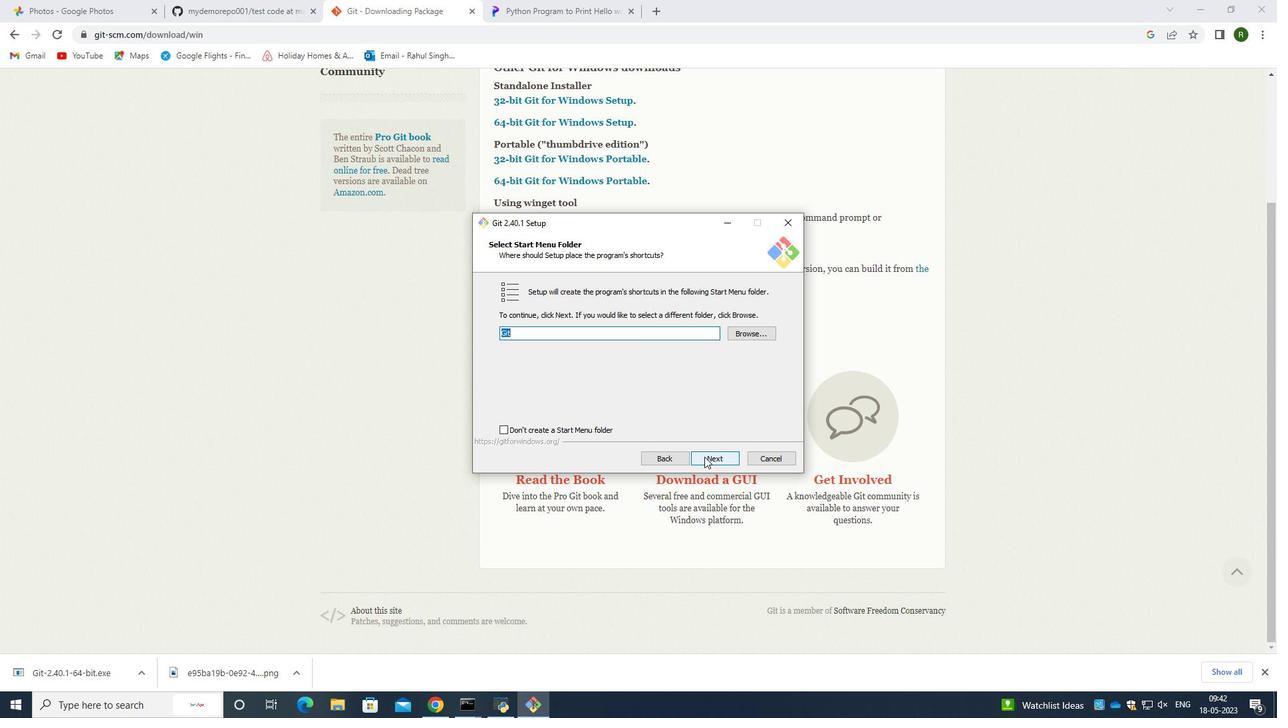
Action: Mouse moved to (704, 457)
Screenshot: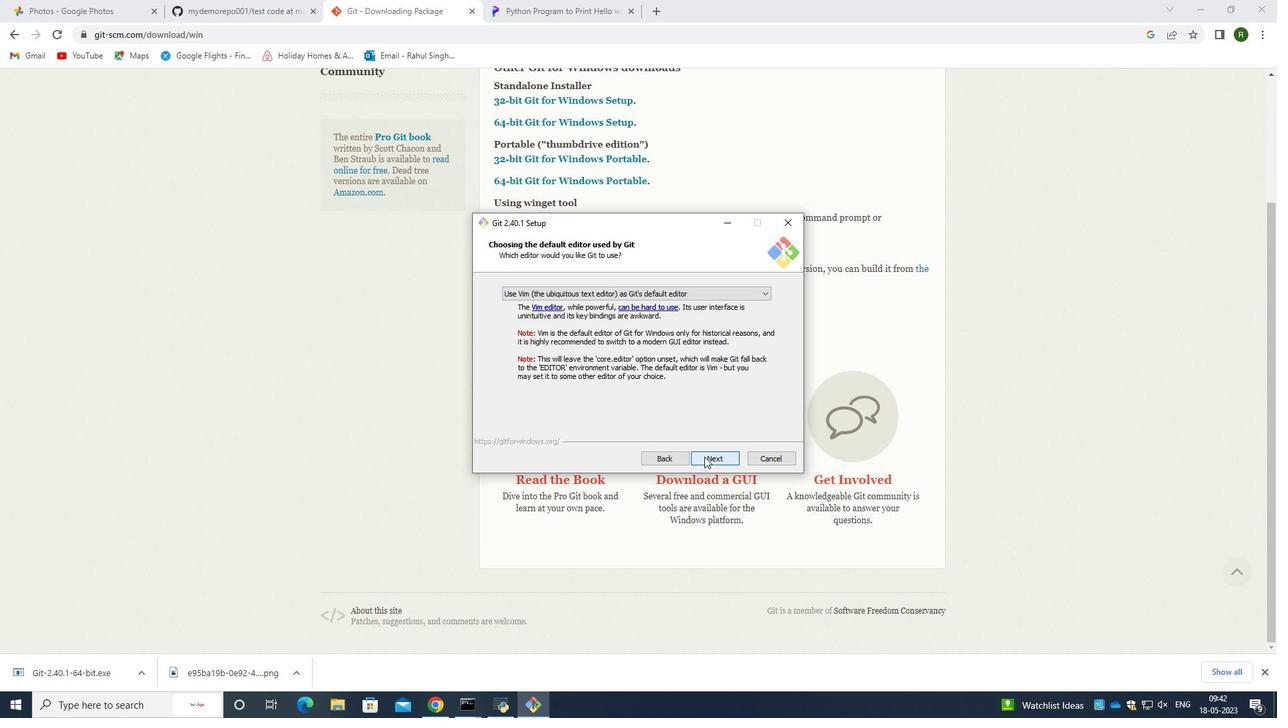 
Action: Mouse pressed left at (704, 457)
Screenshot: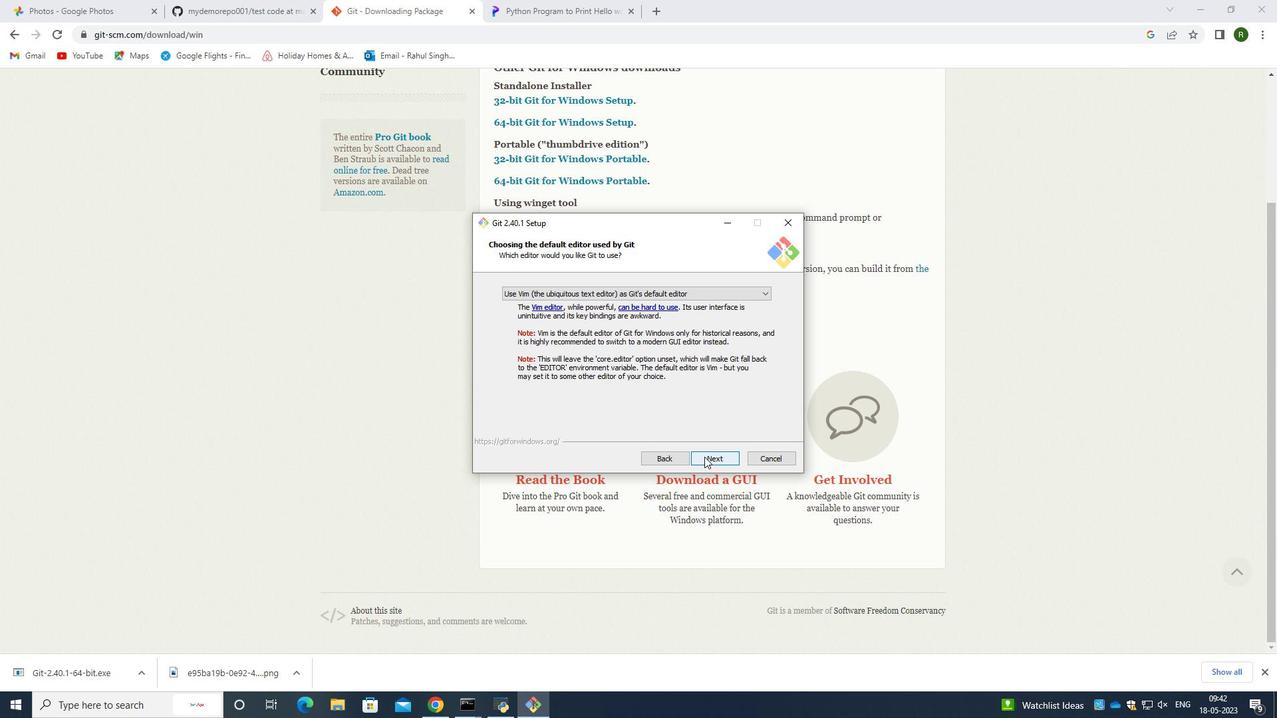 
Action: Mouse pressed left at (704, 457)
Screenshot: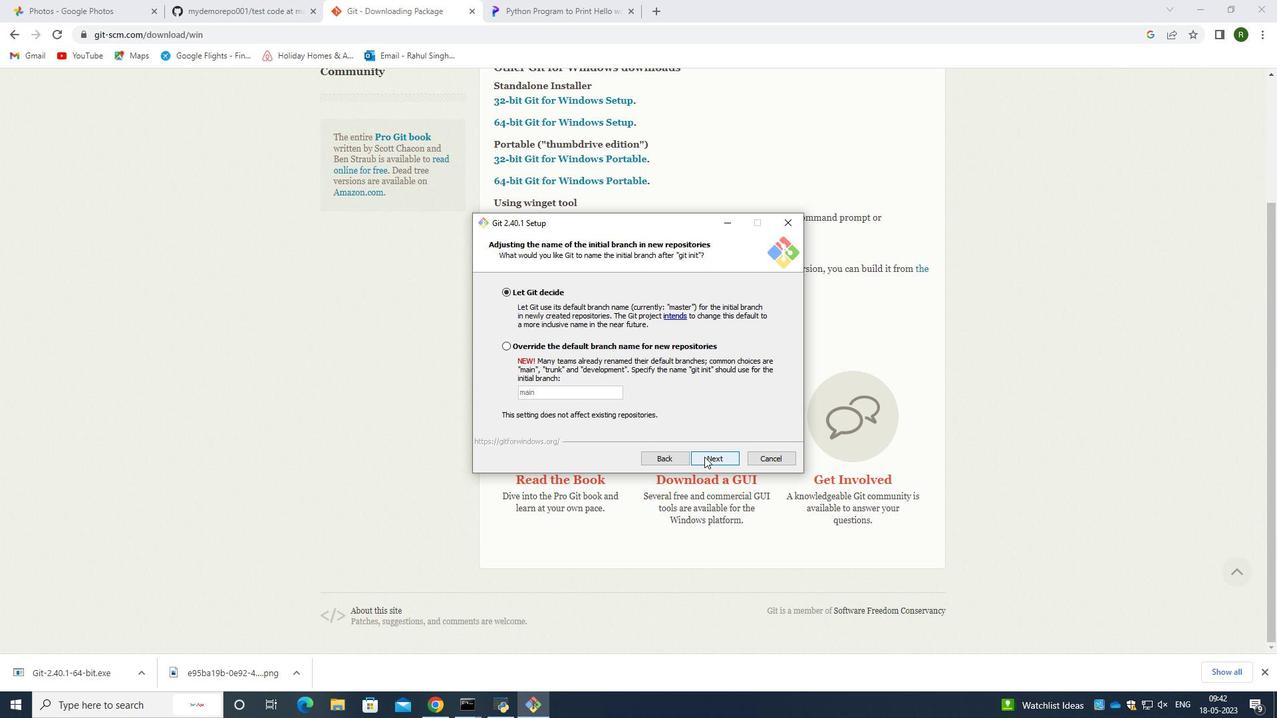 
Action: Mouse pressed left at (704, 457)
Screenshot: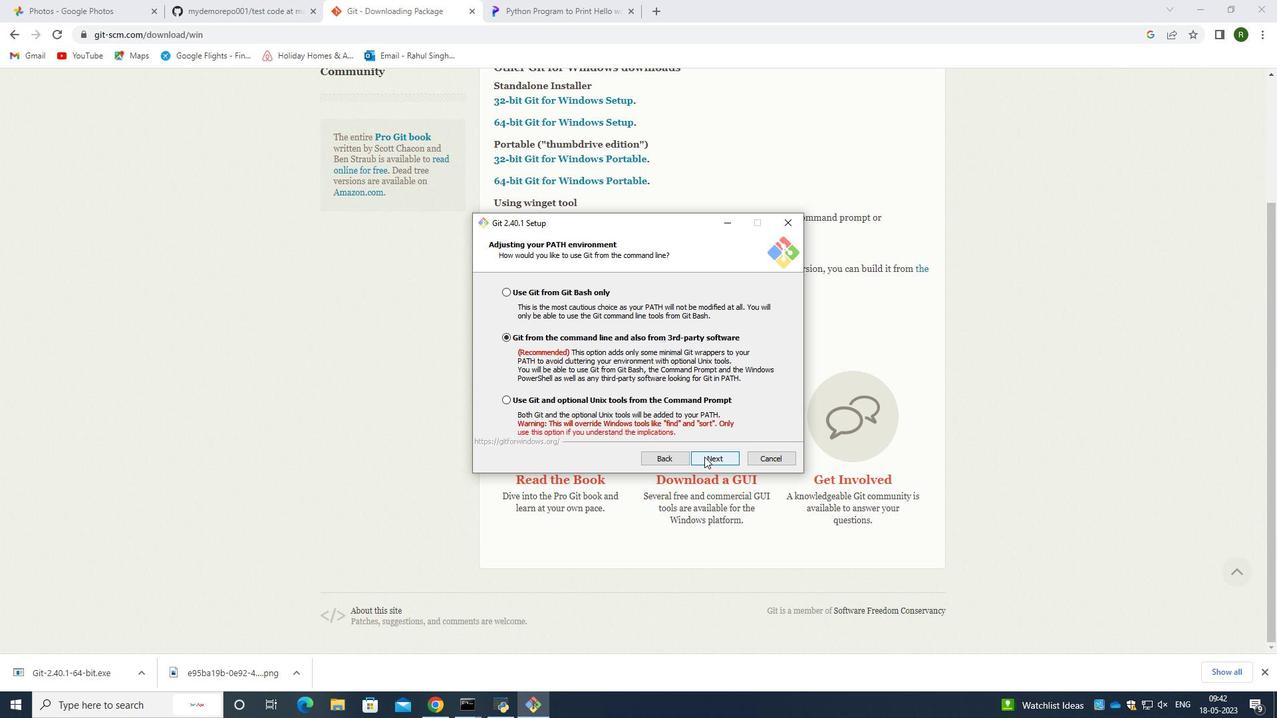 
Action: Mouse pressed left at (704, 457)
Screenshot: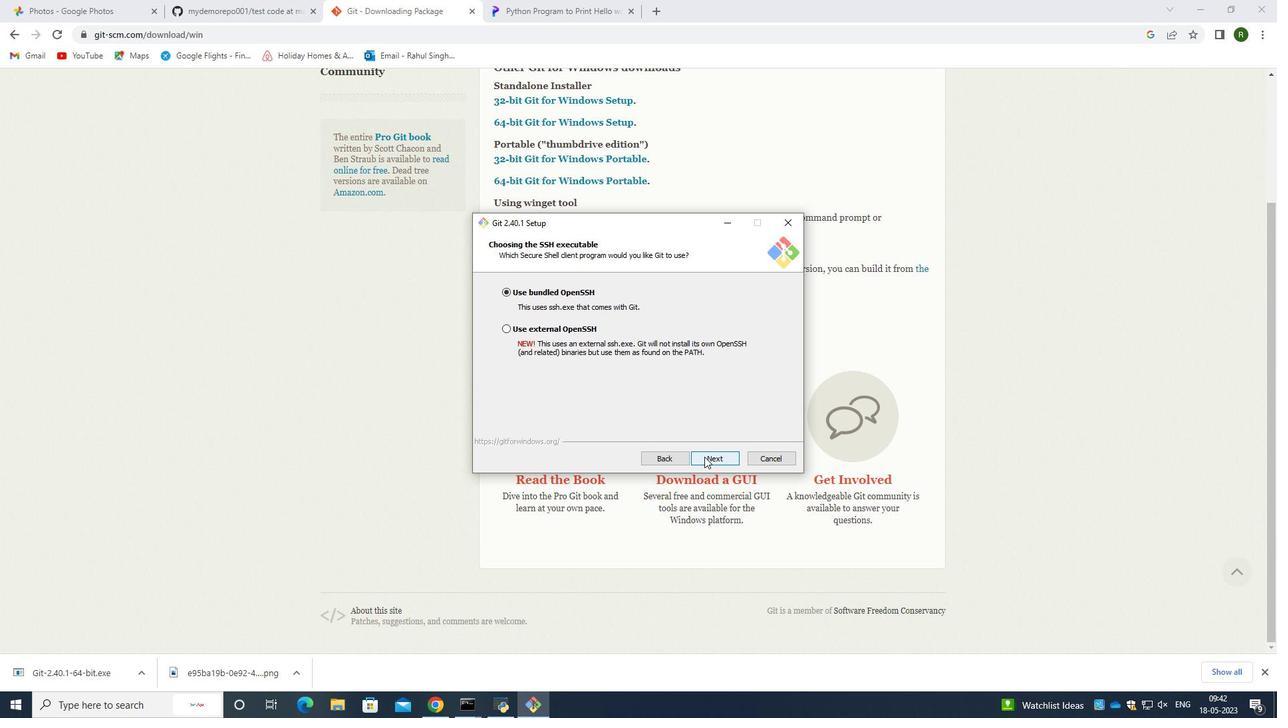 
Action: Mouse moved to (705, 457)
Screenshot: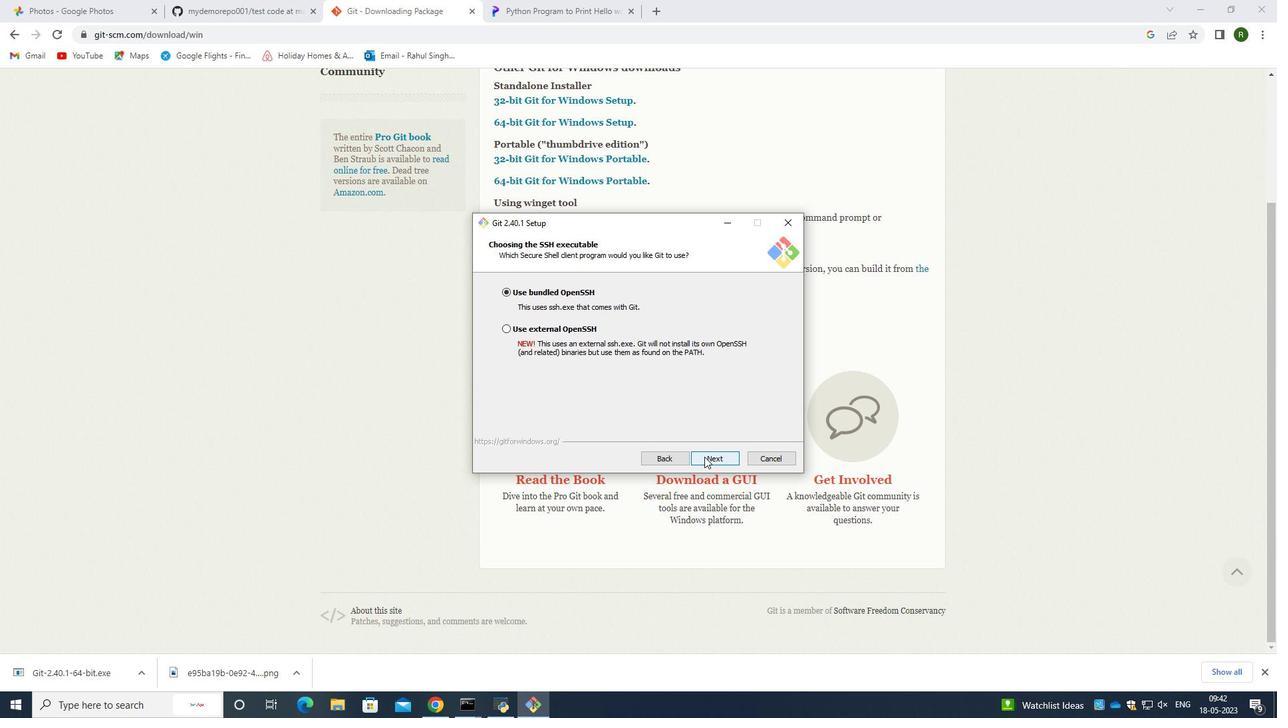 
Action: Mouse pressed left at (705, 457)
Screenshot: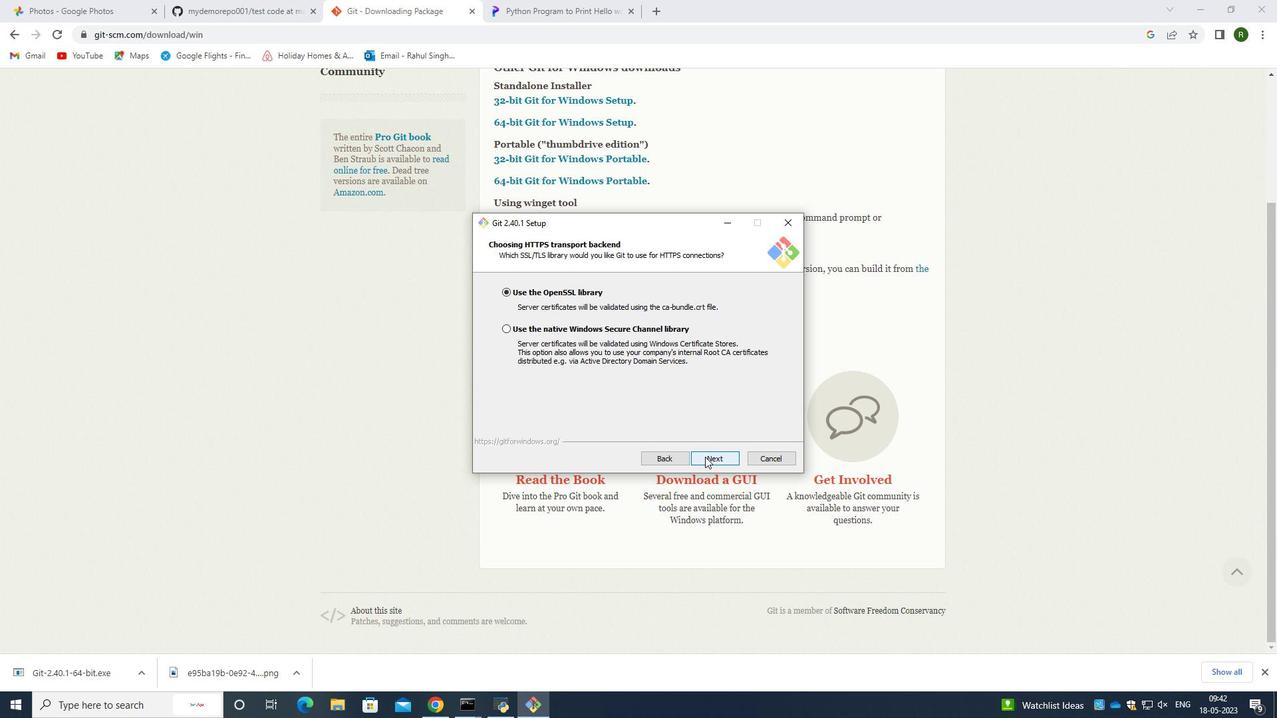 
Action: Mouse pressed left at (705, 457)
Screenshot: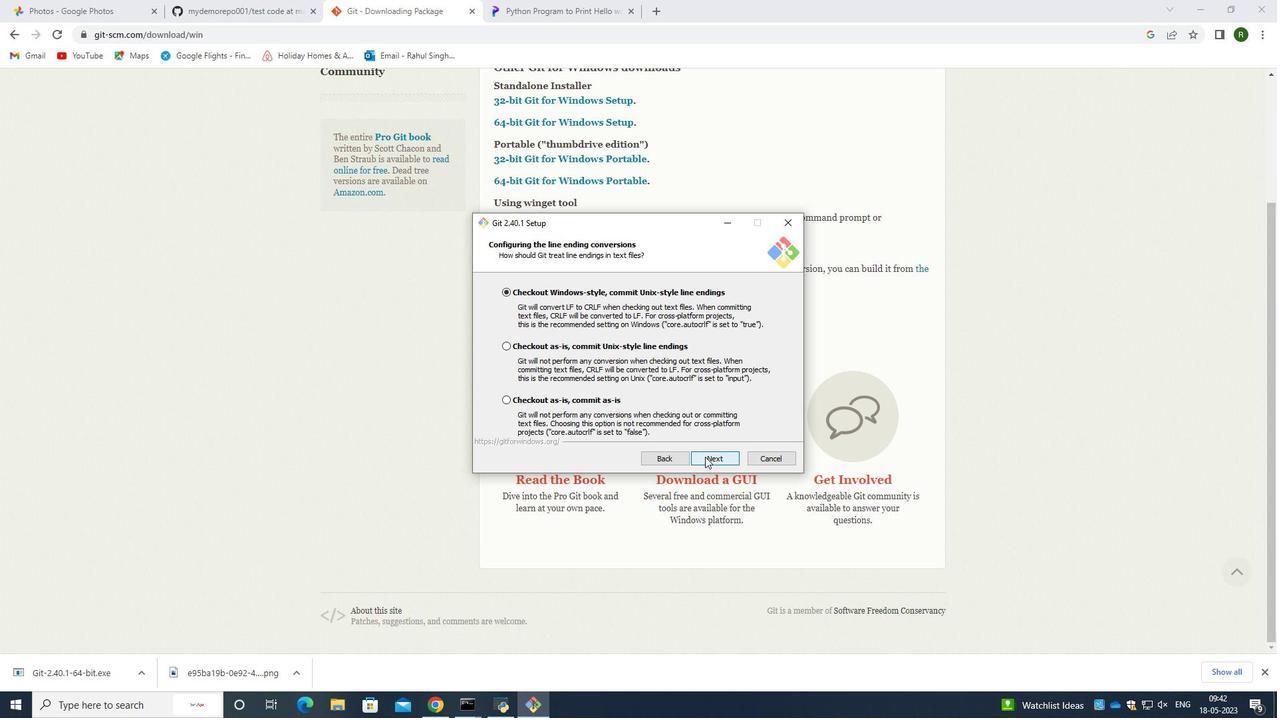 
Action: Mouse pressed left at (705, 457)
Screenshot: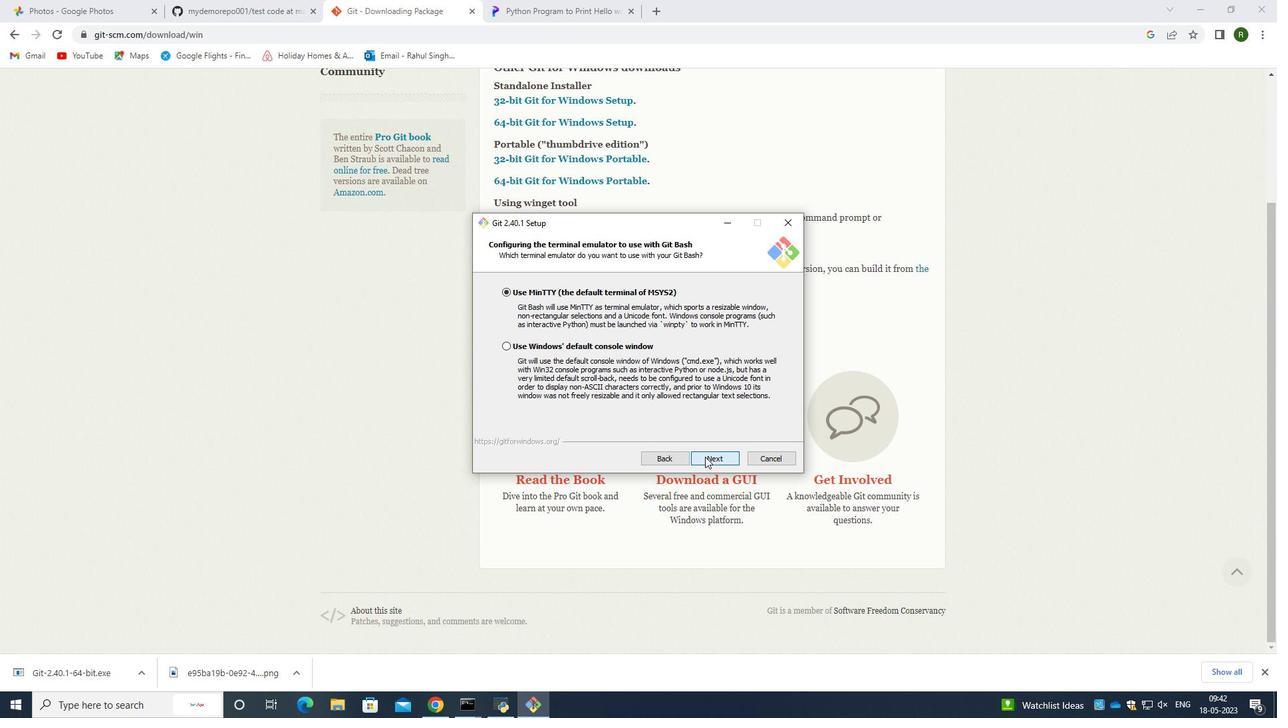 
Action: Mouse pressed left at (705, 457)
Screenshot: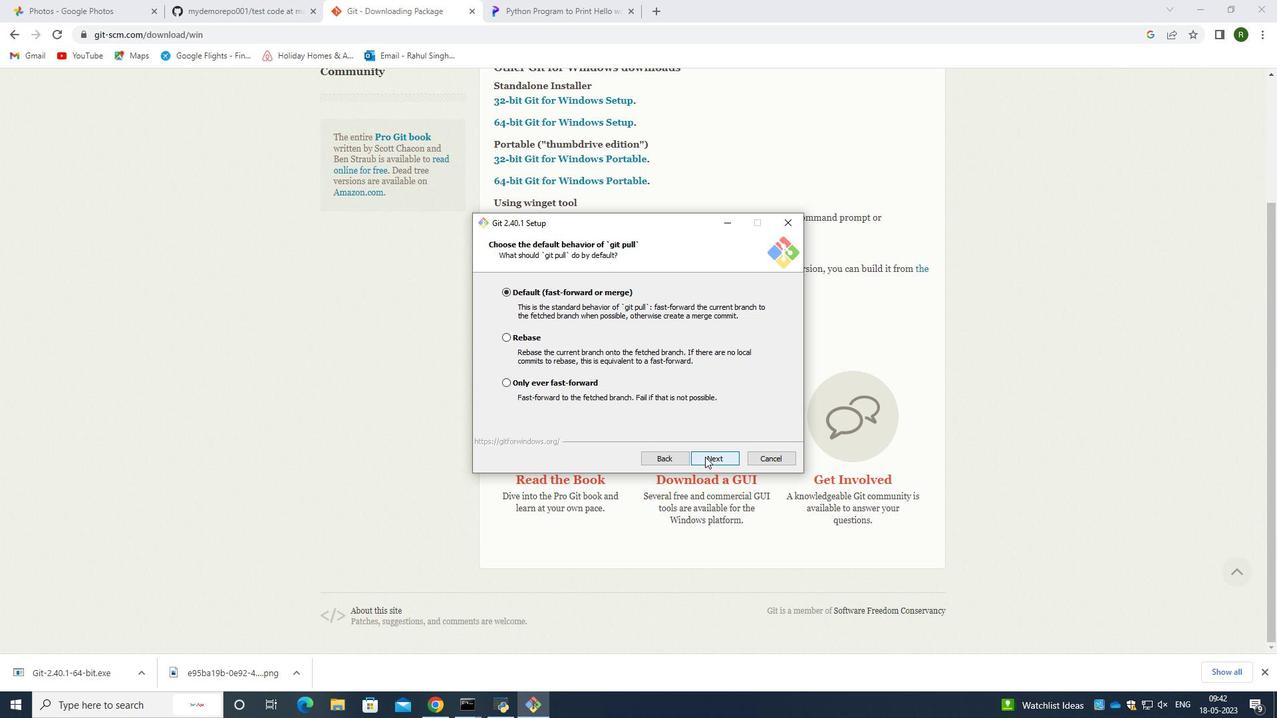 
Action: Mouse pressed left at (705, 457)
Screenshot: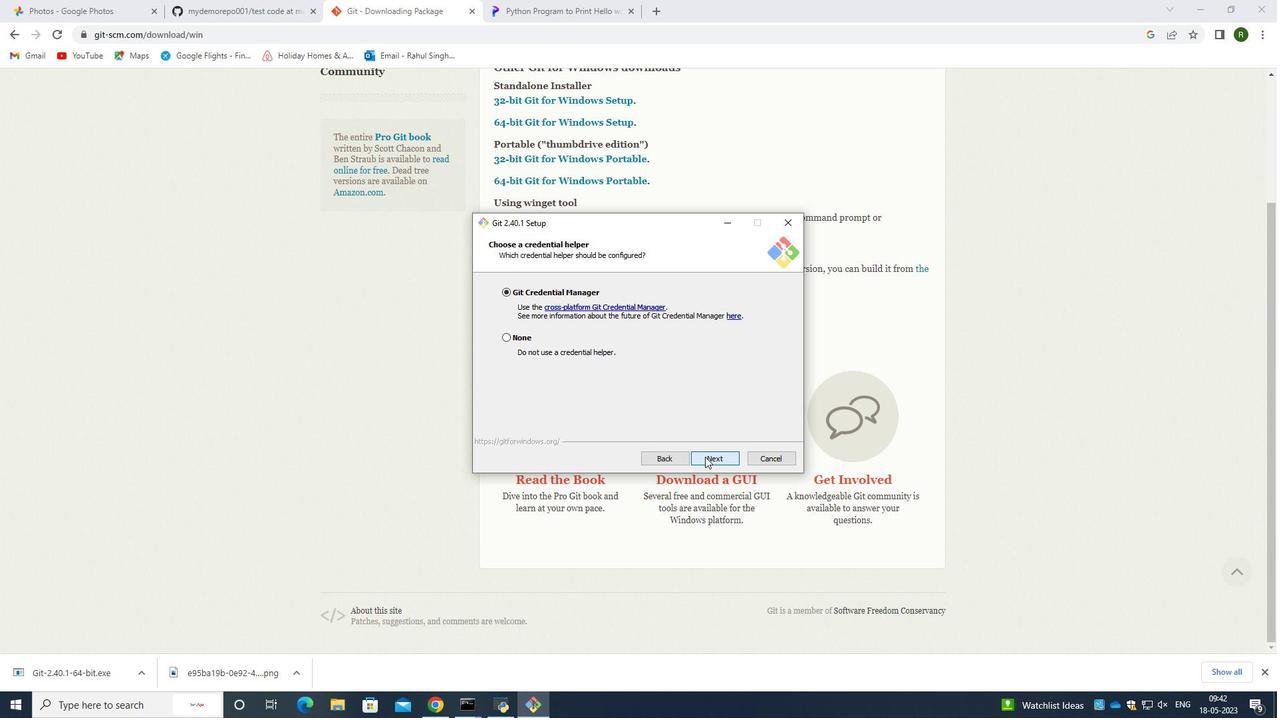 
Action: Mouse pressed left at (705, 457)
Screenshot: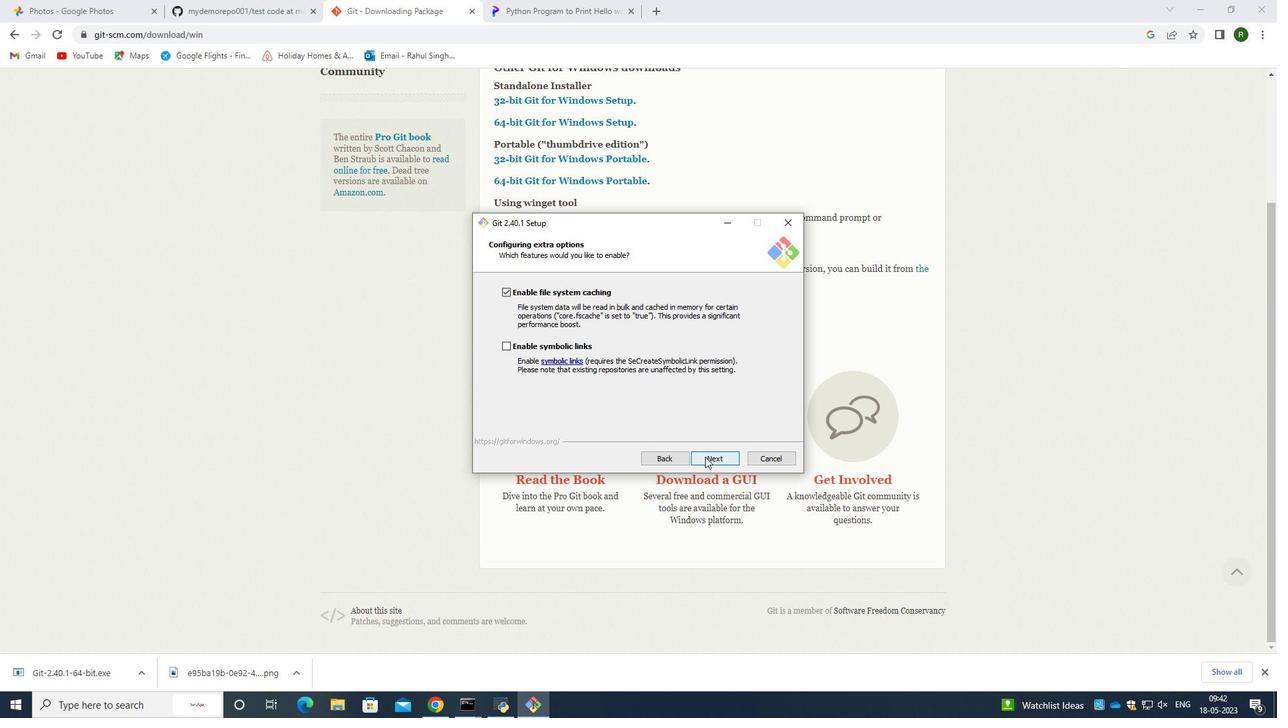 
Action: Mouse pressed left at (705, 457)
Screenshot: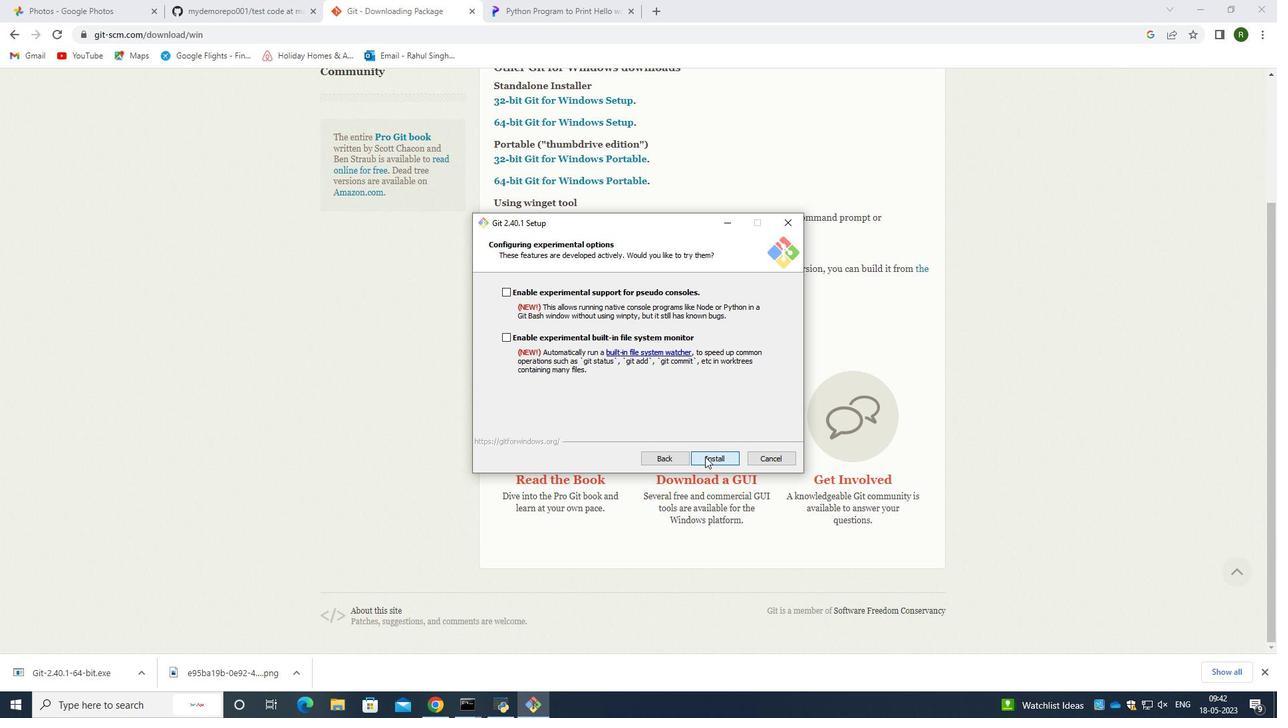 
Action: Mouse moved to (453, 443)
Screenshot: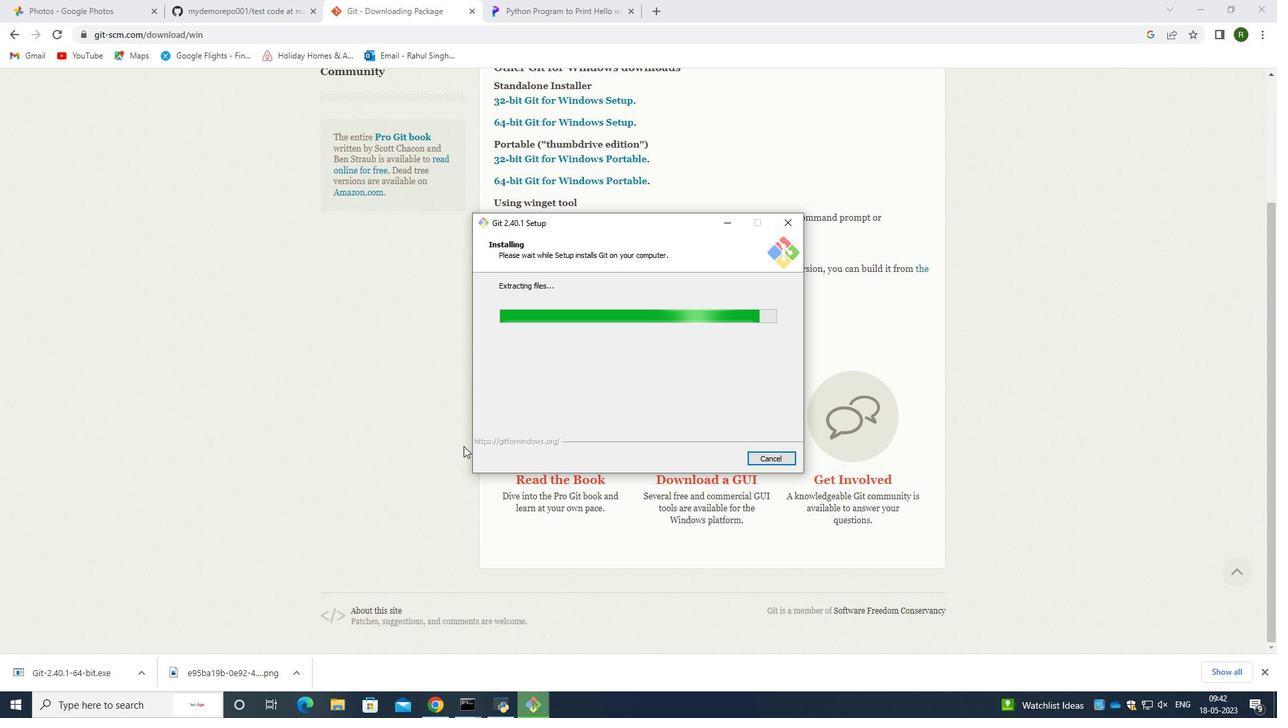 
Action: Mouse scrolled (453, 443) with delta (0, 0)
Screenshot: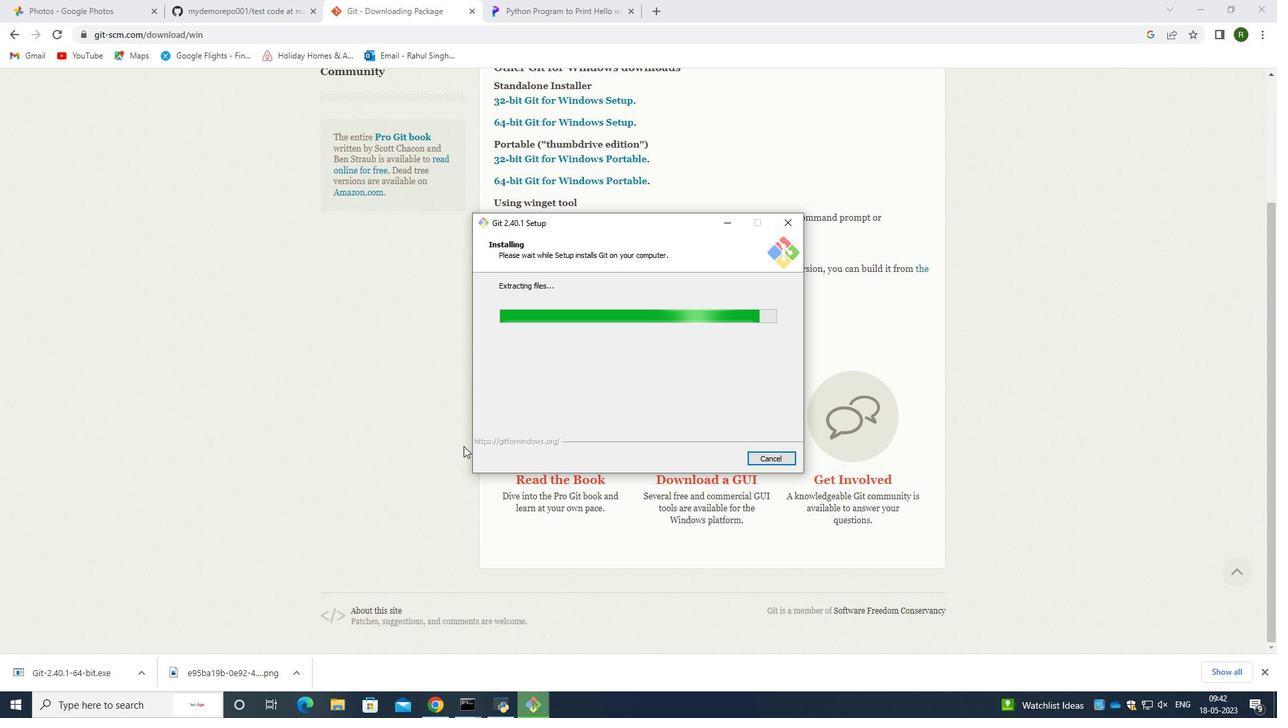 
Action: Mouse scrolled (453, 443) with delta (0, 0)
Screenshot: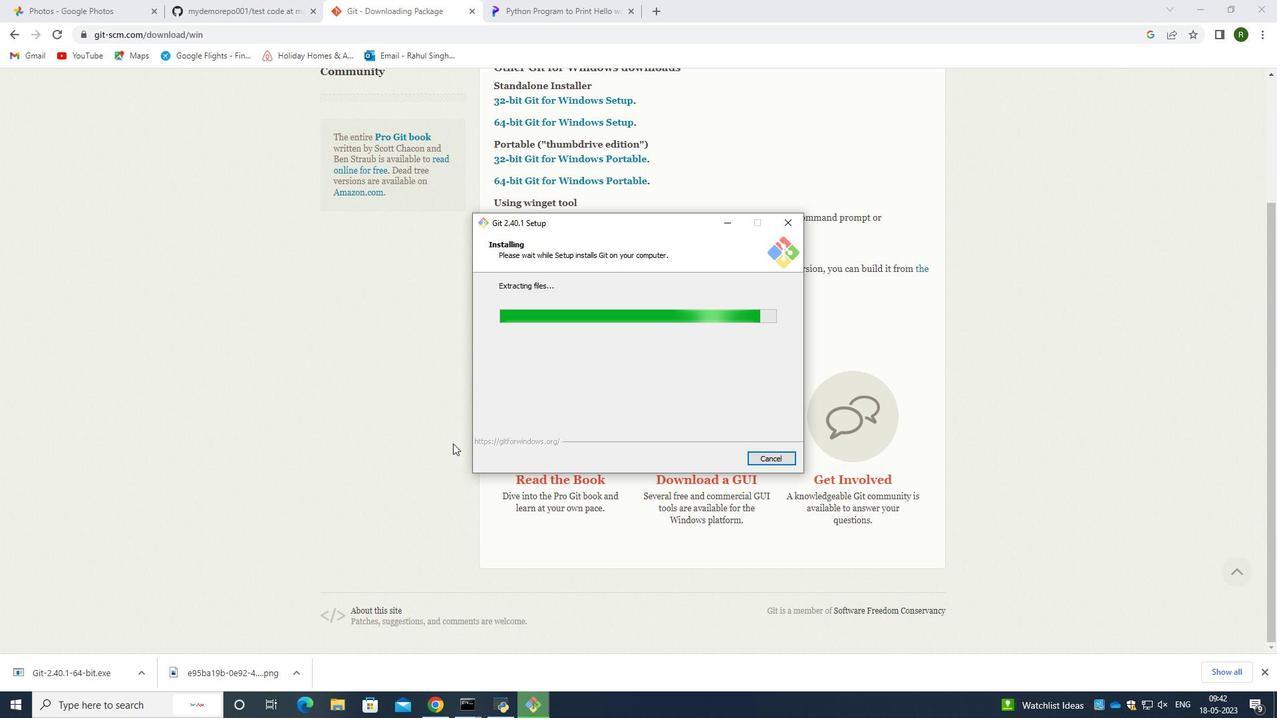 
Action: Mouse scrolled (453, 443) with delta (0, 0)
Screenshot: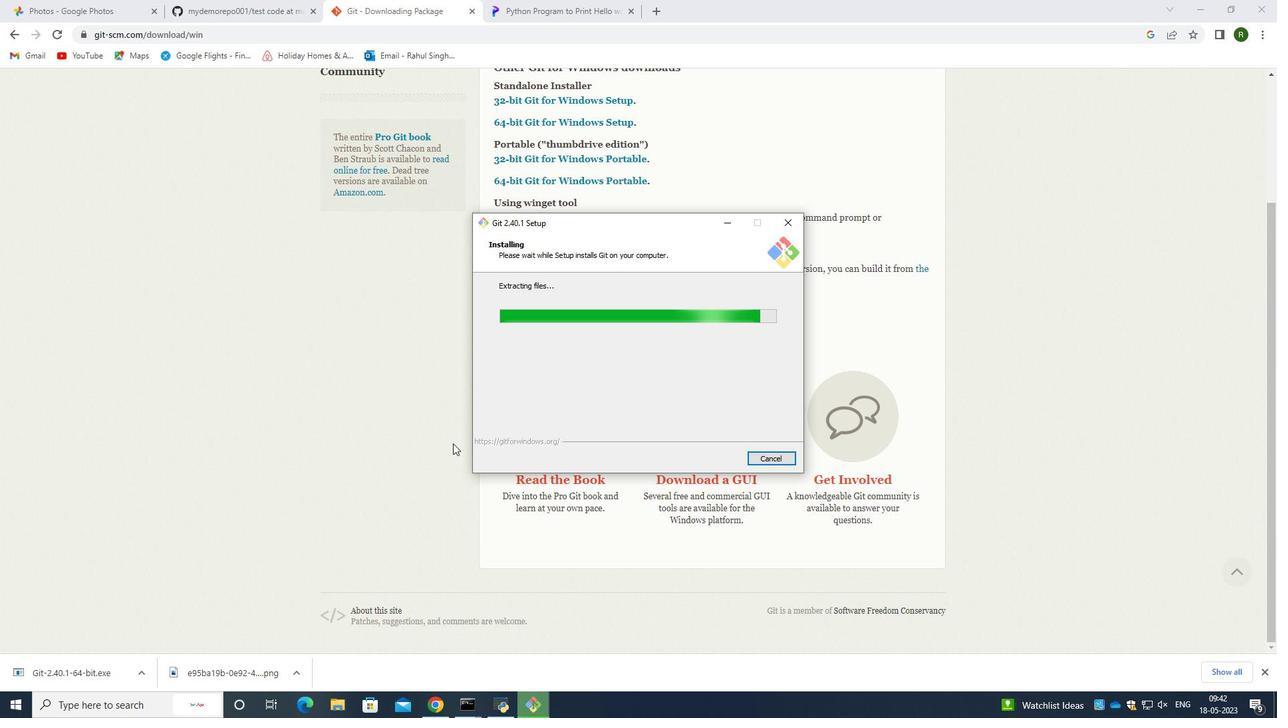 
Action: Mouse scrolled (453, 443) with delta (0, 0)
Screenshot: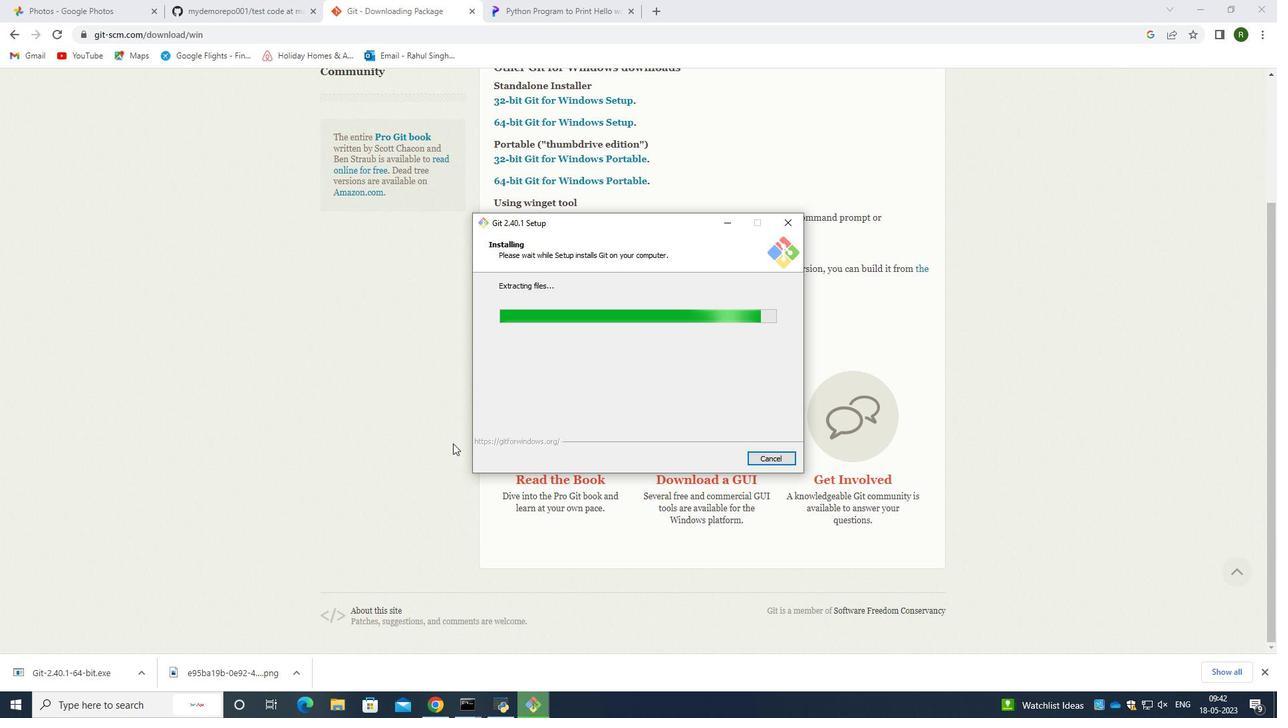 
Action: Mouse scrolled (453, 443) with delta (0, 0)
Screenshot: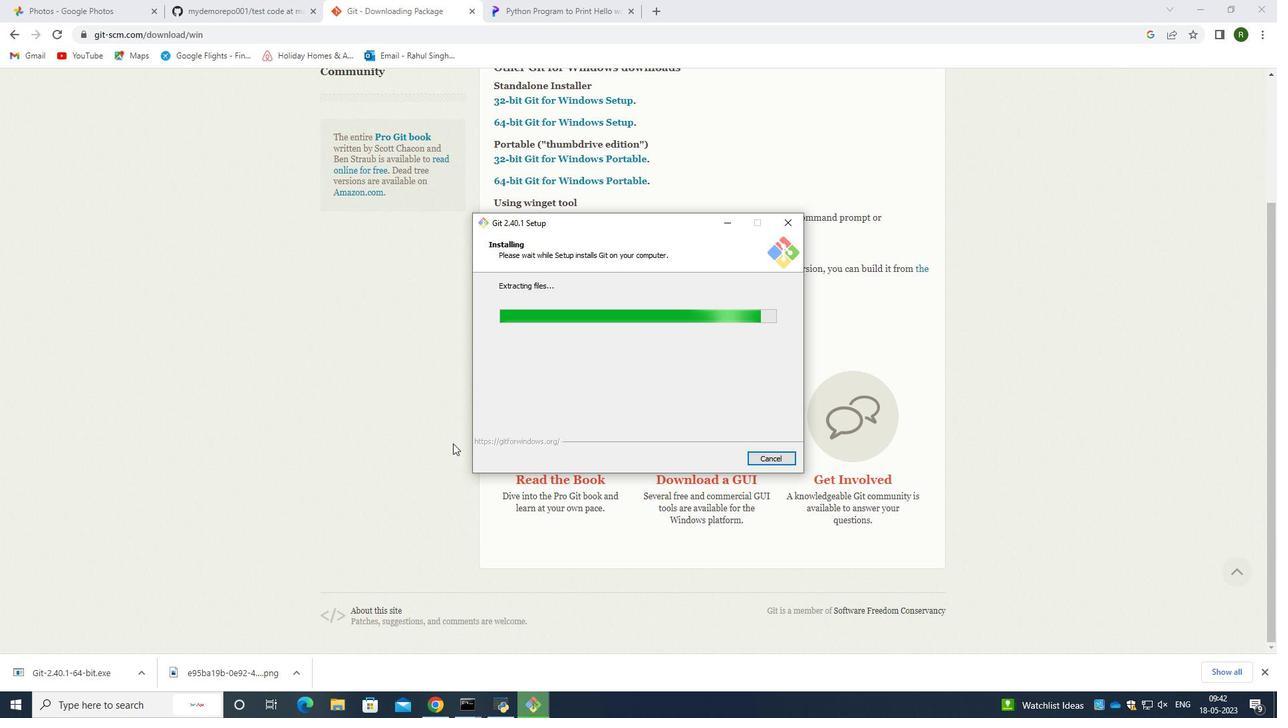 
Action: Mouse moved to (361, 3)
Screenshot: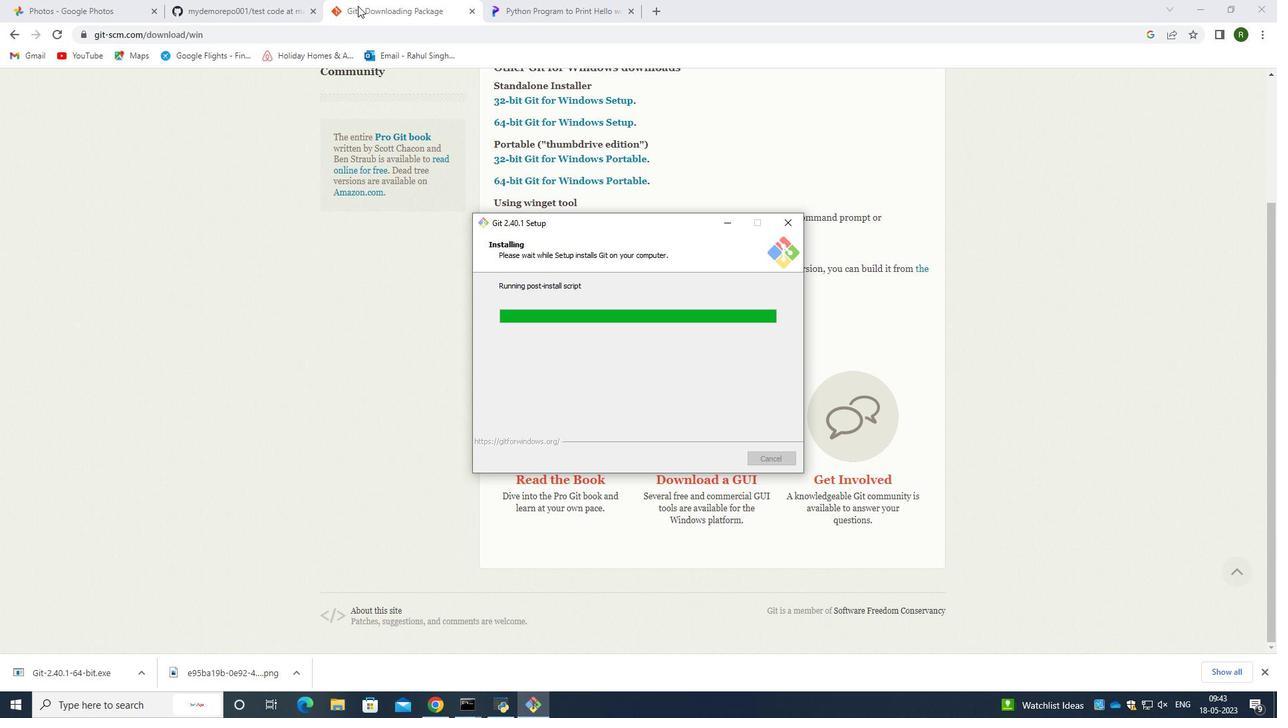 
Action: Mouse pressed left at (361, 3)
Screenshot: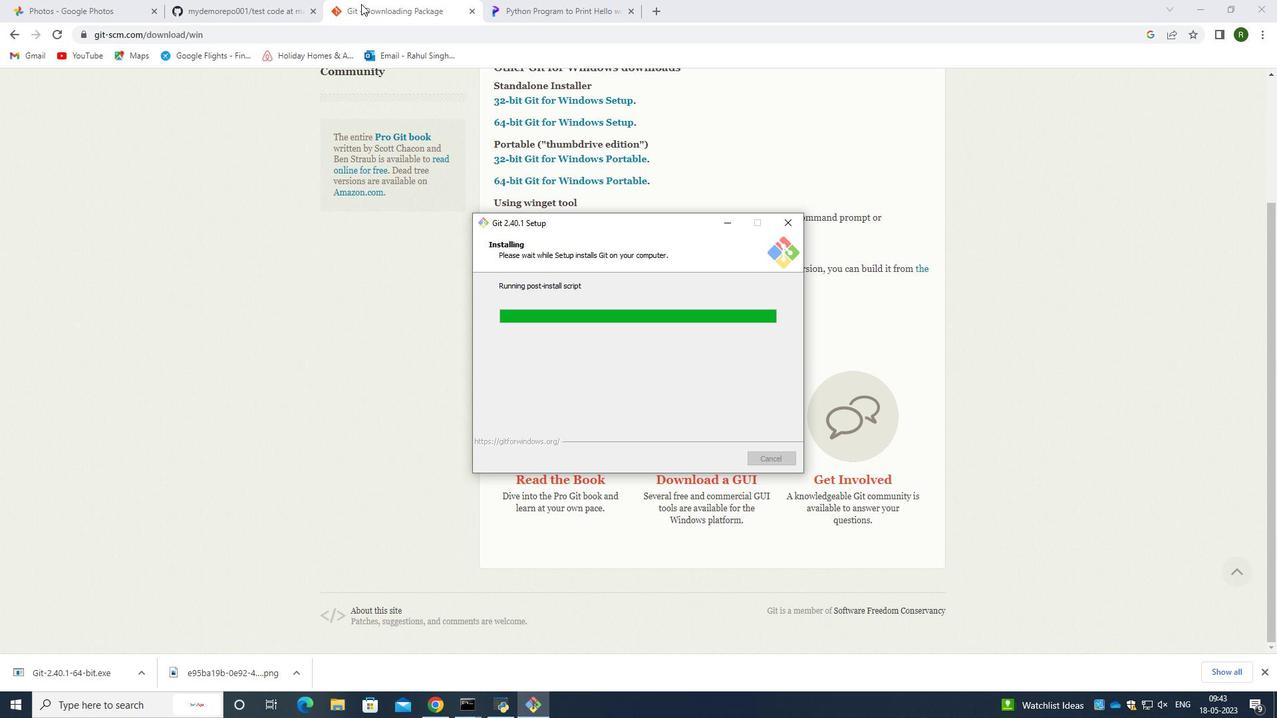 
Action: Mouse moved to (274, 1)
Screenshot: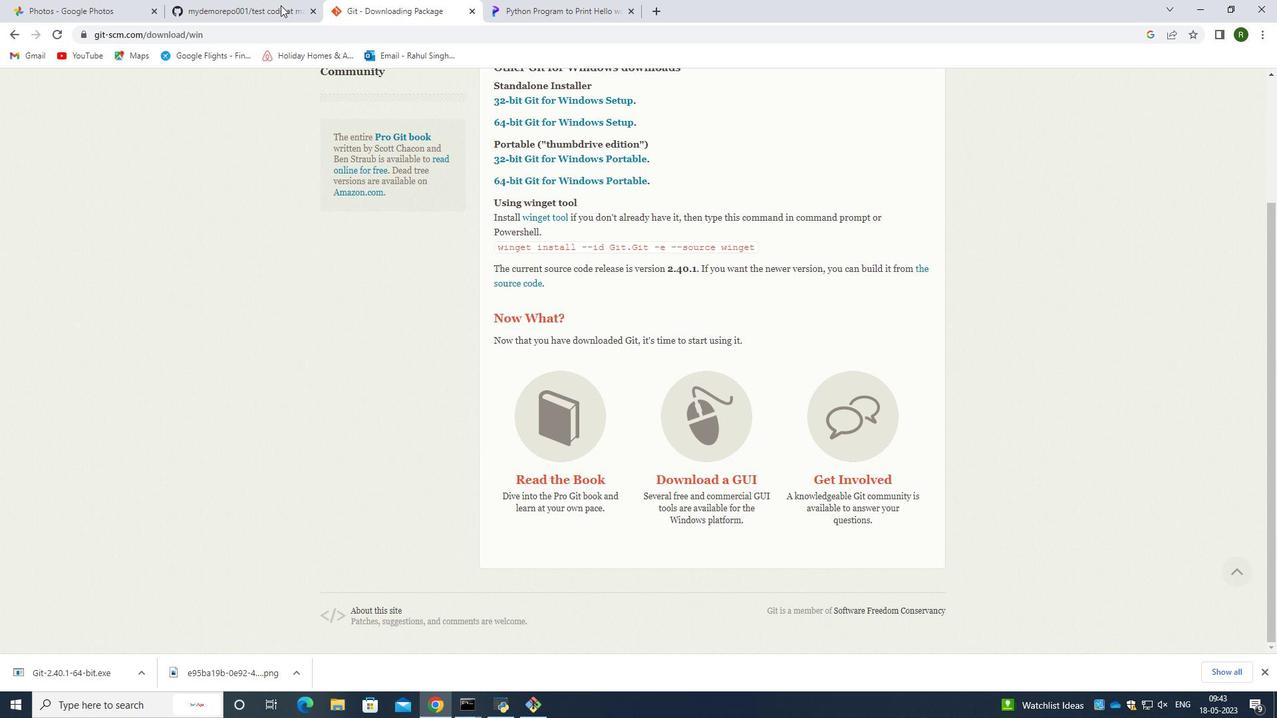 
Action: Mouse pressed left at (274, 1)
Screenshot: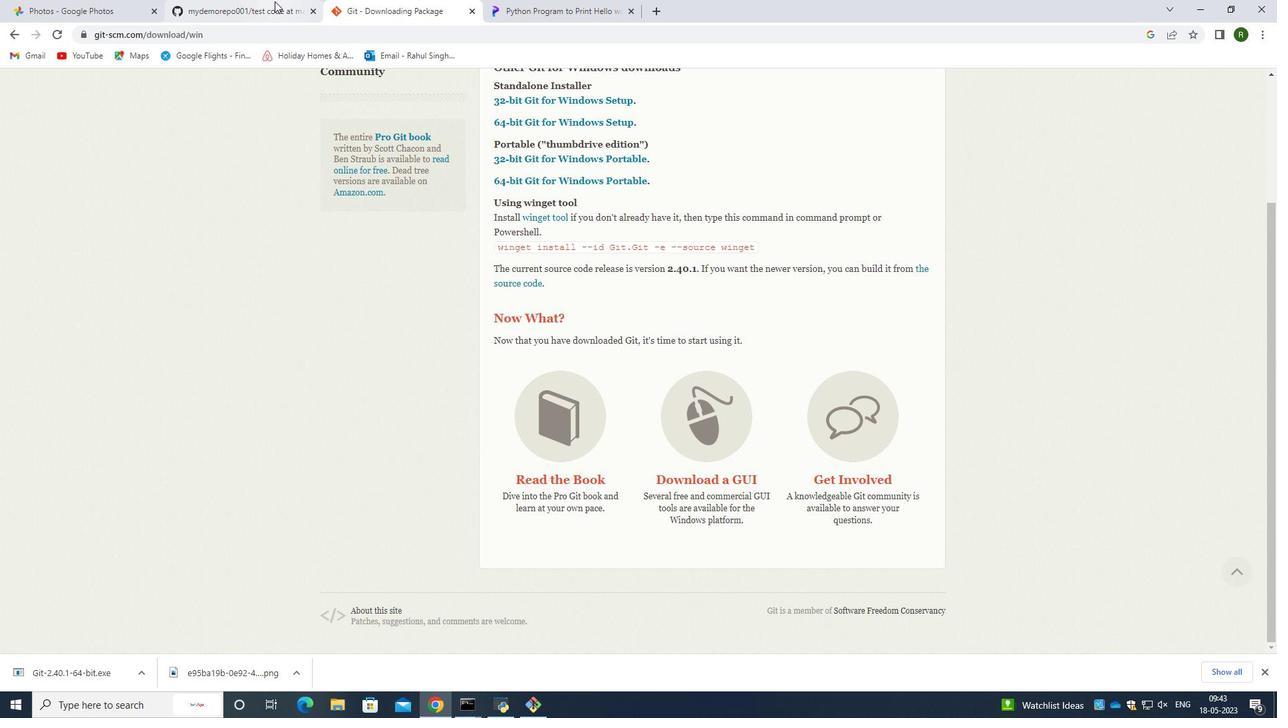 
Action: Mouse moved to (360, 0)
Screenshot: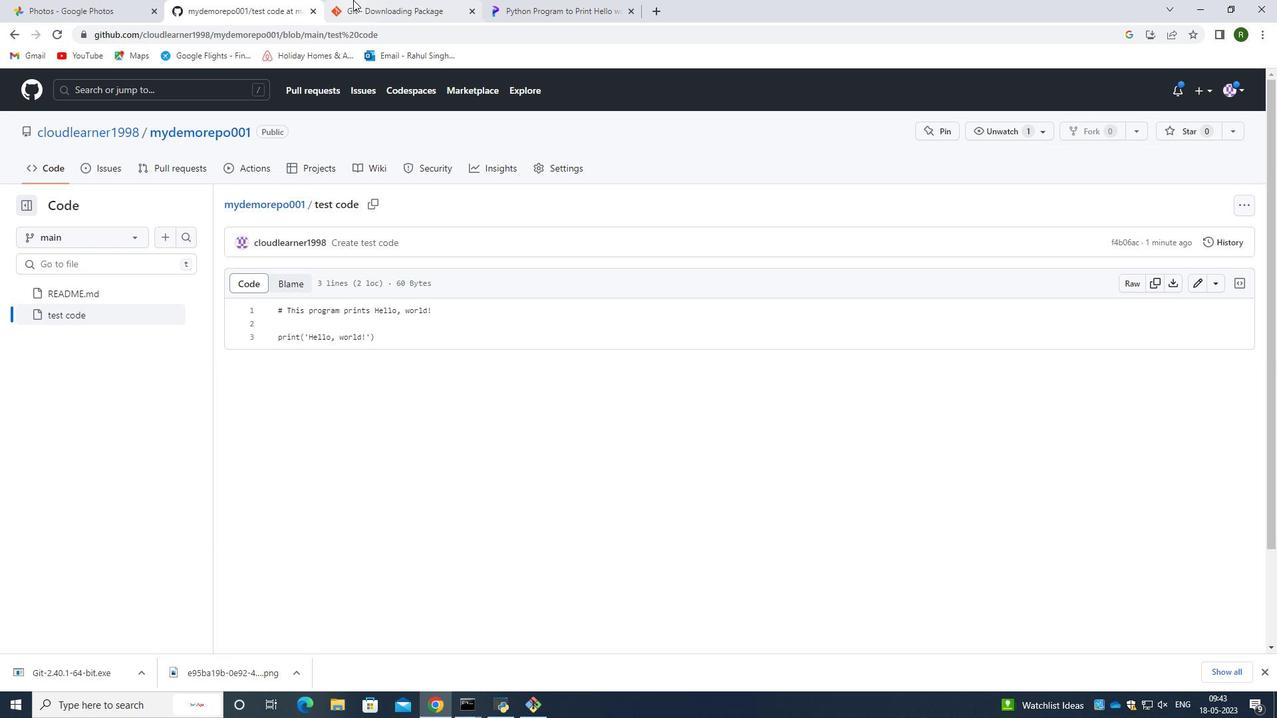 
Action: Mouse pressed left at (360, 0)
Screenshot: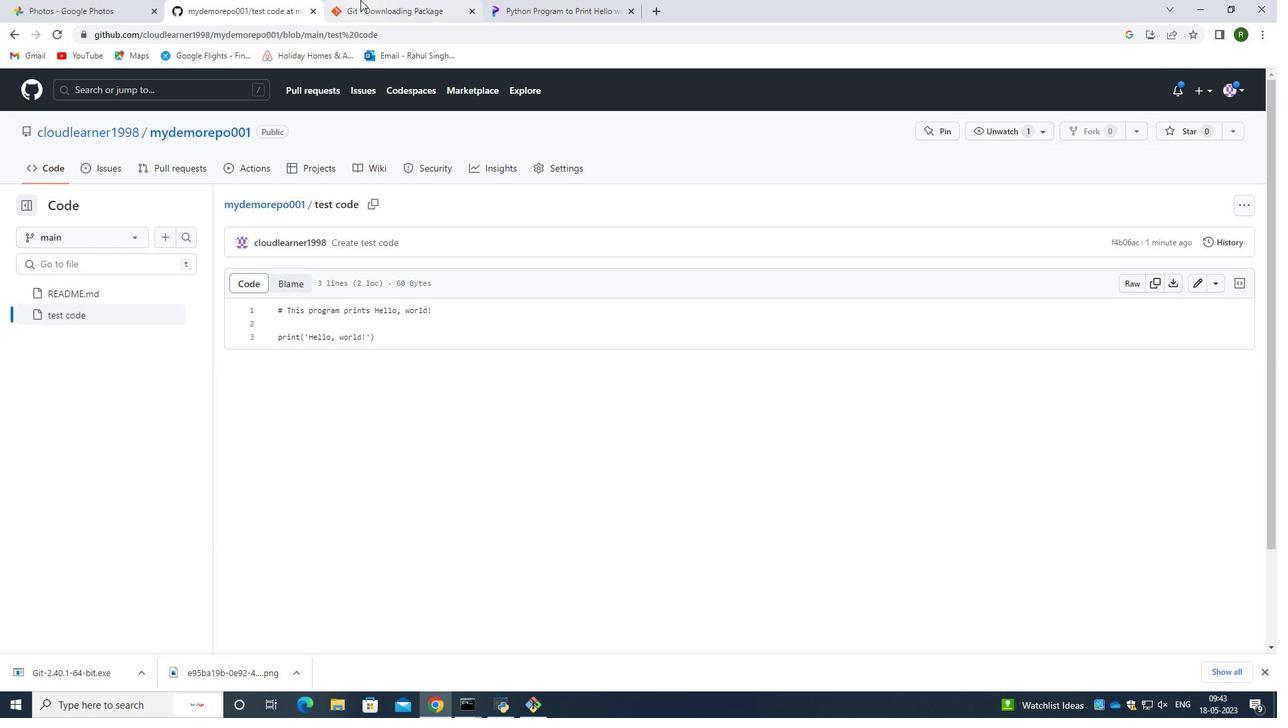 
Action: Mouse moved to (336, 0)
Screenshot: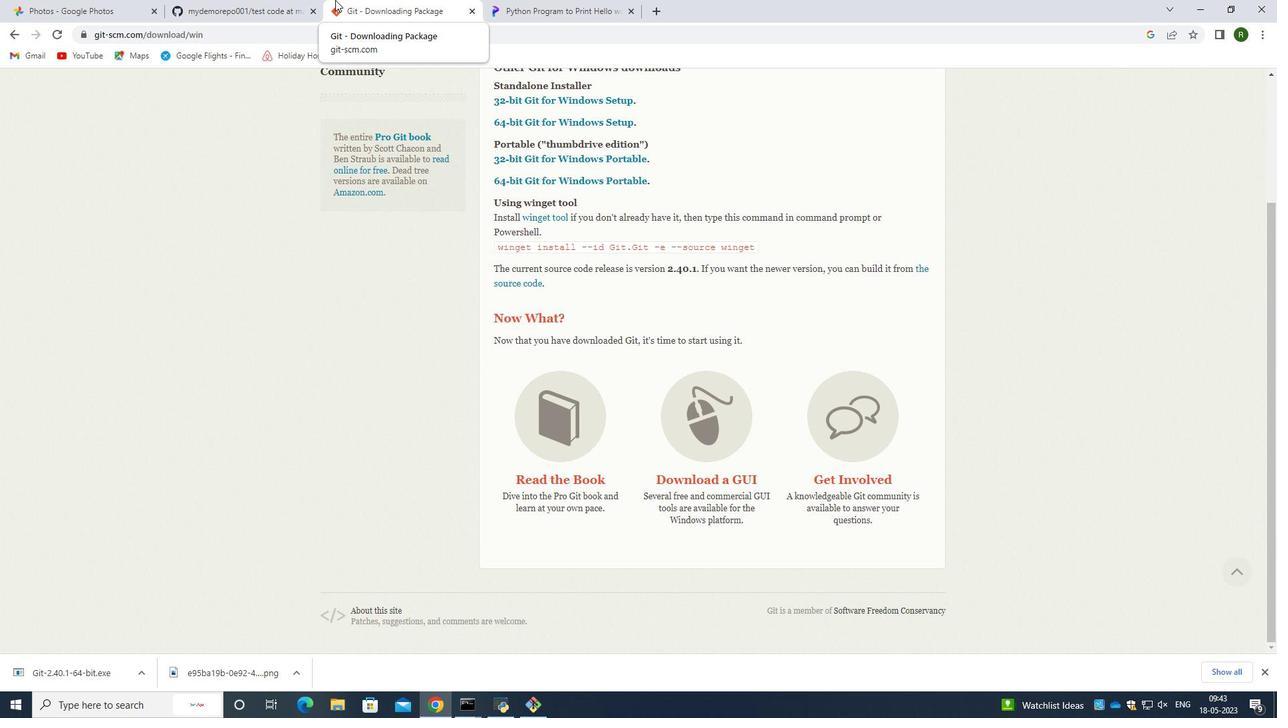 
Action: Mouse pressed left at (336, 0)
Screenshot: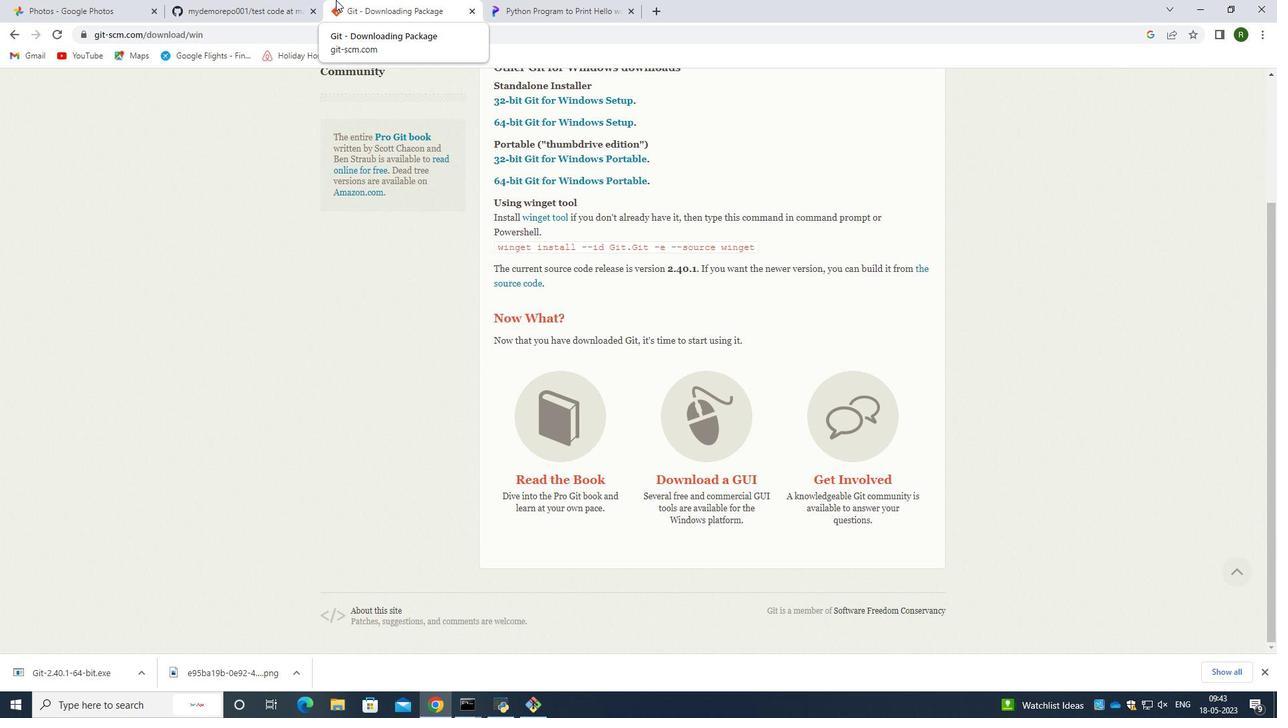 
Action: Mouse moved to (372, 3)
Screenshot: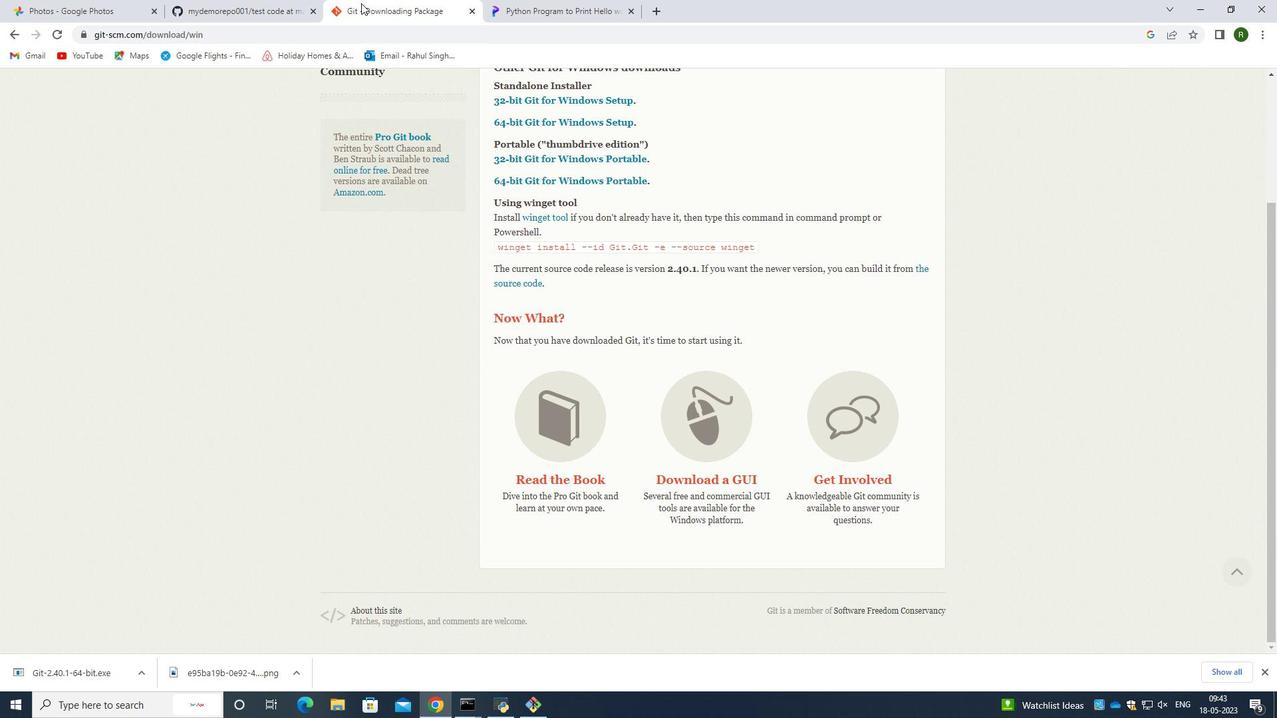 
Action: Mouse pressed left at (372, 3)
Screenshot: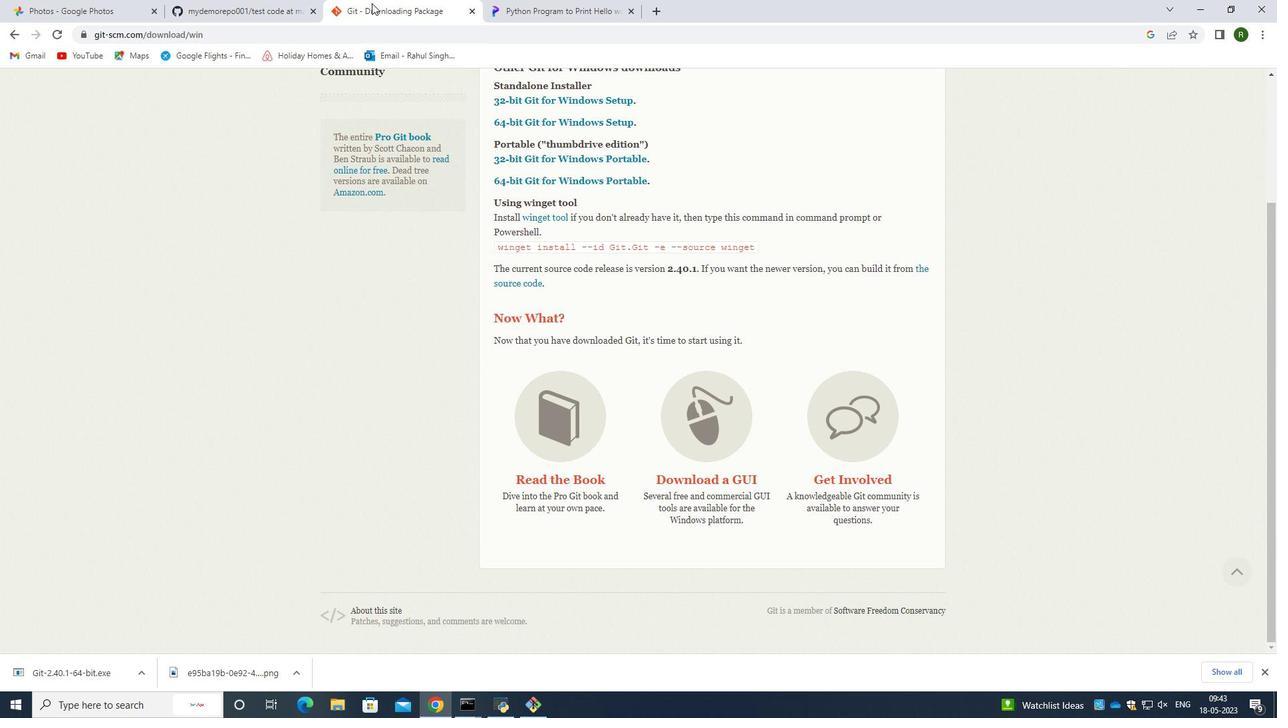 
Action: Mouse moved to (539, 705)
Screenshot: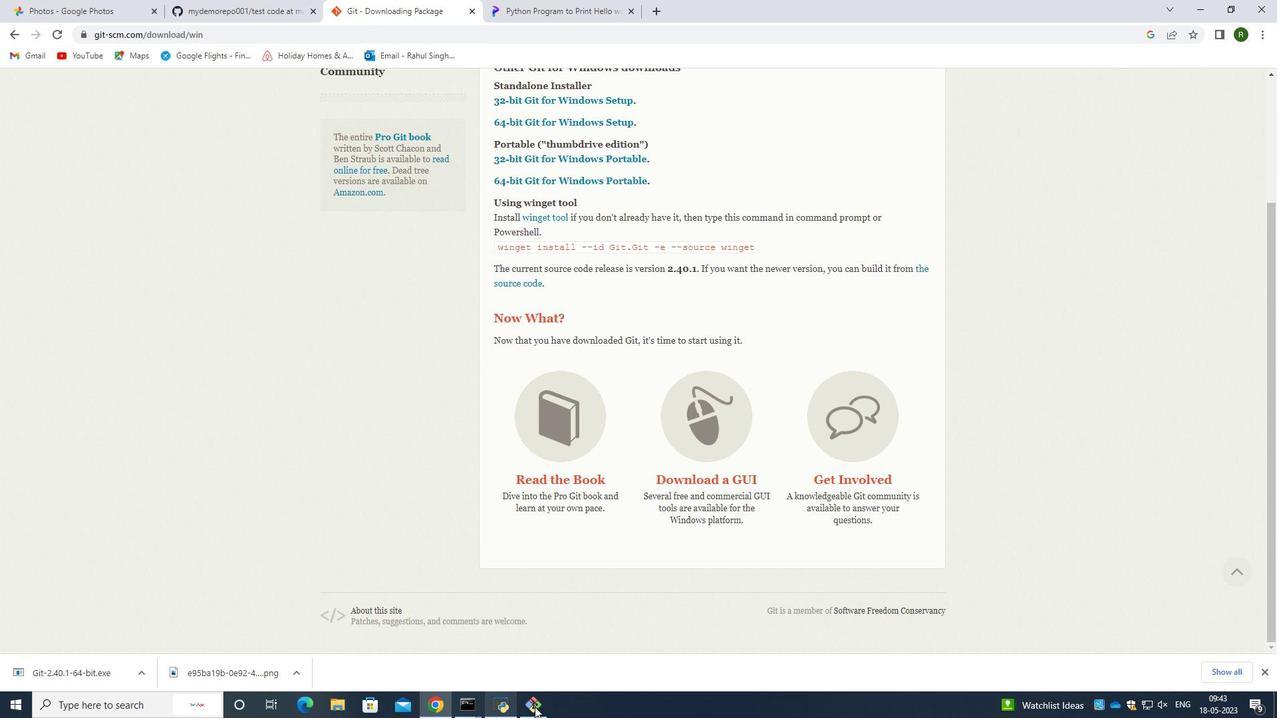 
Action: Mouse pressed left at (539, 705)
Screenshot: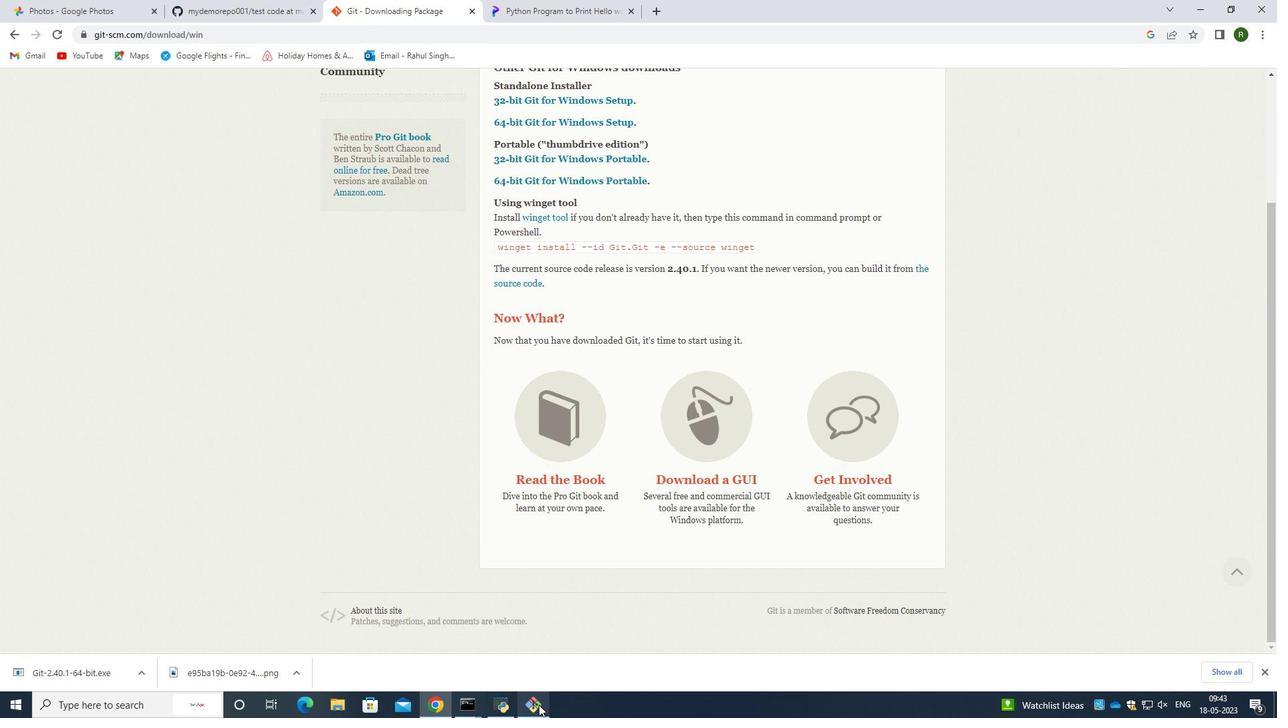 
Action: Mouse moved to (709, 456)
Screenshot: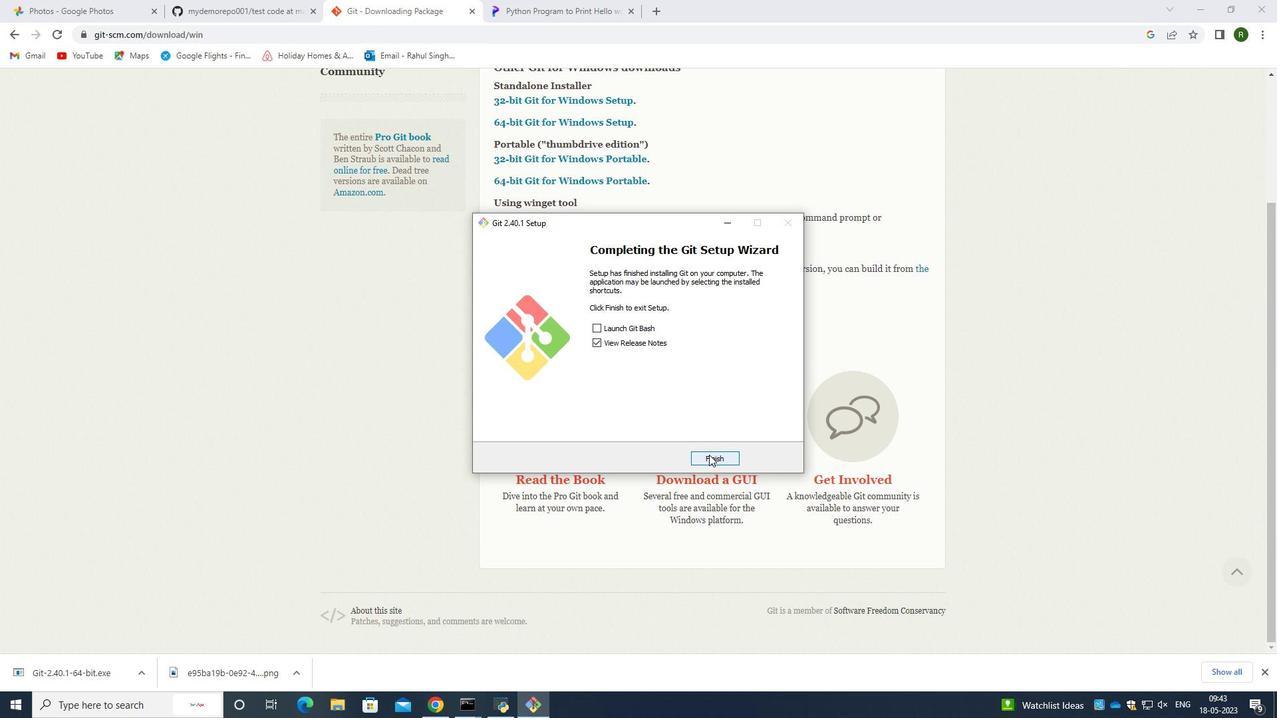 
Action: Mouse pressed left at (709, 456)
Screenshot: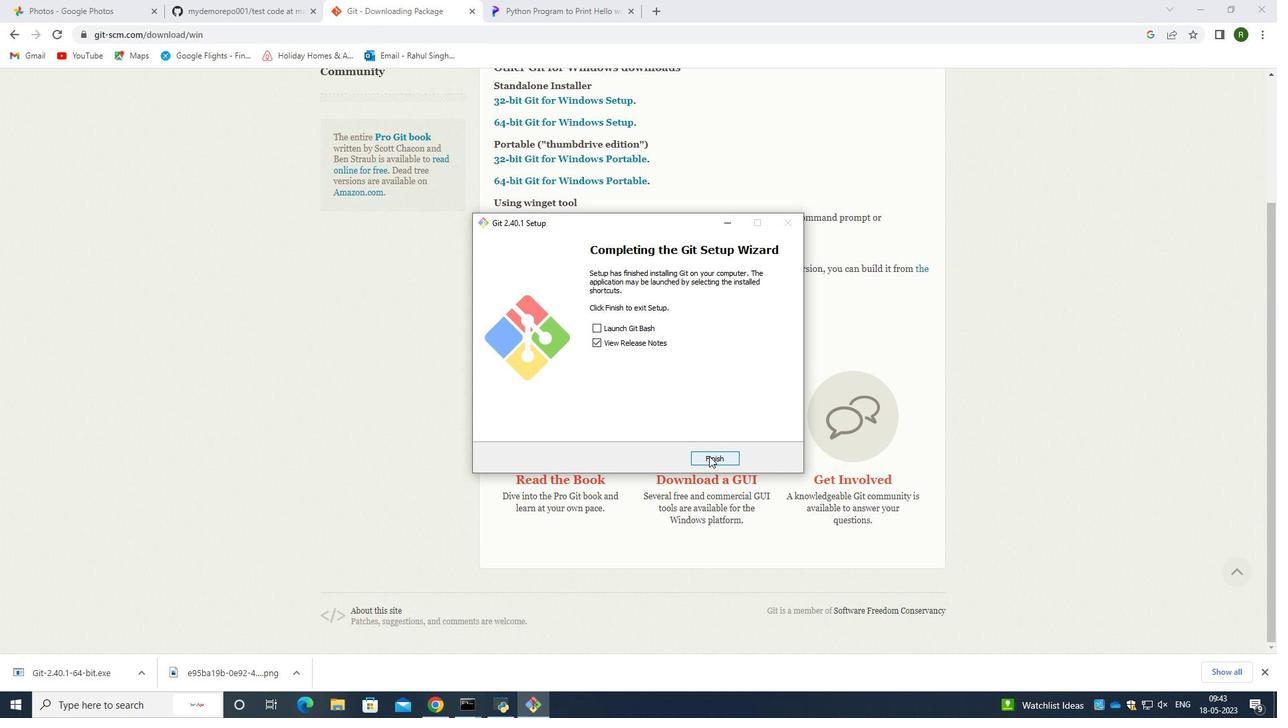 
Action: Mouse moved to (529, 434)
Screenshot: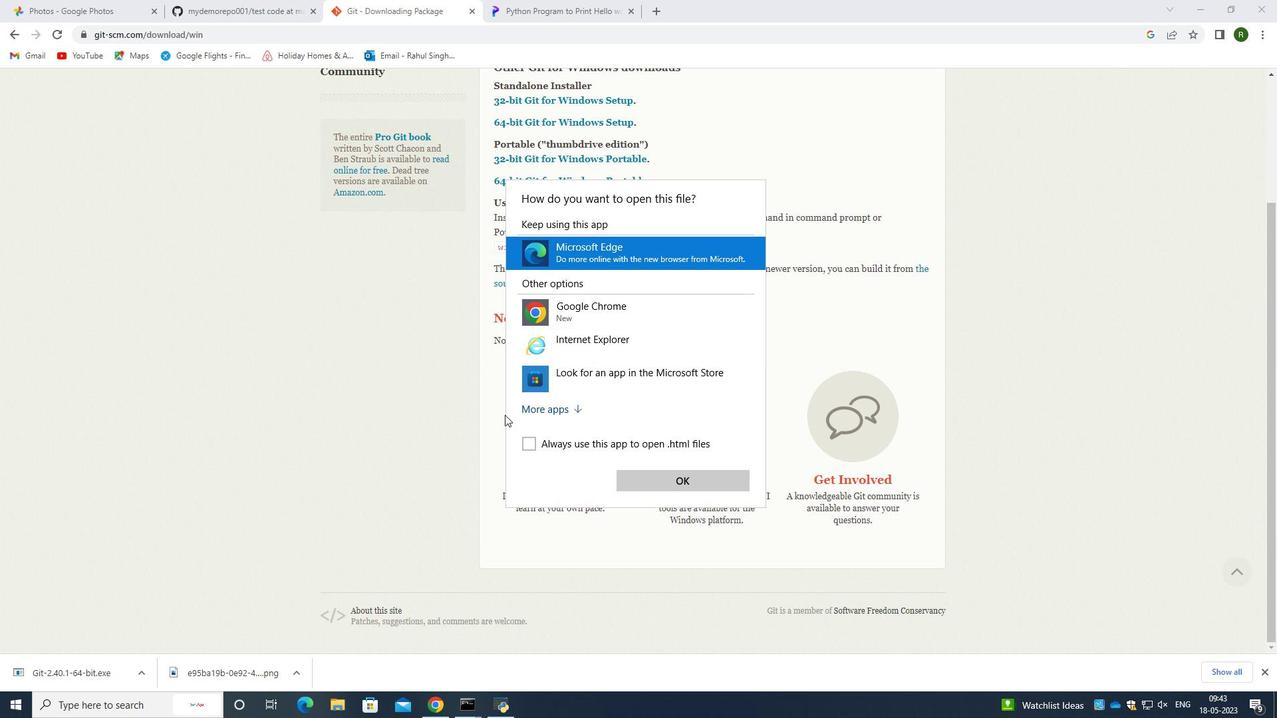 
Action: Mouse pressed left at (529, 434)
Screenshot: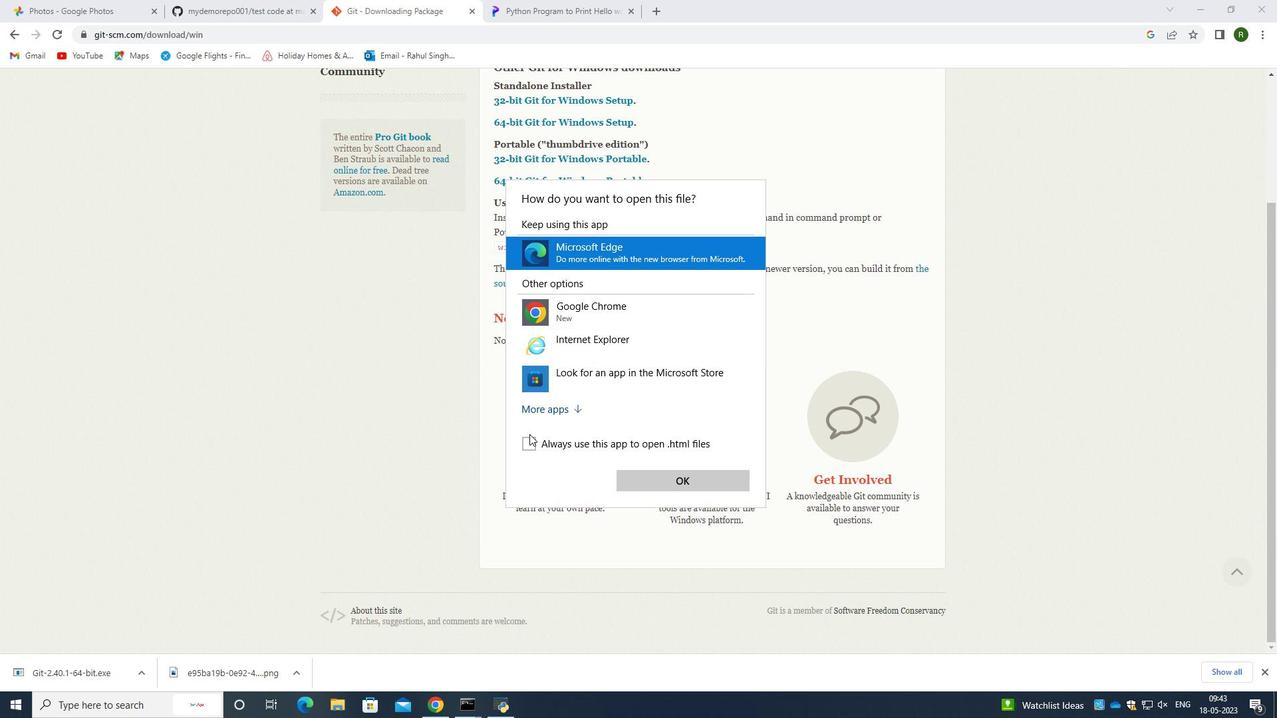 
Action: Mouse moved to (916, 150)
Screenshot: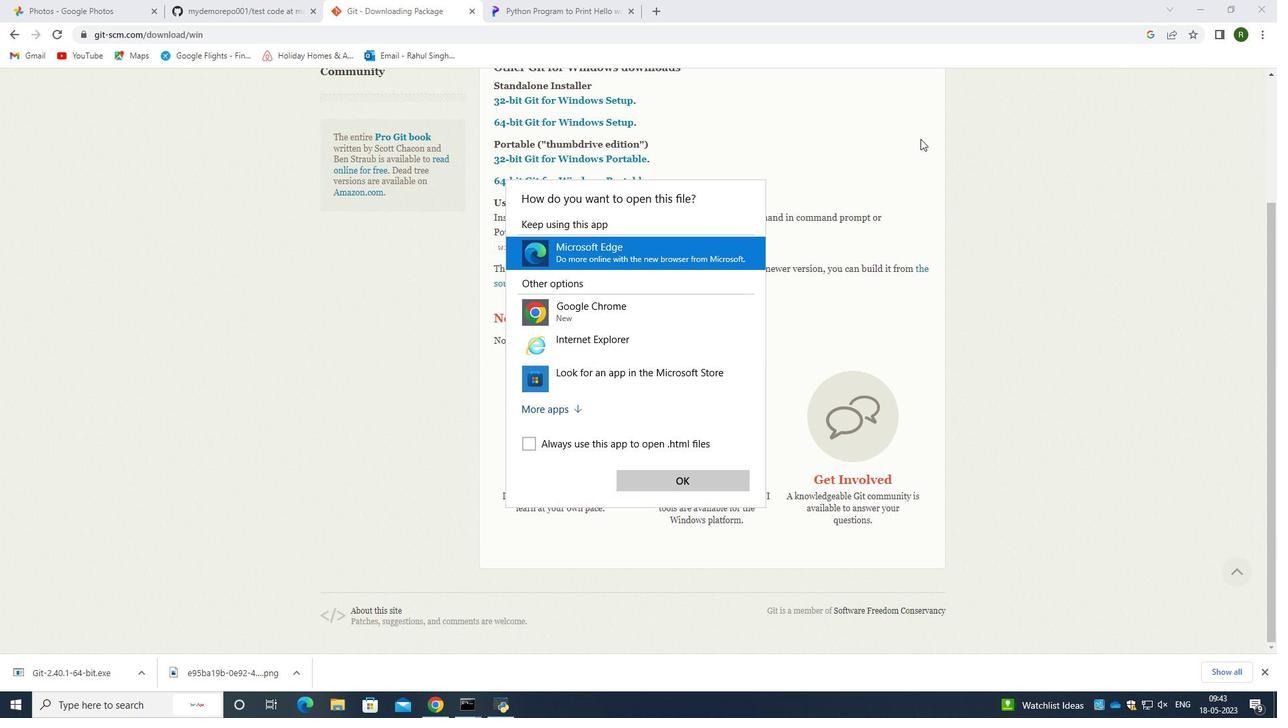 
Action: Mouse pressed left at (916, 150)
Screenshot: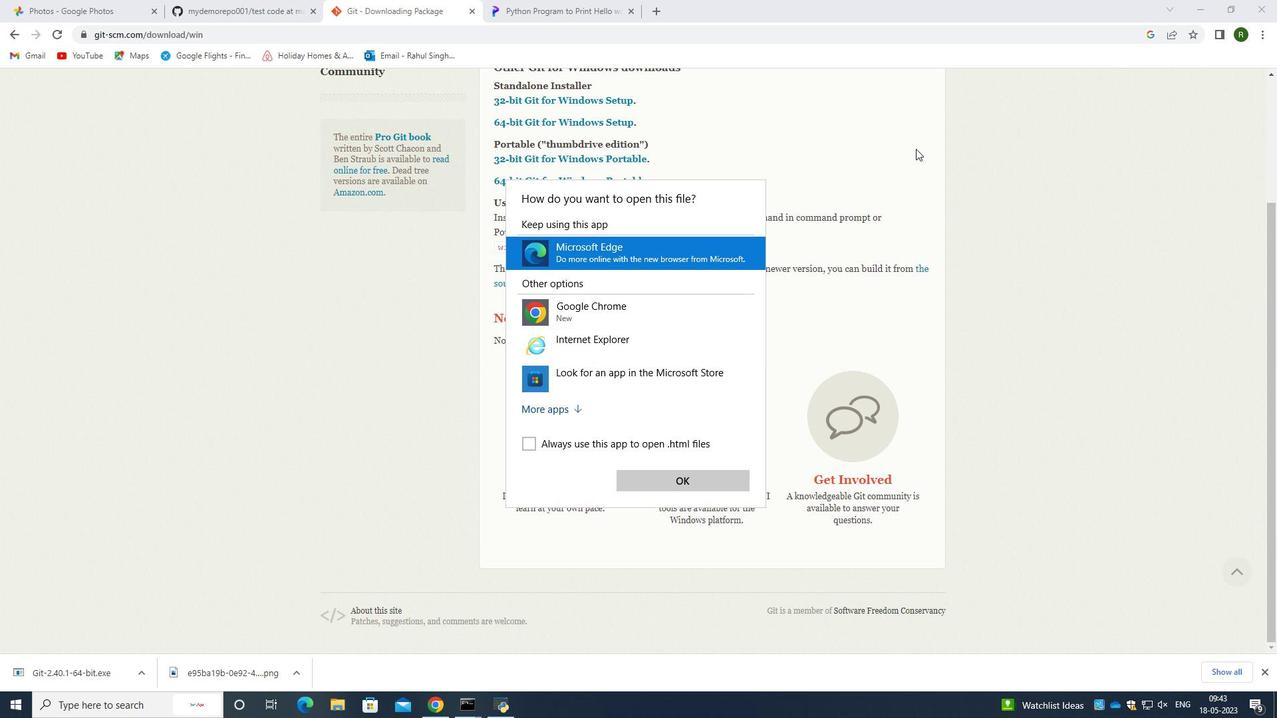 
Action: Mouse moved to (1203, 6)
Screenshot: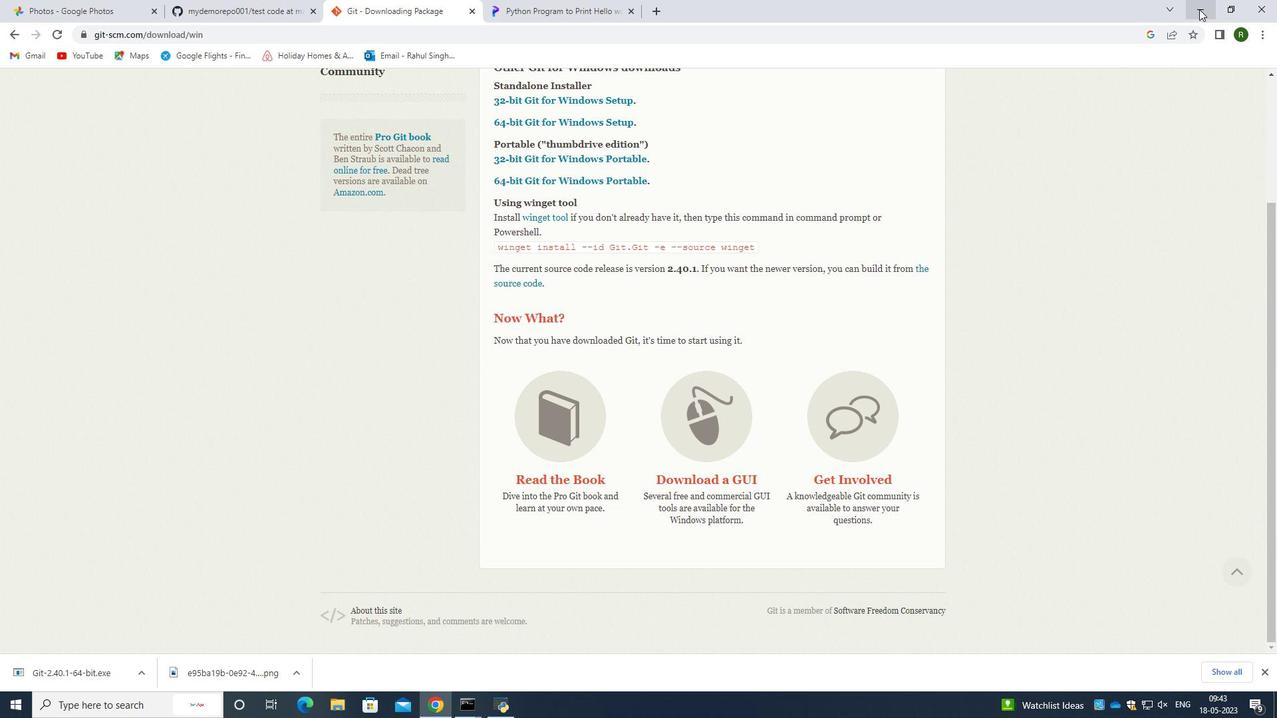 
Action: Mouse pressed left at (1203, 6)
Screenshot: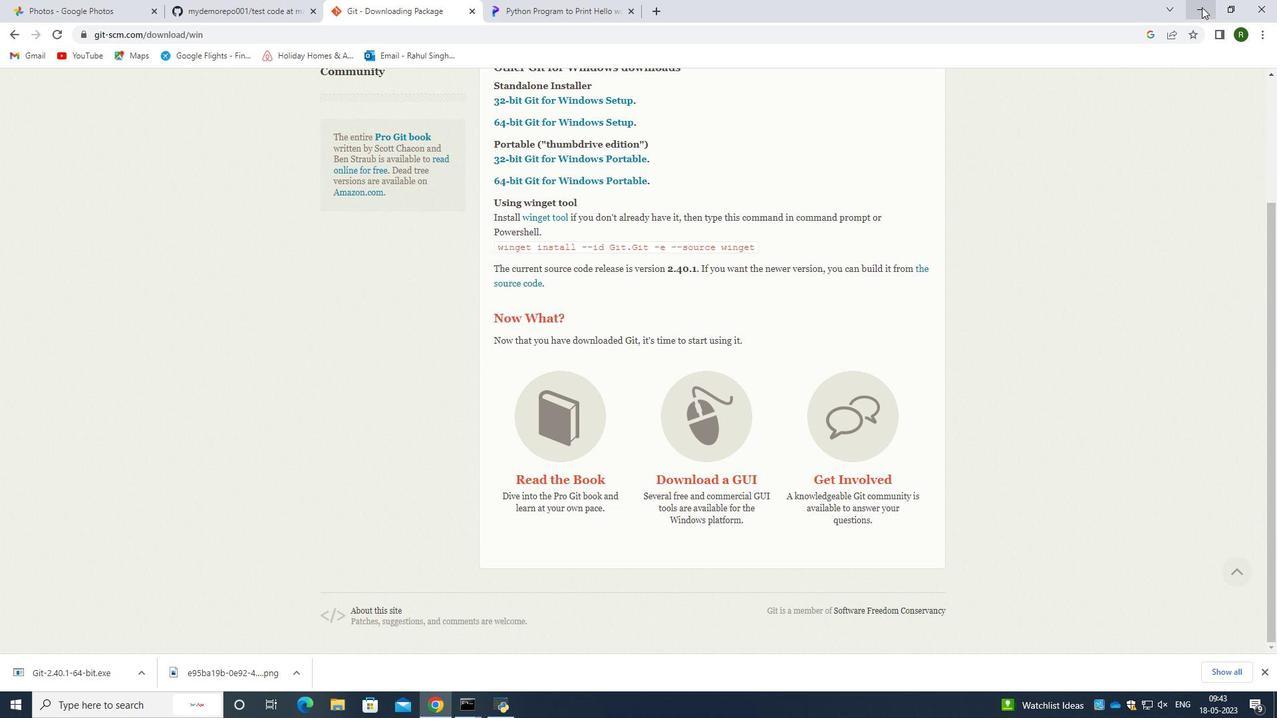 
Action: Mouse moved to (786, 149)
Screenshot: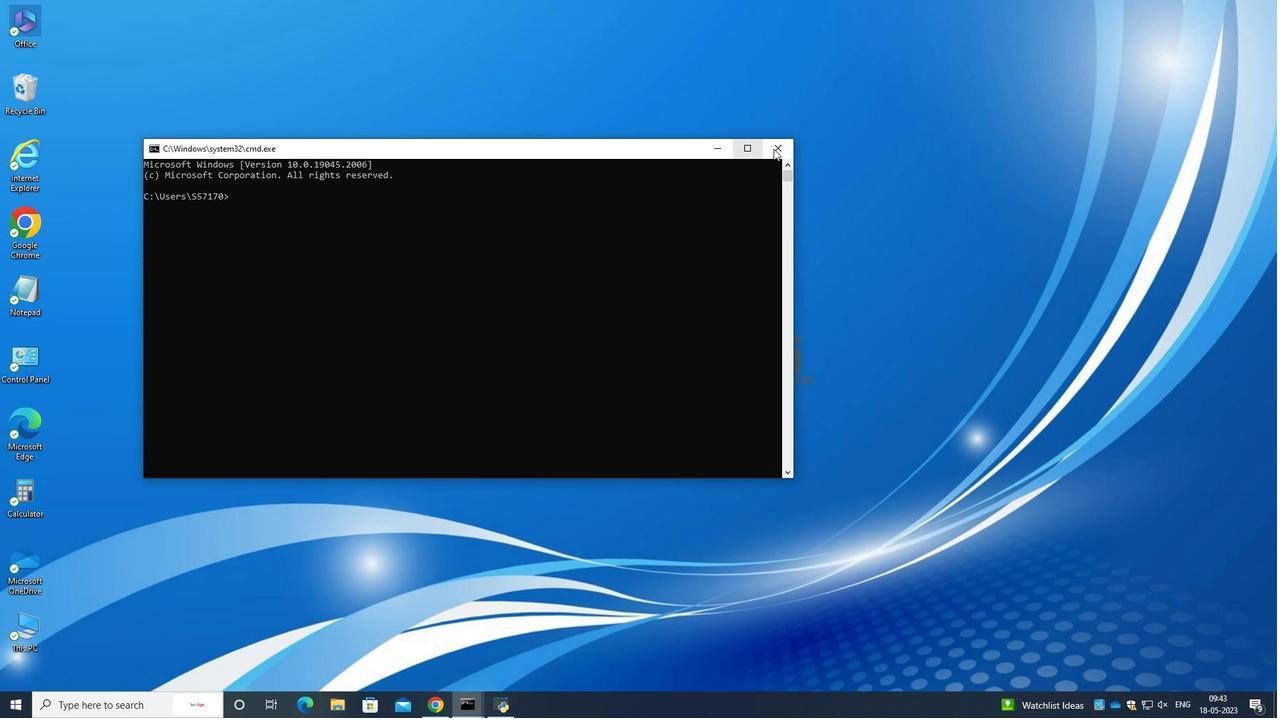 
Action: Mouse pressed left at (786, 149)
Screenshot: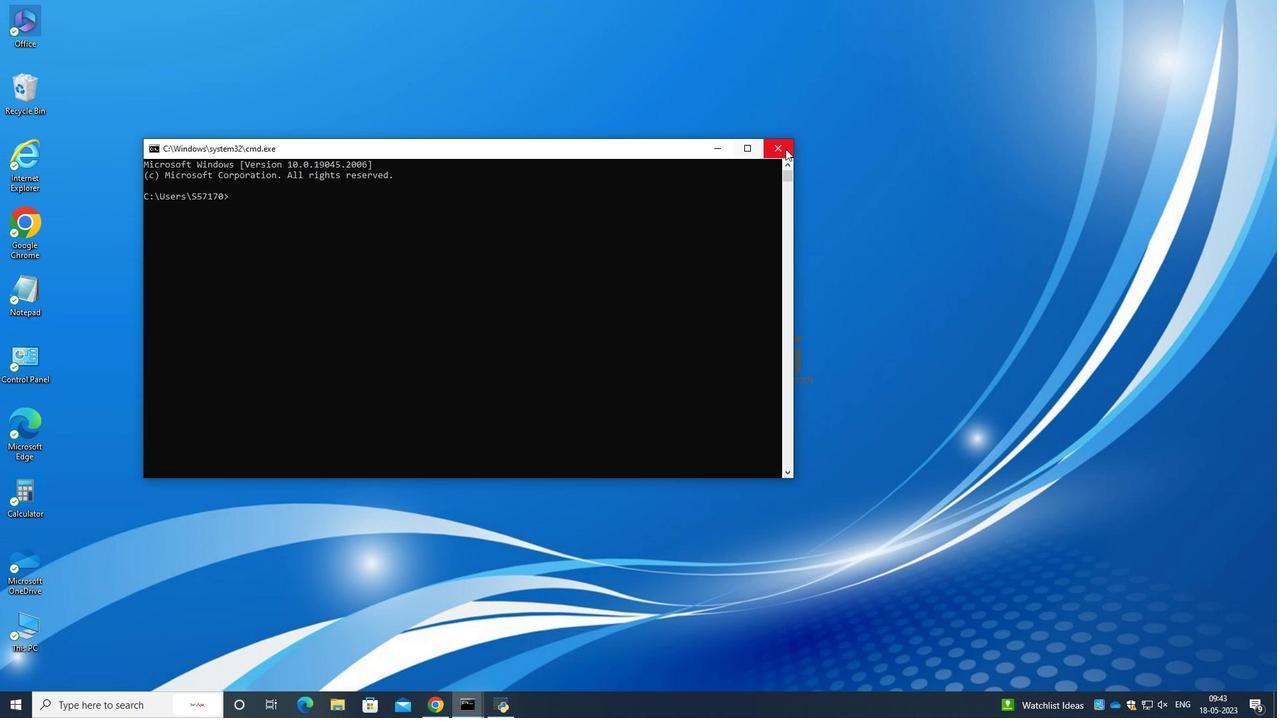 
Action: Mouse moved to (1, 709)
Screenshot: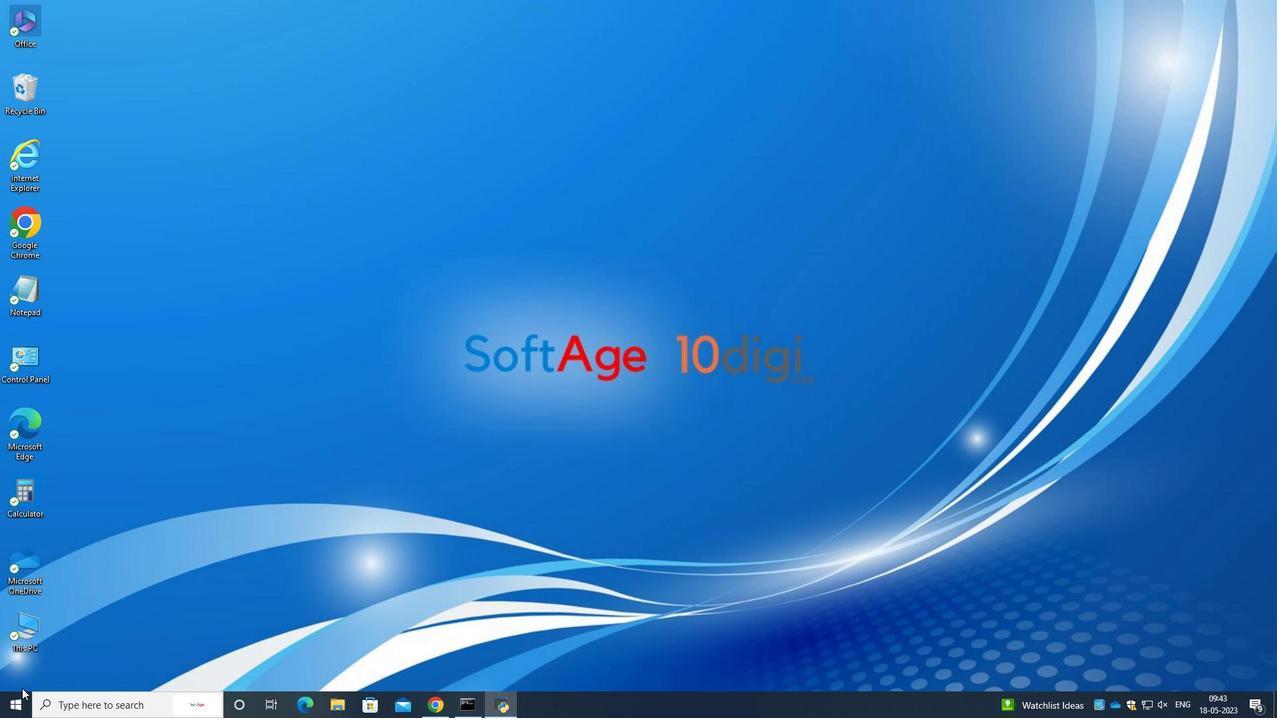 
Action: Mouse pressed left at (1, 709)
Screenshot: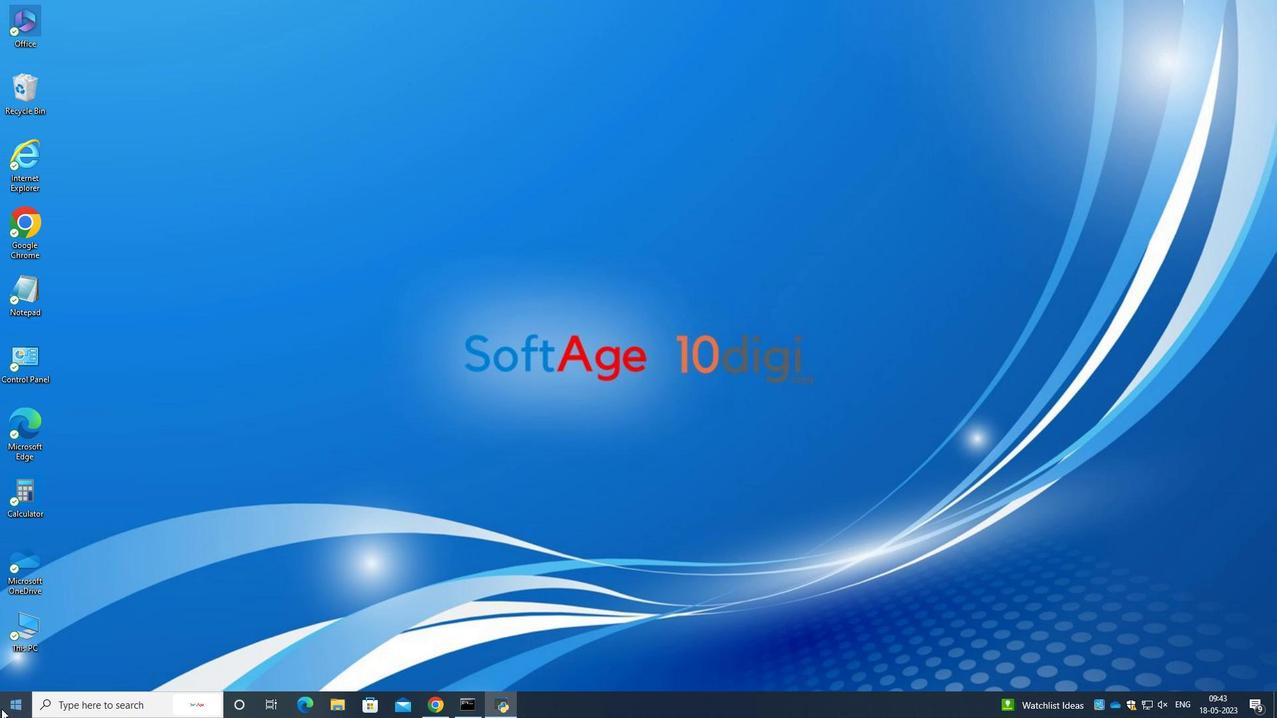 
Action: Mouse moved to (150, 564)
Screenshot: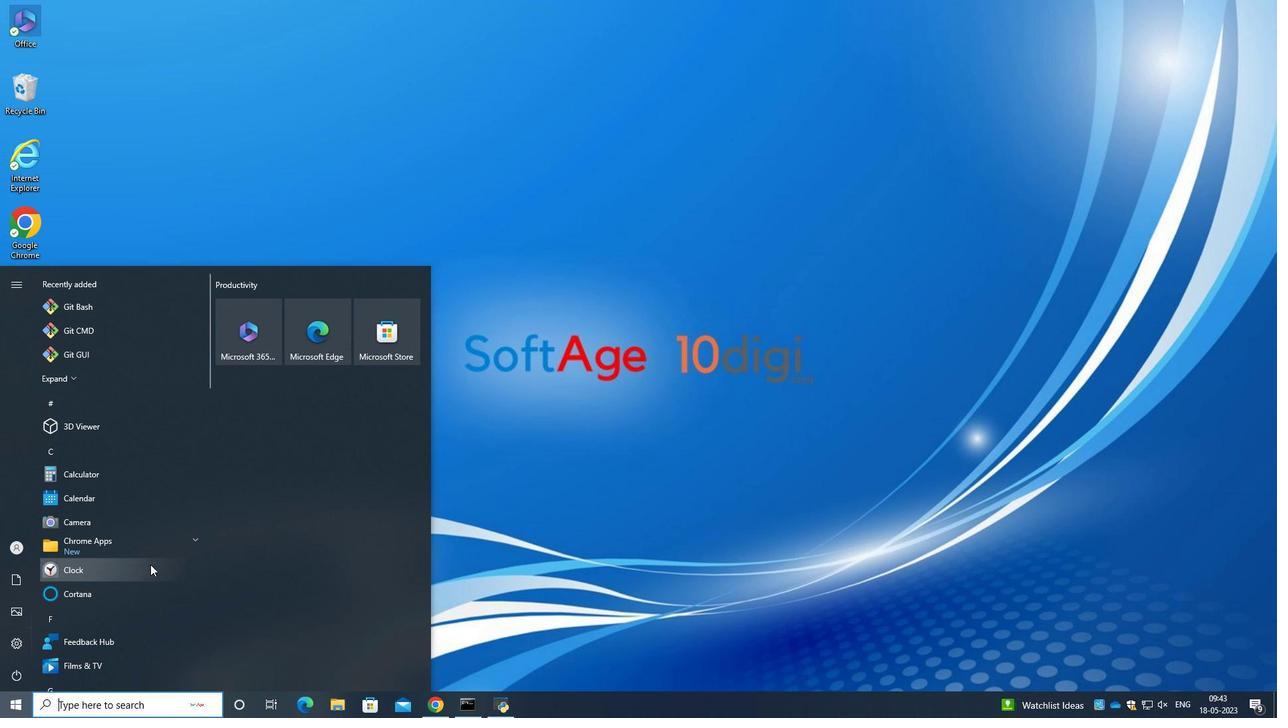 
Action: Key pressed git
Screenshot: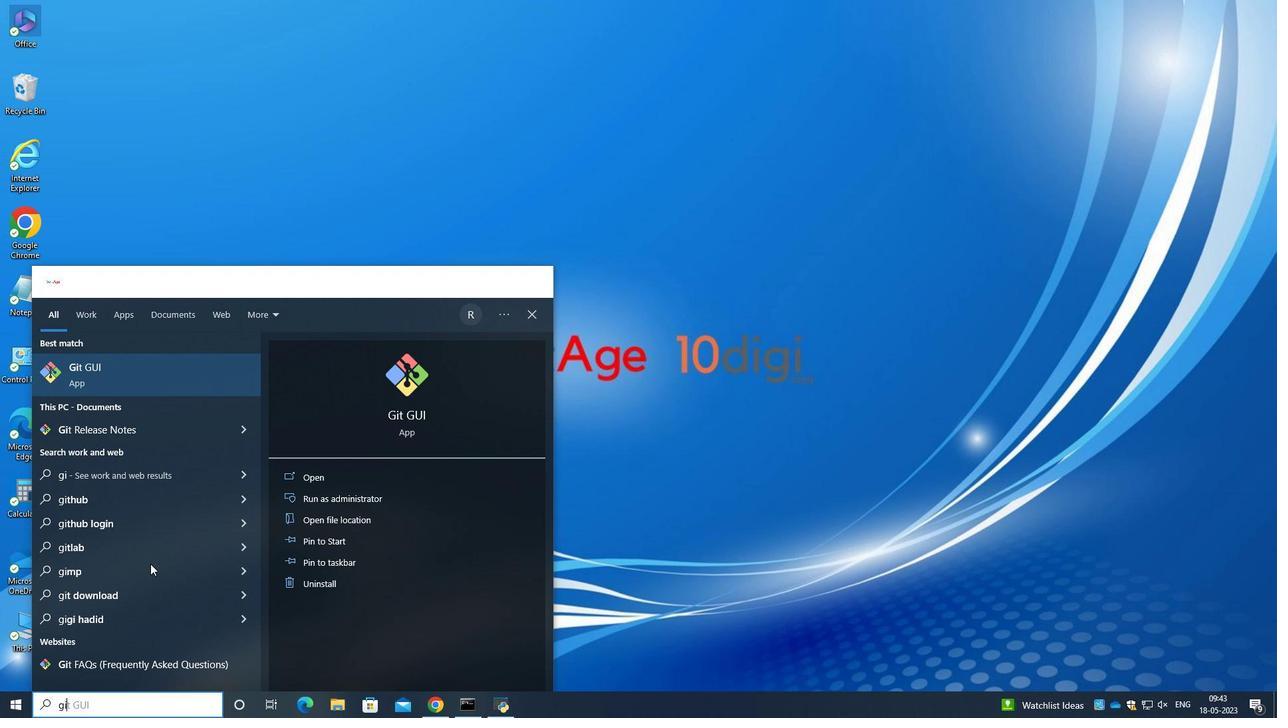 
Action: Mouse moved to (133, 364)
Screenshot: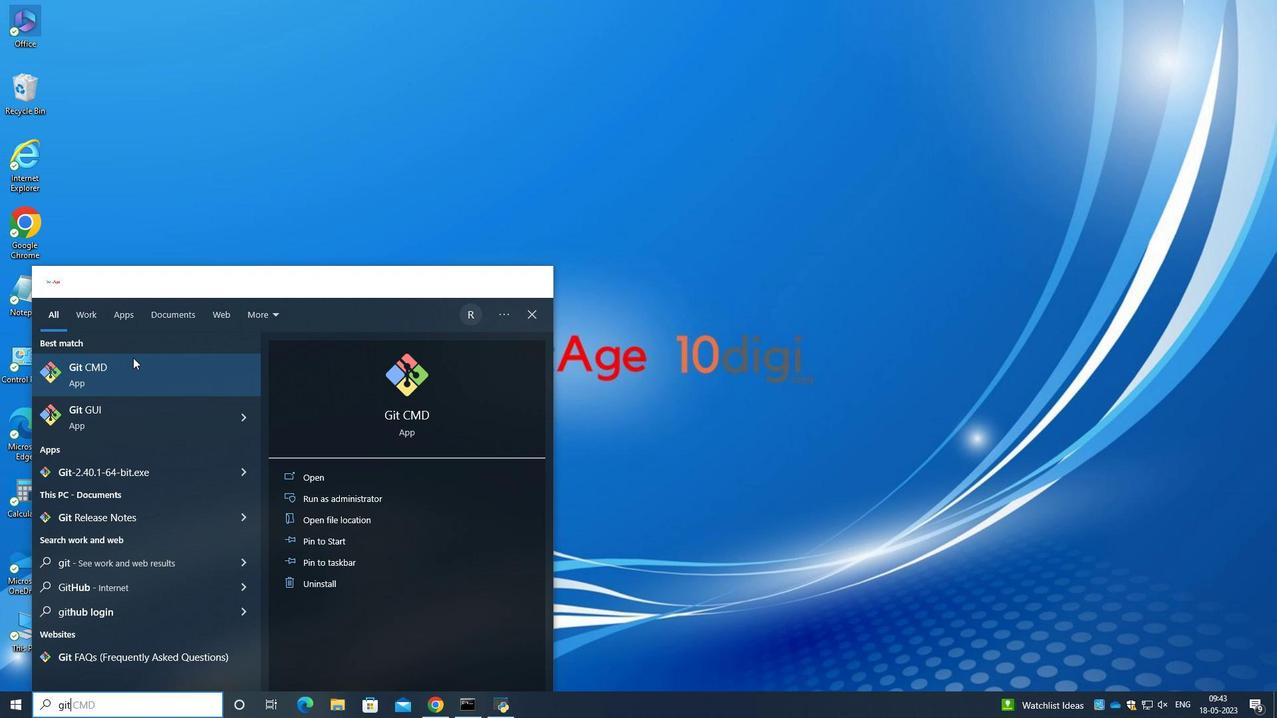 
Action: Mouse pressed left at (133, 364)
Screenshot: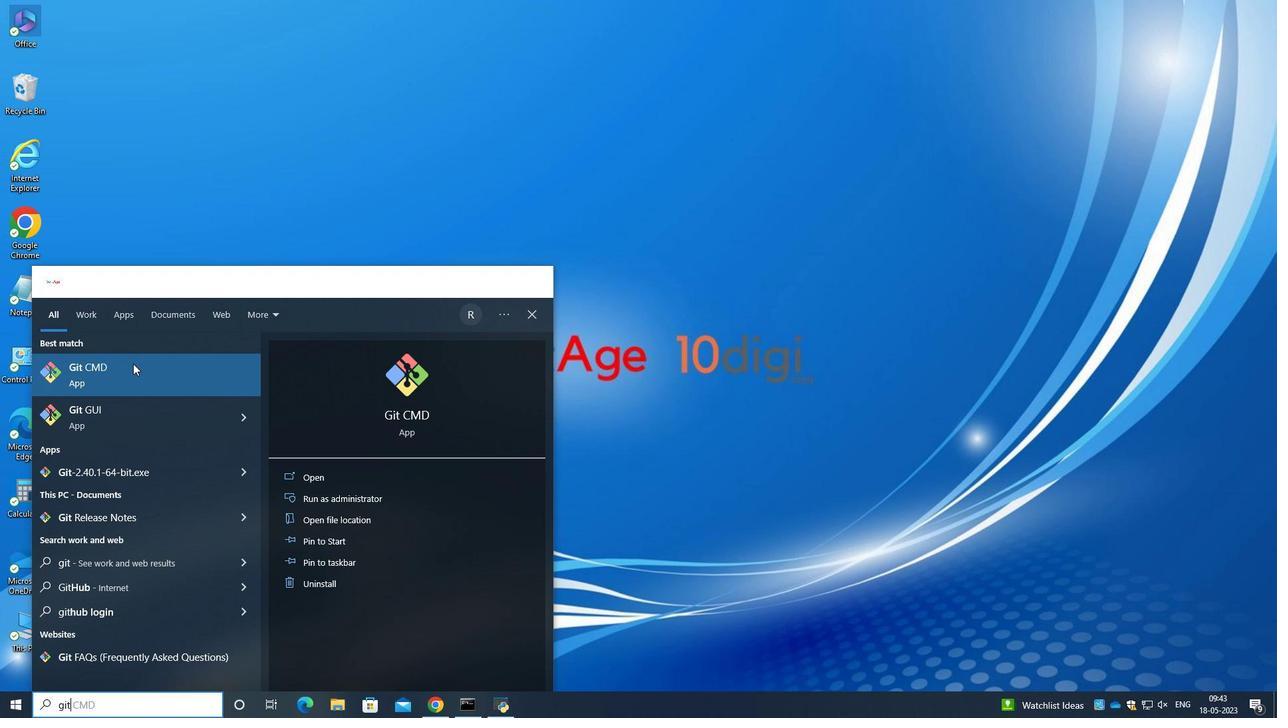 
Action: Mouse moved to (702, 77)
Screenshot: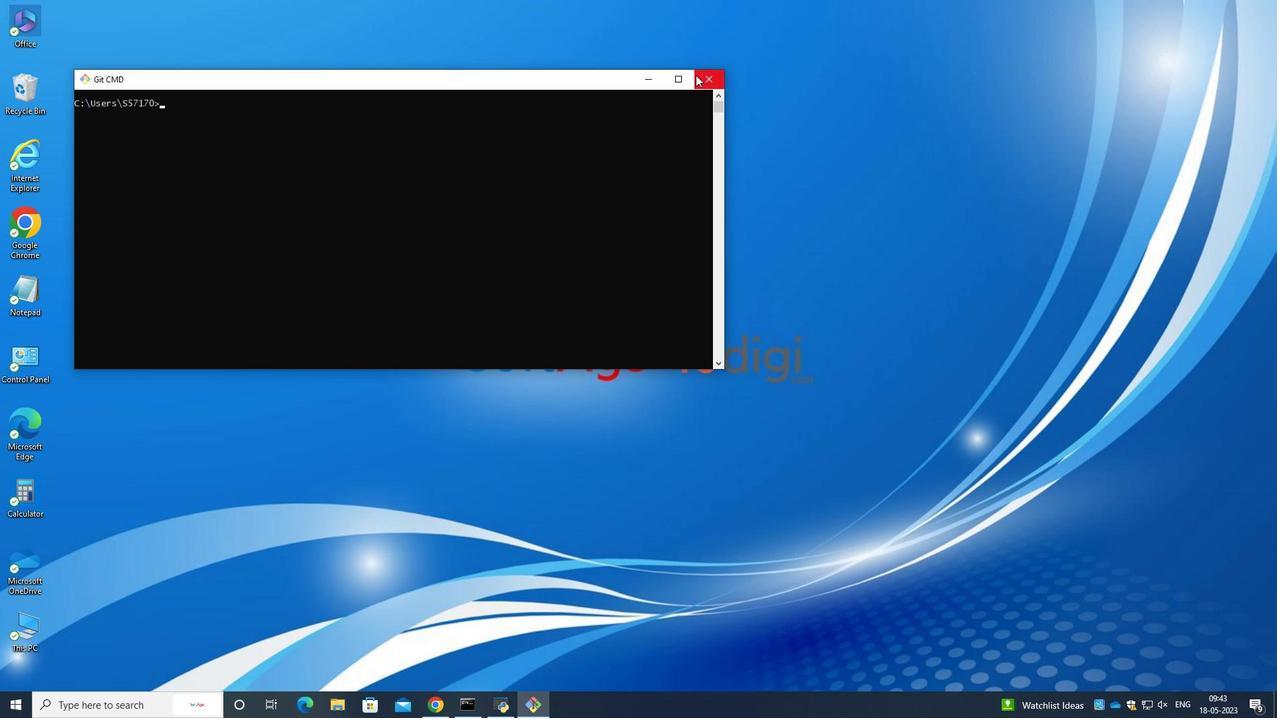 
Action: Mouse pressed left at (702, 77)
Screenshot: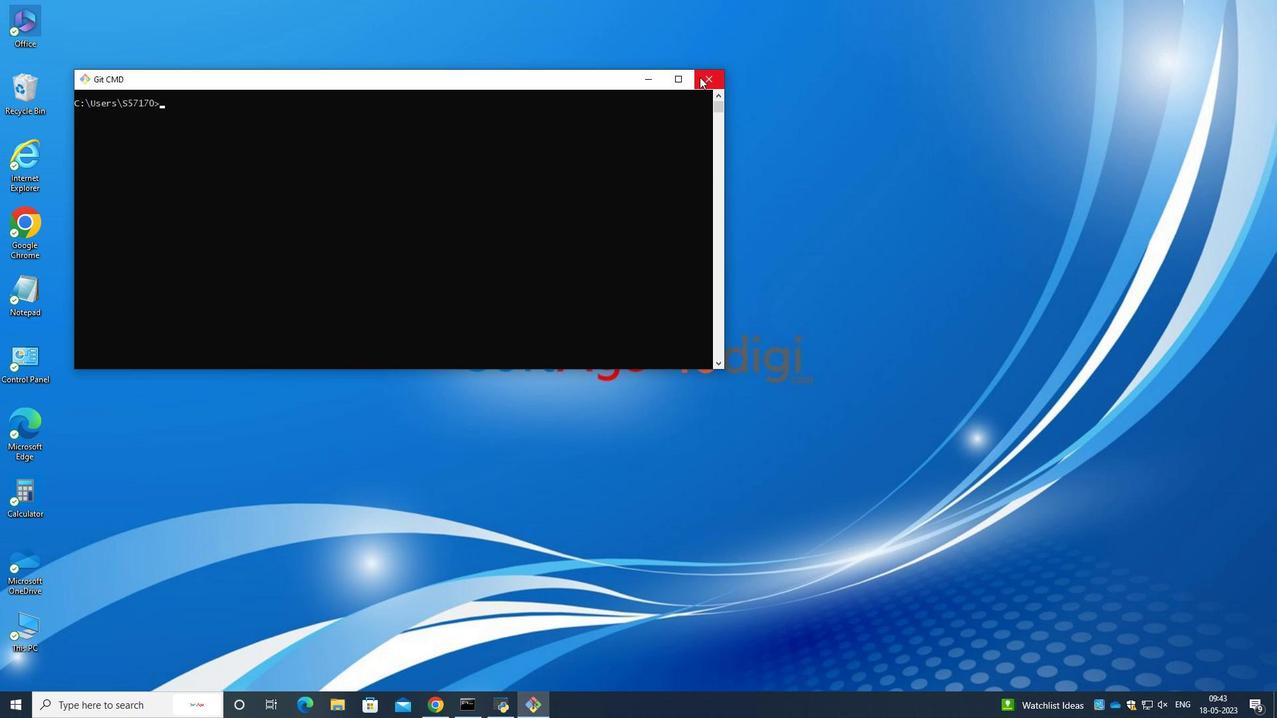 
Action: Mouse moved to (348, 707)
Screenshot: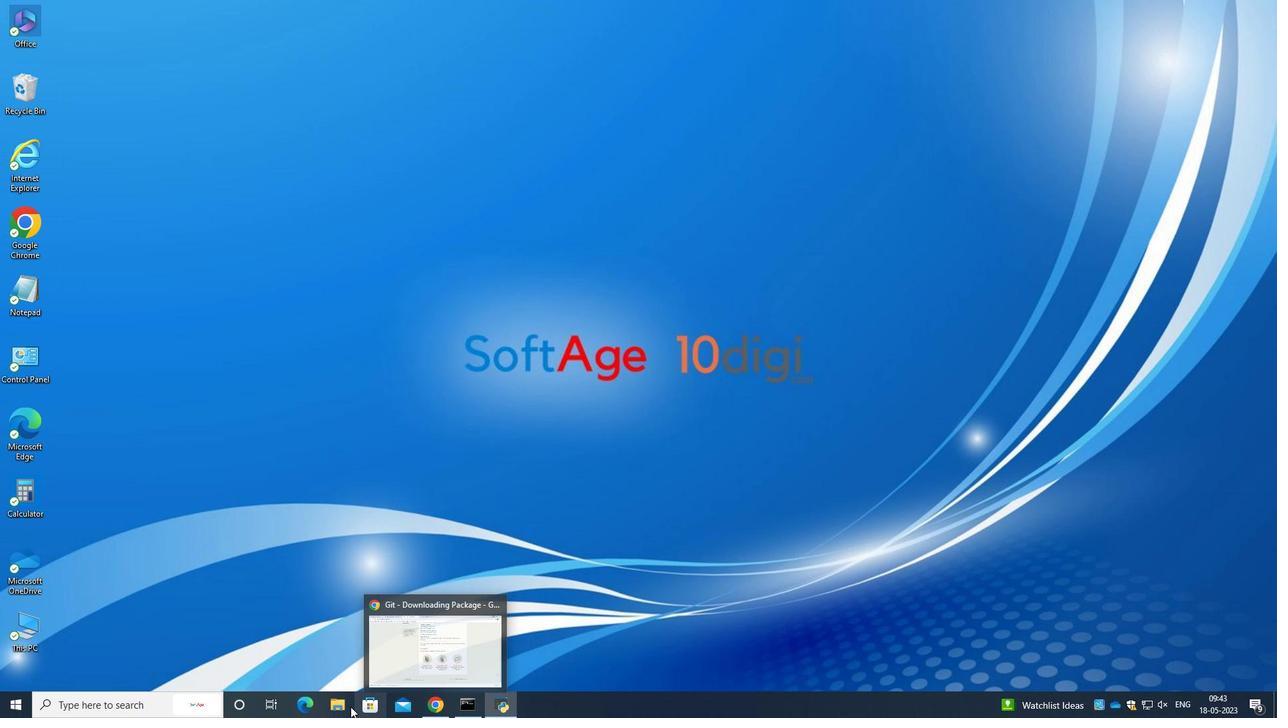 
Action: Mouse pressed left at (348, 707)
Screenshot: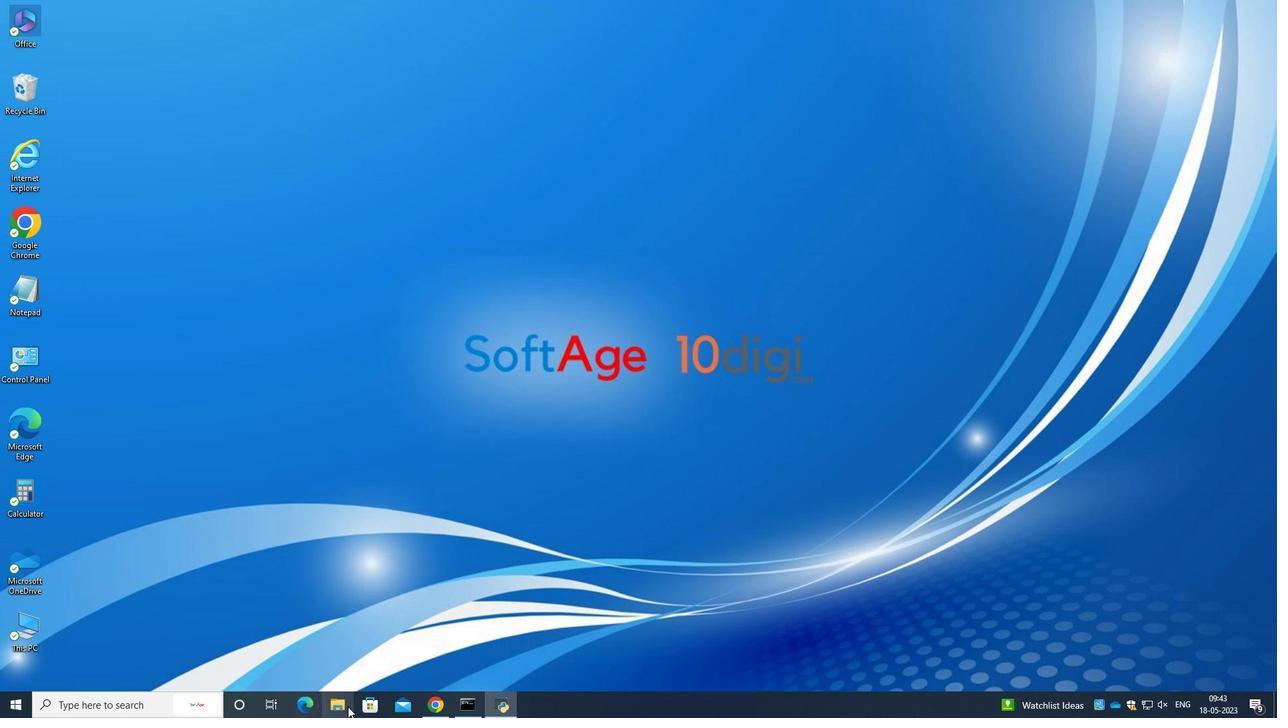 
Action: Mouse pressed left at (348, 707)
Screenshot: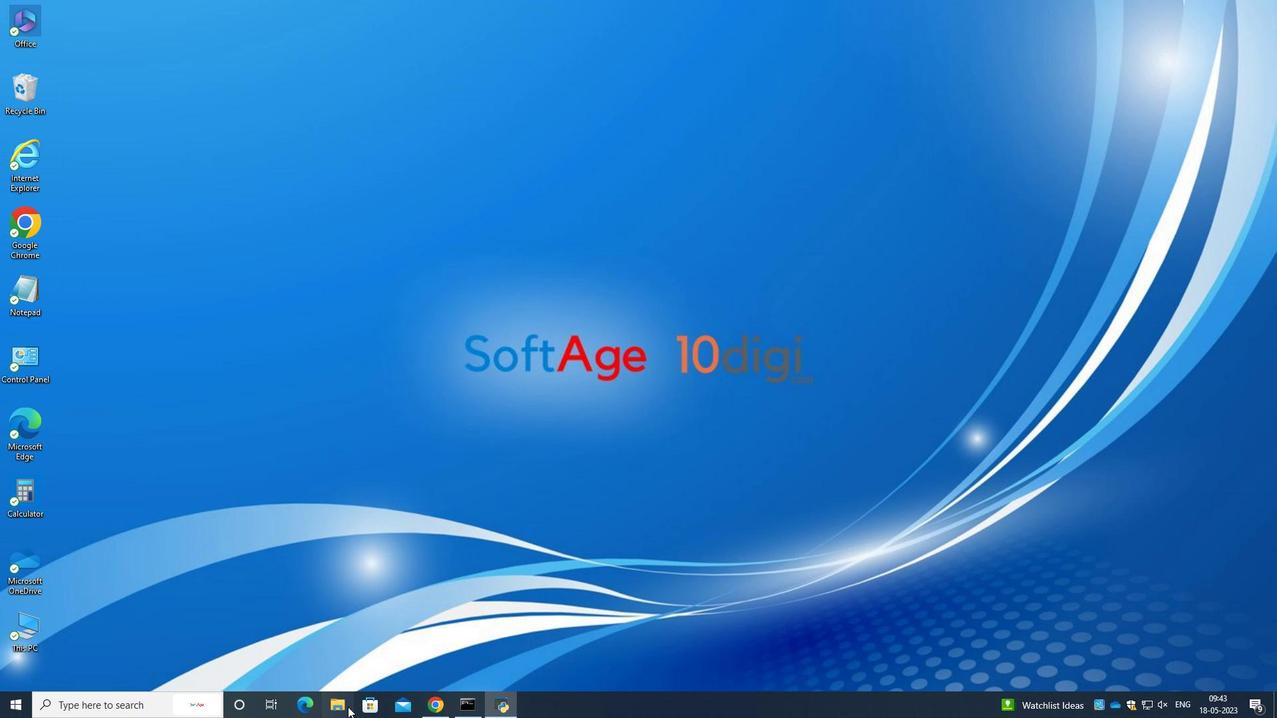 
Action: Mouse moved to (73, 458)
Screenshot: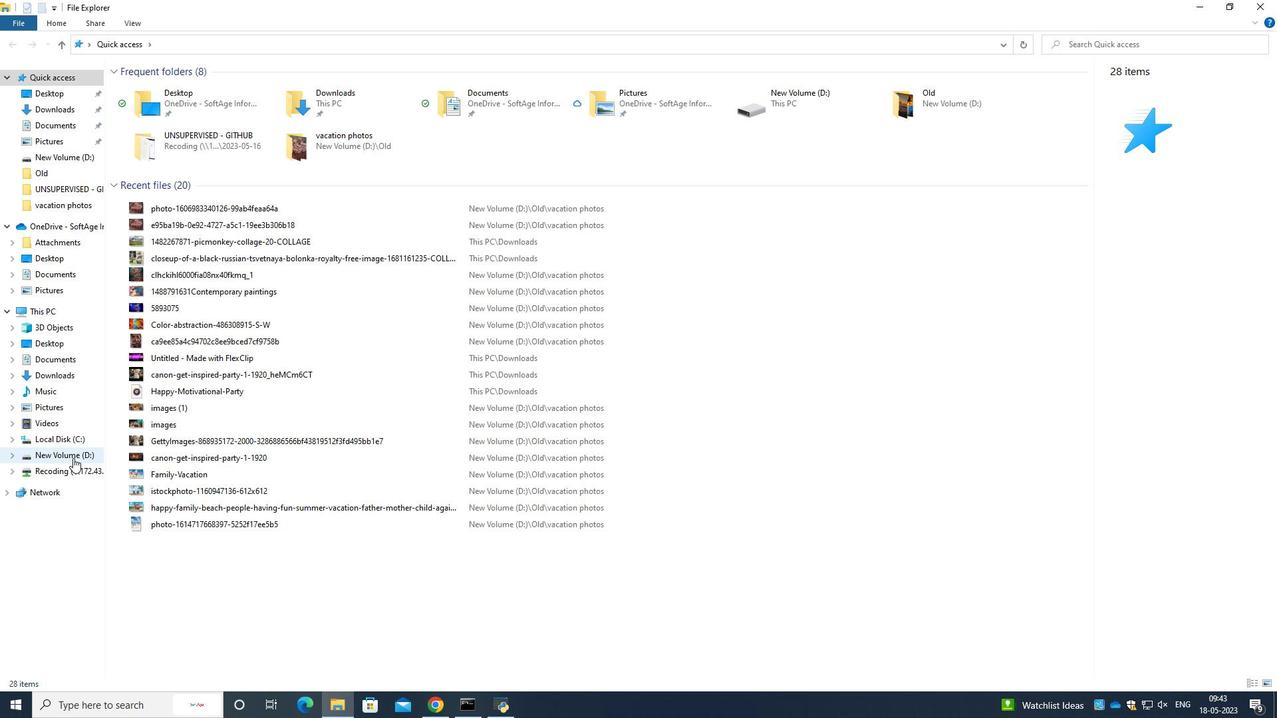 
Action: Mouse pressed left at (73, 458)
Screenshot: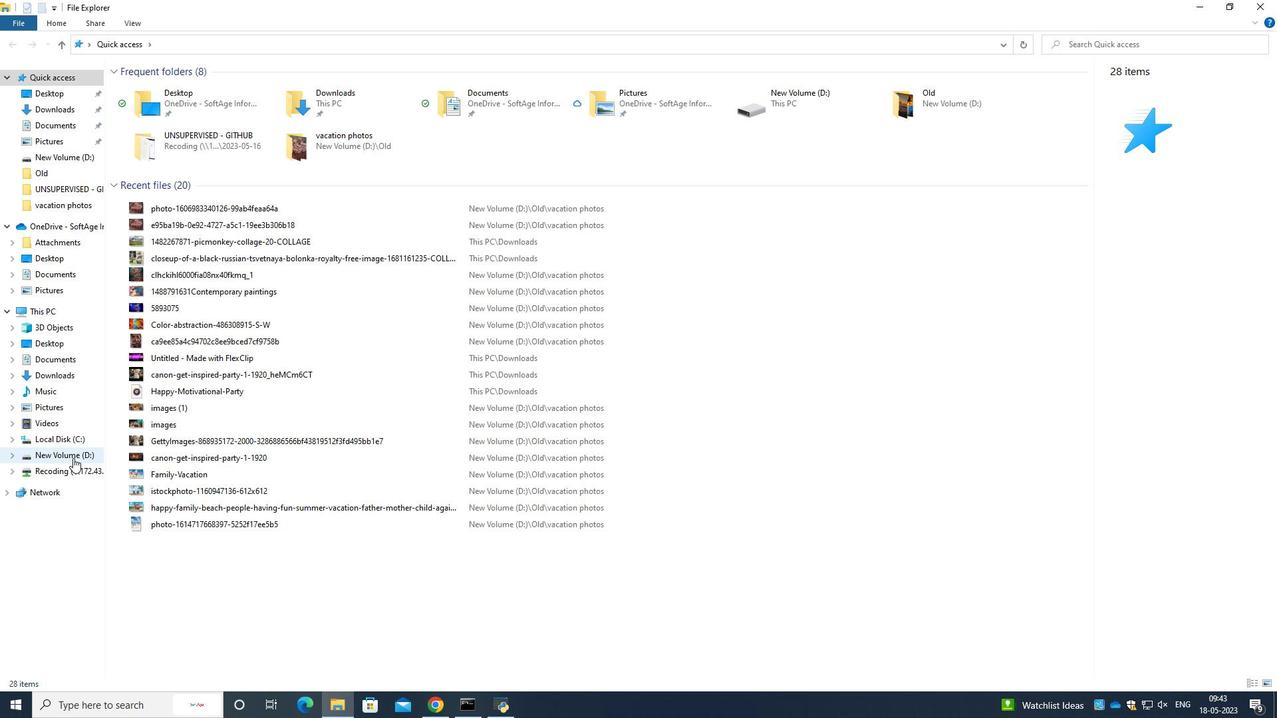 
Action: Mouse moved to (286, 42)
Screenshot: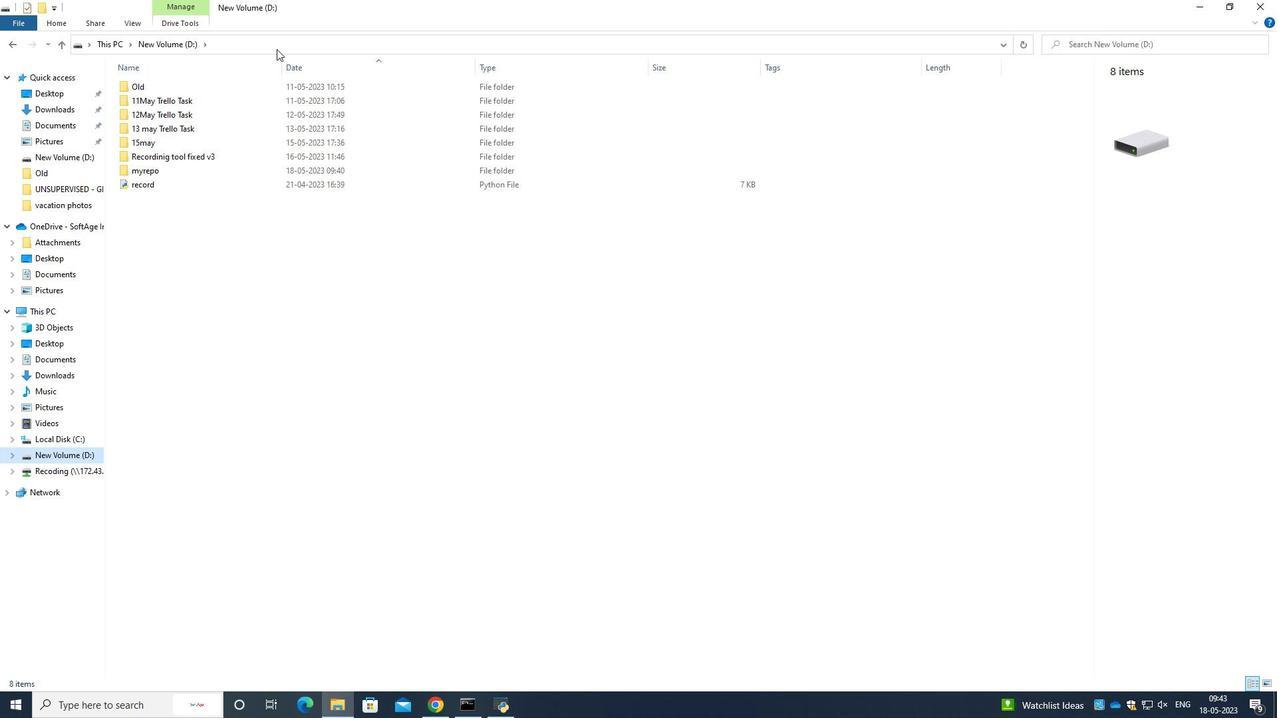 
Action: Mouse pressed left at (286, 42)
Screenshot: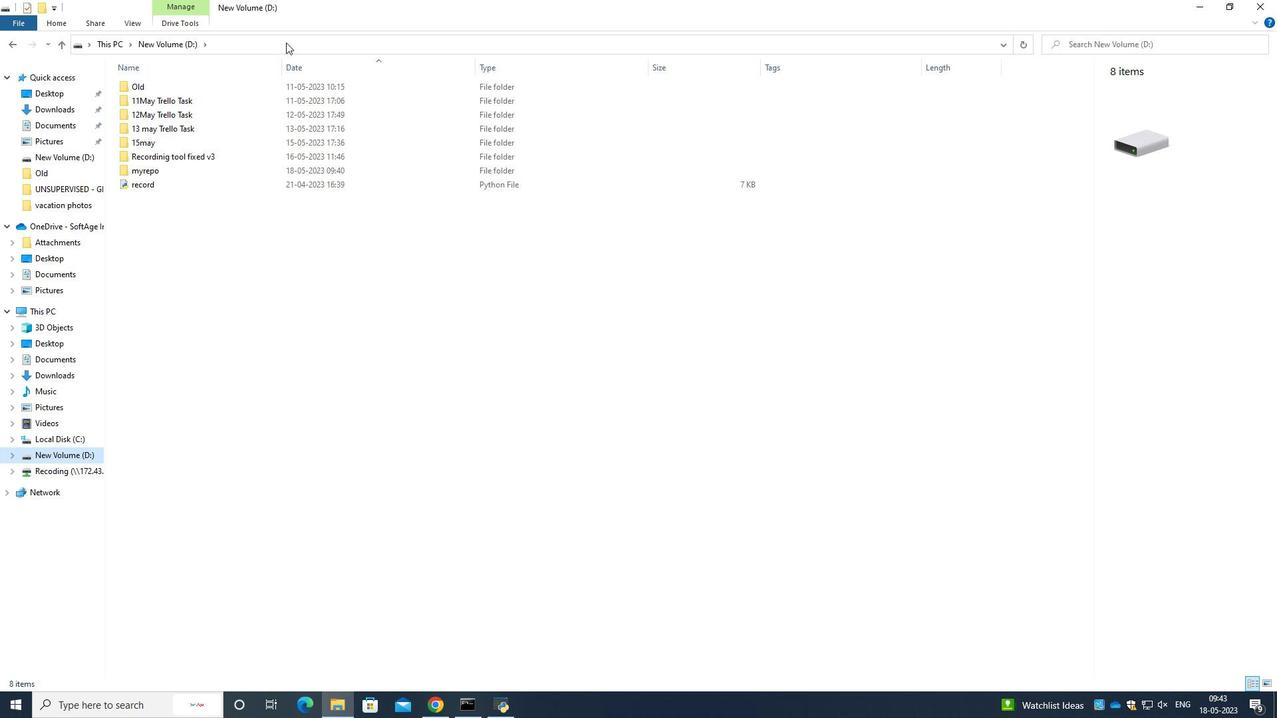 
Action: Mouse moved to (286, 42)
Screenshot: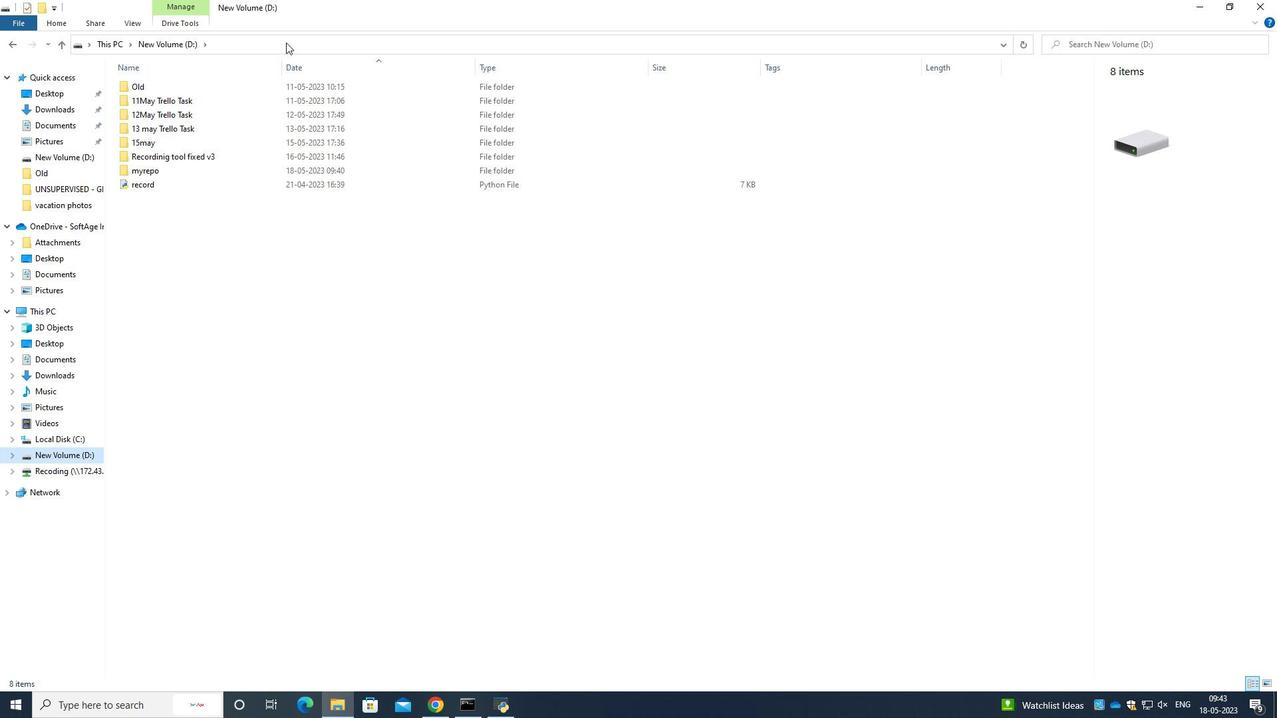 
Action: Key pressed cmd<Key.enter>
Screenshot: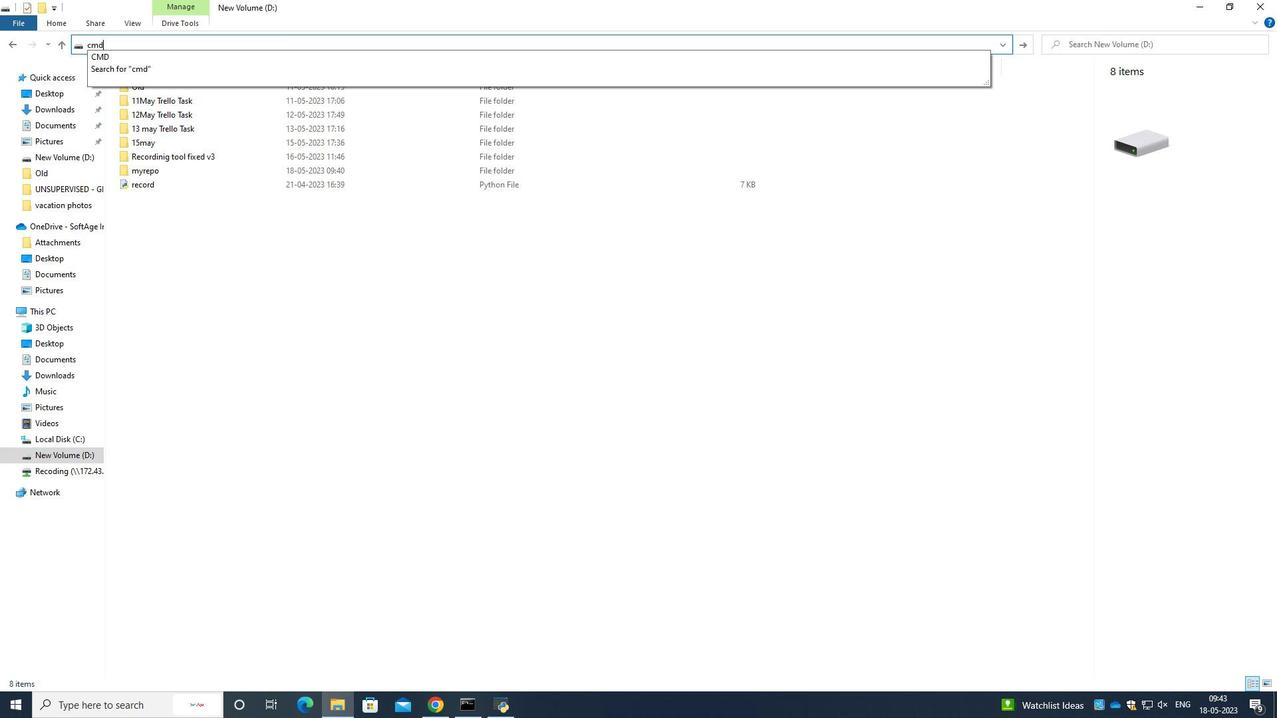 
Action: Mouse moved to (187, 639)
Screenshot: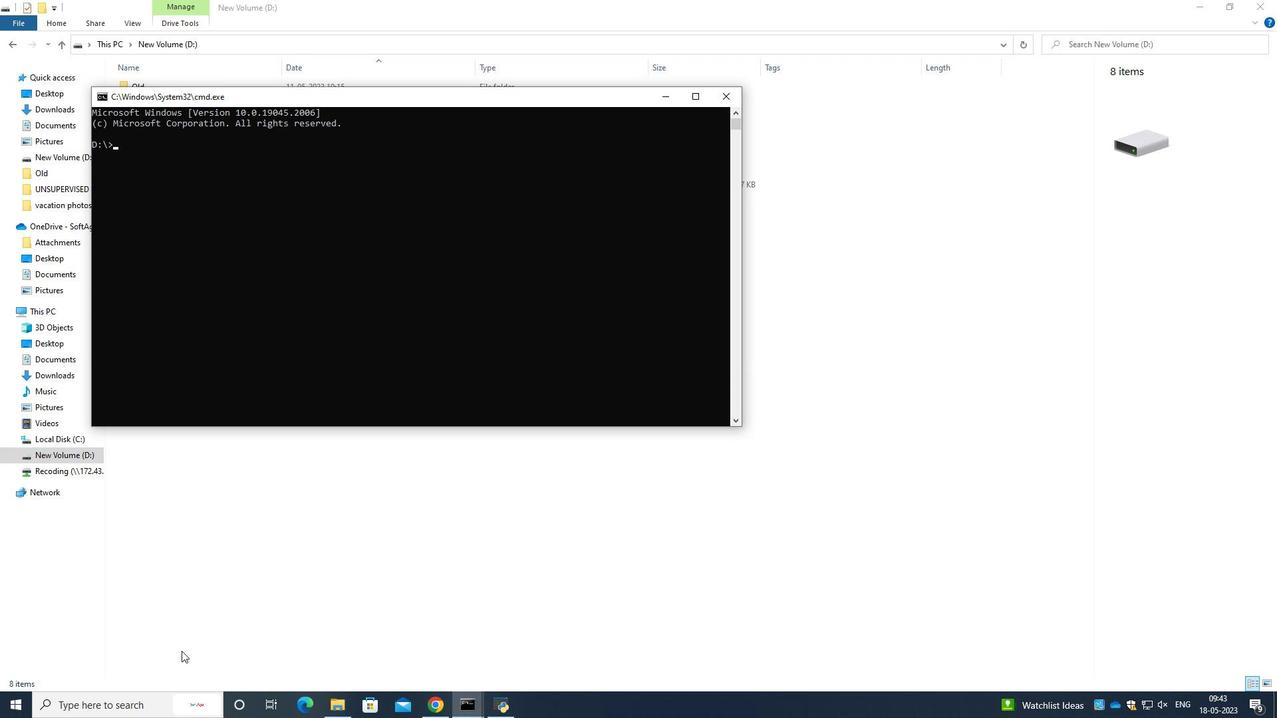 
Action: Mouse pressed left at (187, 639)
Screenshot: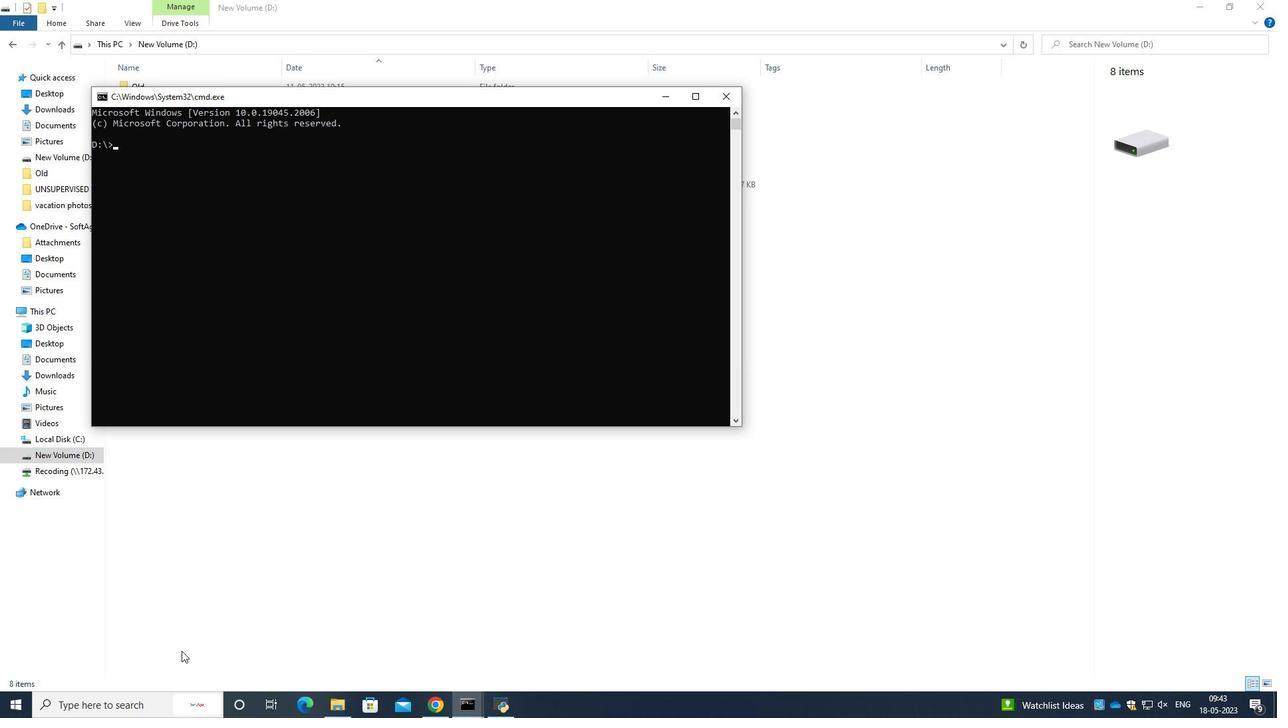 
Action: Mouse moved to (197, 171)
Screenshot: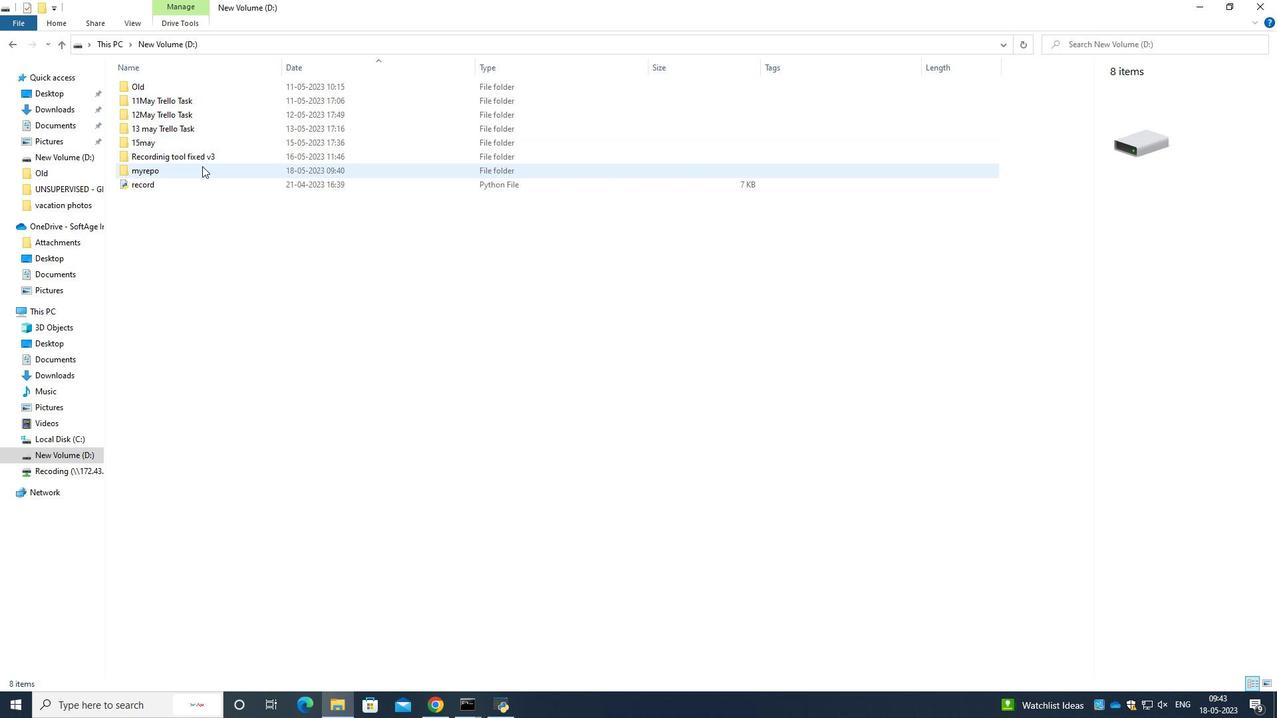 
Action: Mouse pressed left at (197, 171)
Screenshot: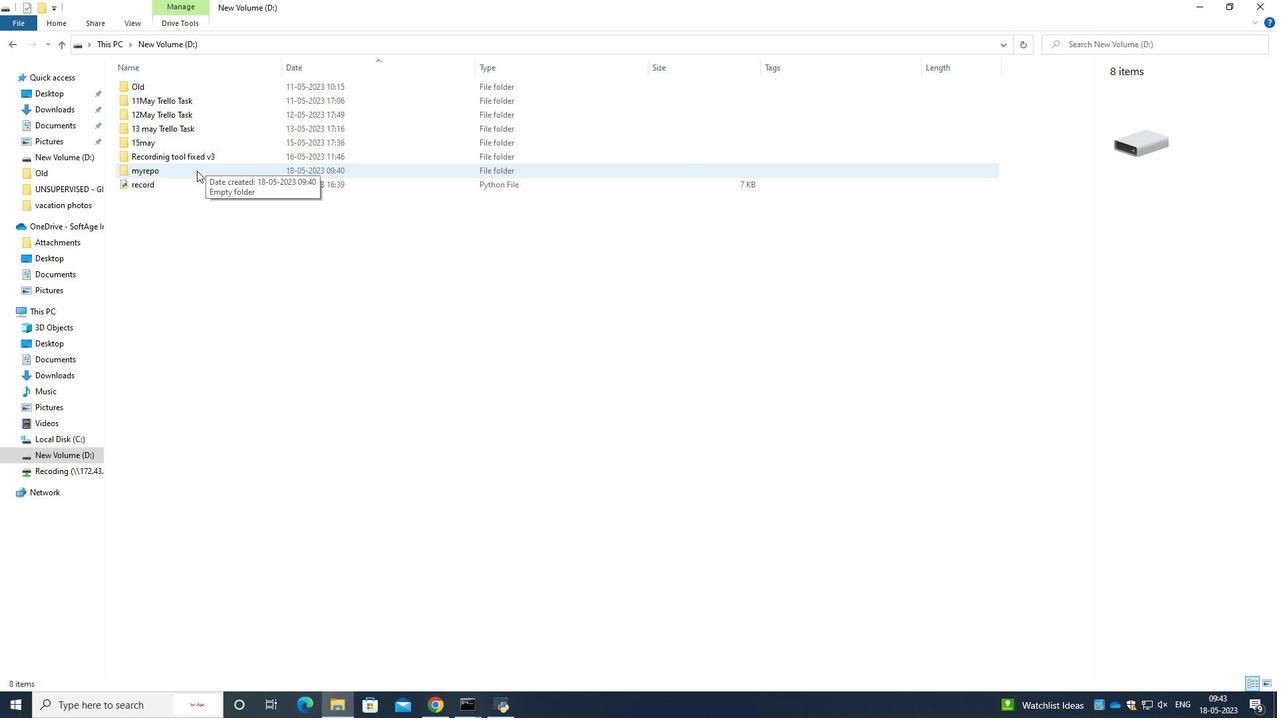 
Action: Mouse pressed left at (197, 171)
Screenshot: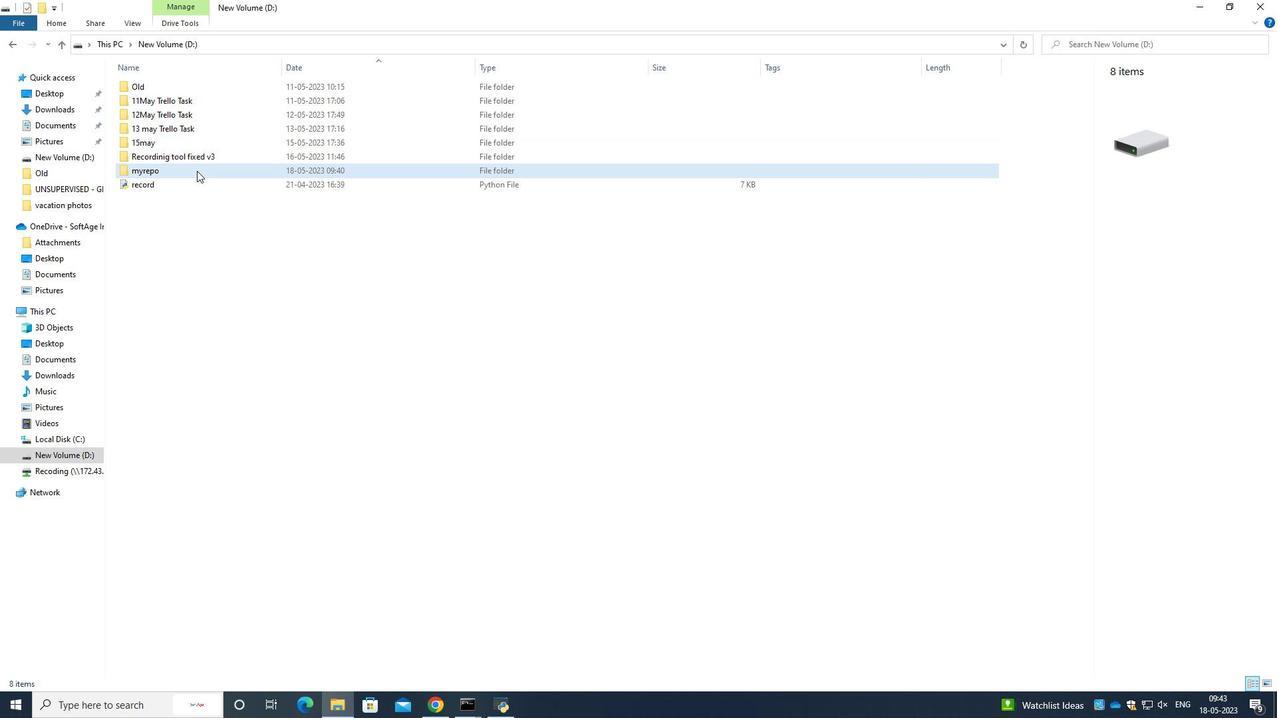 
Action: Mouse moved to (274, 43)
Screenshot: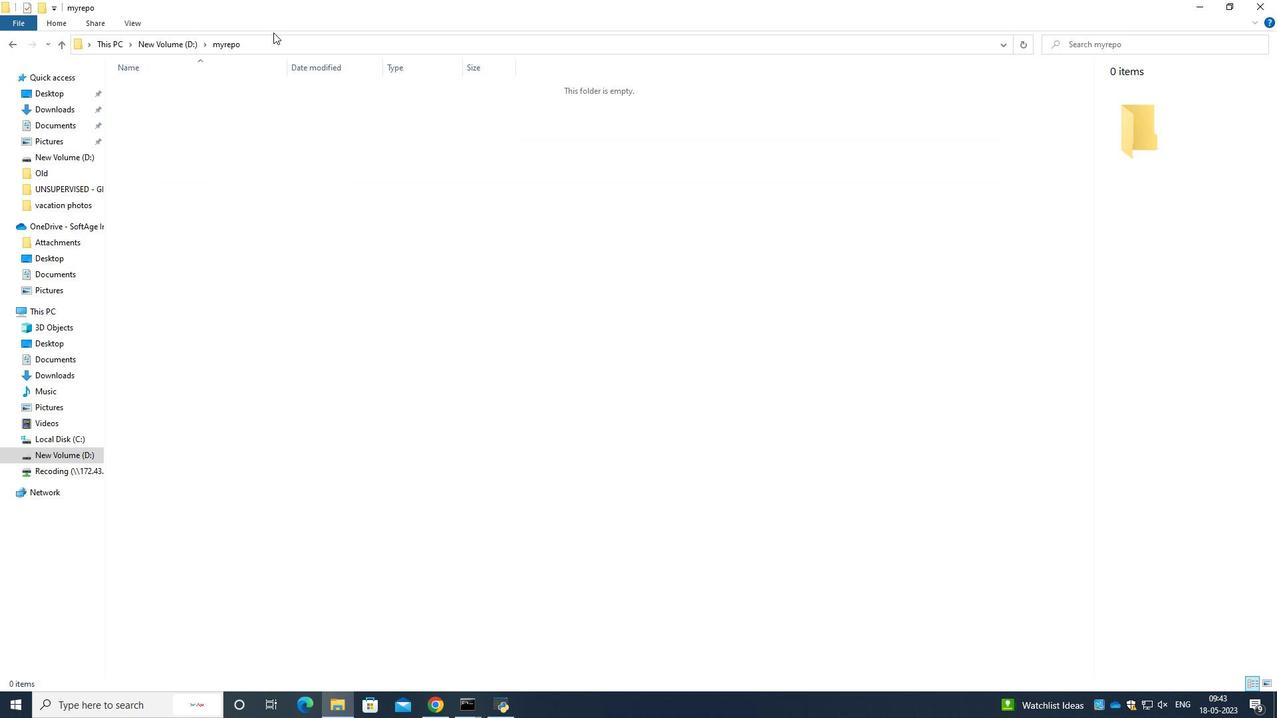 
Action: Mouse pressed left at (274, 43)
Screenshot: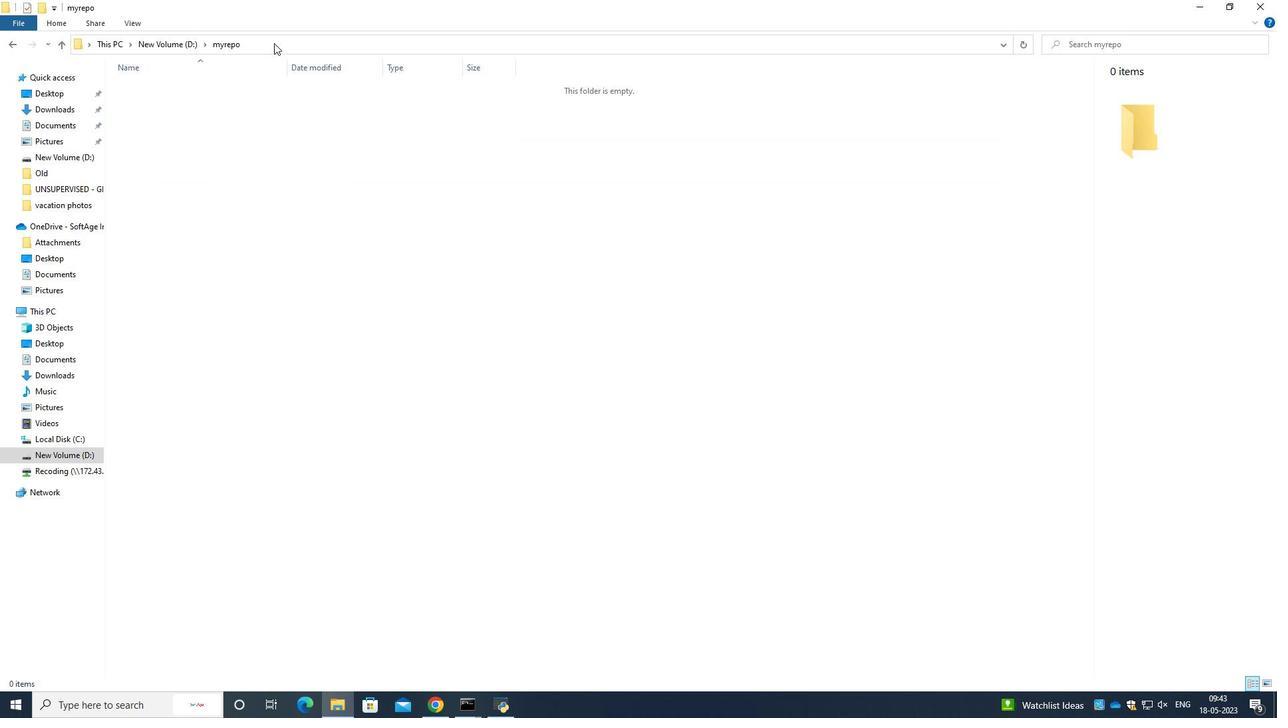 
Action: Mouse moved to (274, 43)
Screenshot: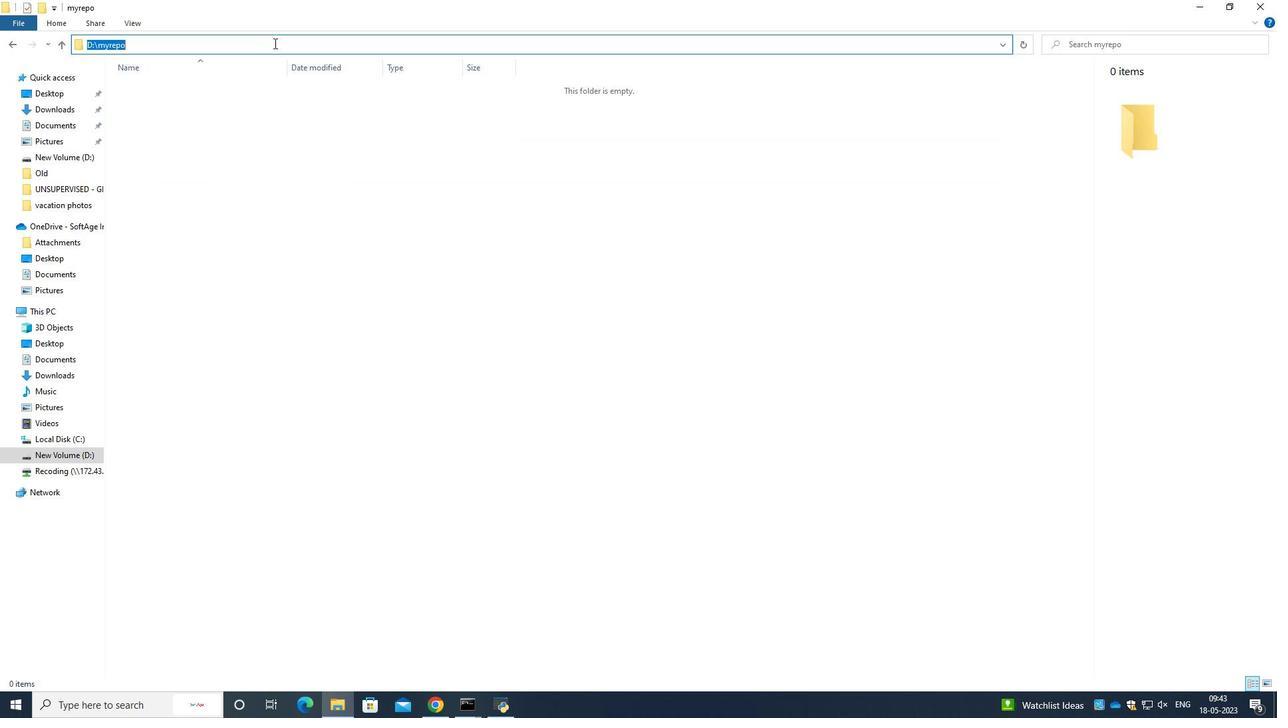
Action: Mouse pressed right at (274, 43)
Screenshot: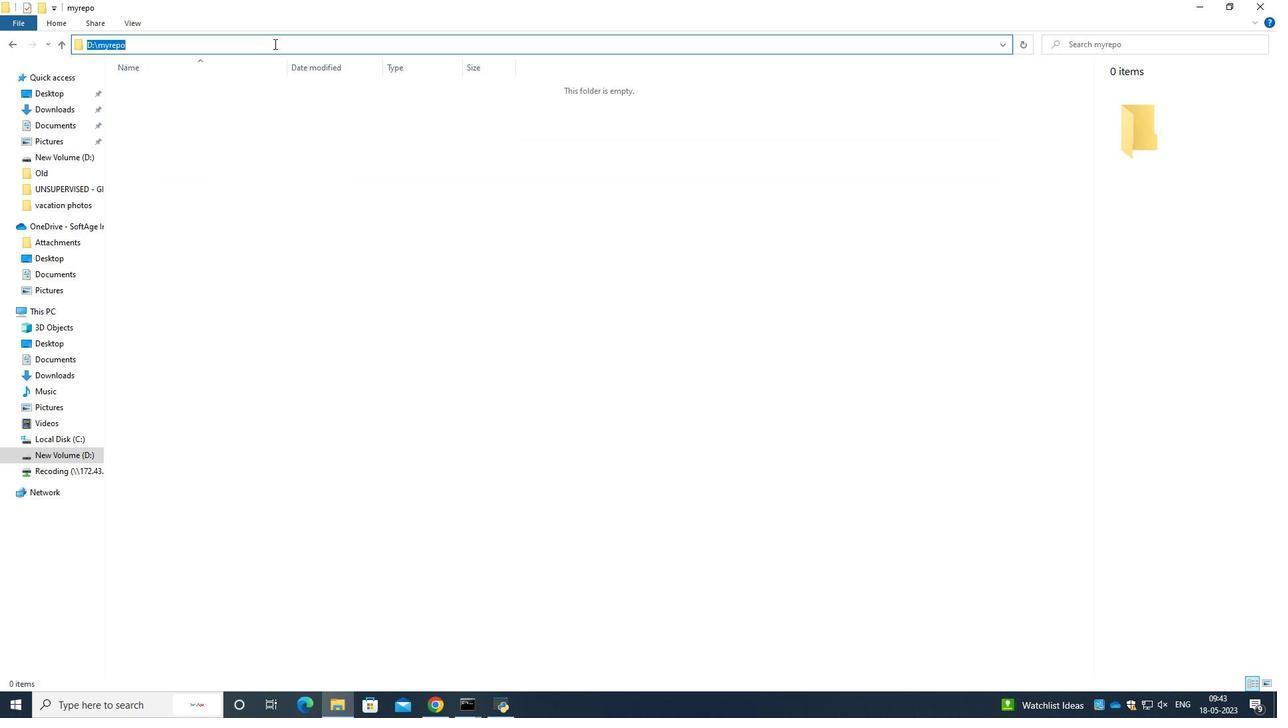 
Action: Mouse moved to (178, 101)
Screenshot: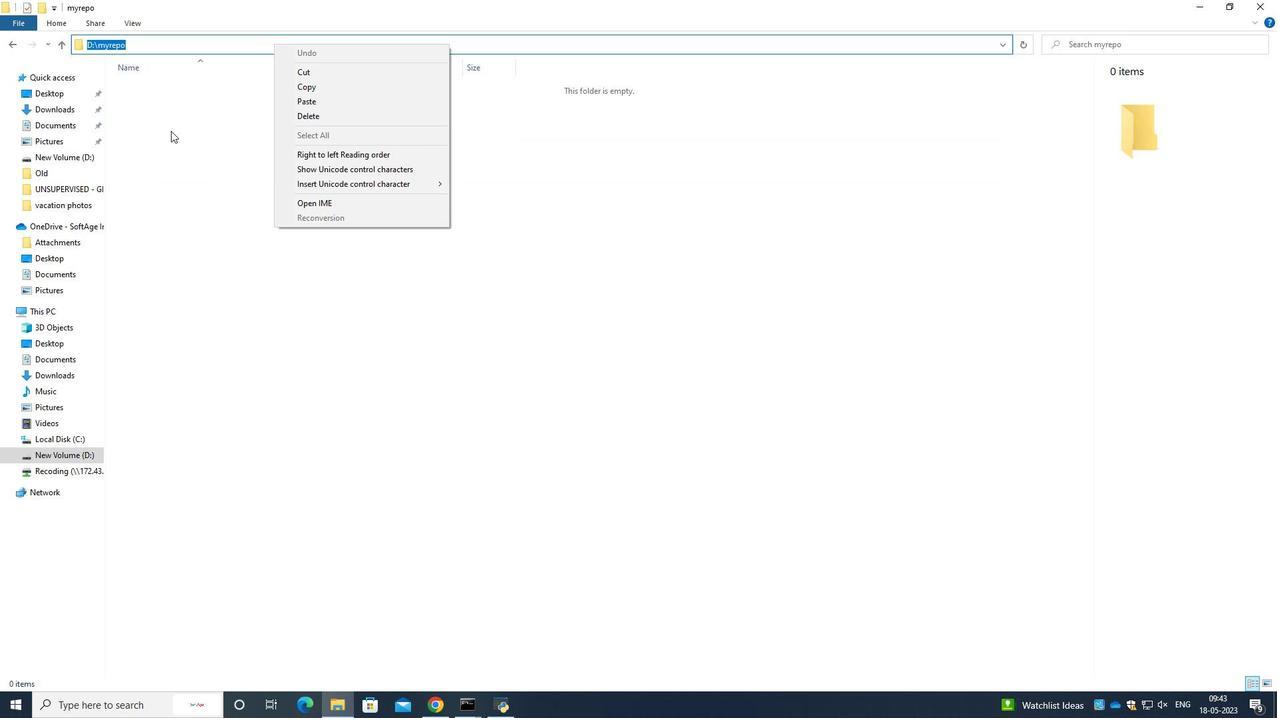 
Action: Mouse pressed left at (178, 101)
Screenshot: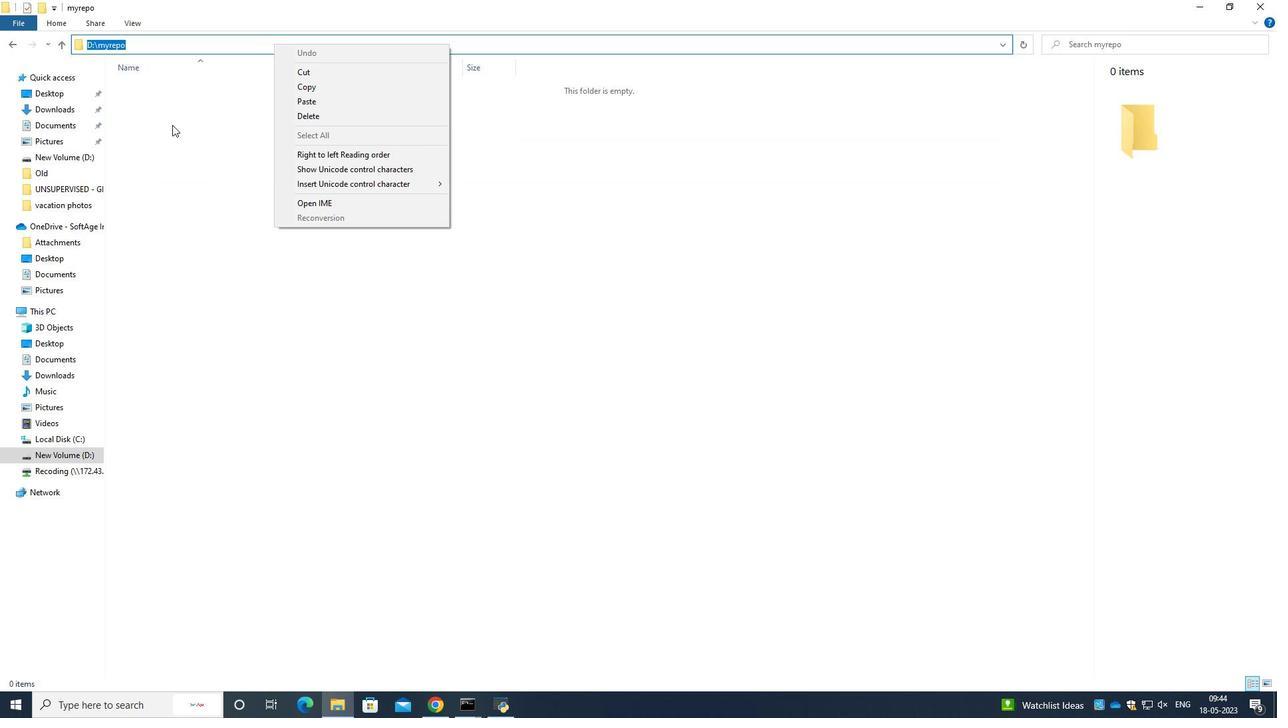 
Action: Mouse moved to (285, 51)
Screenshot: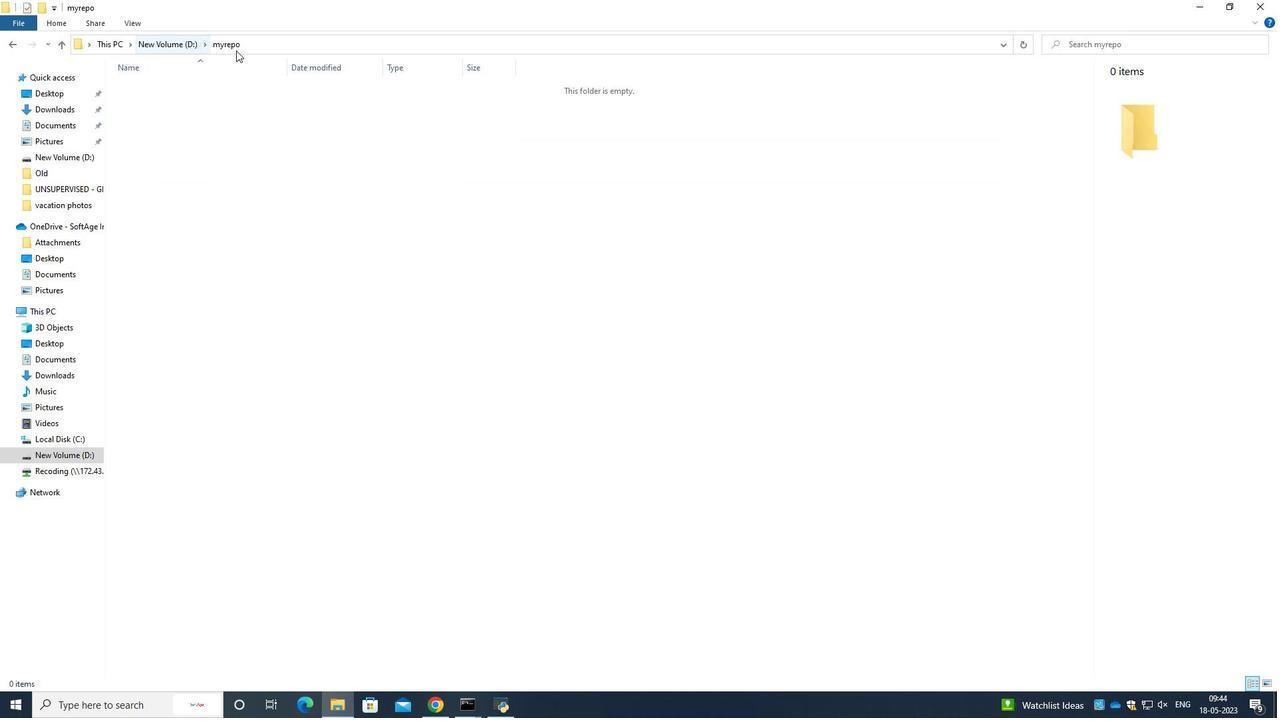
Action: Mouse pressed left at (285, 51)
Screenshot: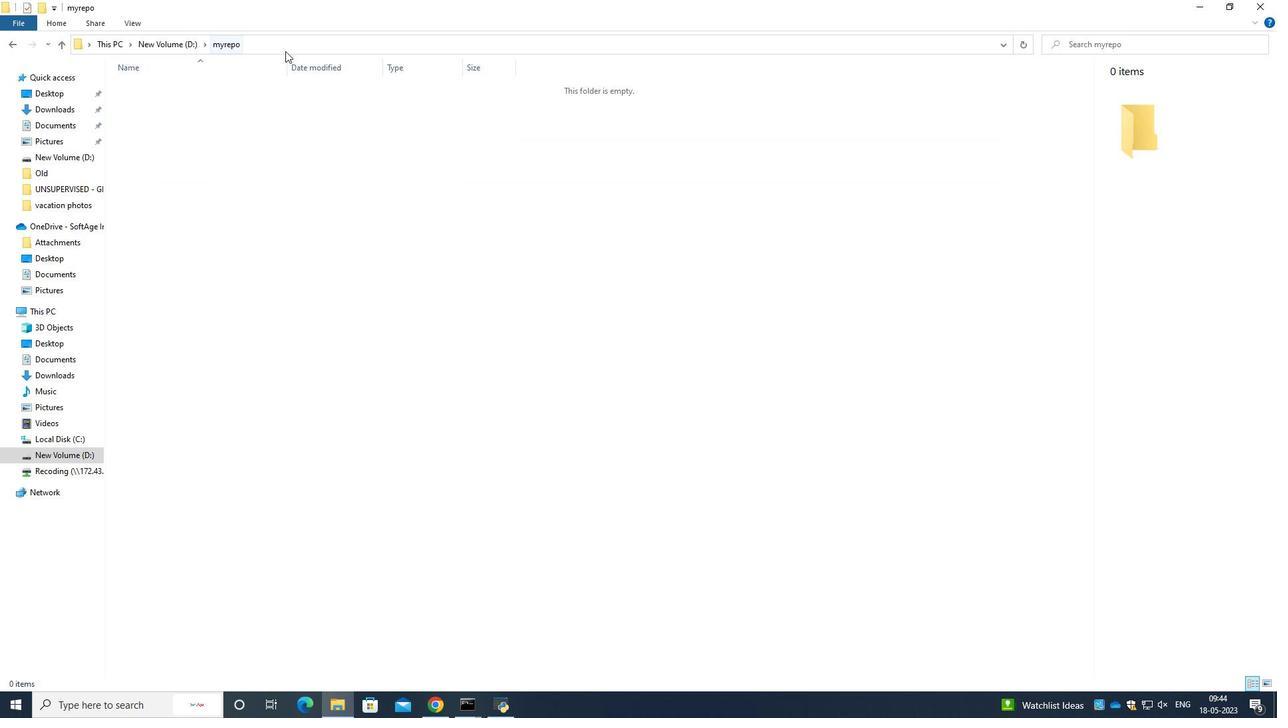 
Action: Mouse pressed left at (285, 51)
Screenshot: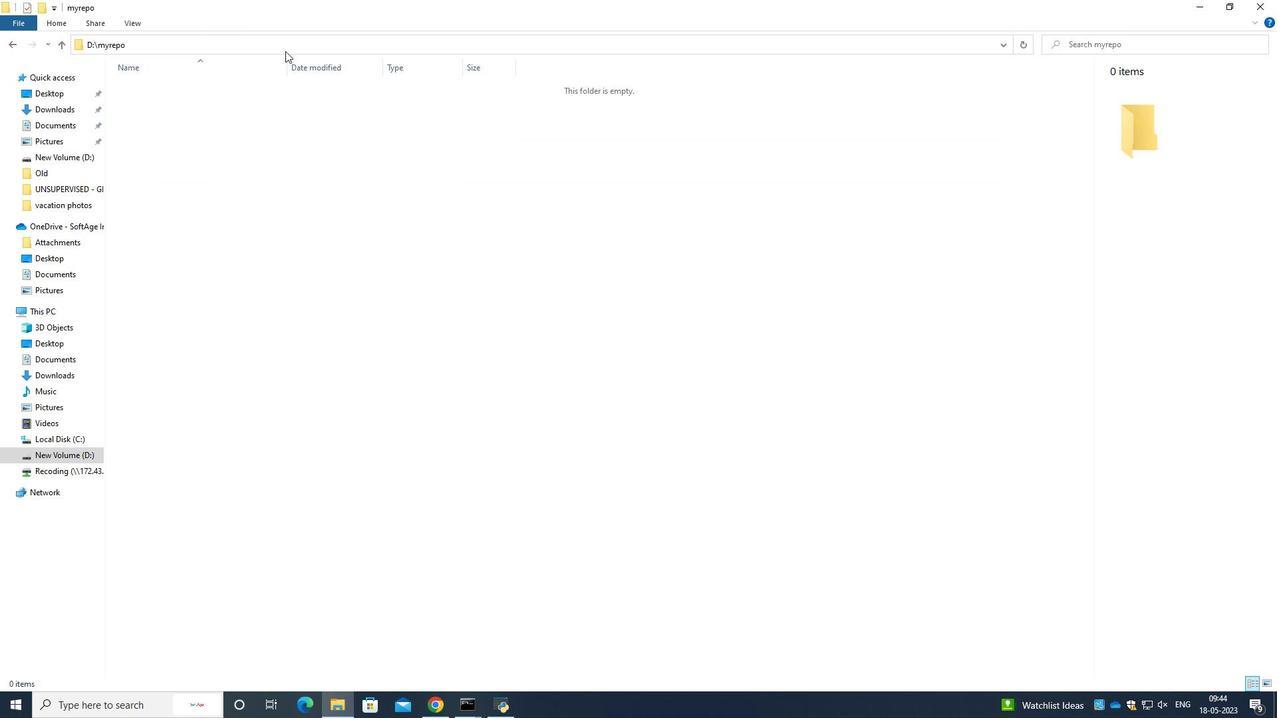 
Action: Key pressed cmd<Key.enter>git<Key.space>--version<Key.enter>git<Key.space>init<Key.enter>git<Key.space>
Screenshot: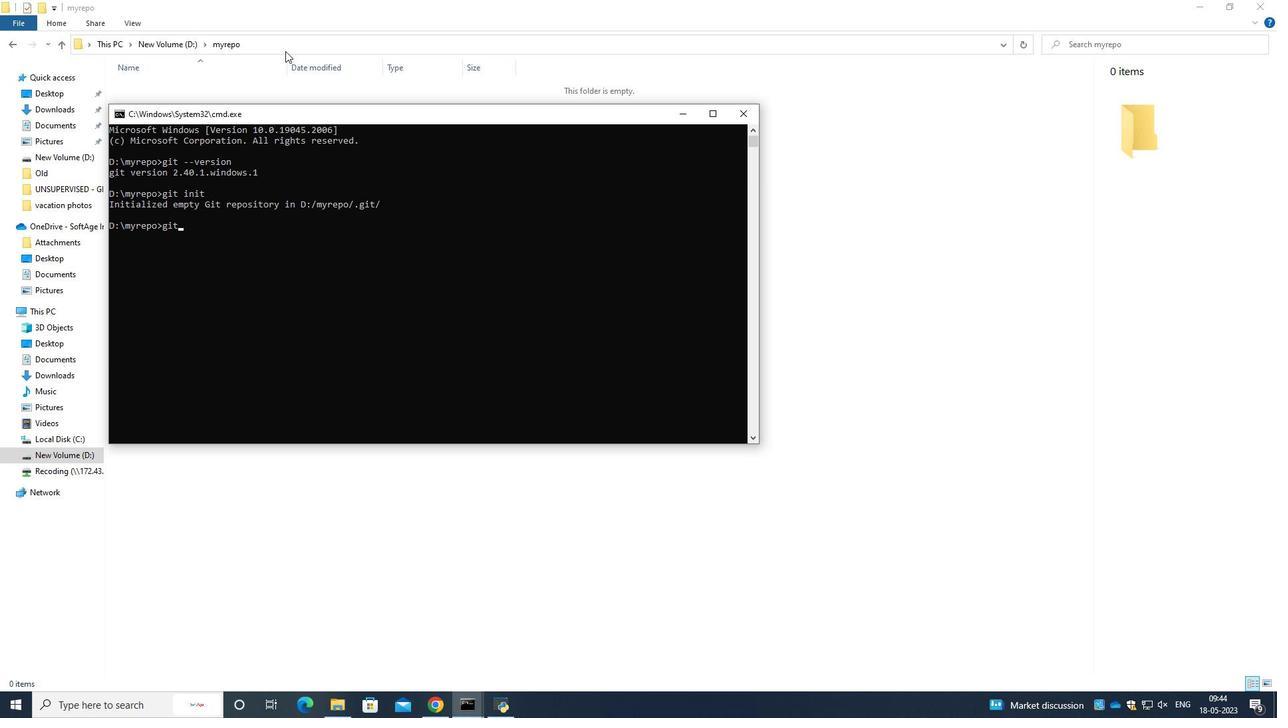
Action: Mouse moved to (443, 712)
Screenshot: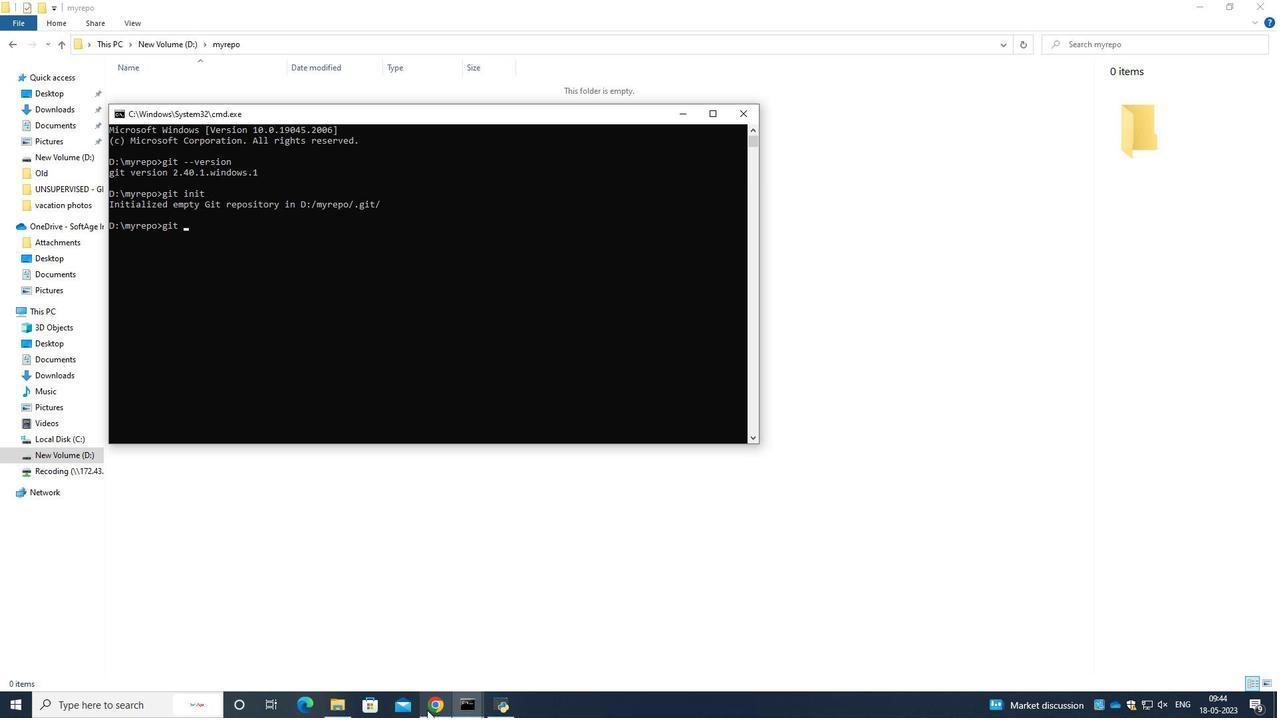 
Action: Mouse pressed left at (443, 712)
Screenshot: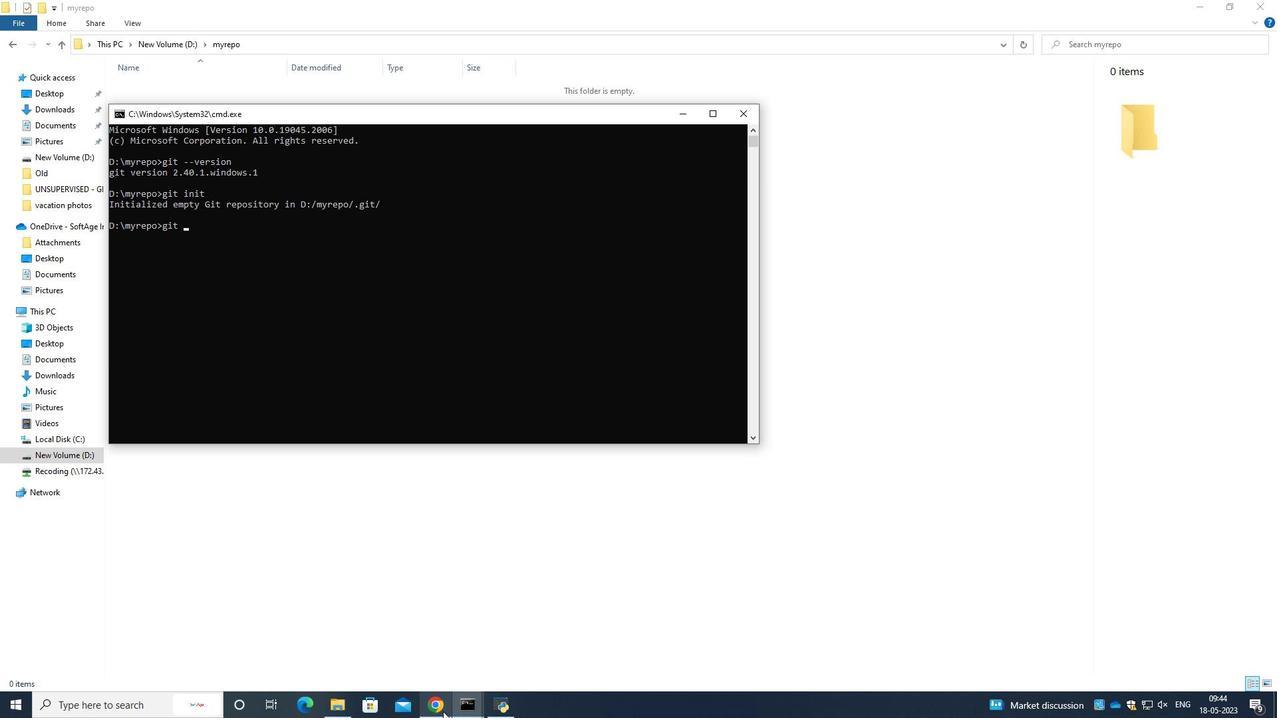
Action: Mouse moved to (473, 9)
Screenshot: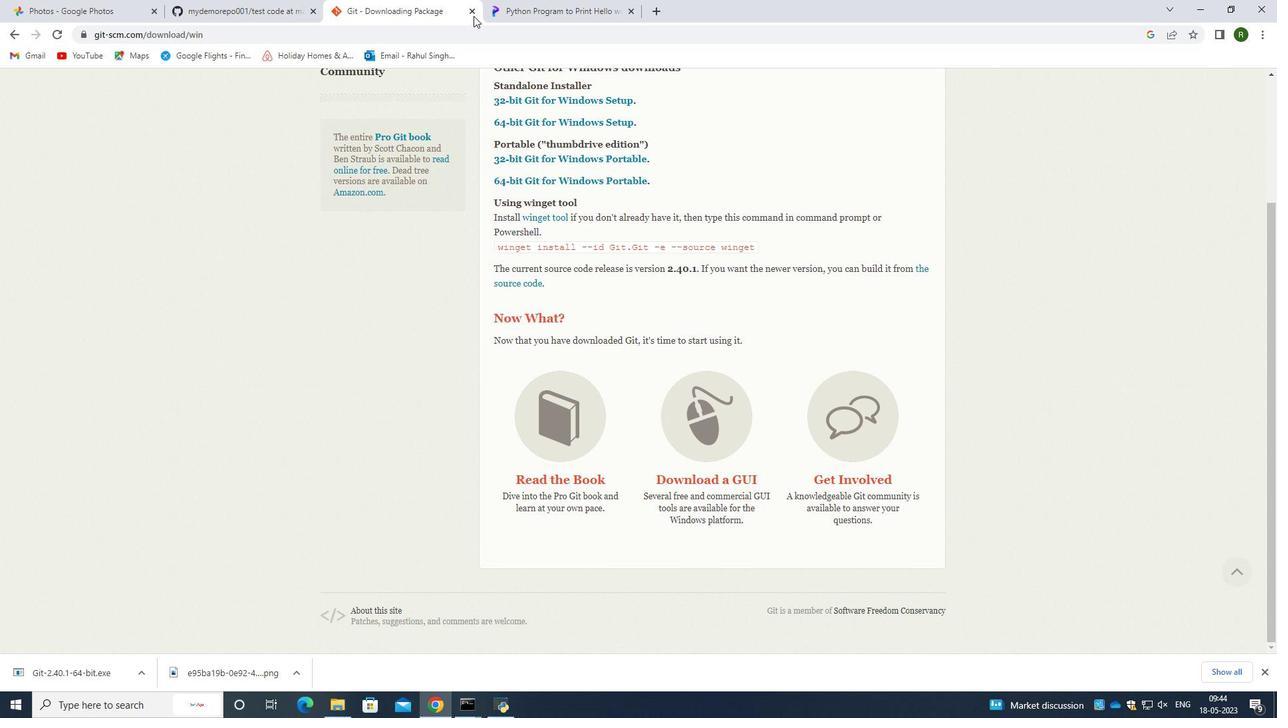 
Action: Mouse pressed left at (473, 9)
Screenshot: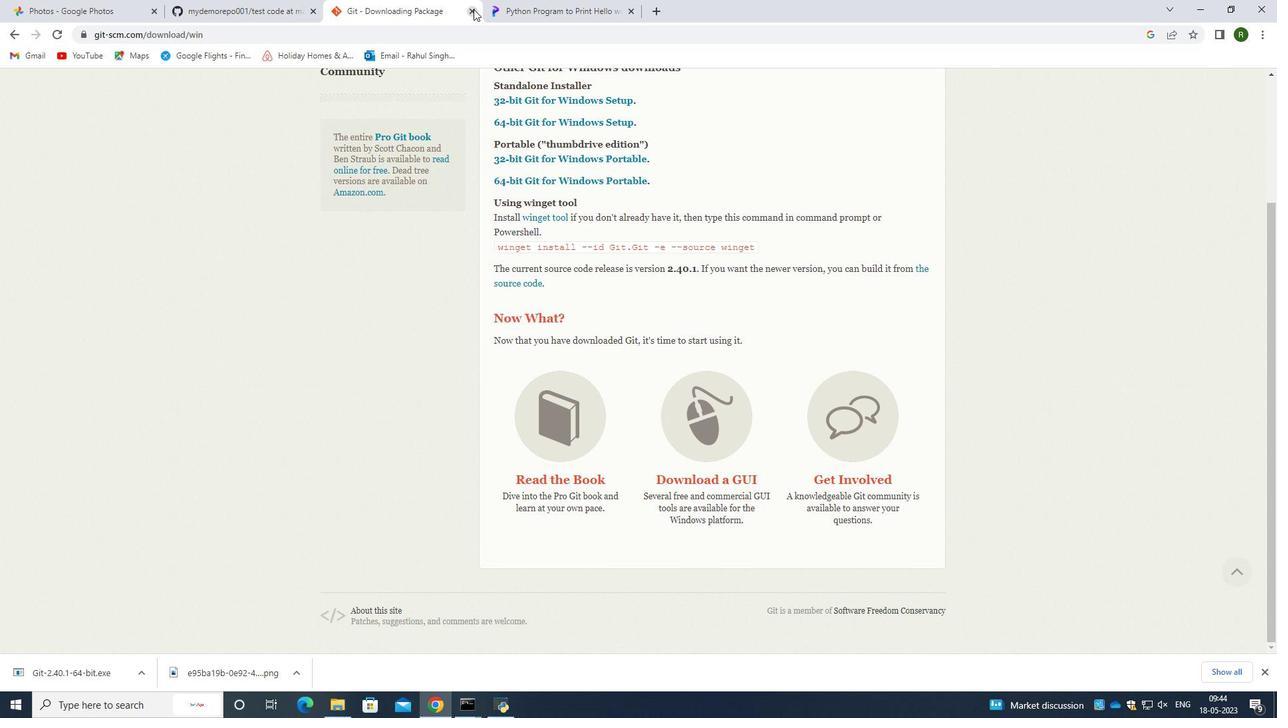 
Action: Mouse moved to (276, 0)
Screenshot: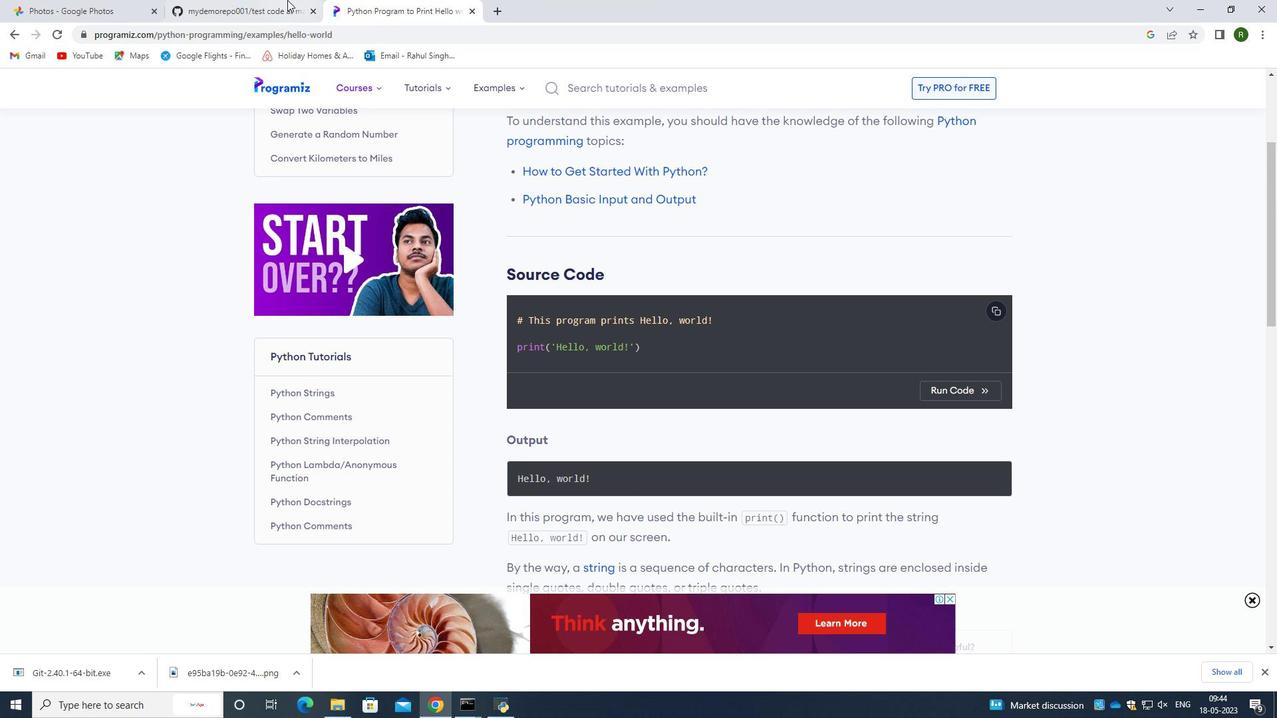 
Action: Mouse pressed left at (276, 0)
Screenshot: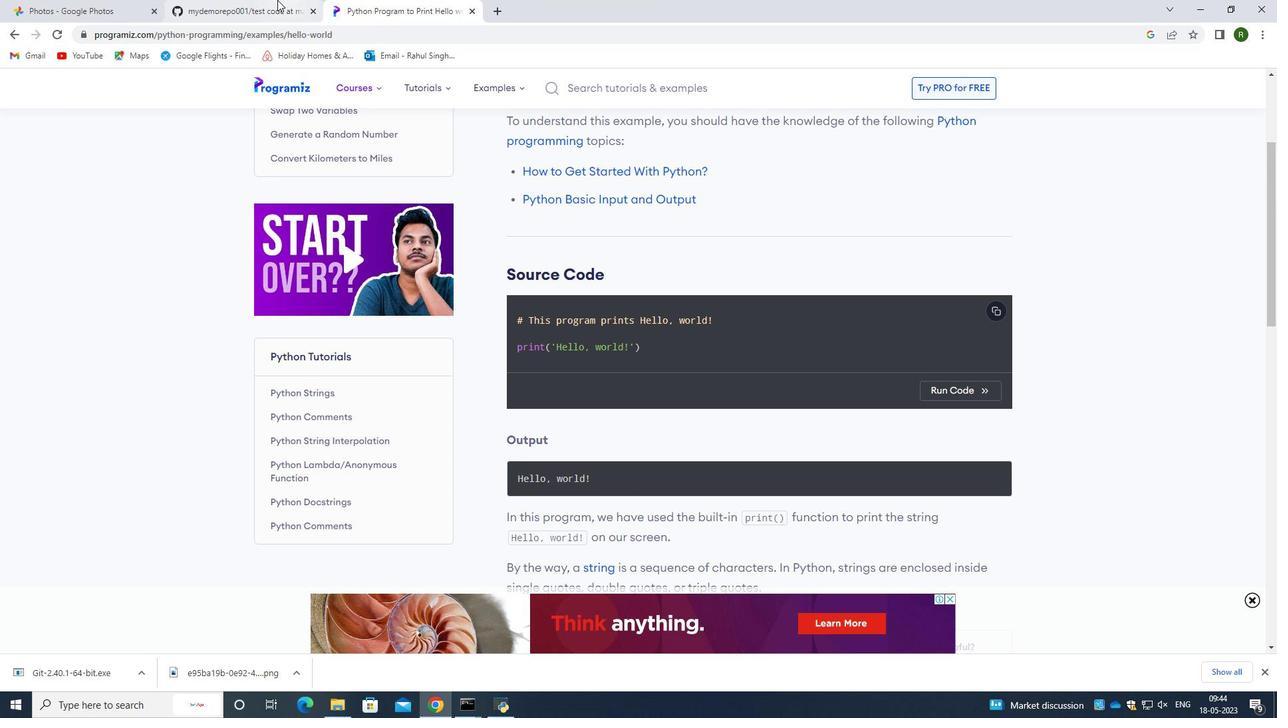 
Action: Mouse moved to (195, 125)
Screenshot: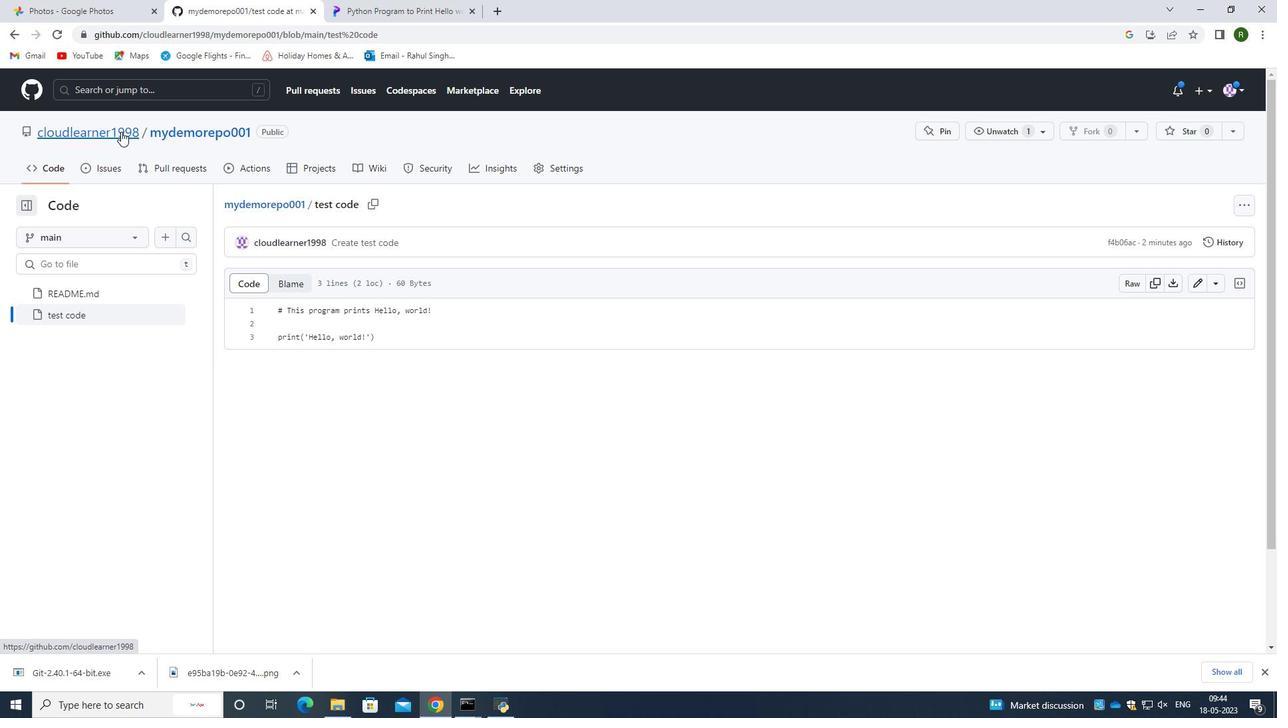 
Action: Mouse pressed left at (195, 125)
Screenshot: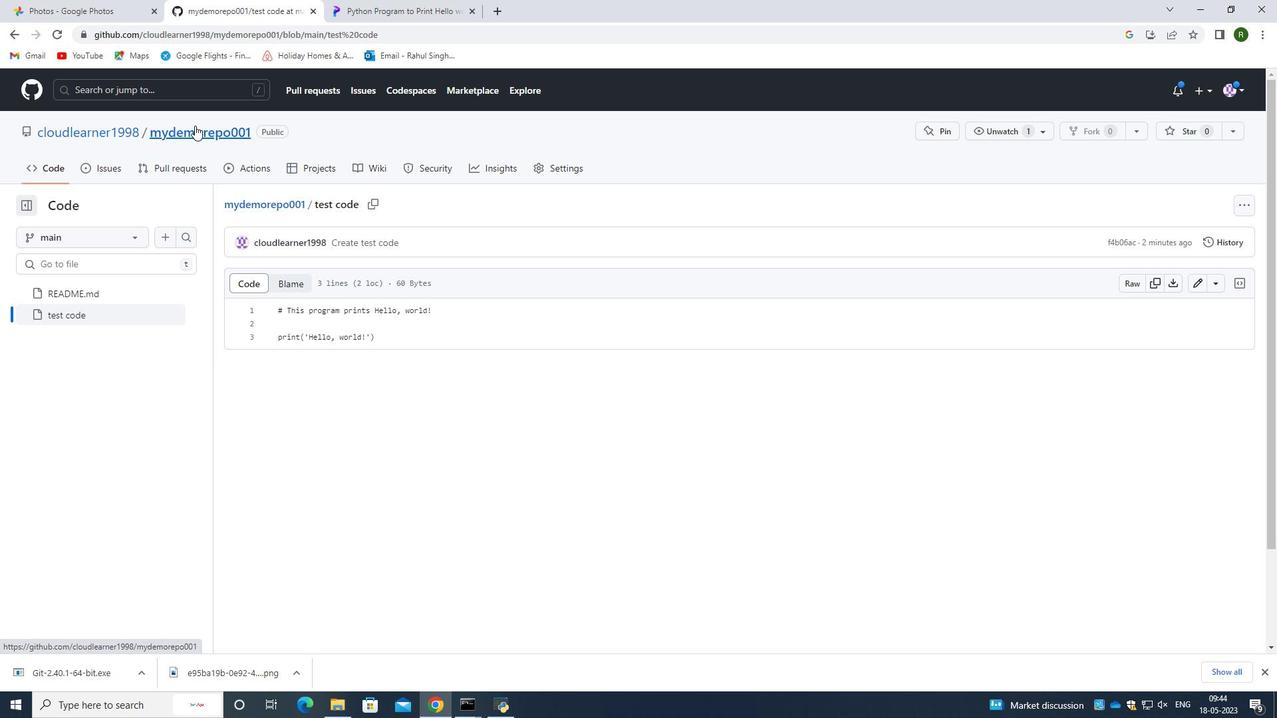 
Action: Mouse moved to (801, 211)
Screenshot: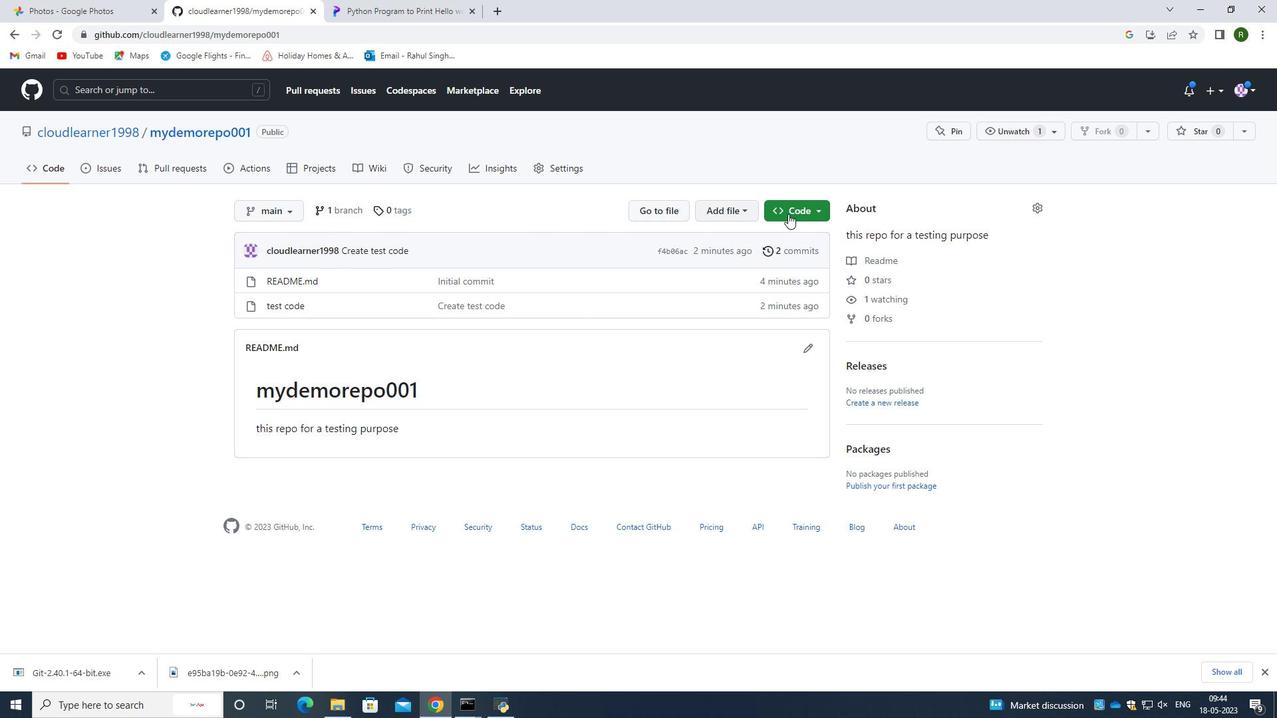 
Action: Mouse pressed left at (801, 211)
Screenshot: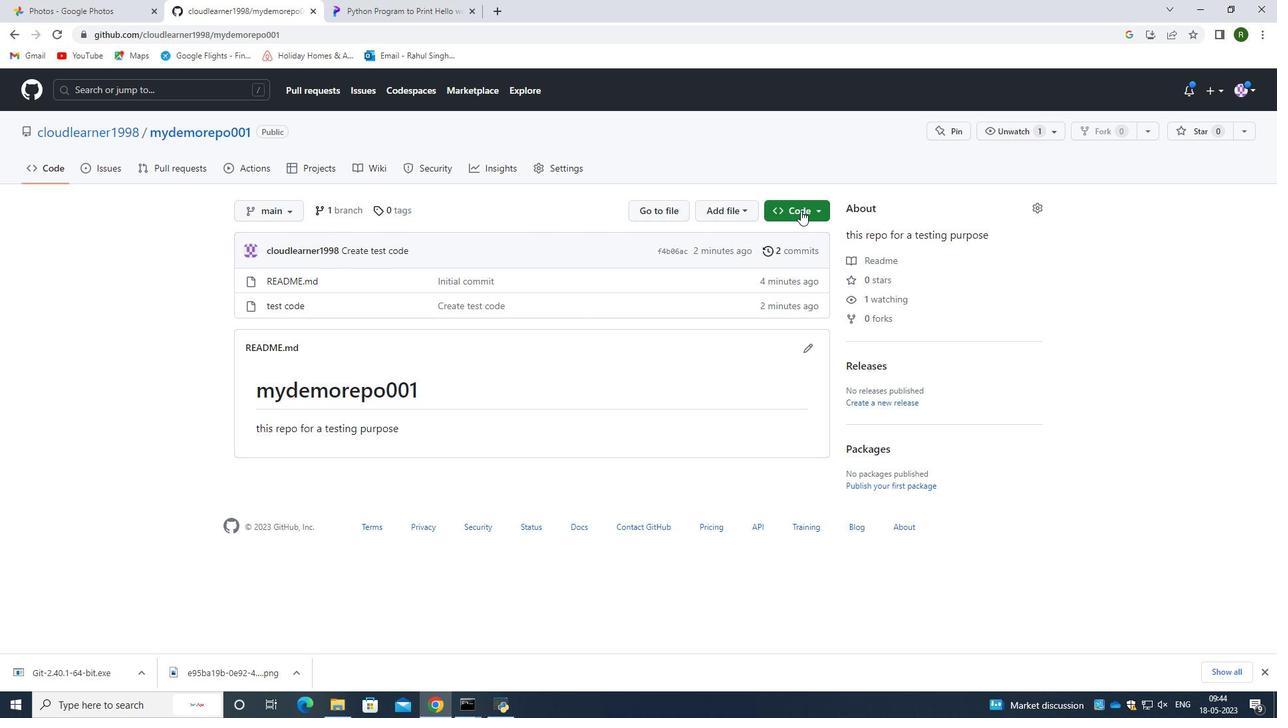 
Action: Mouse moved to (806, 332)
Screenshot: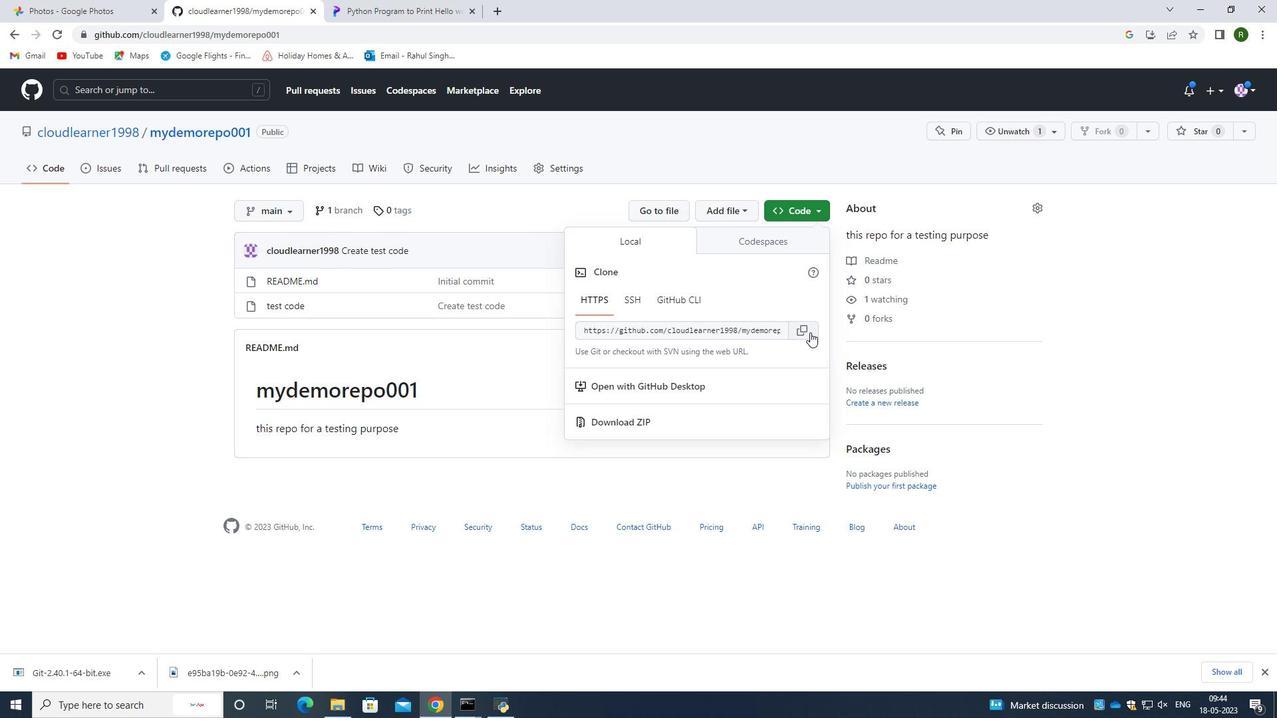 
Action: Mouse pressed left at (806, 332)
Screenshot: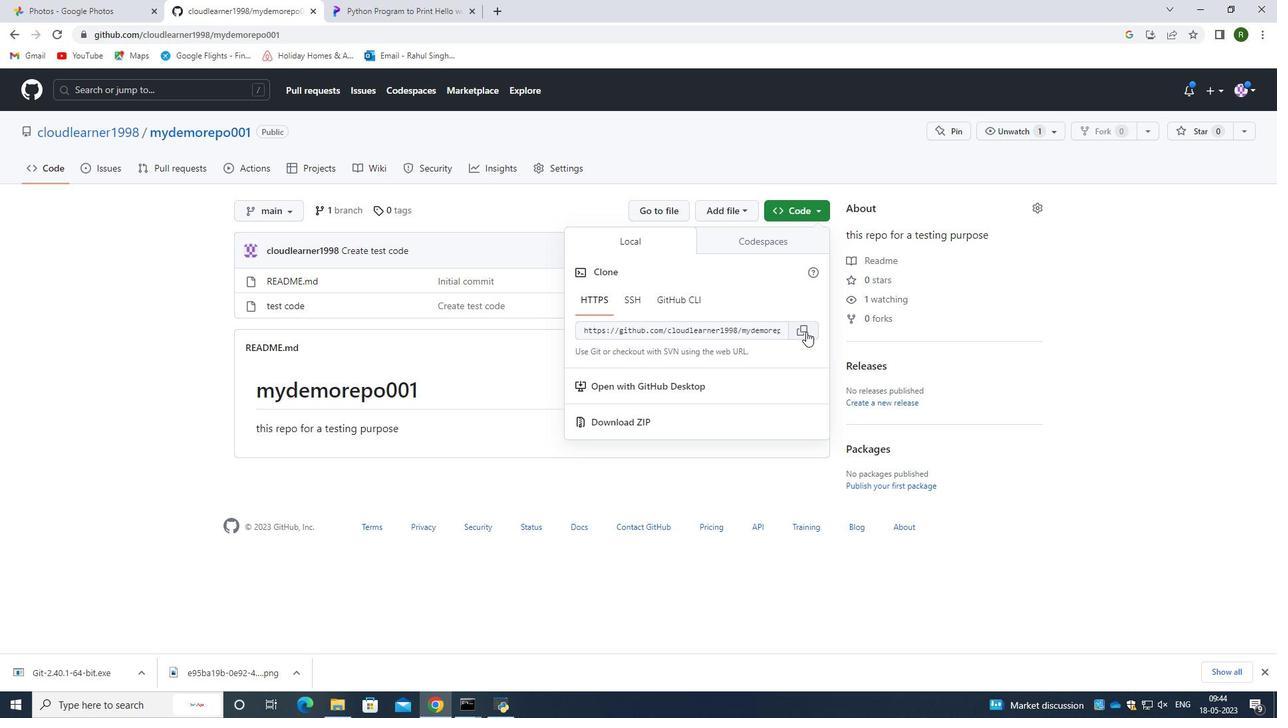
Action: Mouse moved to (399, 6)
Screenshot: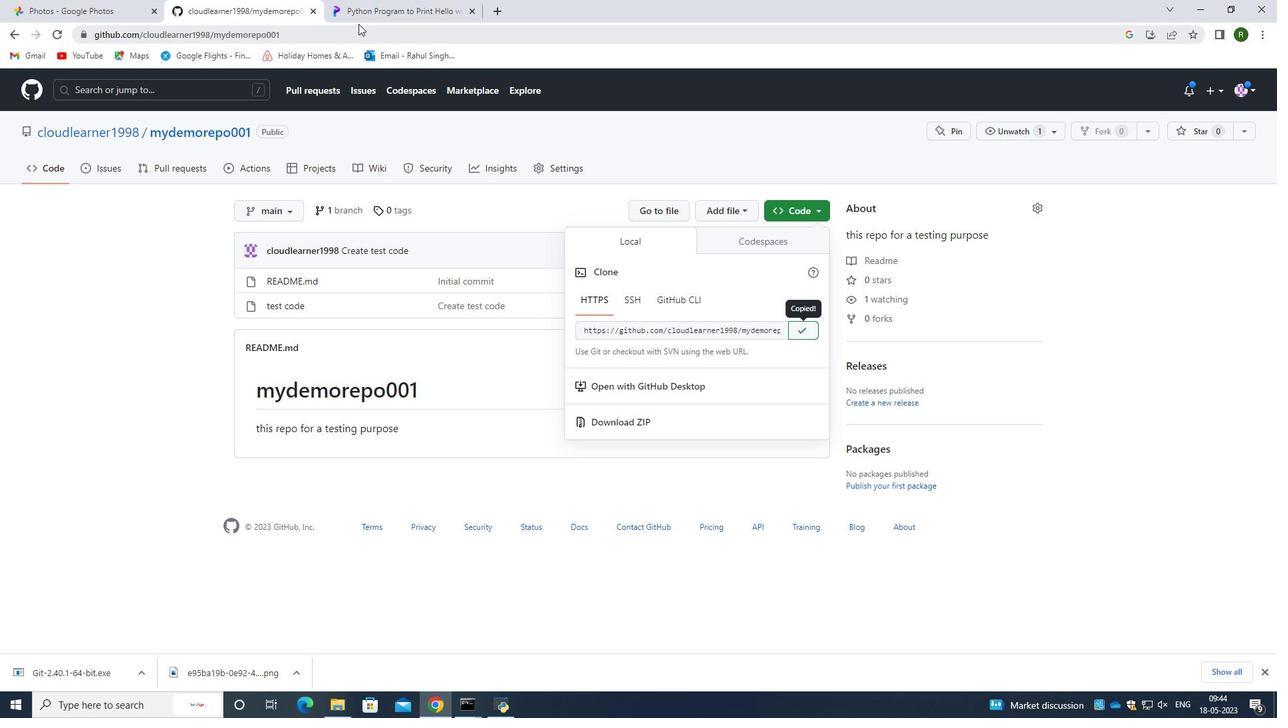 
Action: Mouse pressed left at (399, 6)
Screenshot: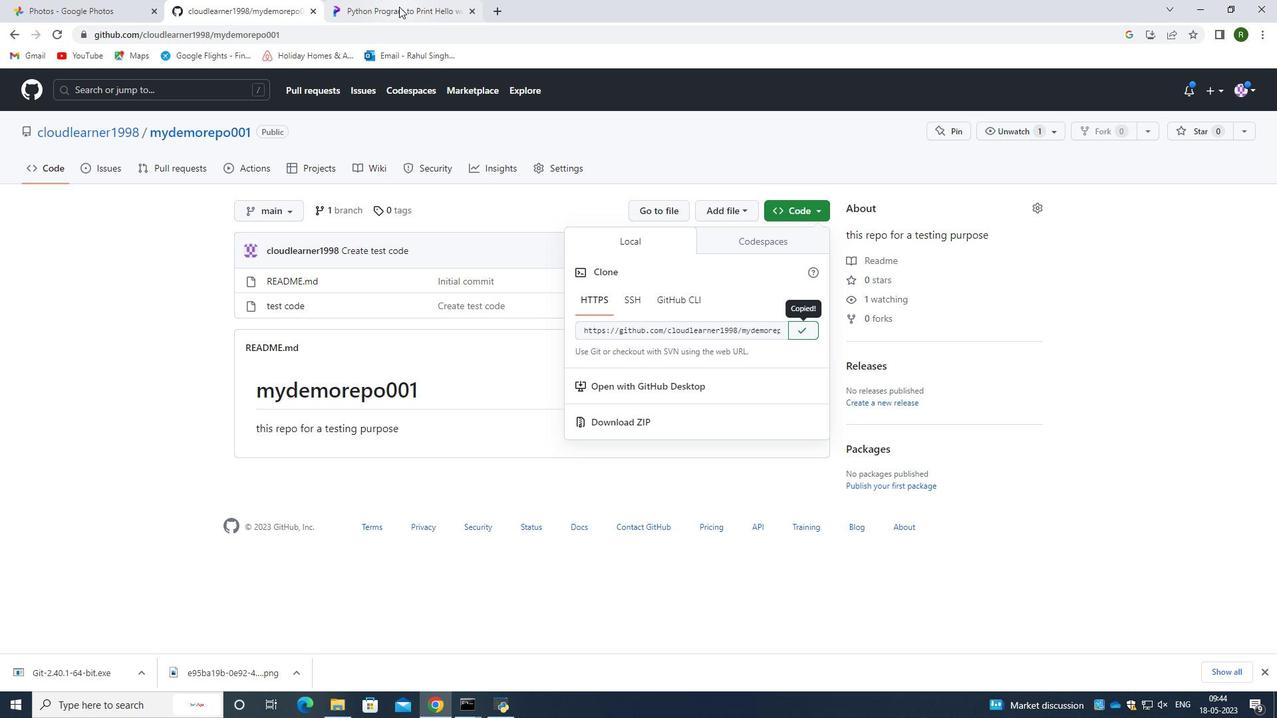 
Action: Mouse moved to (242, 3)
Screenshot: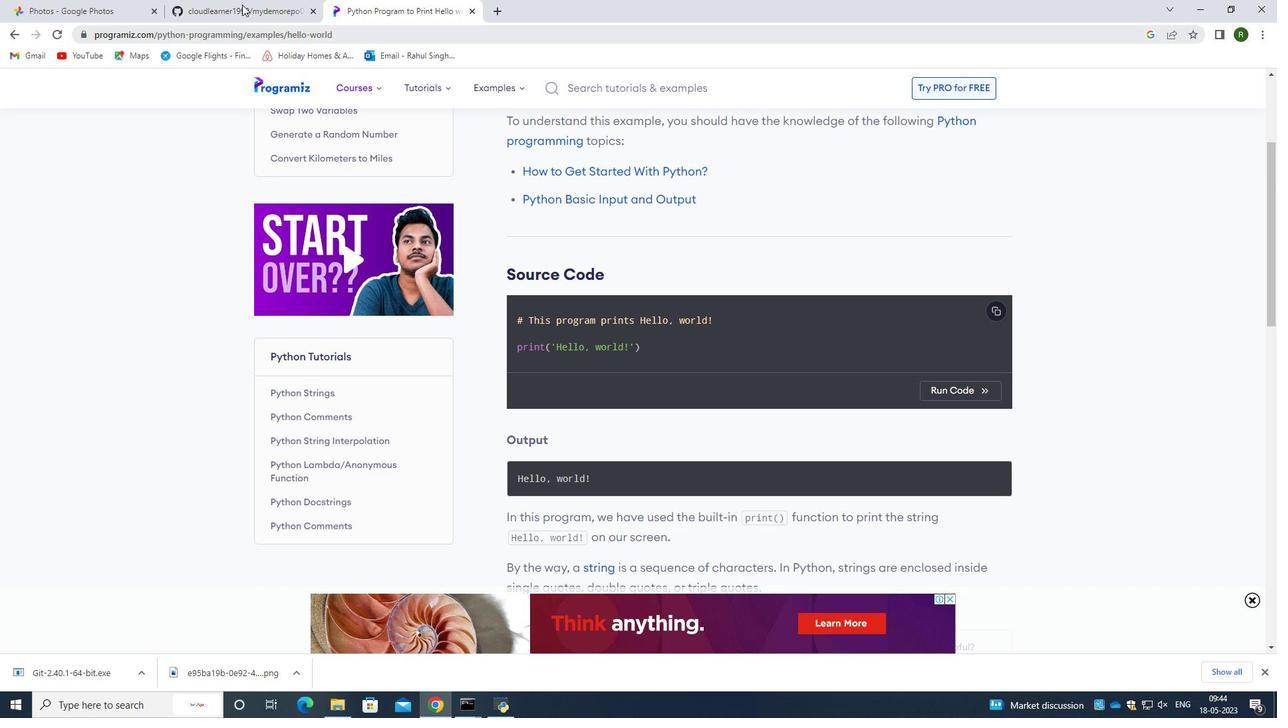 
Action: Mouse pressed left at (242, 3)
Screenshot: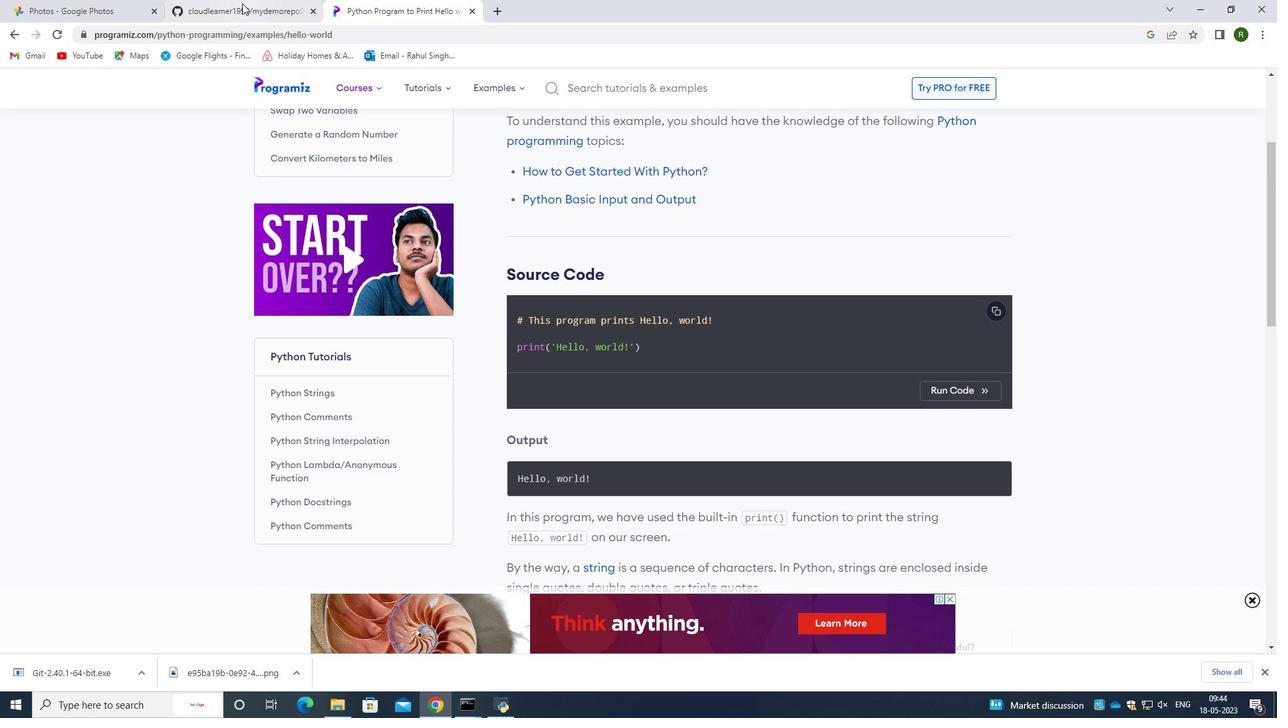 
Action: Mouse moved to (473, 700)
Screenshot: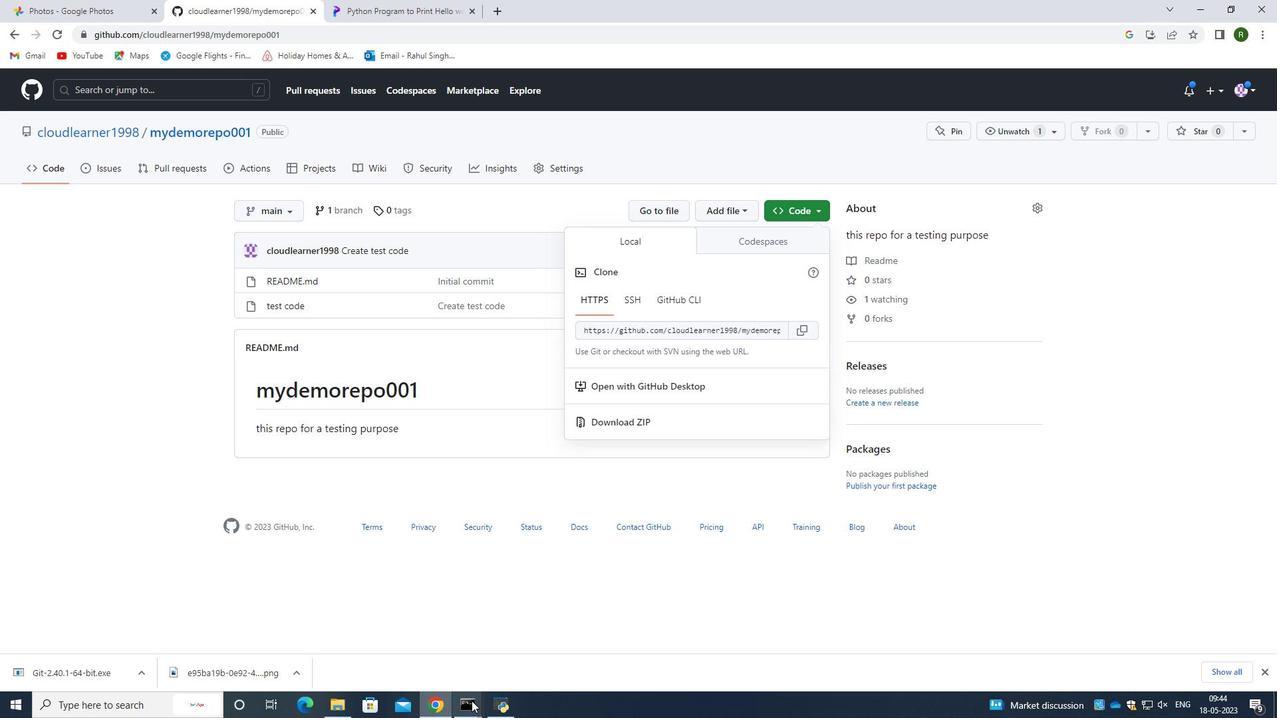 
Action: Mouse pressed left at (473, 700)
Screenshot: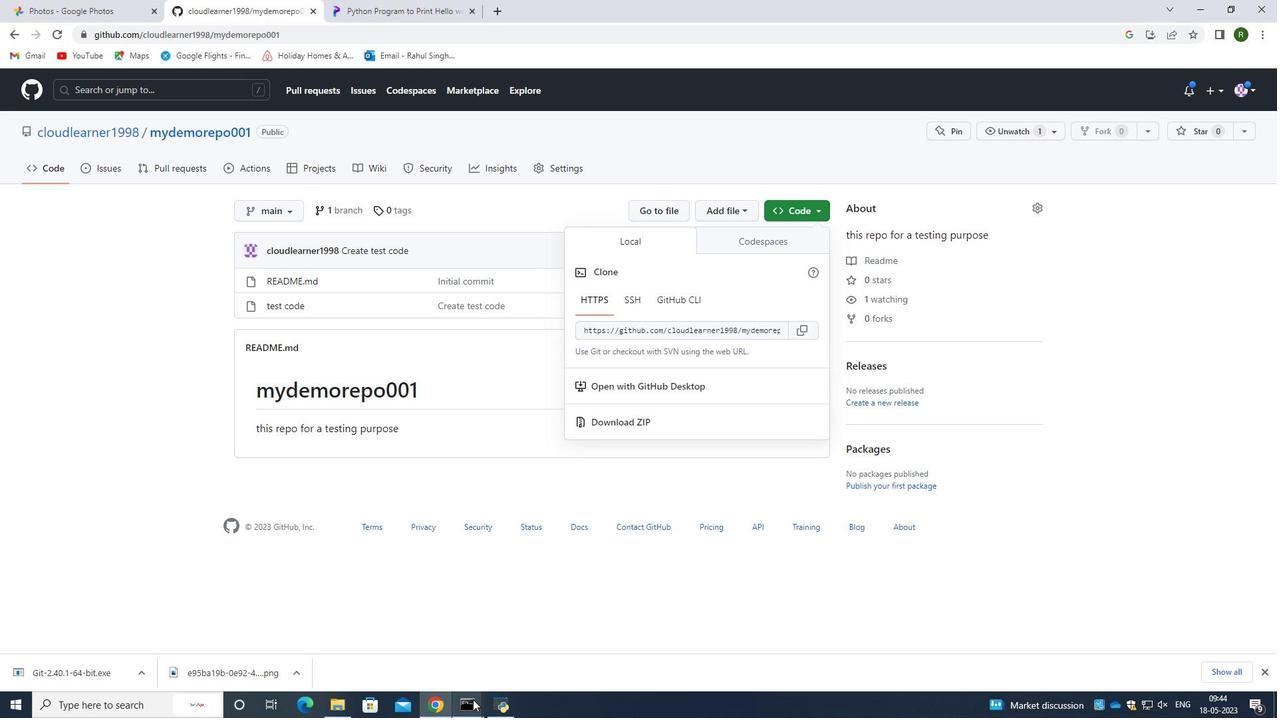 
Action: Mouse moved to (333, 654)
Screenshot: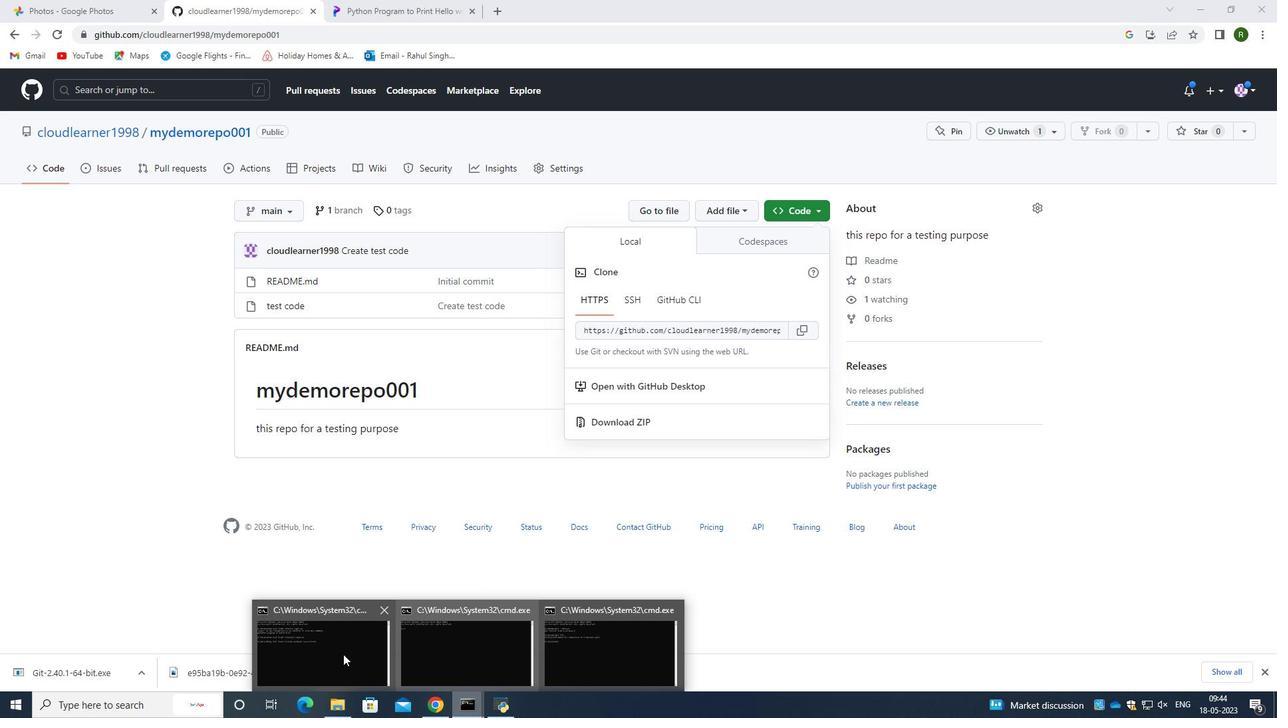 
Action: Mouse pressed left at (333, 654)
Screenshot: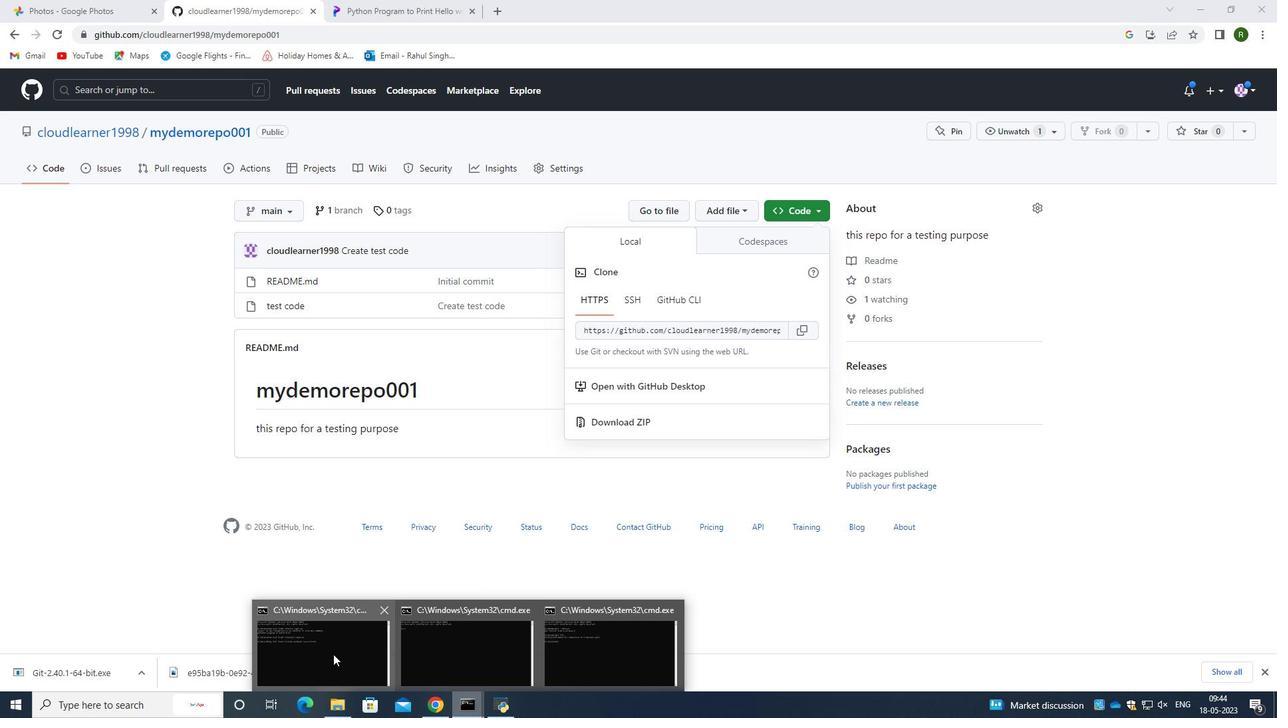 
Action: Mouse moved to (463, 720)
